 Task: Get directions from Fayetteville, North Carolina, United States to Padre Island National Seashore, Texas, United States  and explore the nearby things to do with rating 2 and above and open now
Action: Mouse moved to (296, 90)
Screenshot: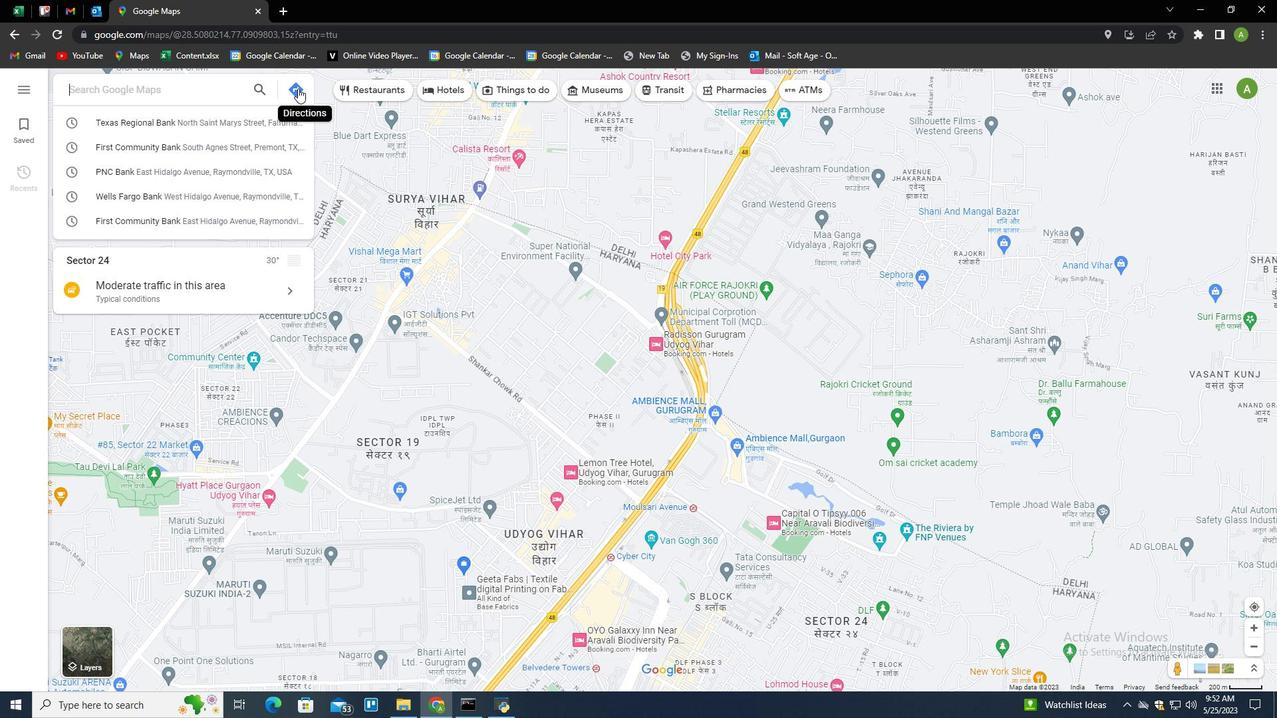 
Action: Mouse pressed left at (296, 90)
Screenshot: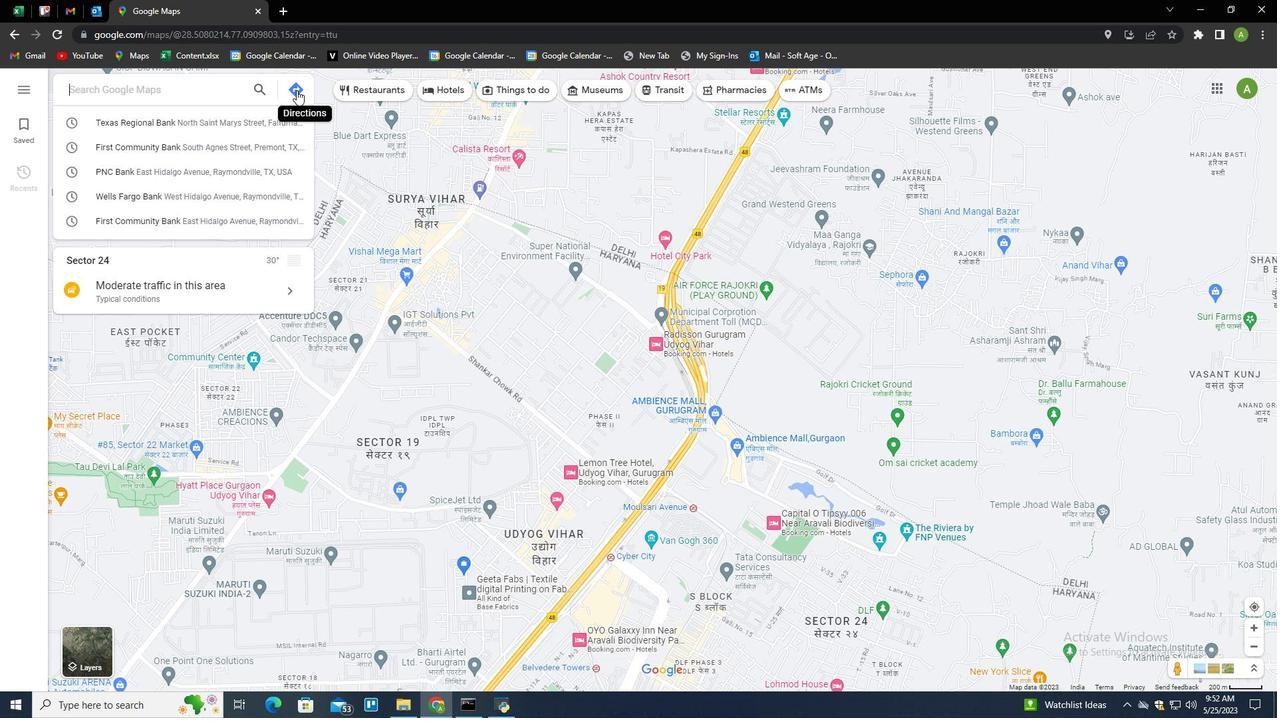 
Action: Mouse moved to (226, 126)
Screenshot: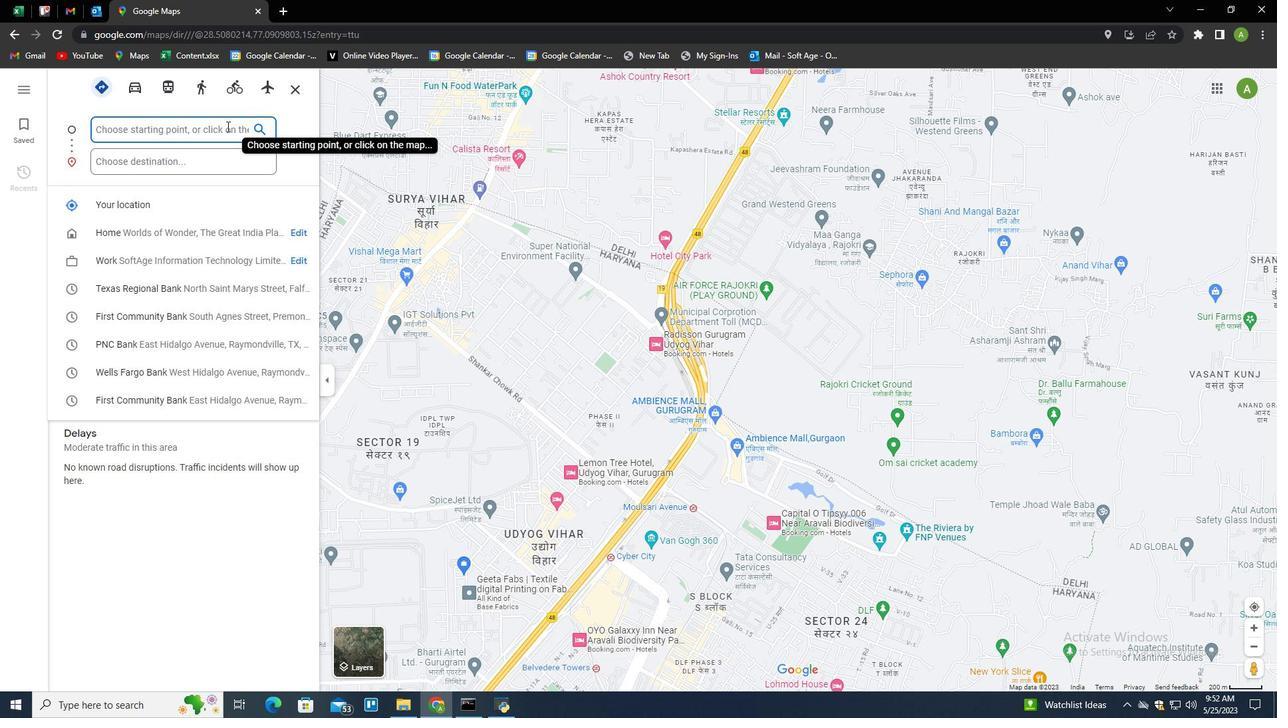 
Action: Mouse pressed left at (226, 126)
Screenshot: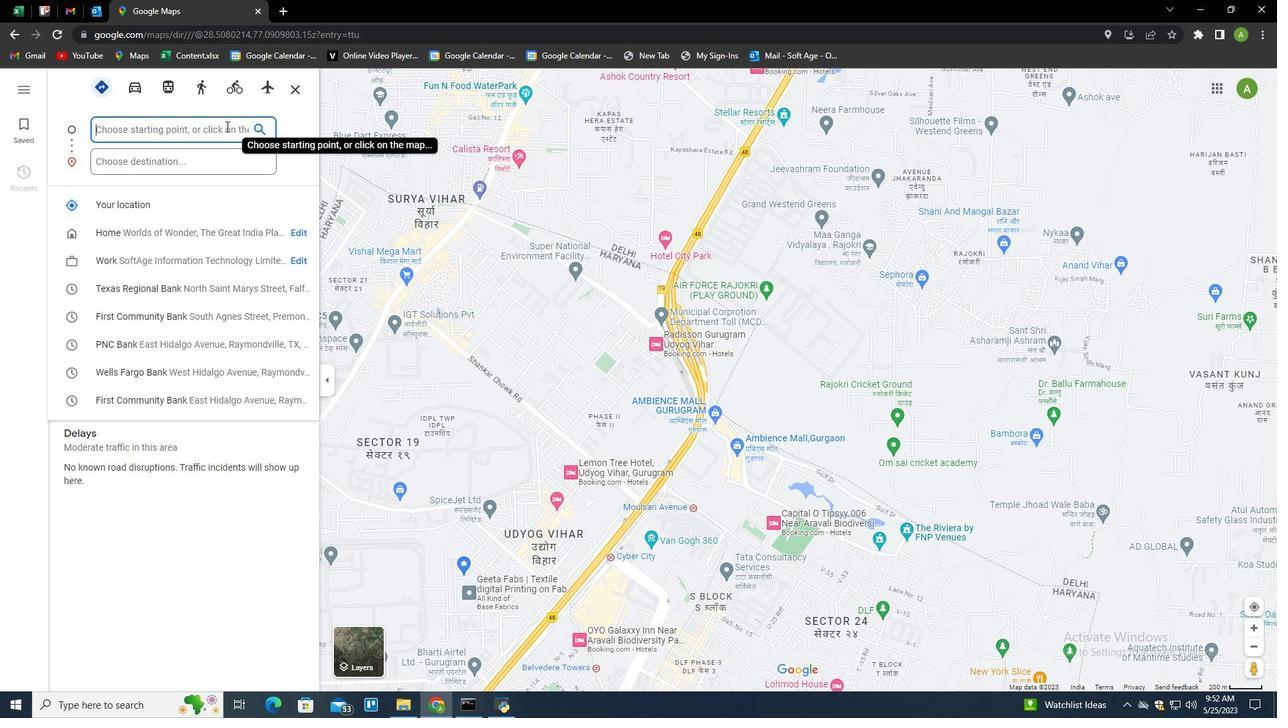 
Action: Key pressed <Key.shift>Fayetteville,<Key.space><Key.shift><Key.shift>V<Key.backspace><Key.shift>North<Key.space><Key.shift>Carolina,<Key.space><Key.shift>United<Key.space><Key.shift>Staes<Key.tab><Key.tab><Key.shift>Padre<Key.space><Key.shift>Island<Key.space><Key.shift>nai<Key.backspace><Key.backspace><Key.backspace><Key.shift><Key.shift>National<Key.space><Key.shift>Seashore<Key.space><Key.shift><Key.backspace>,<Key.space><Key.shift>Texad<Key.backspace>s,<Key.space><Key.shift>United<Key.space><Key.shift>States<Key.enter>
Screenshot: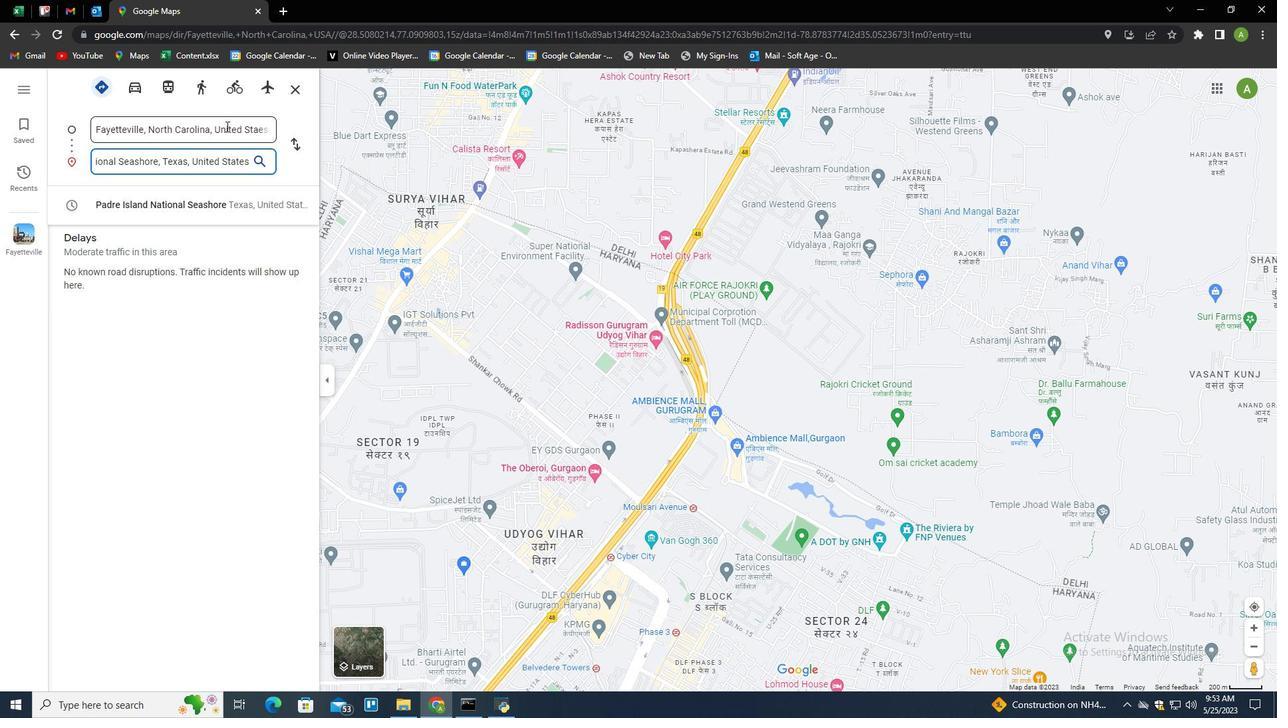 
Action: Mouse moved to (282, 238)
Screenshot: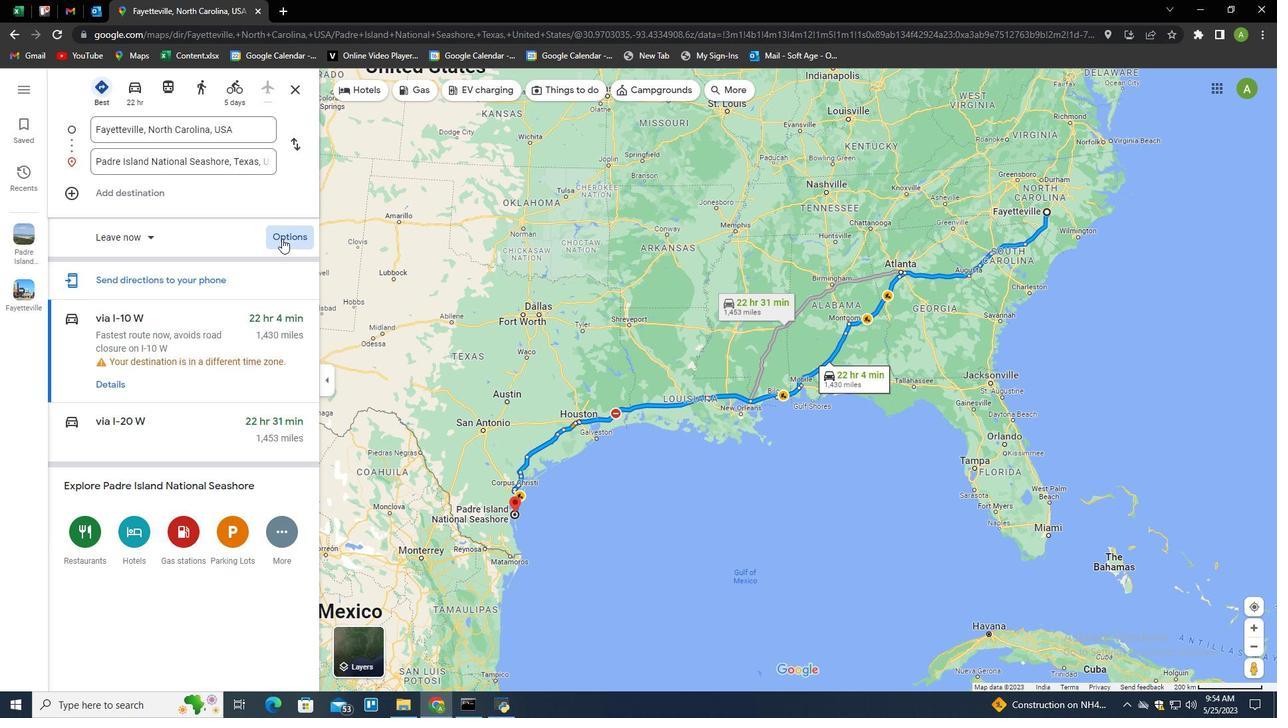 
Action: Mouse pressed left at (282, 238)
Screenshot: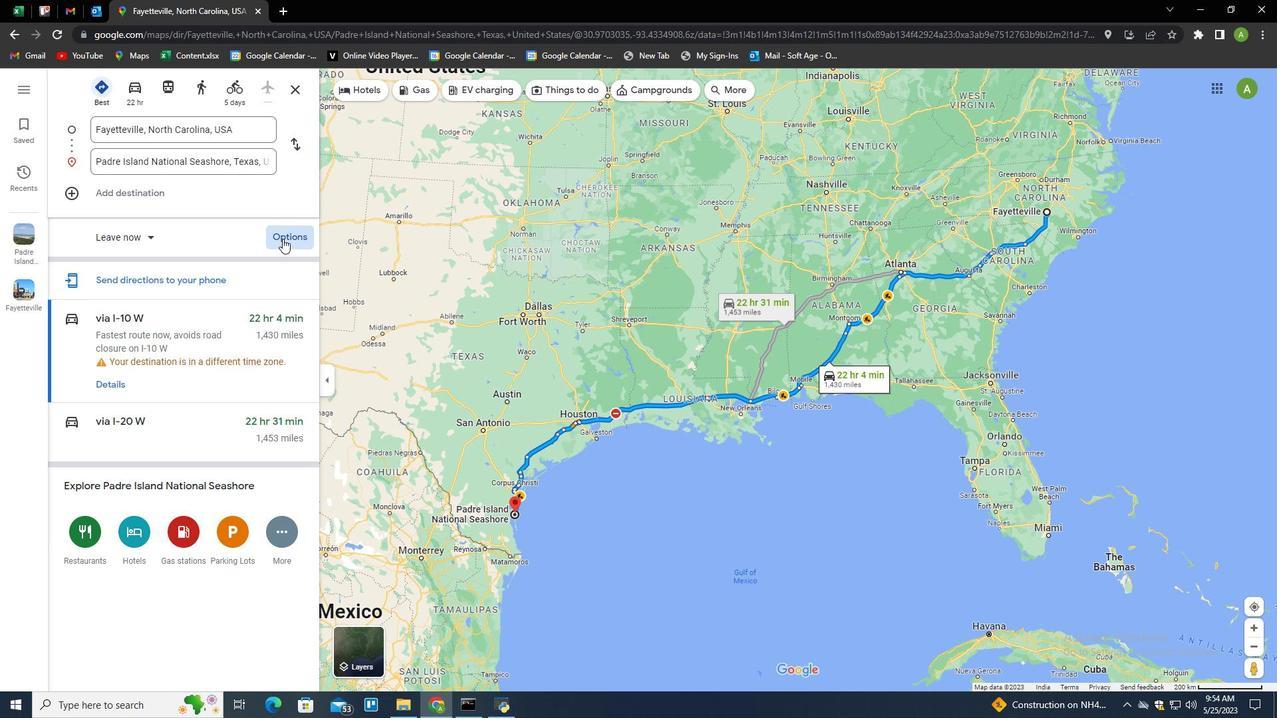 
Action: Mouse pressed left at (282, 238)
Screenshot: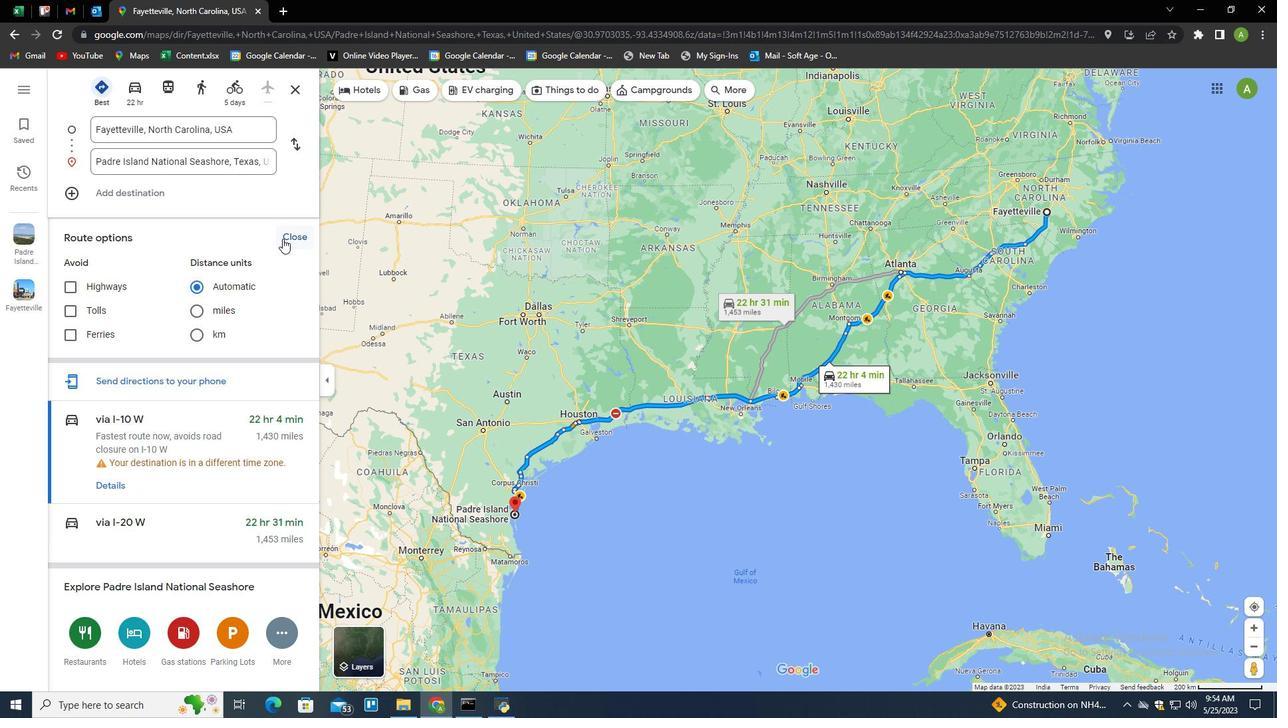 
Action: Mouse moved to (140, 237)
Screenshot: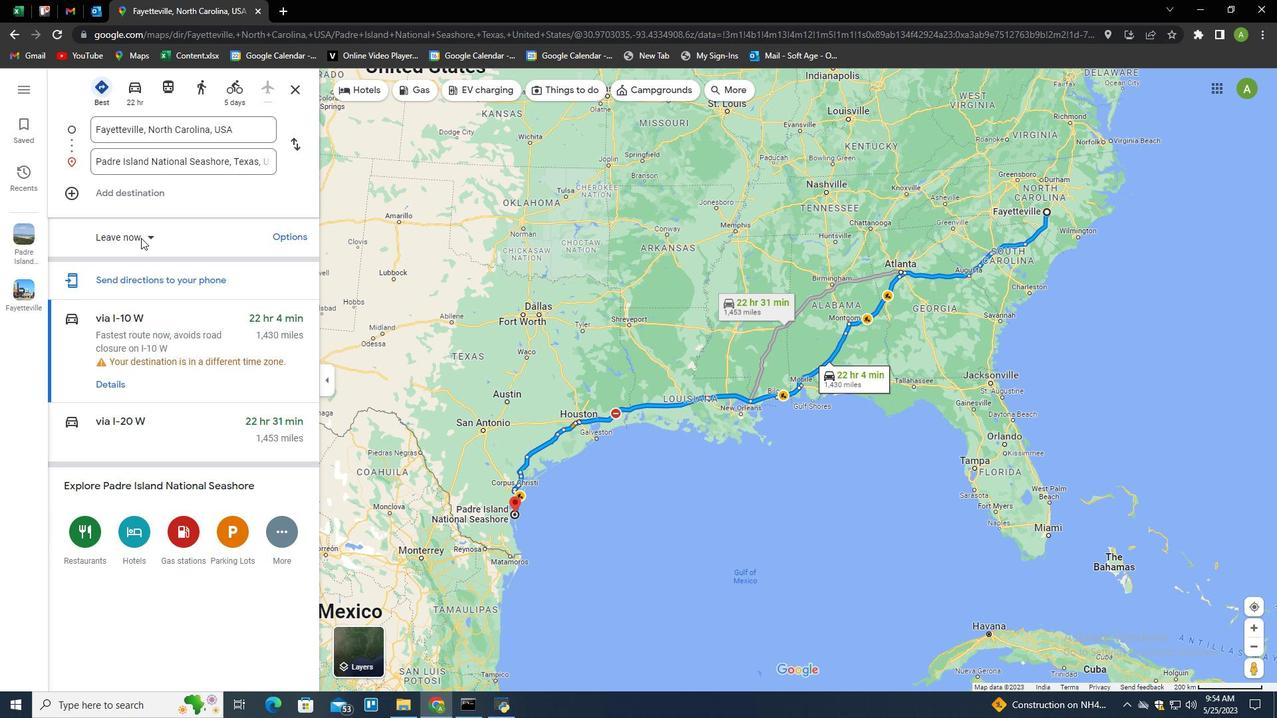 
Action: Mouse pressed left at (140, 237)
Screenshot: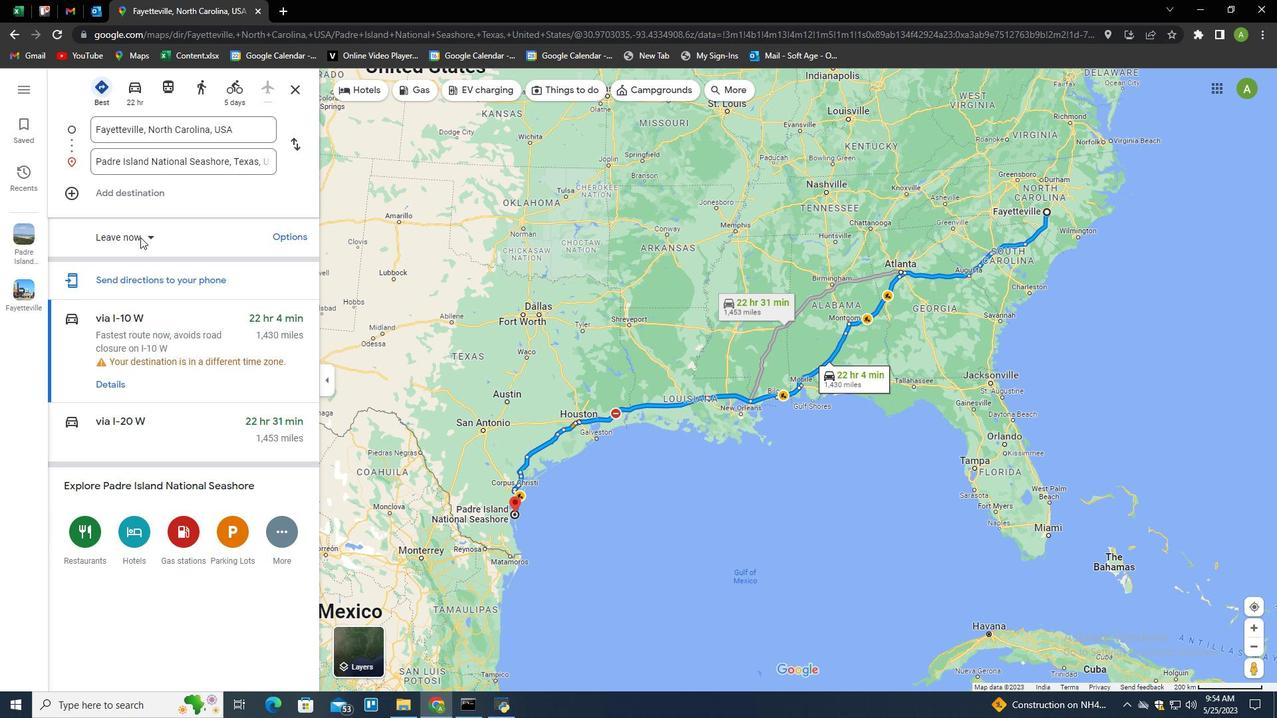 
Action: Mouse pressed left at (140, 237)
Screenshot: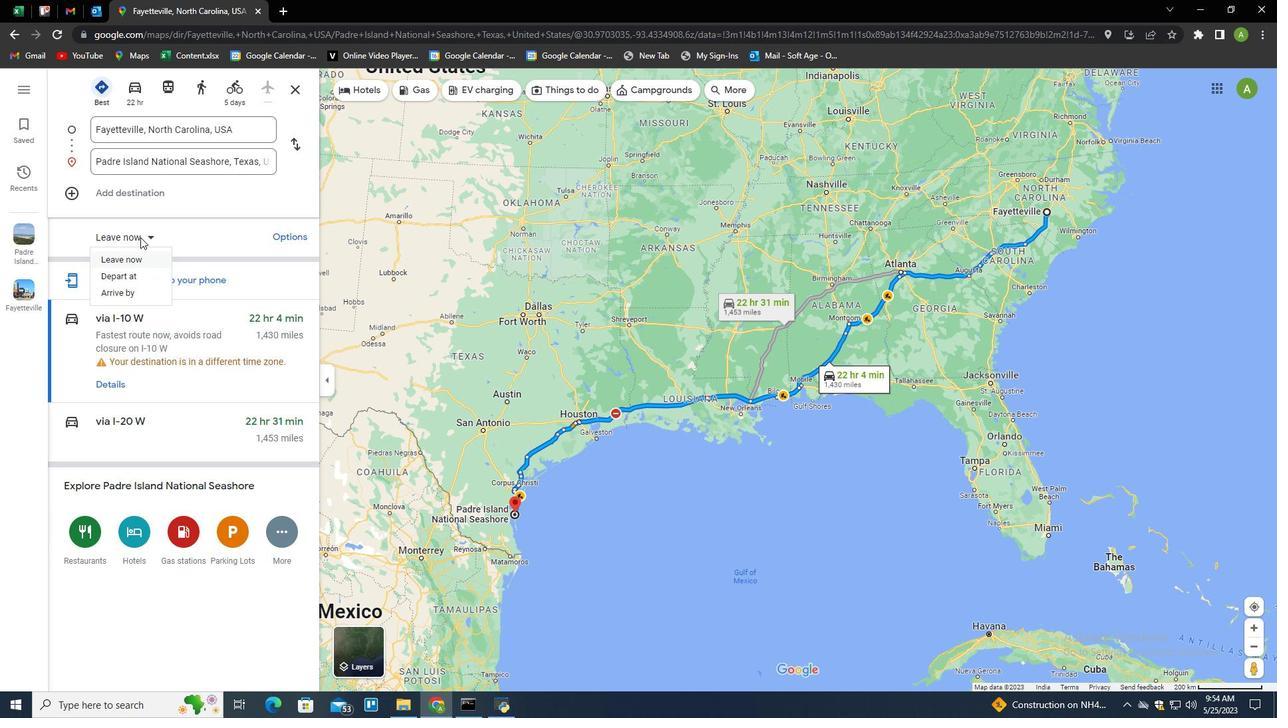
Action: Mouse moved to (539, 93)
Screenshot: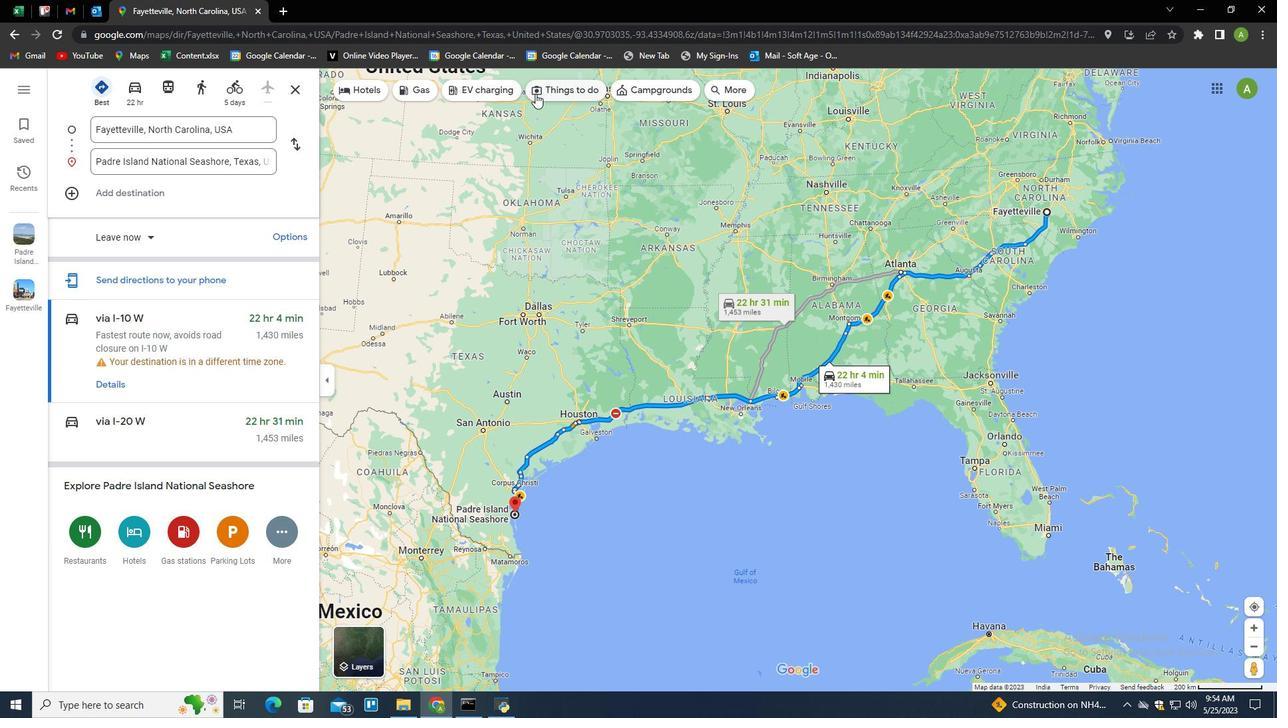 
Action: Mouse pressed left at (539, 93)
Screenshot: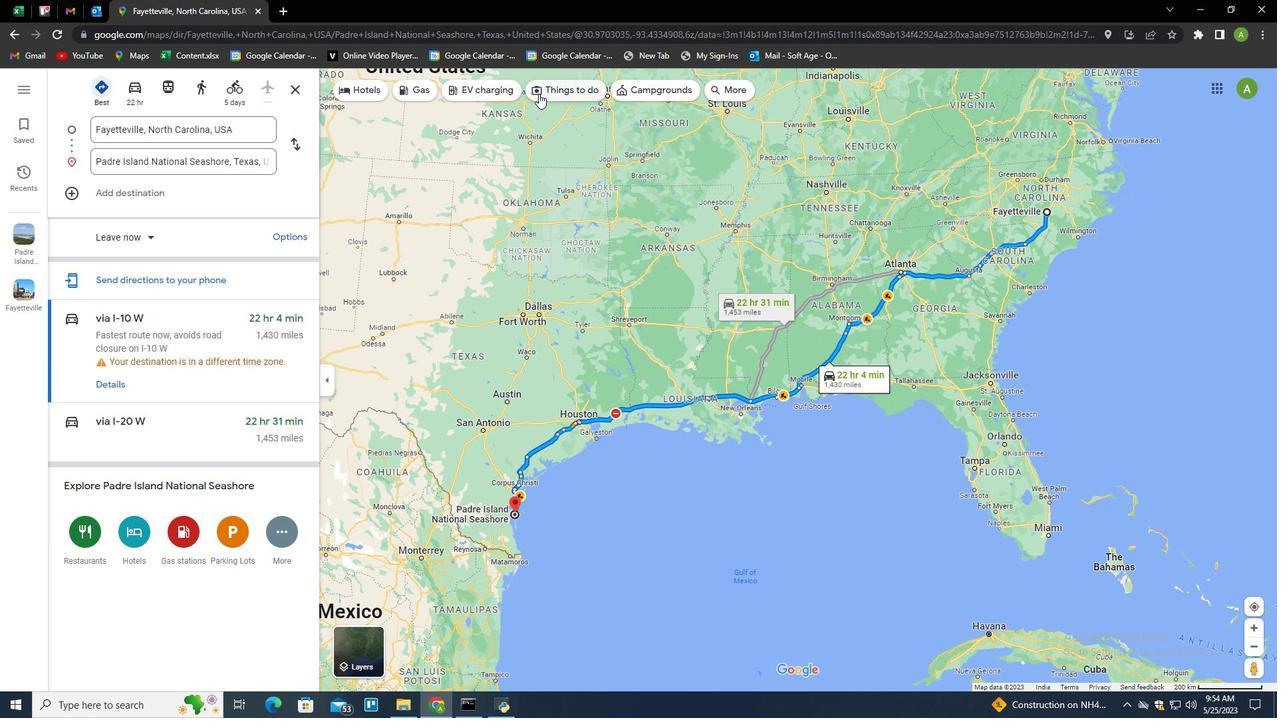 
Action: Mouse moved to (373, 91)
Screenshot: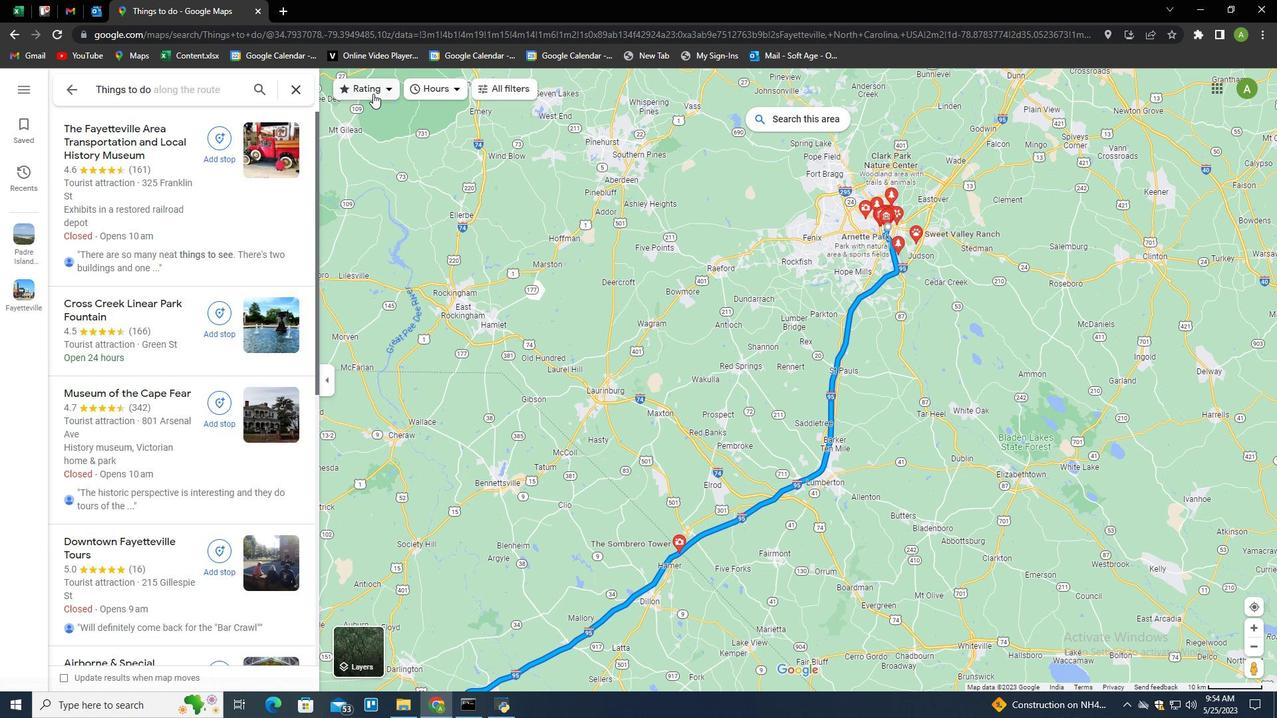 
Action: Mouse pressed left at (373, 91)
Screenshot: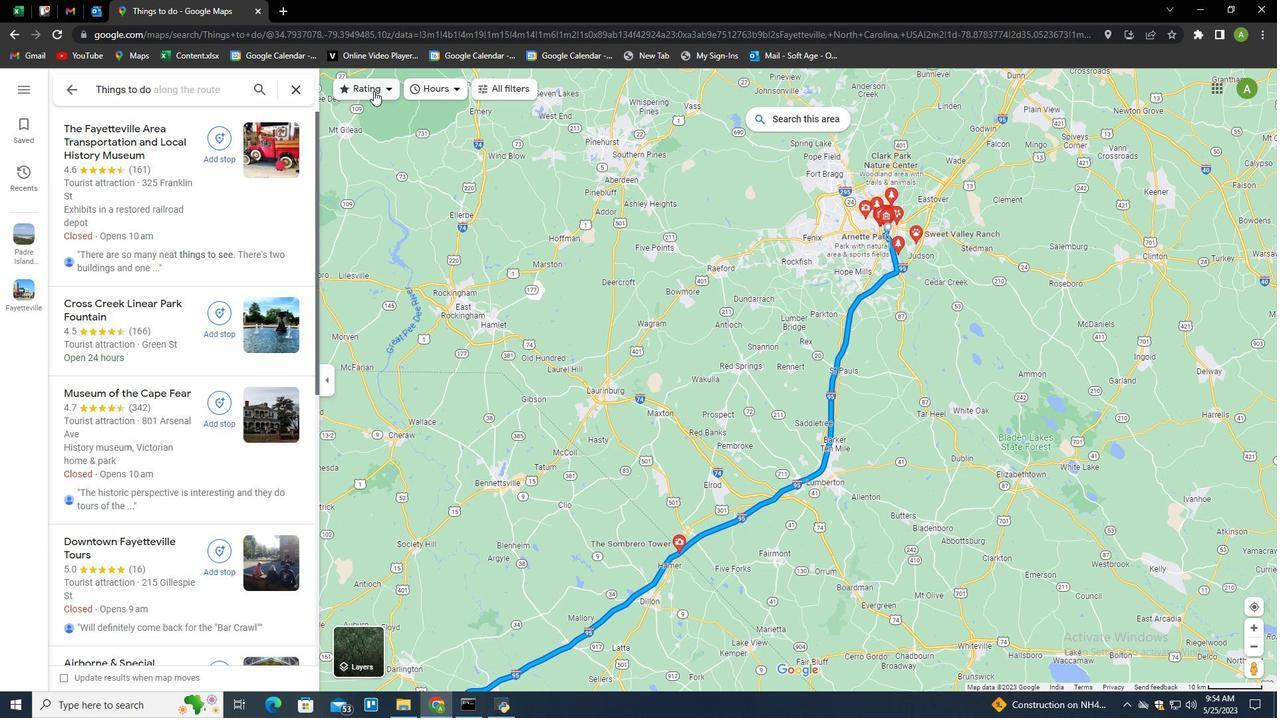
Action: Mouse moved to (373, 142)
Screenshot: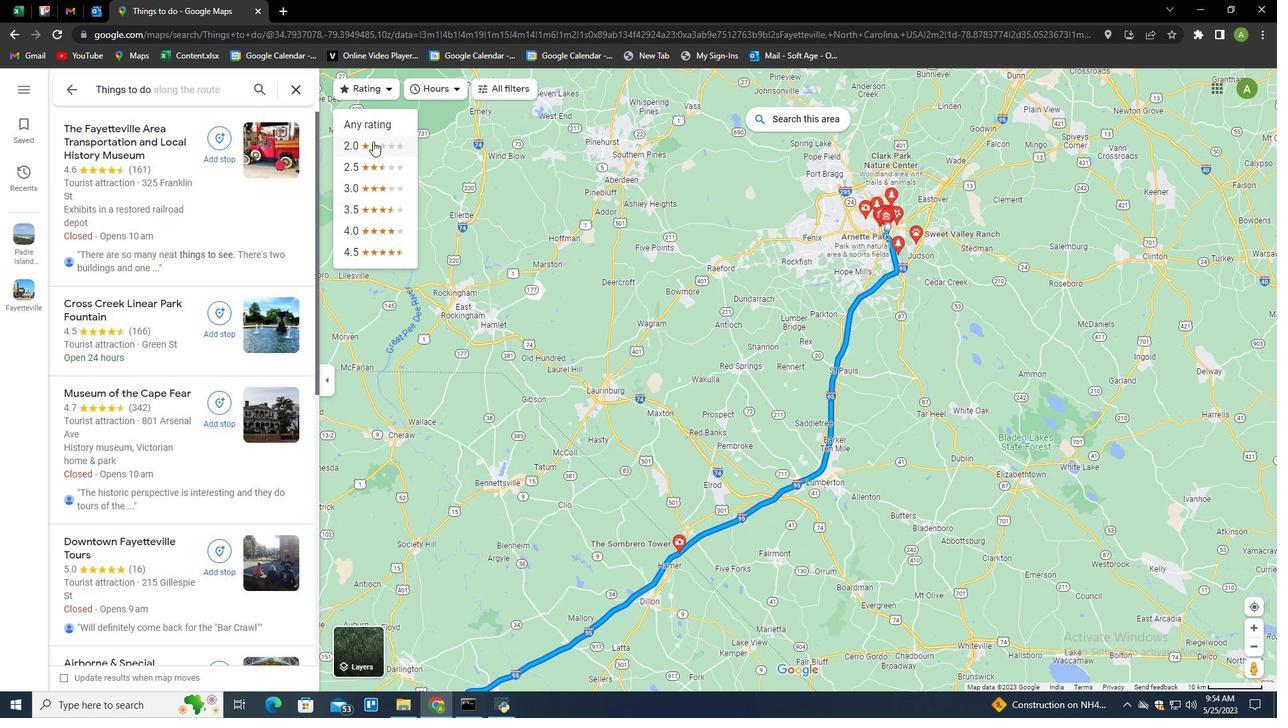 
Action: Mouse pressed left at (373, 142)
Screenshot: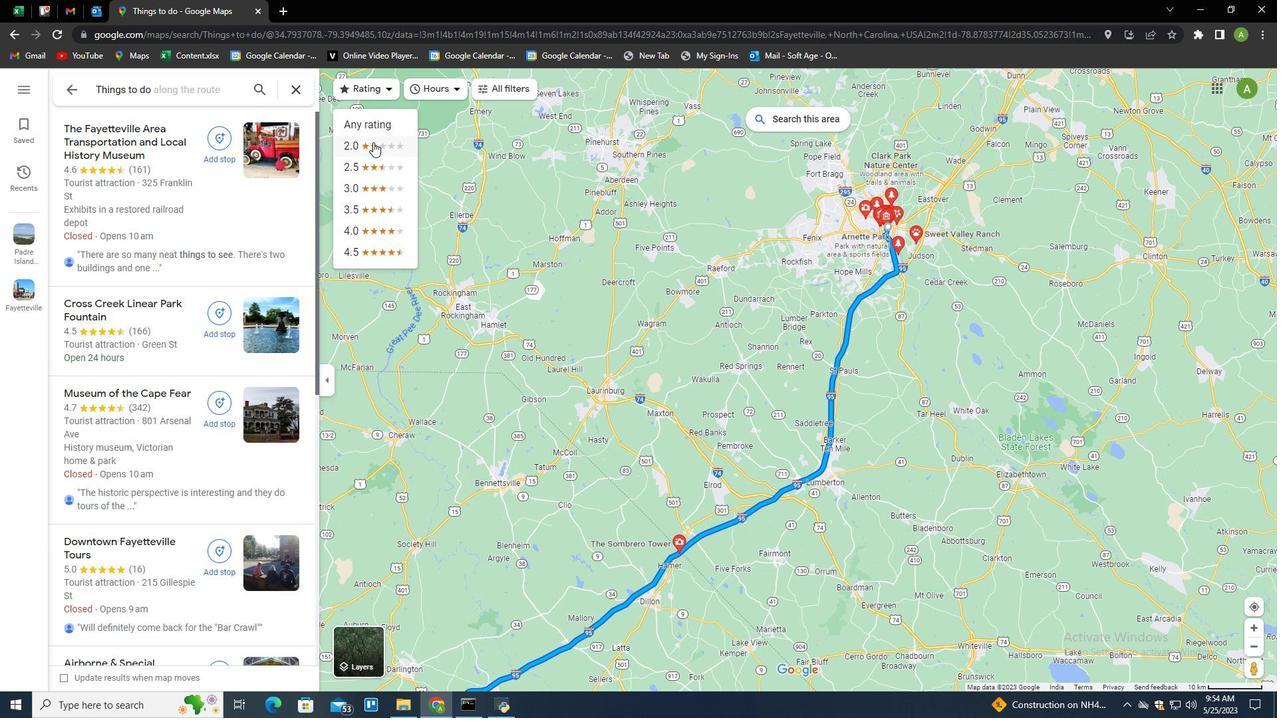 
Action: Mouse moved to (479, 87)
Screenshot: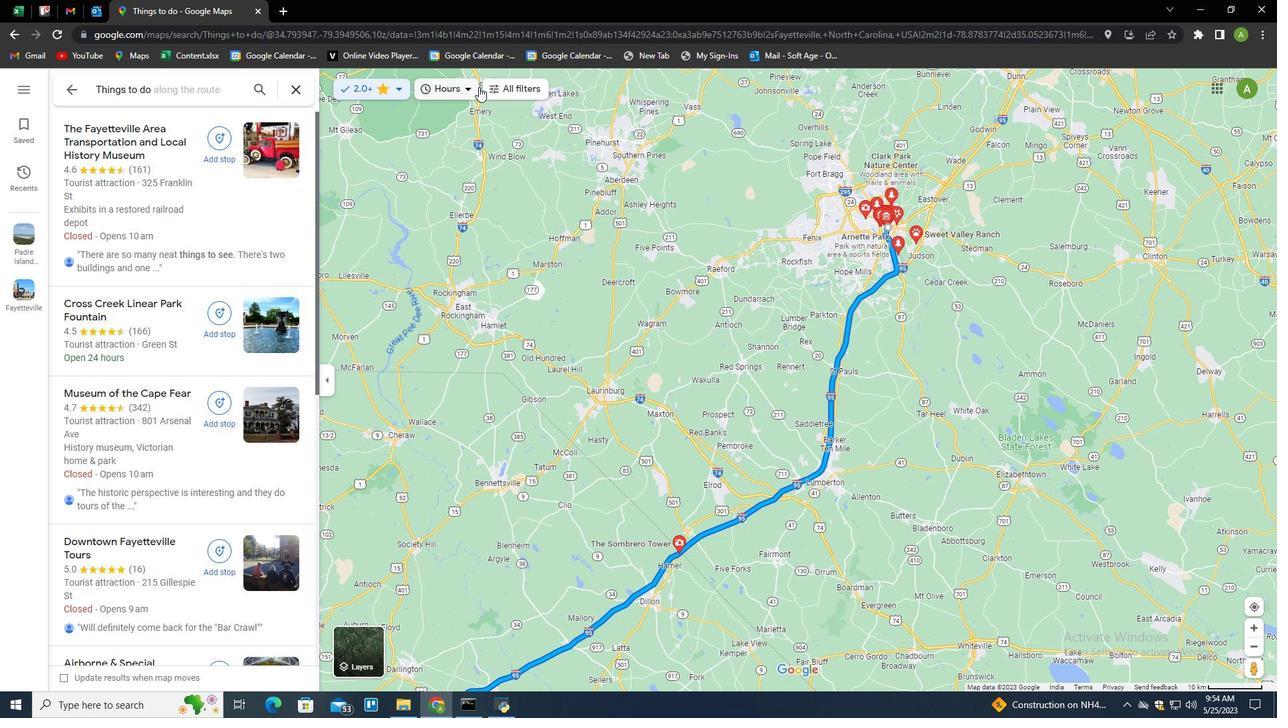 
Action: Mouse pressed left at (479, 87)
Screenshot: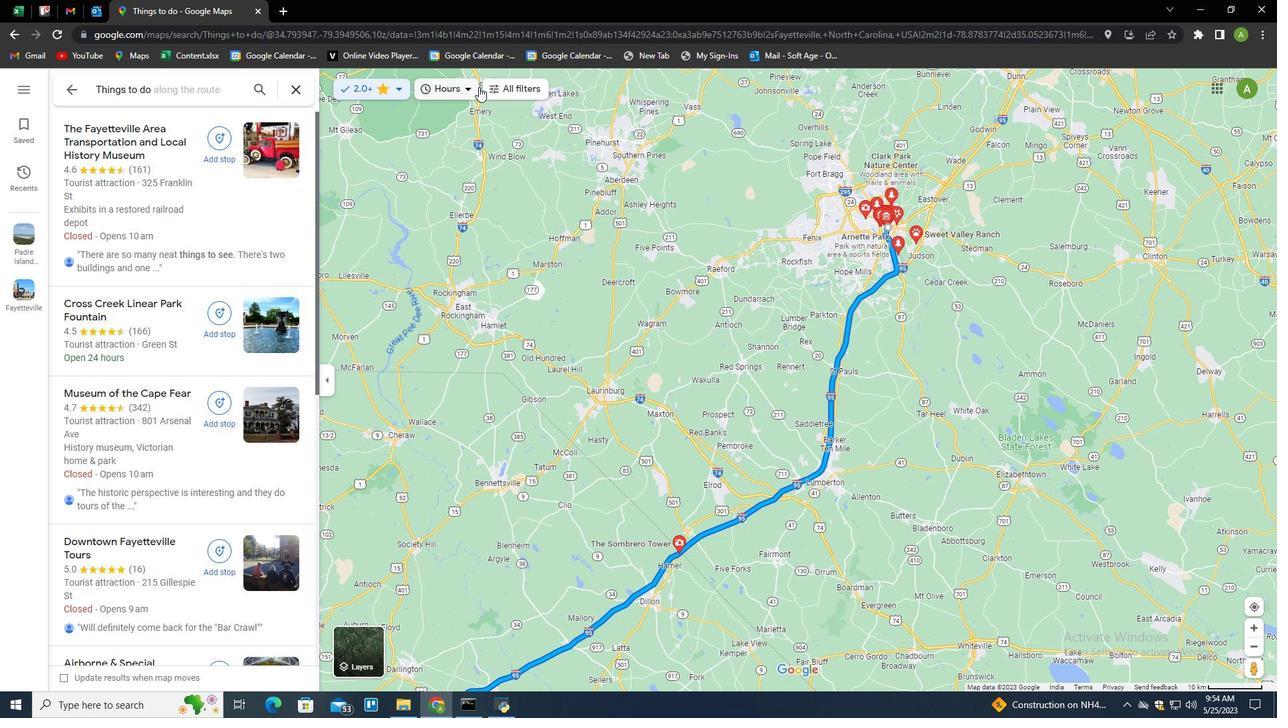 
Action: Mouse moved to (431, 142)
Screenshot: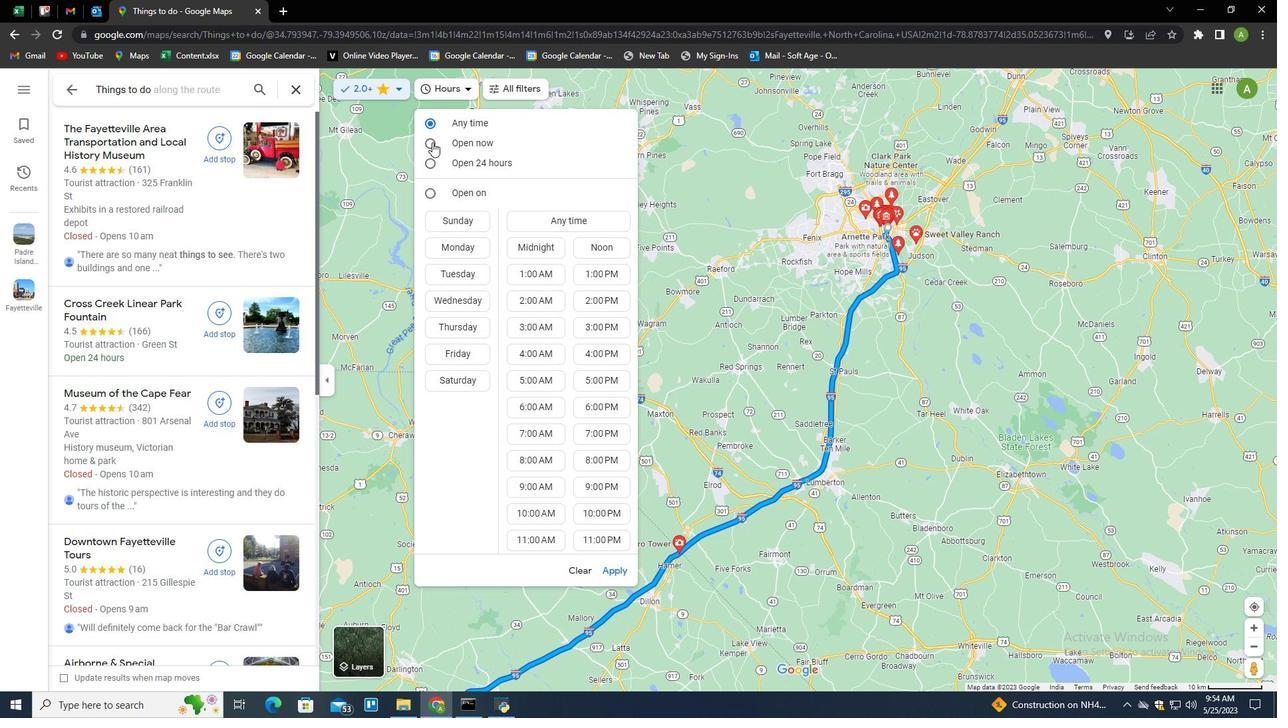 
Action: Mouse pressed left at (431, 142)
Screenshot: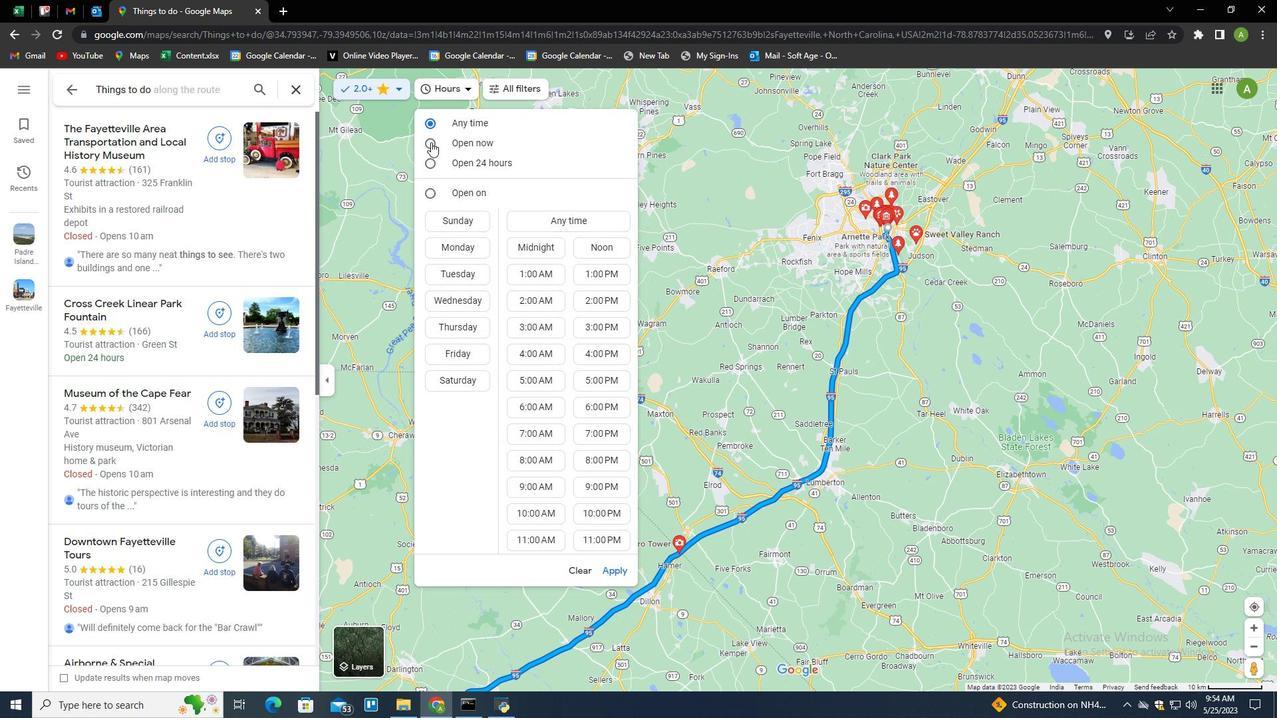 
Action: Mouse moved to (454, 89)
Screenshot: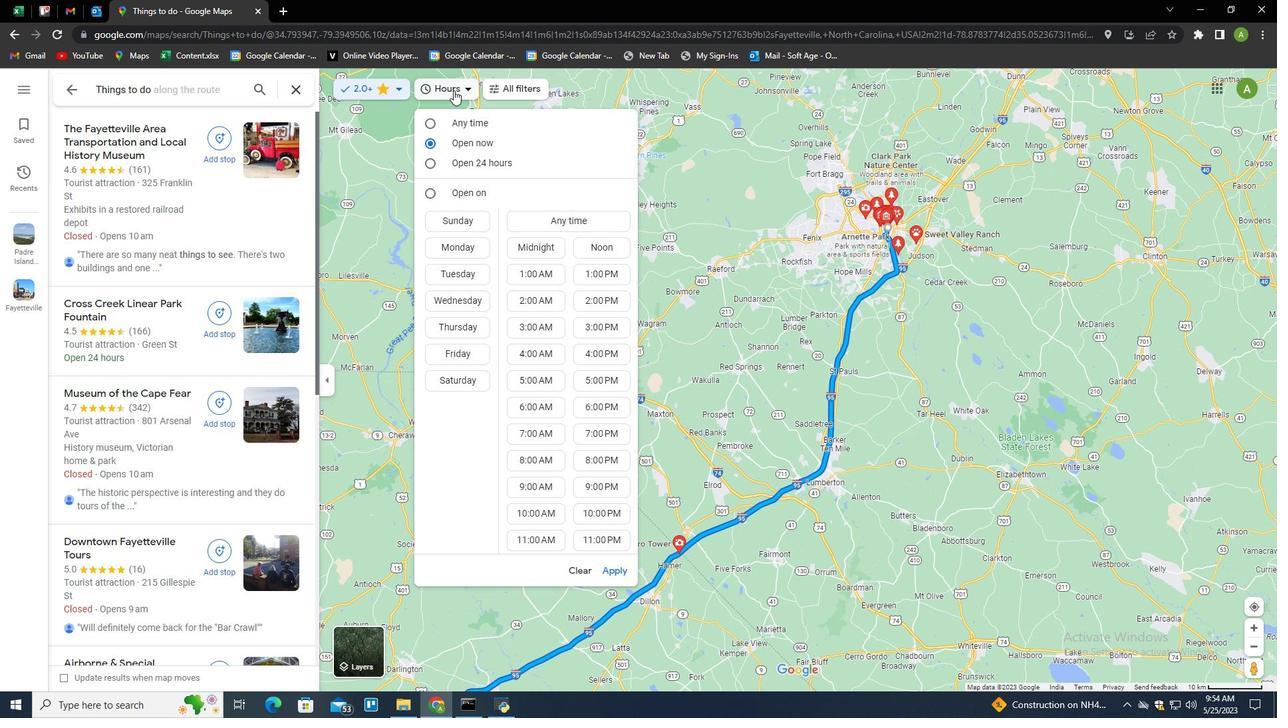
Action: Mouse pressed left at (454, 89)
Screenshot: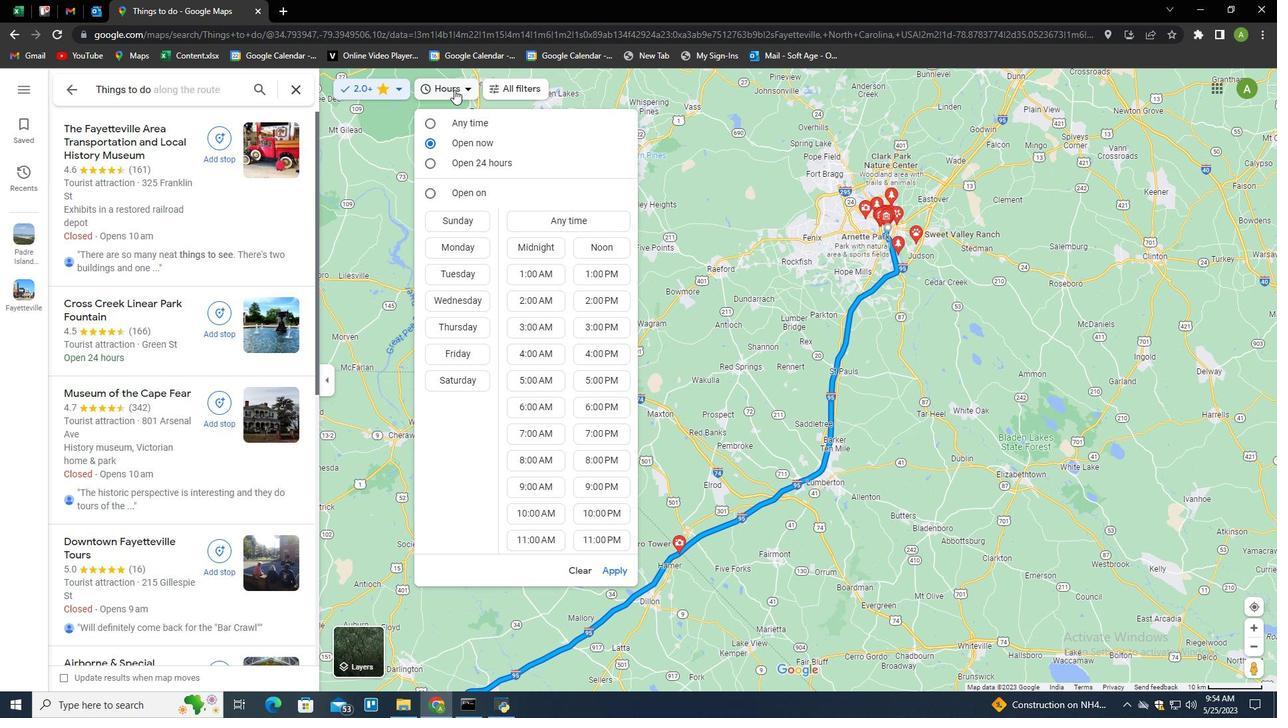 
Action: Mouse moved to (465, 139)
Screenshot: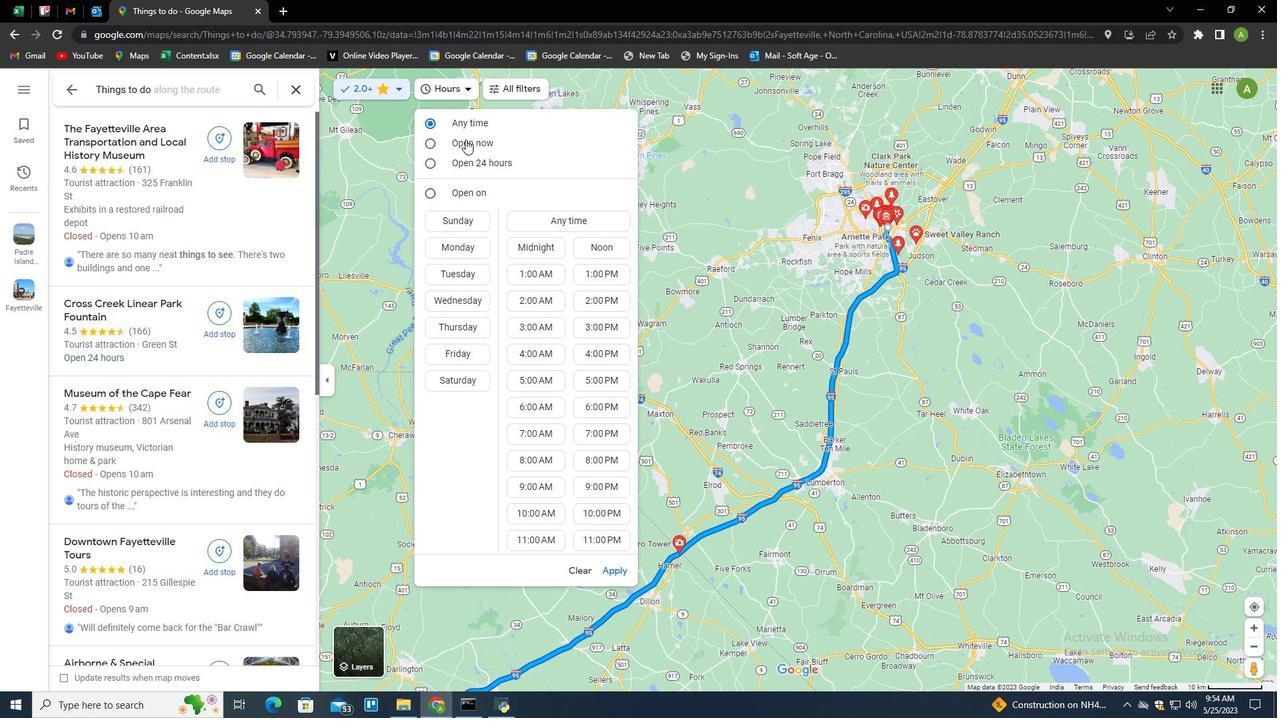 
Action: Mouse pressed left at (465, 139)
Screenshot: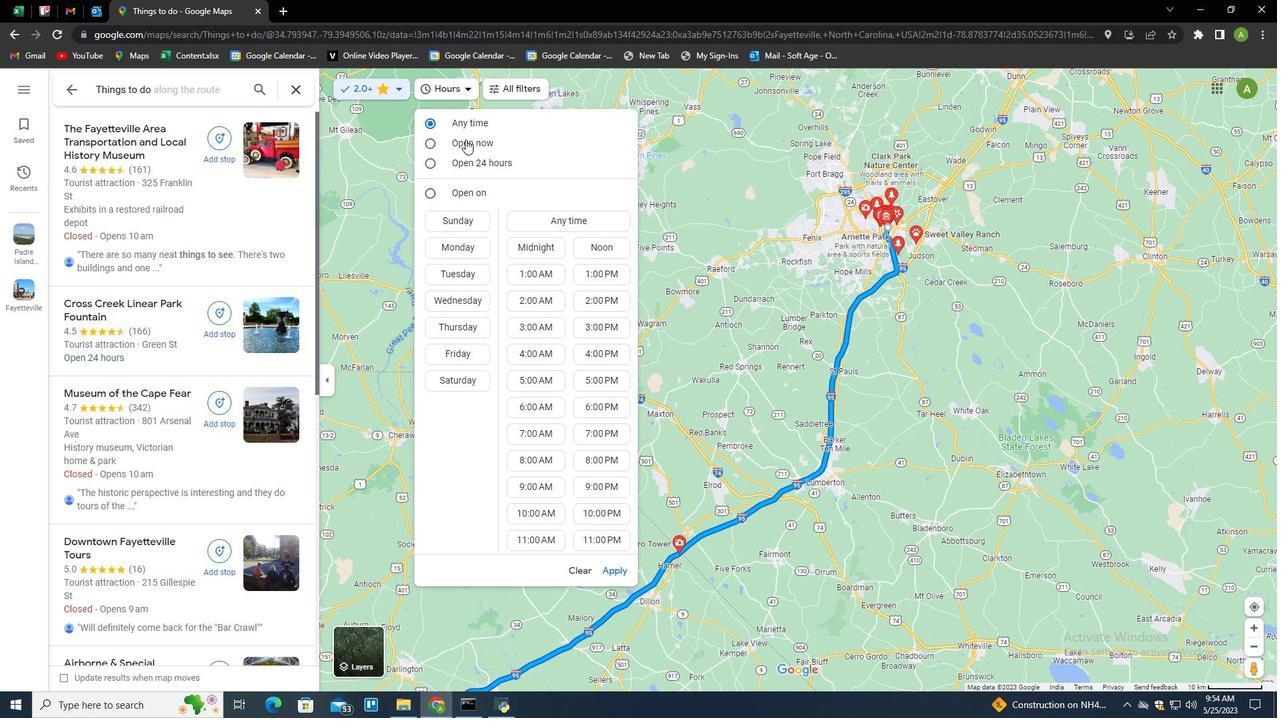 
Action: Mouse moved to (614, 573)
Screenshot: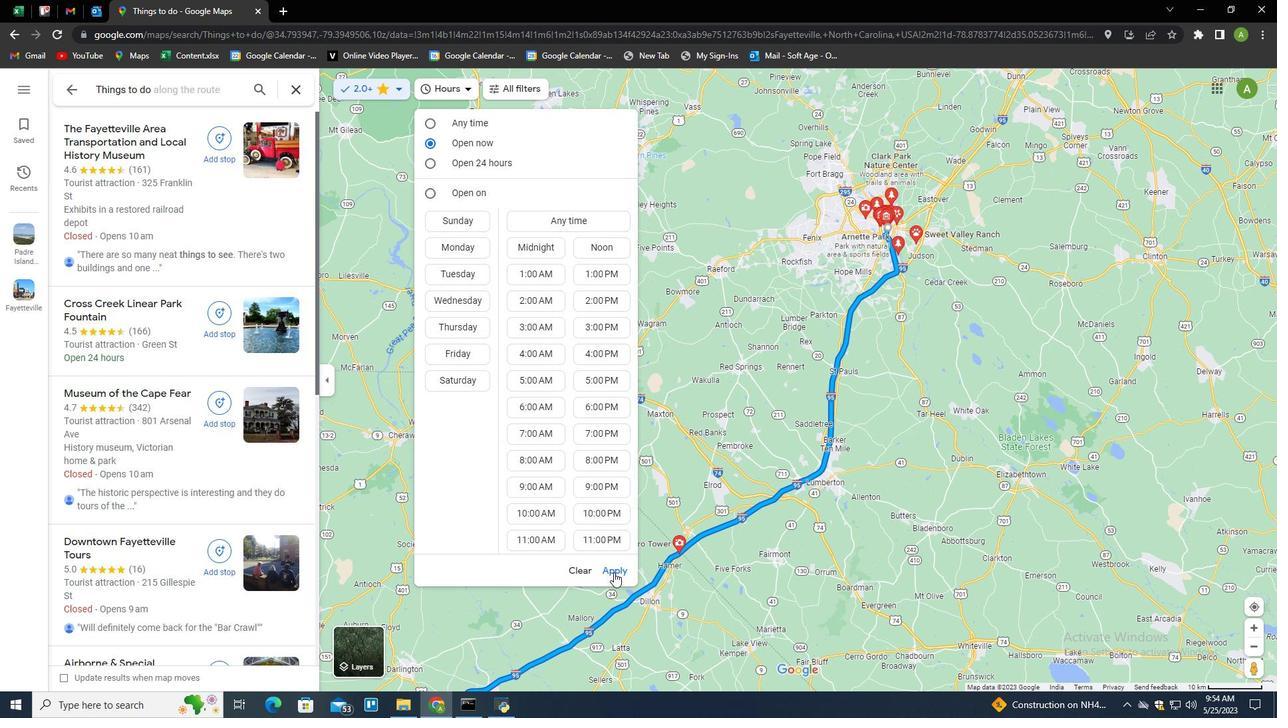 
Action: Mouse pressed left at (614, 573)
Screenshot: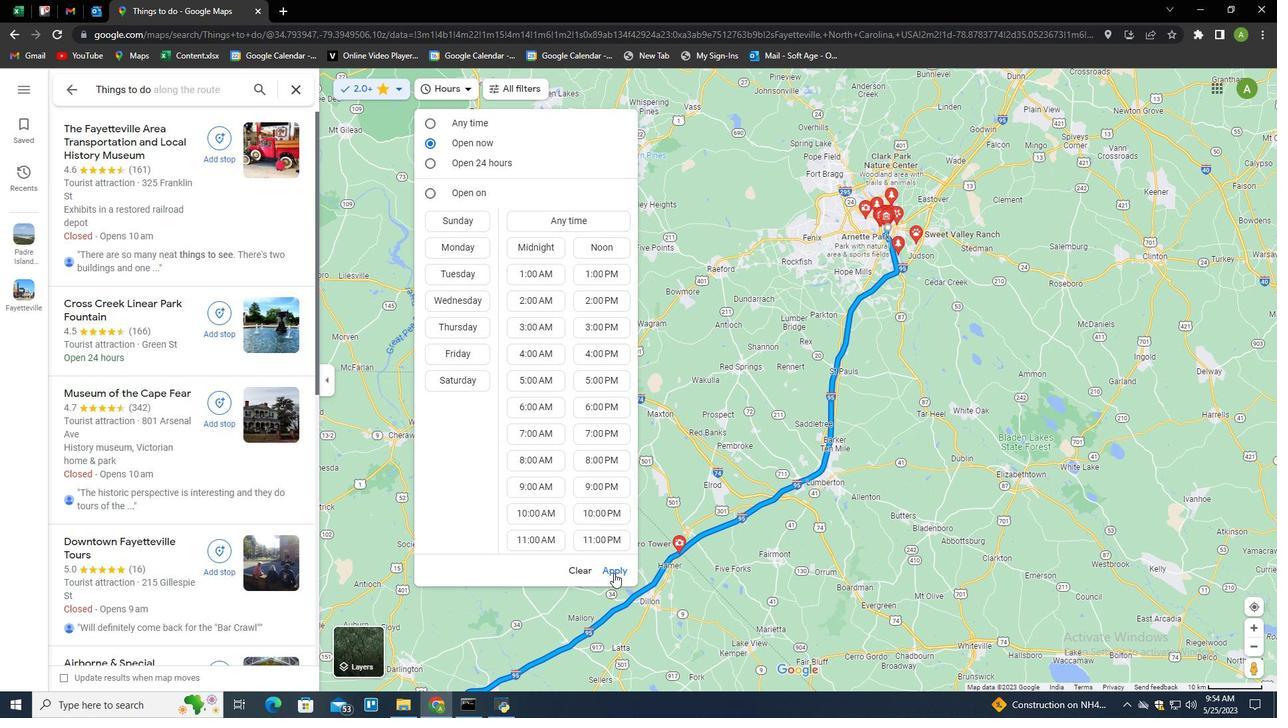 
Action: Mouse moved to (139, 153)
Screenshot: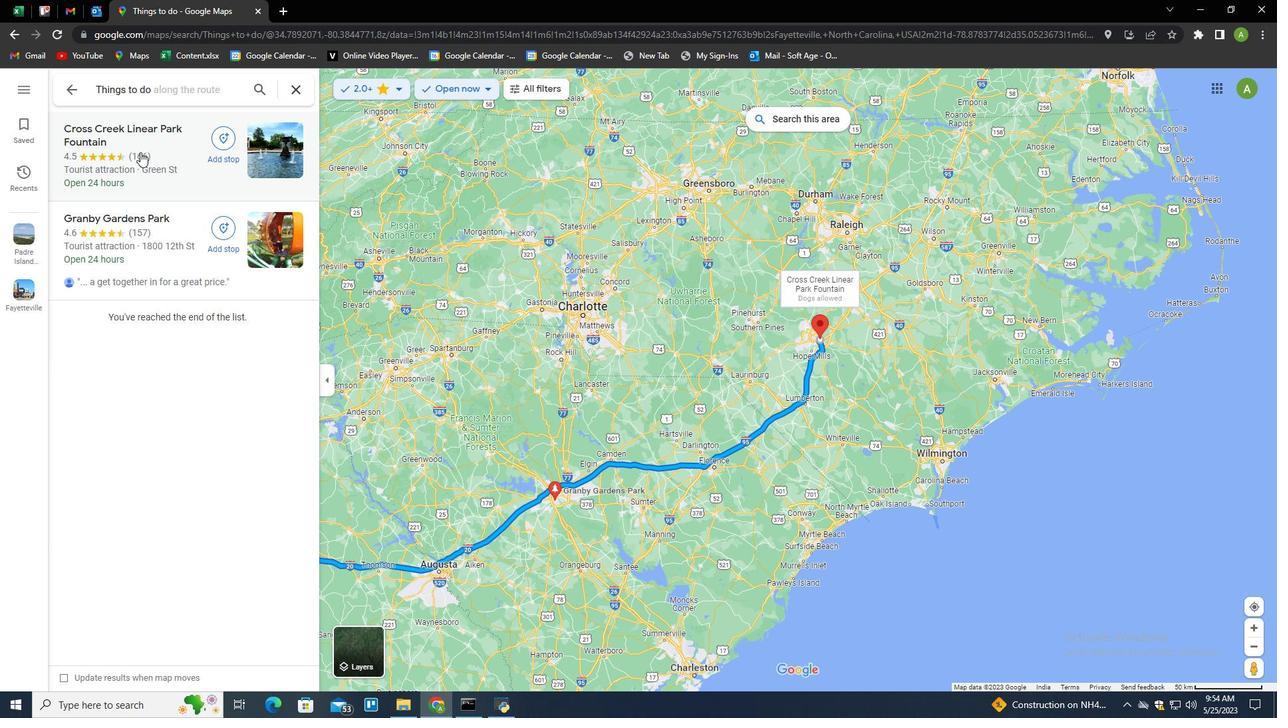 
Action: Mouse pressed left at (139, 153)
Screenshot: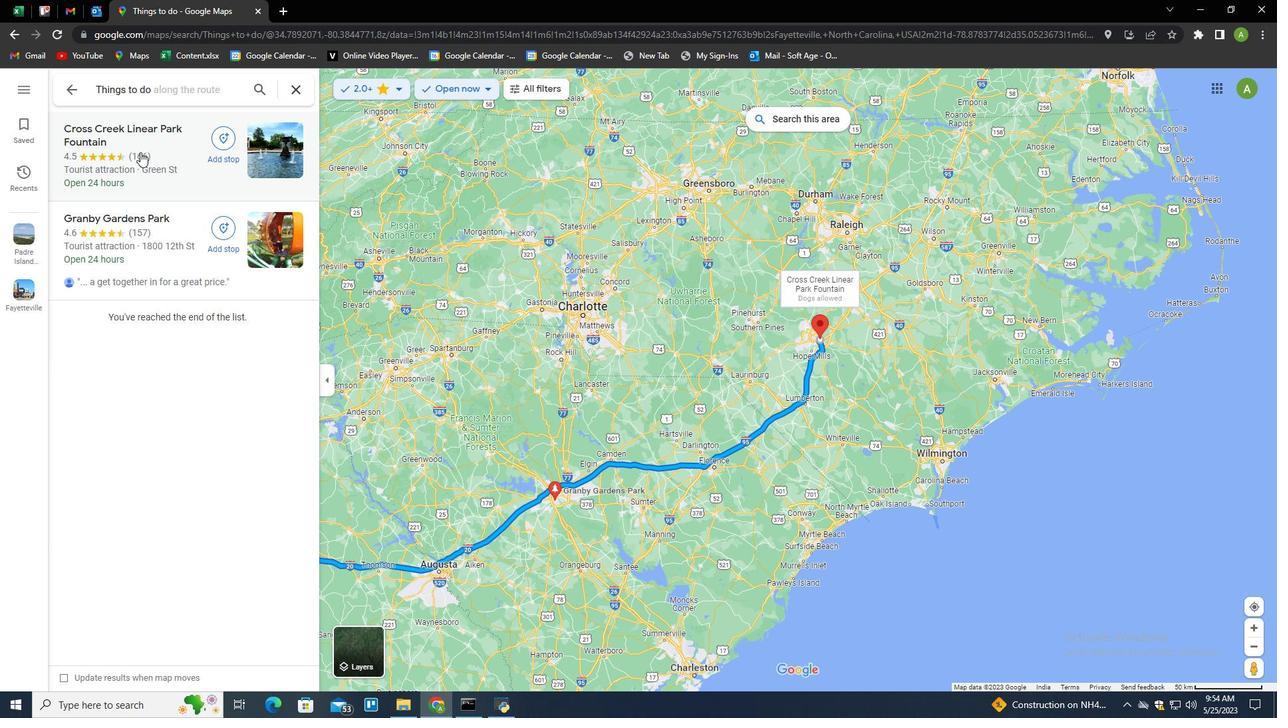 
Action: Mouse moved to (382, 238)
Screenshot: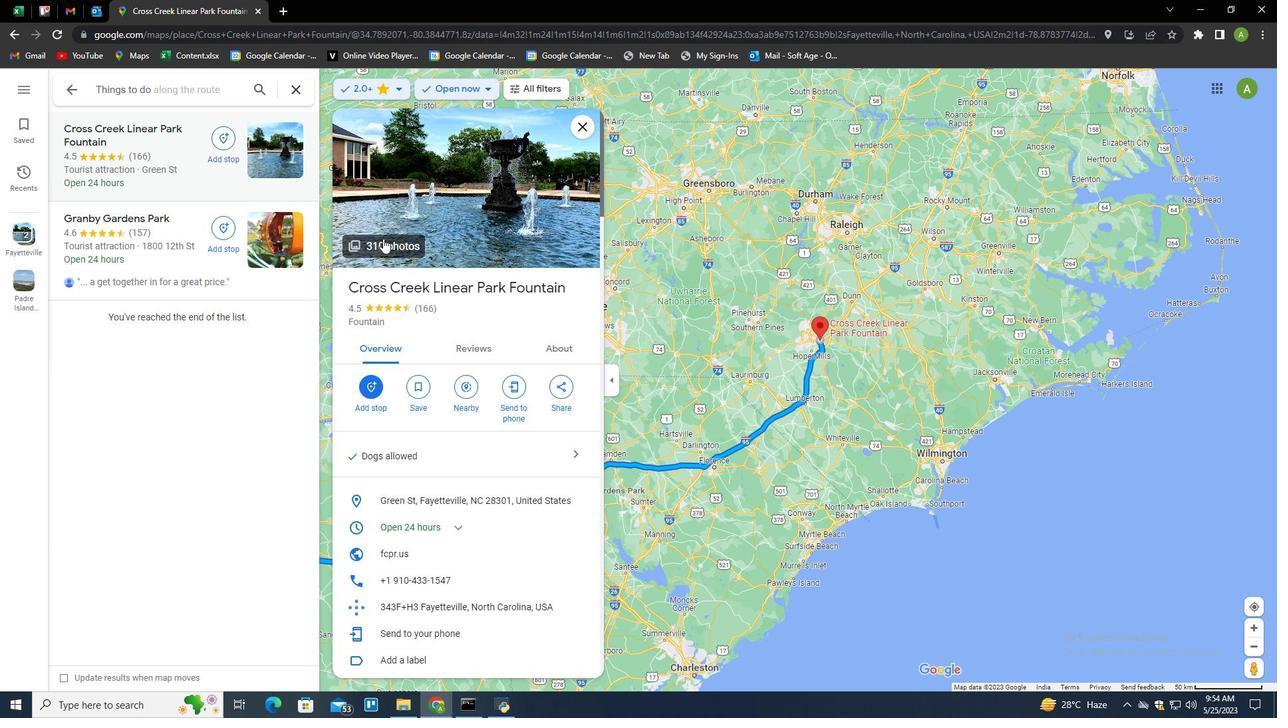 
Action: Mouse pressed left at (382, 238)
Screenshot: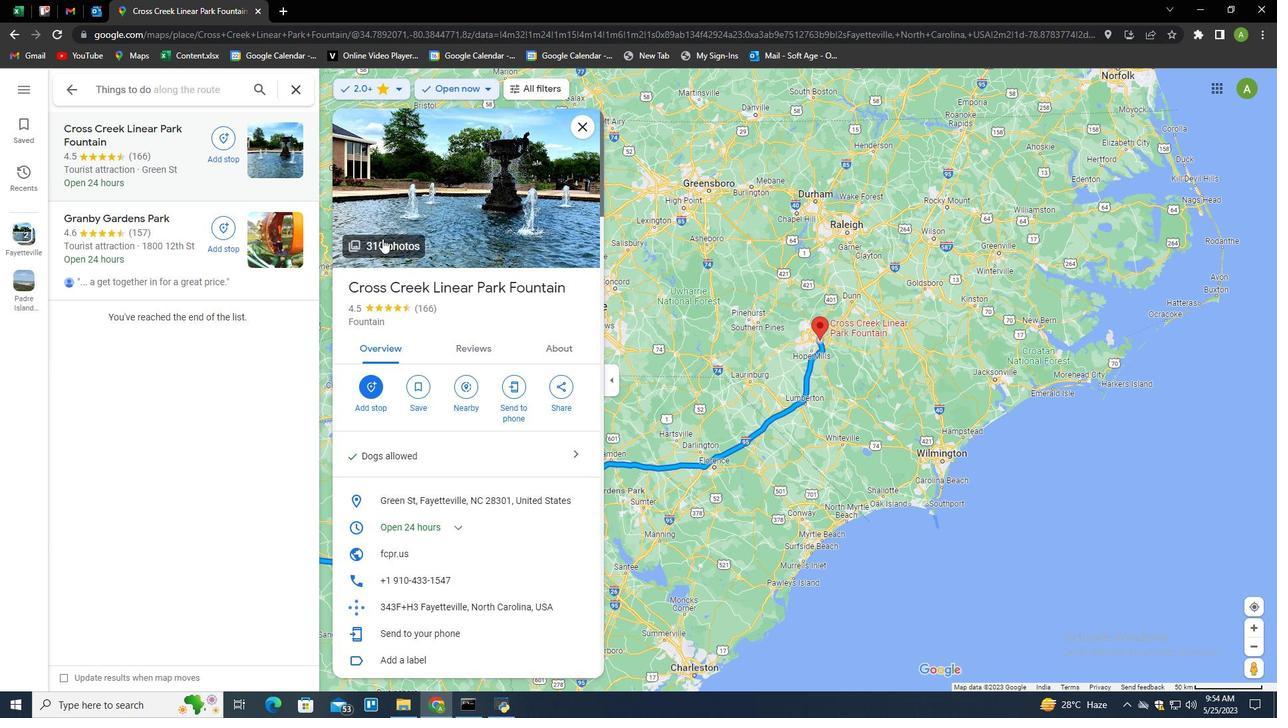 
Action: Mouse moved to (817, 584)
Screenshot: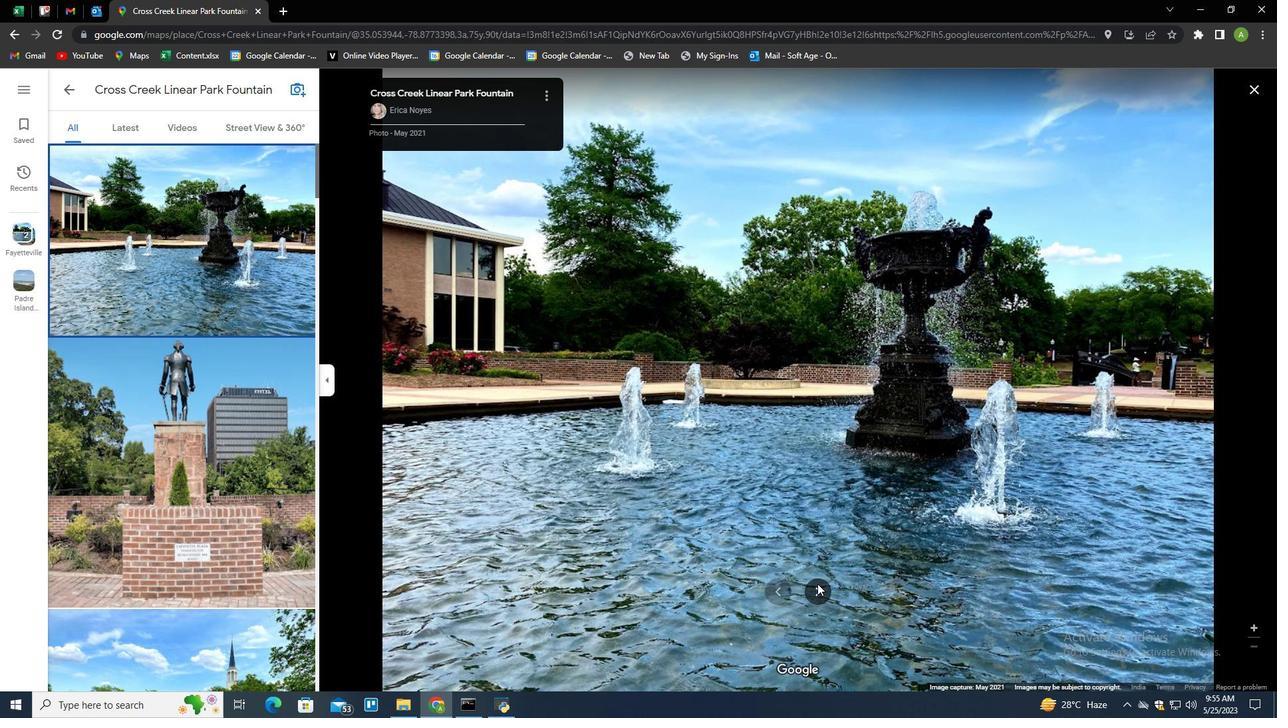 
Action: Mouse pressed left at (817, 584)
Screenshot: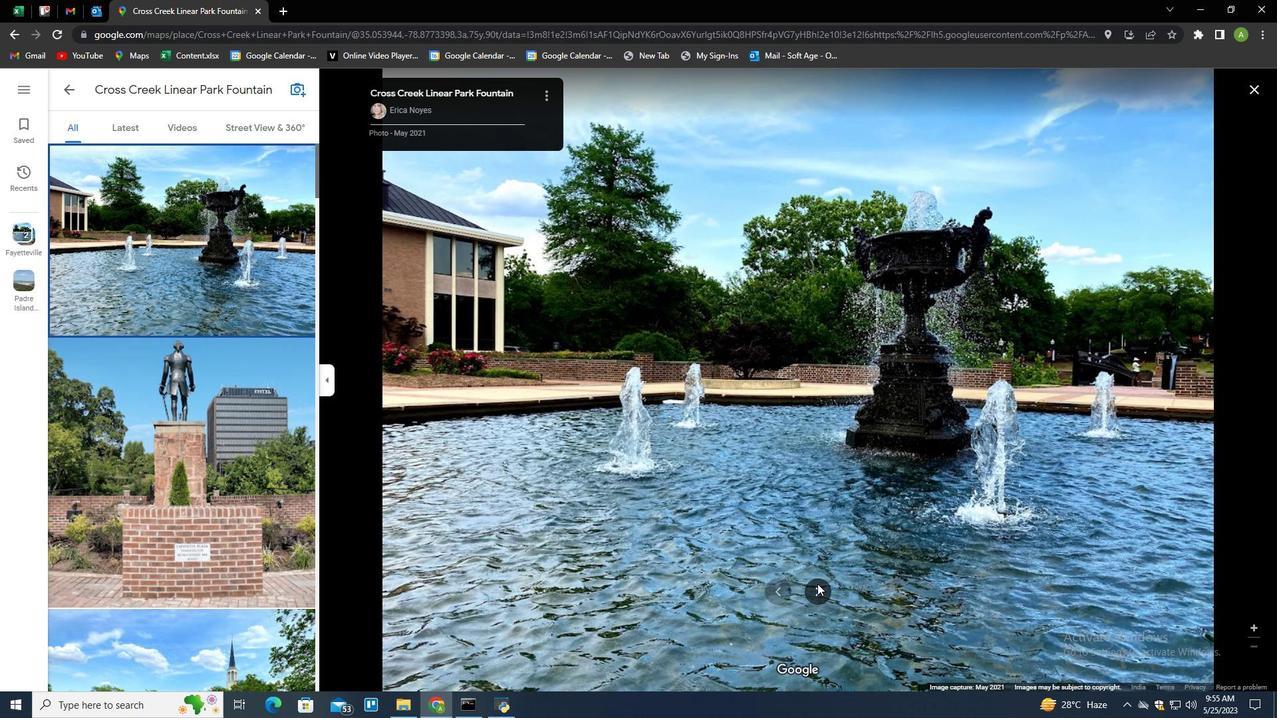 
Action: Mouse pressed left at (817, 584)
Screenshot: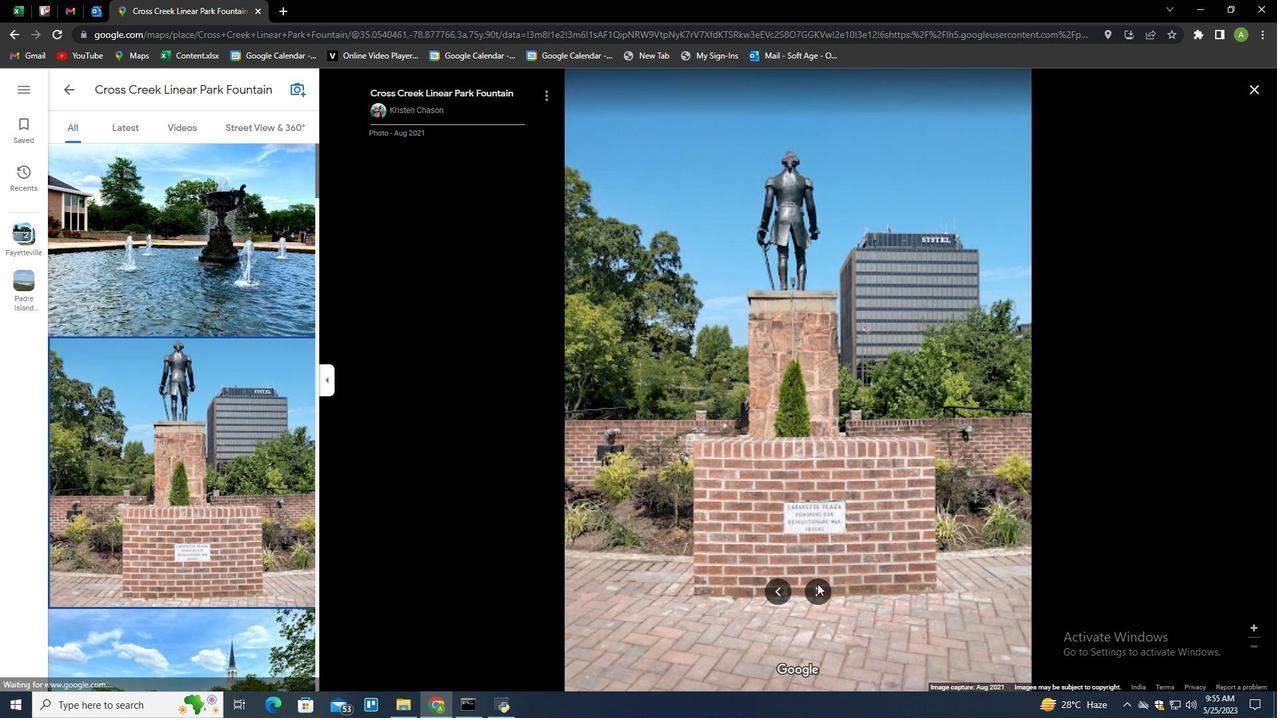
Action: Mouse pressed left at (817, 584)
Screenshot: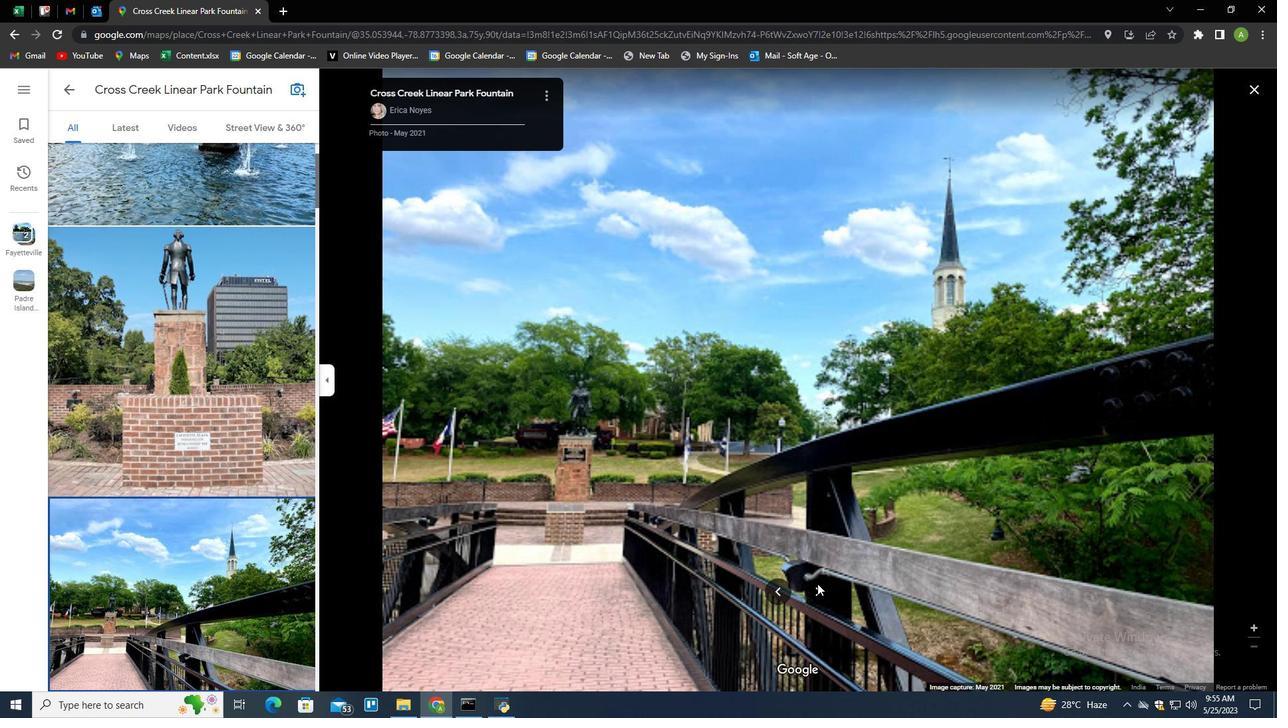
Action: Mouse moved to (819, 593)
Screenshot: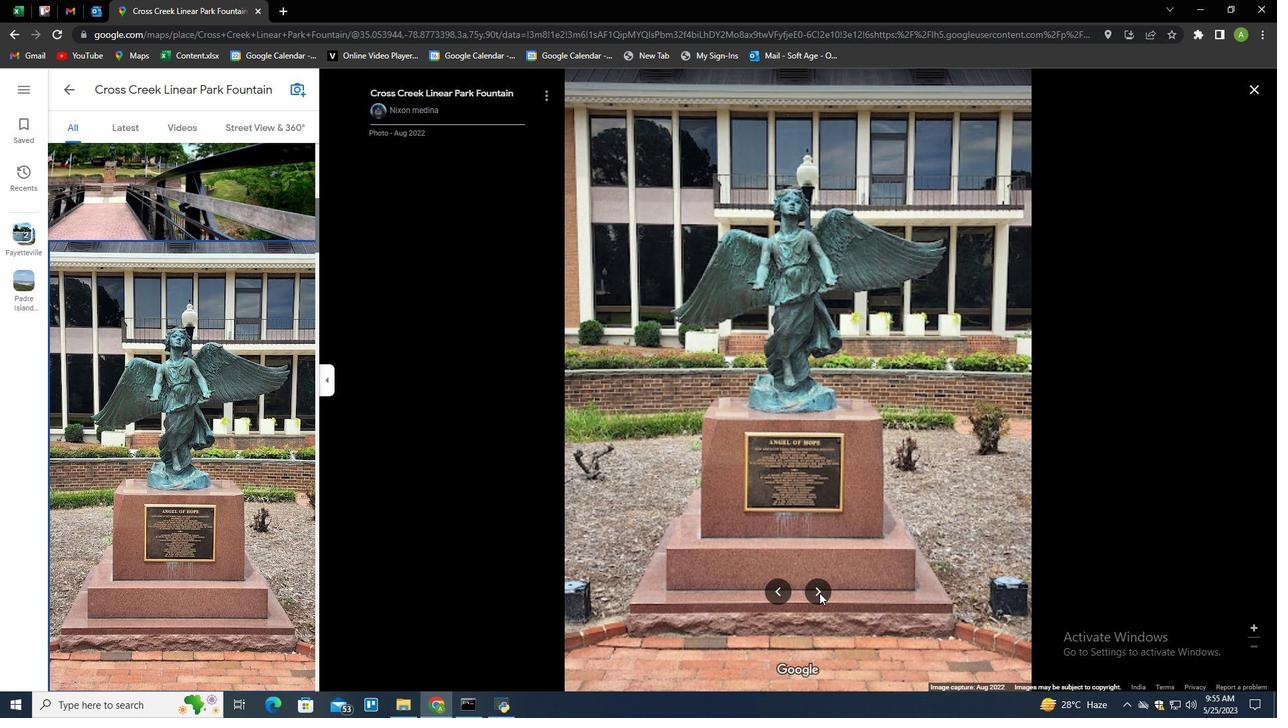 
Action: Mouse pressed left at (819, 593)
Screenshot: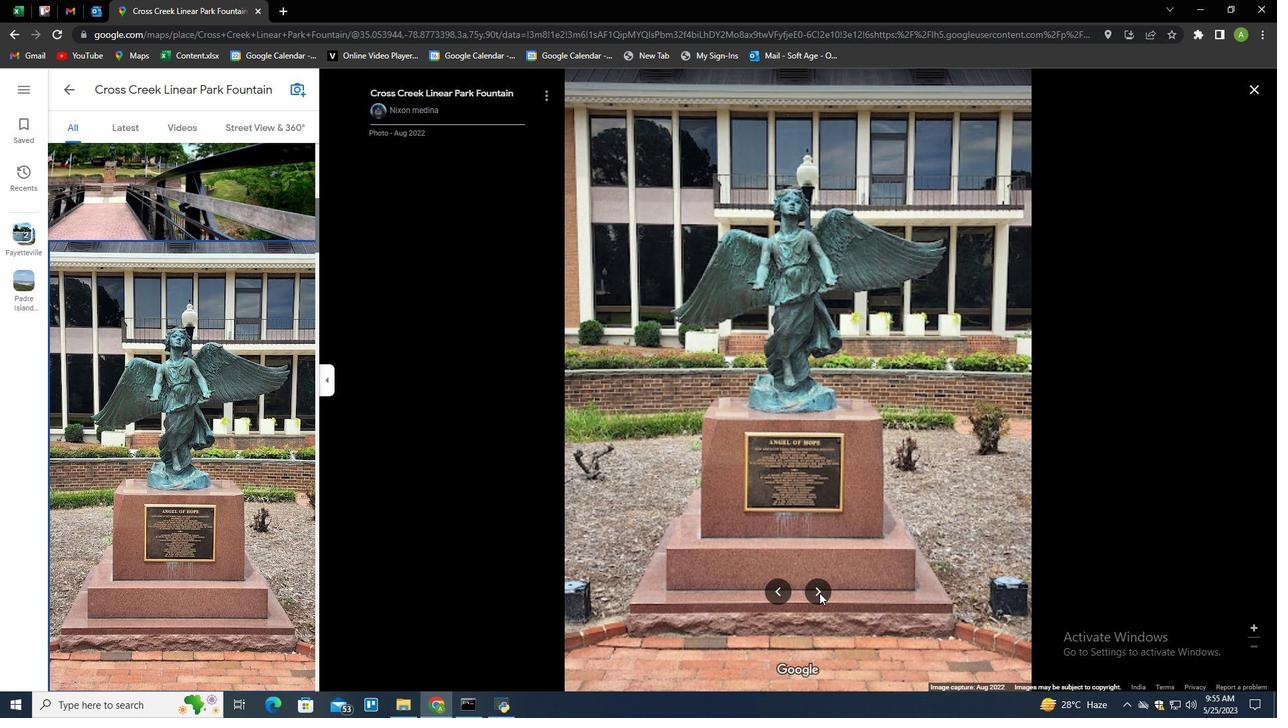 
Action: Mouse moved to (819, 593)
Screenshot: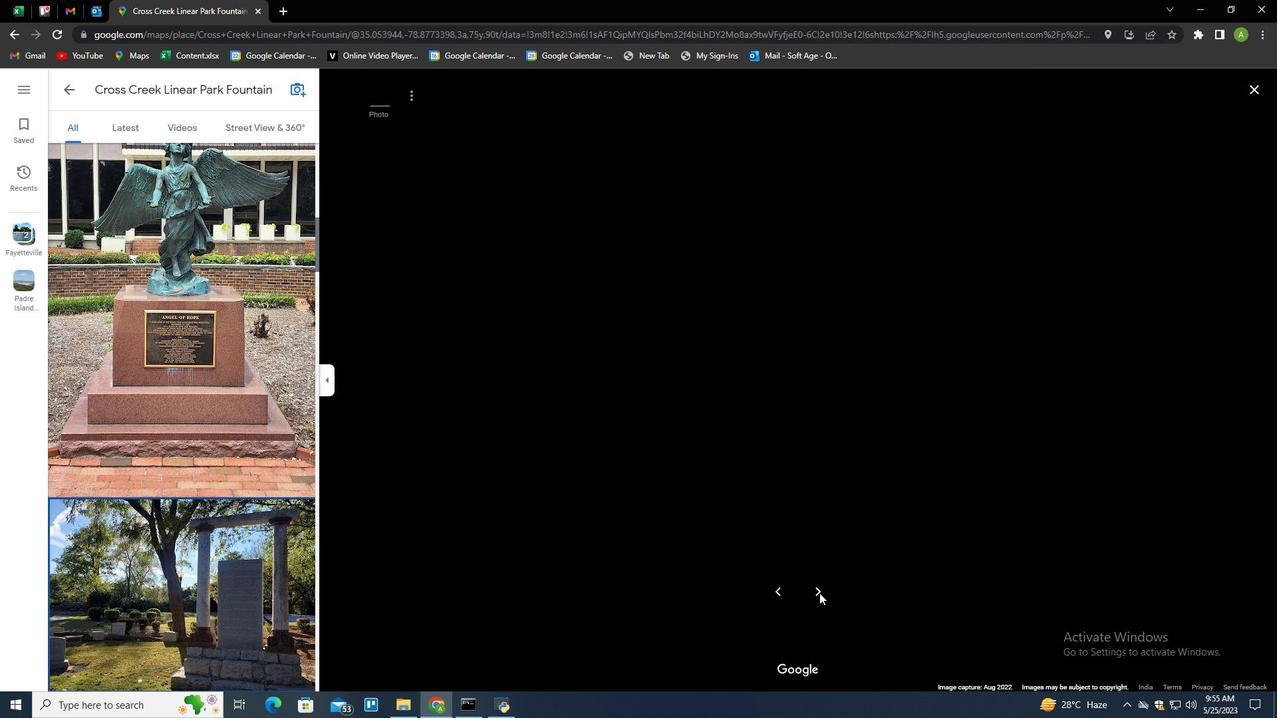 
Action: Mouse pressed left at (819, 593)
Screenshot: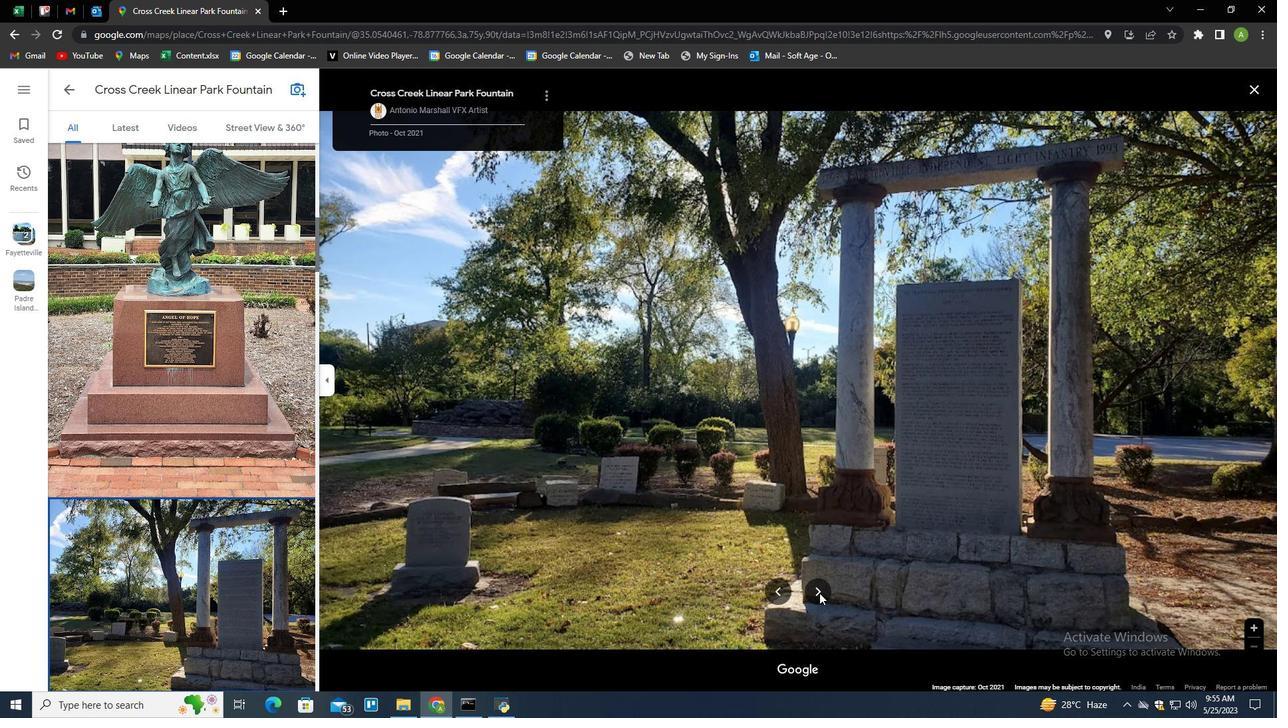 
Action: Mouse pressed left at (819, 593)
Screenshot: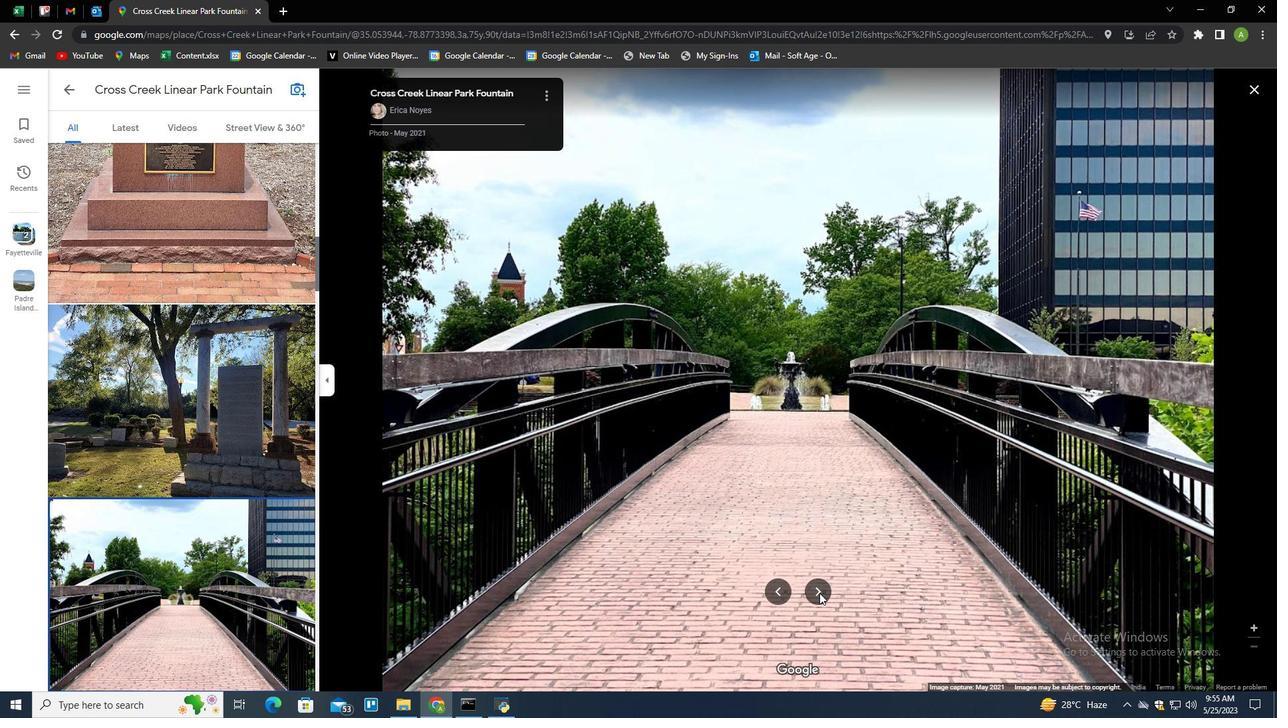 
Action: Mouse pressed left at (819, 593)
Screenshot: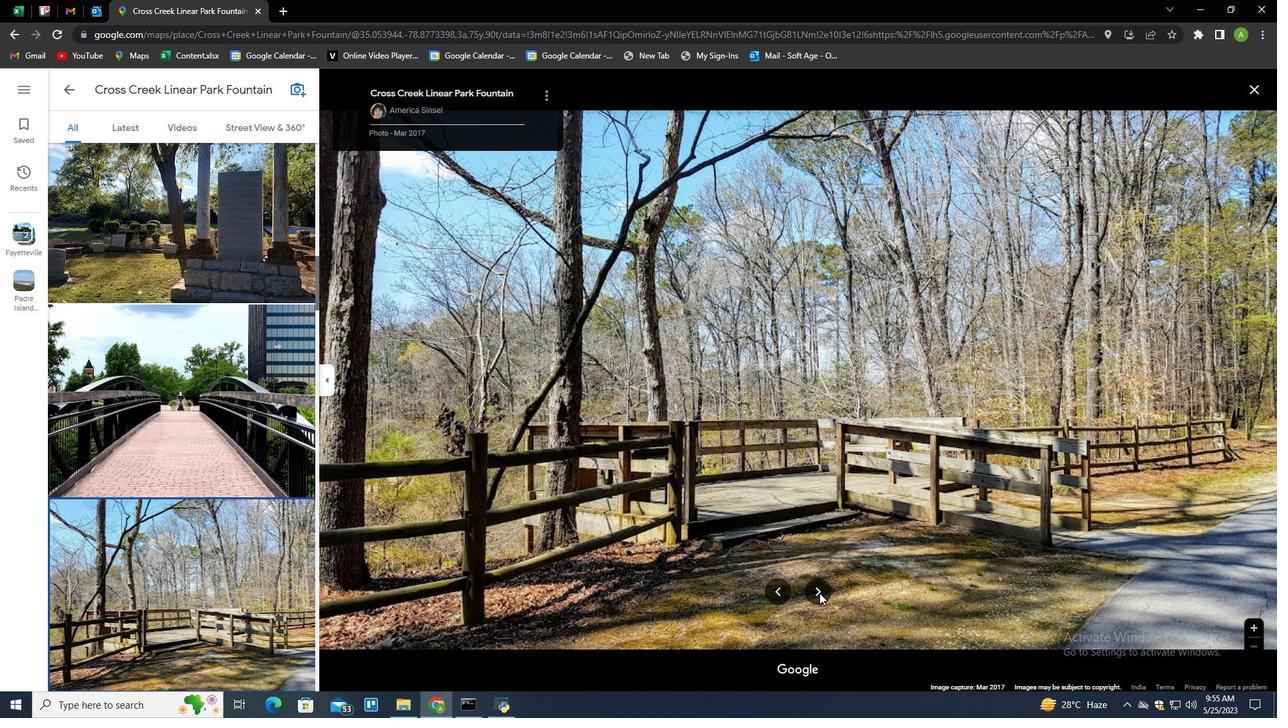 
Action: Mouse pressed left at (819, 593)
Screenshot: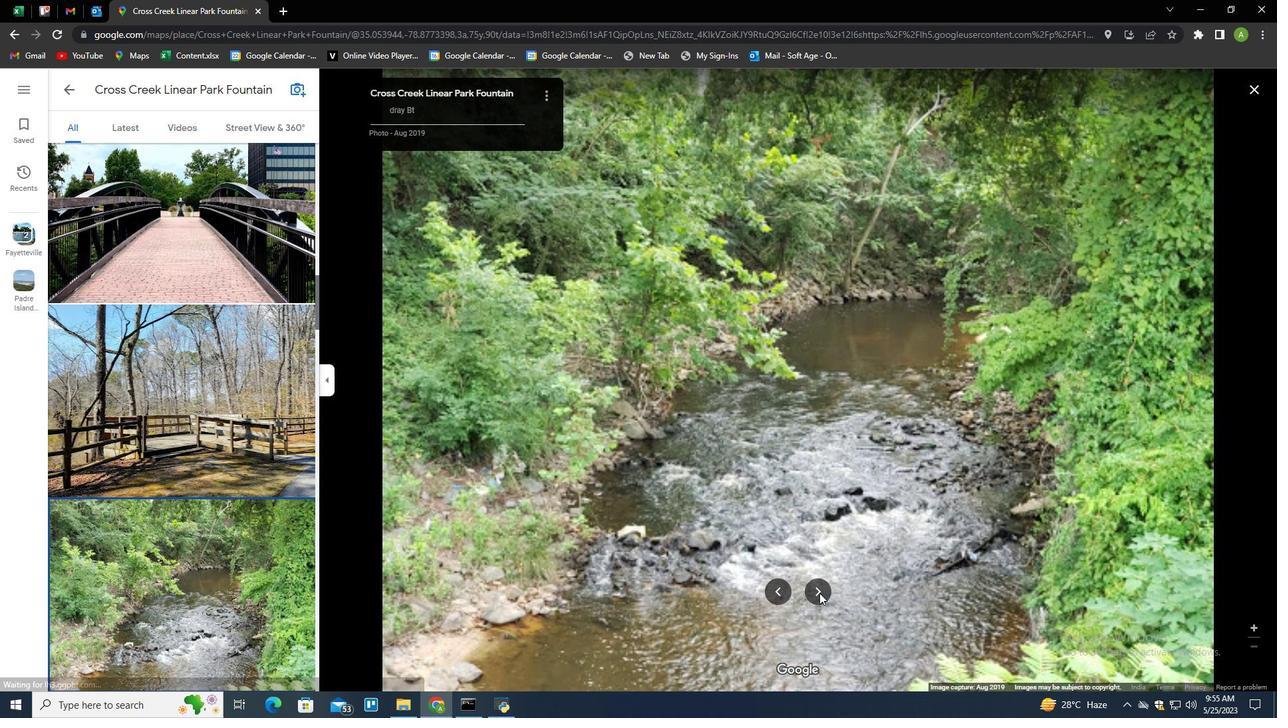 
Action: Mouse pressed left at (819, 593)
Screenshot: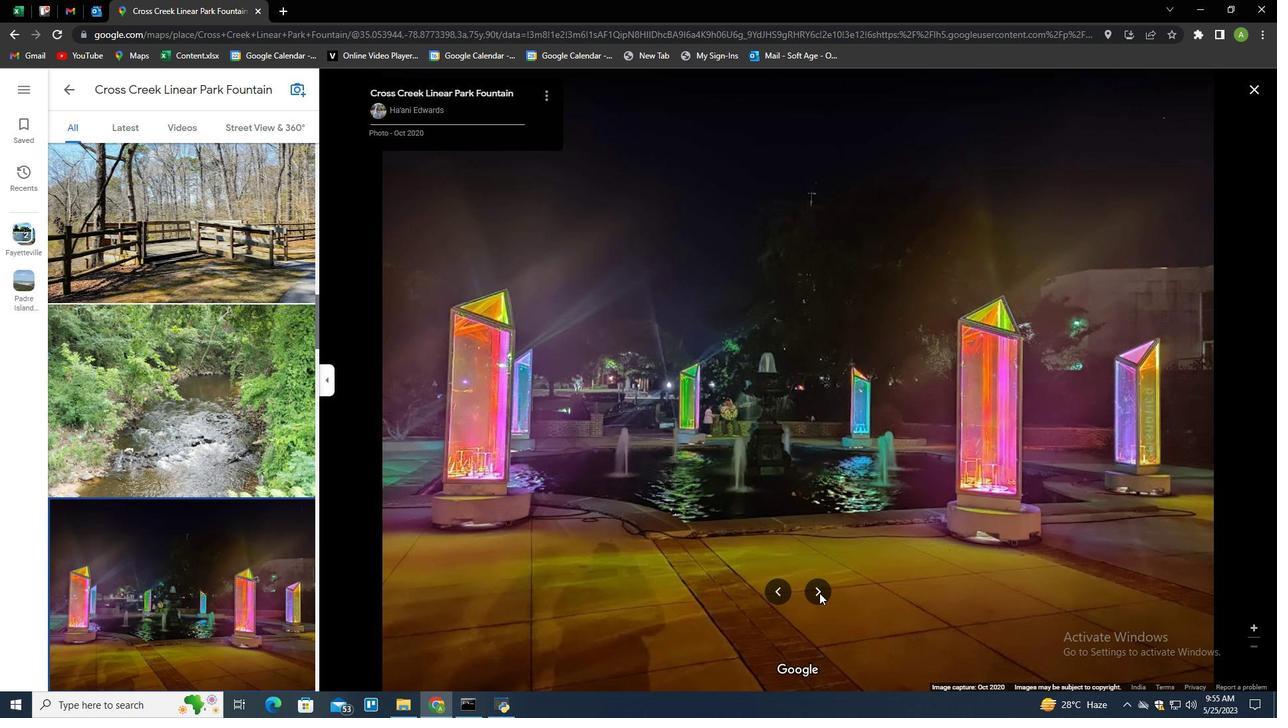 
Action: Mouse pressed left at (819, 593)
Screenshot: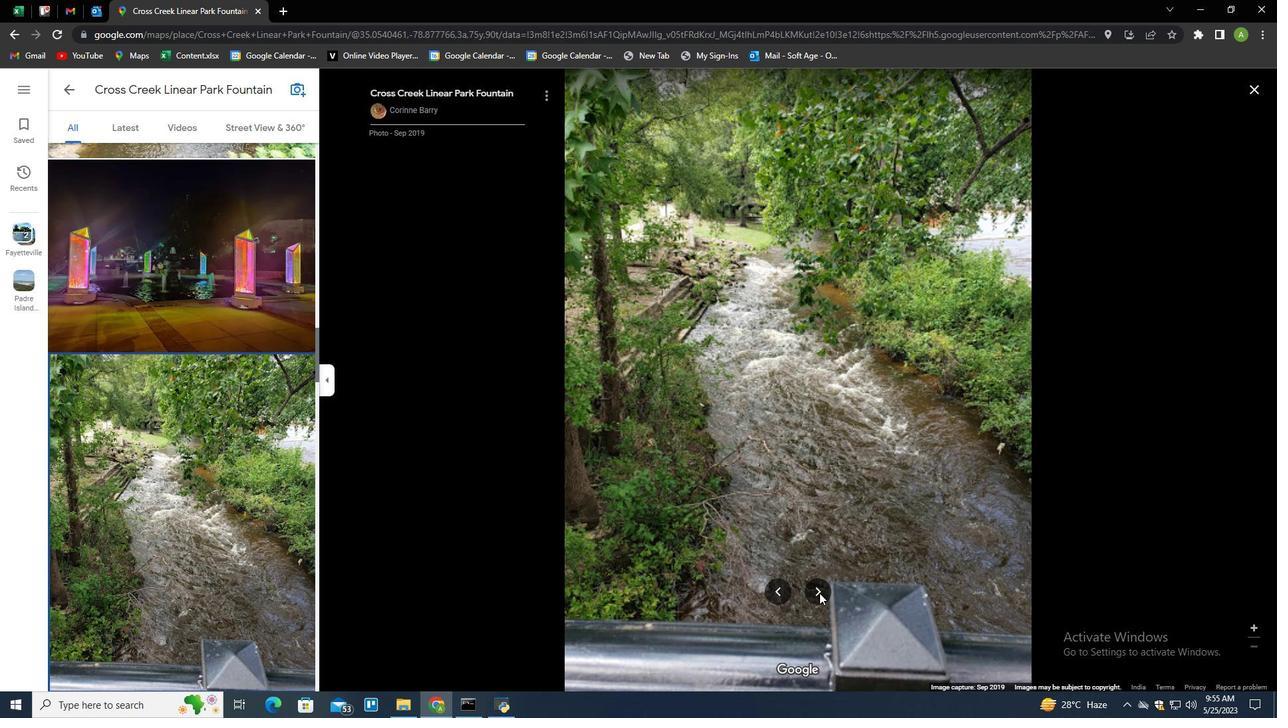 
Action: Mouse pressed left at (819, 593)
Screenshot: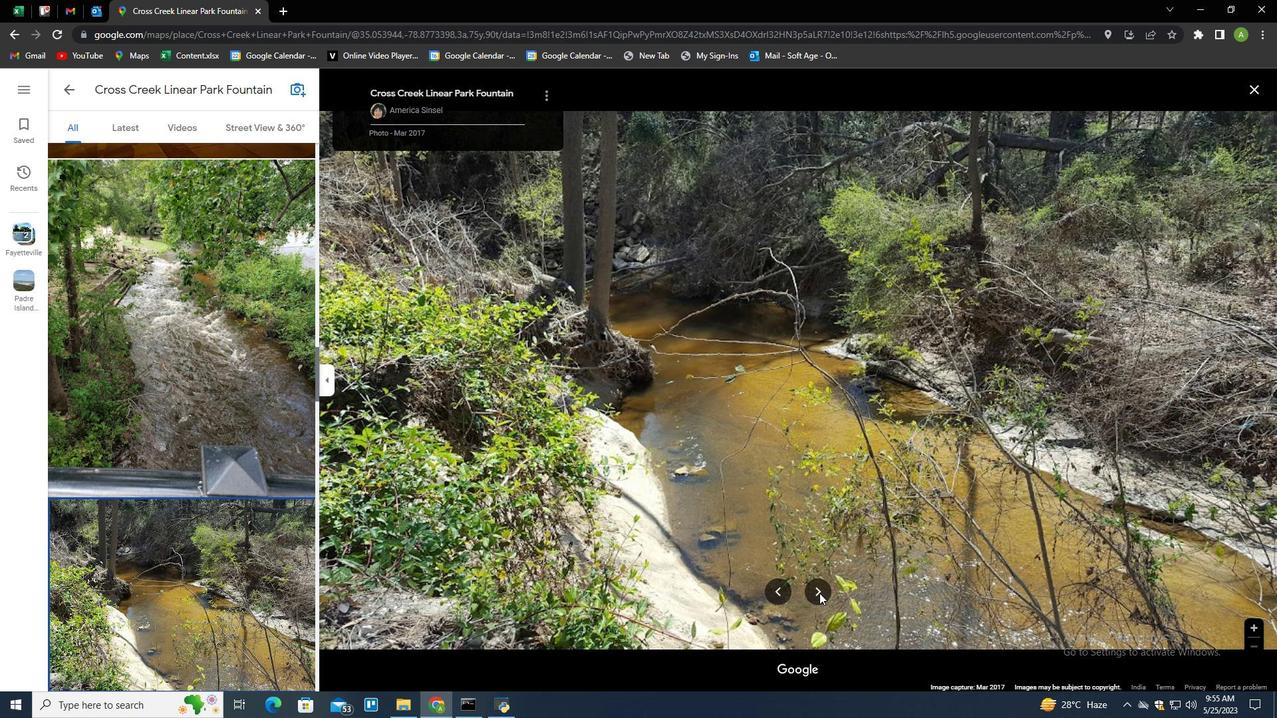 
Action: Mouse pressed left at (819, 593)
Screenshot: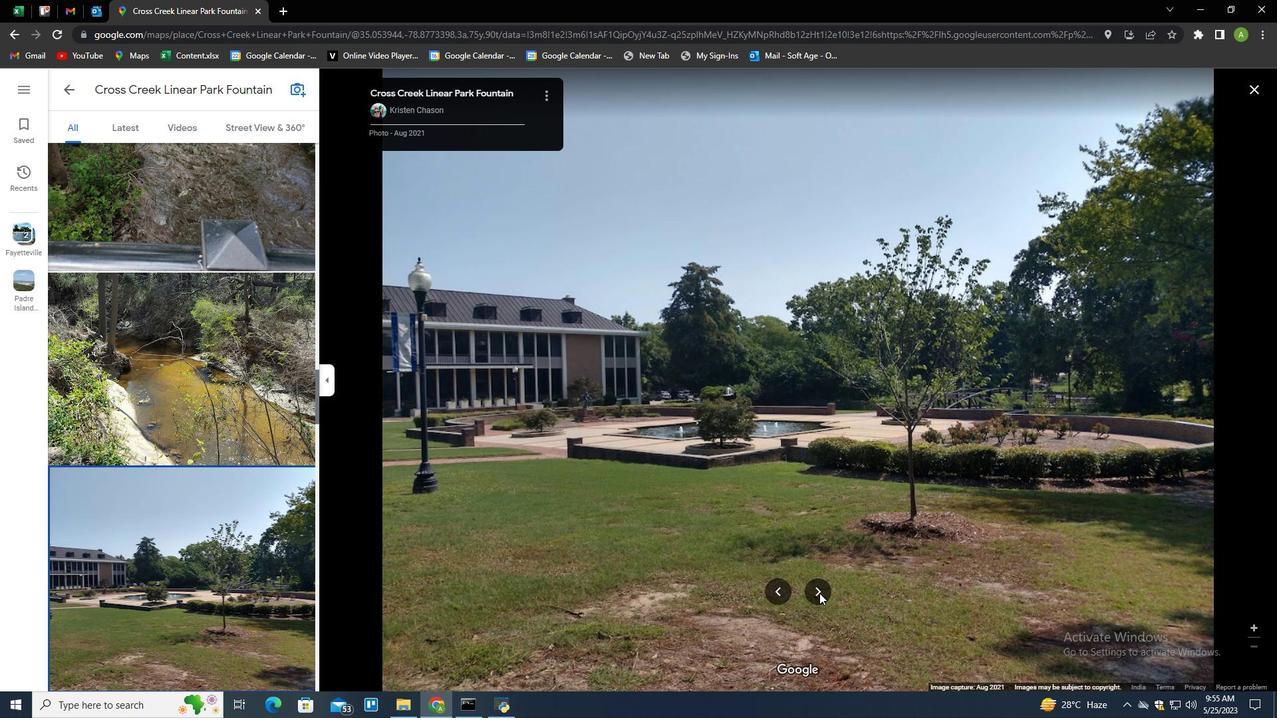 
Action: Mouse pressed left at (819, 593)
Screenshot: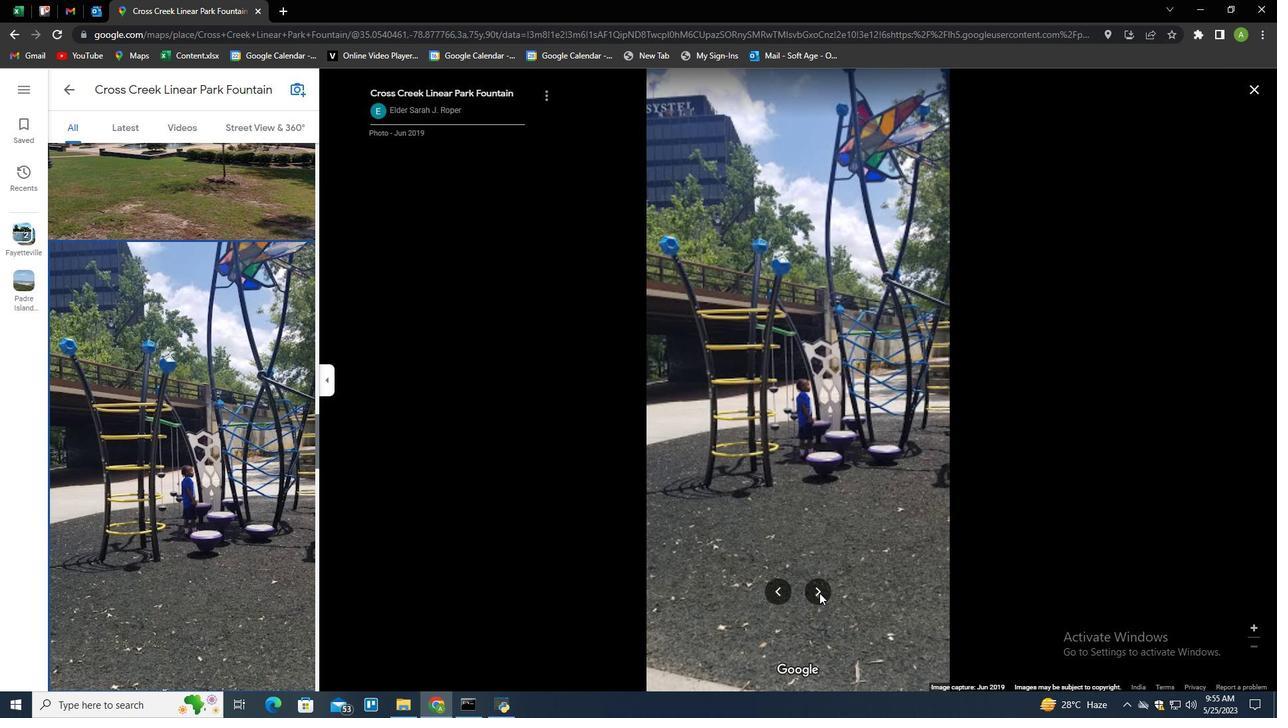 
Action: Mouse pressed left at (819, 593)
Screenshot: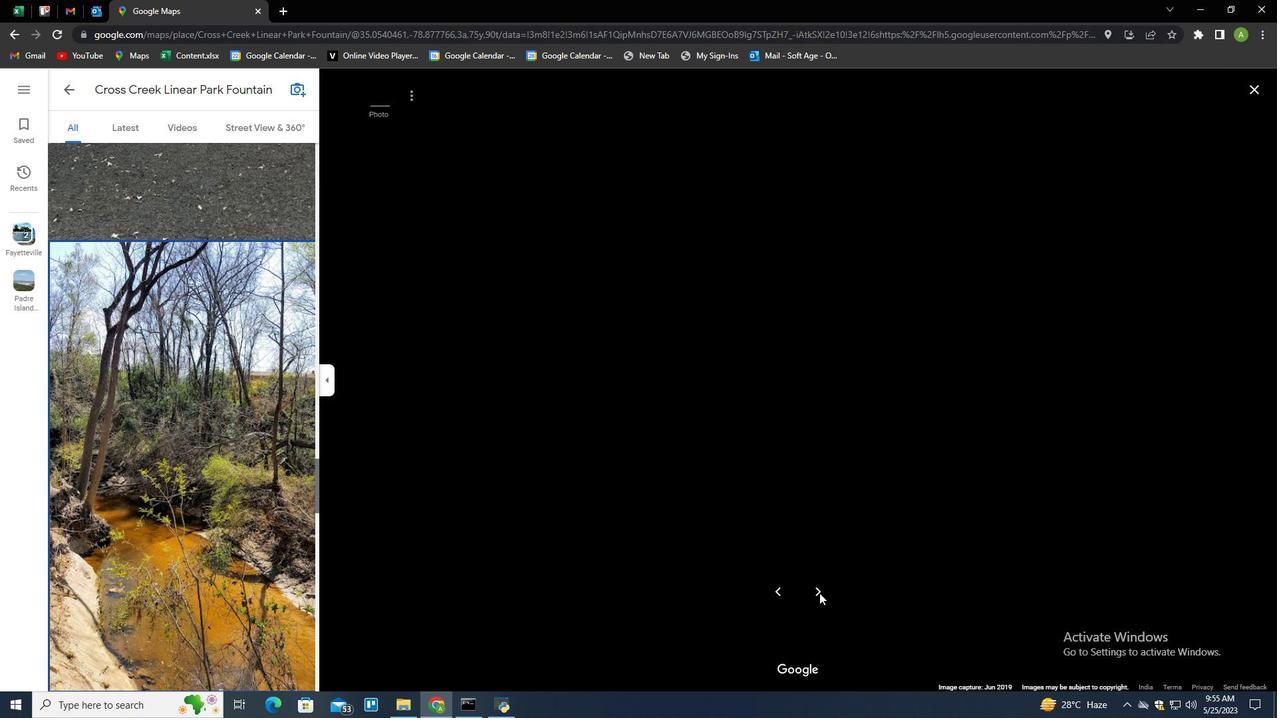 
Action: Mouse pressed left at (819, 593)
Screenshot: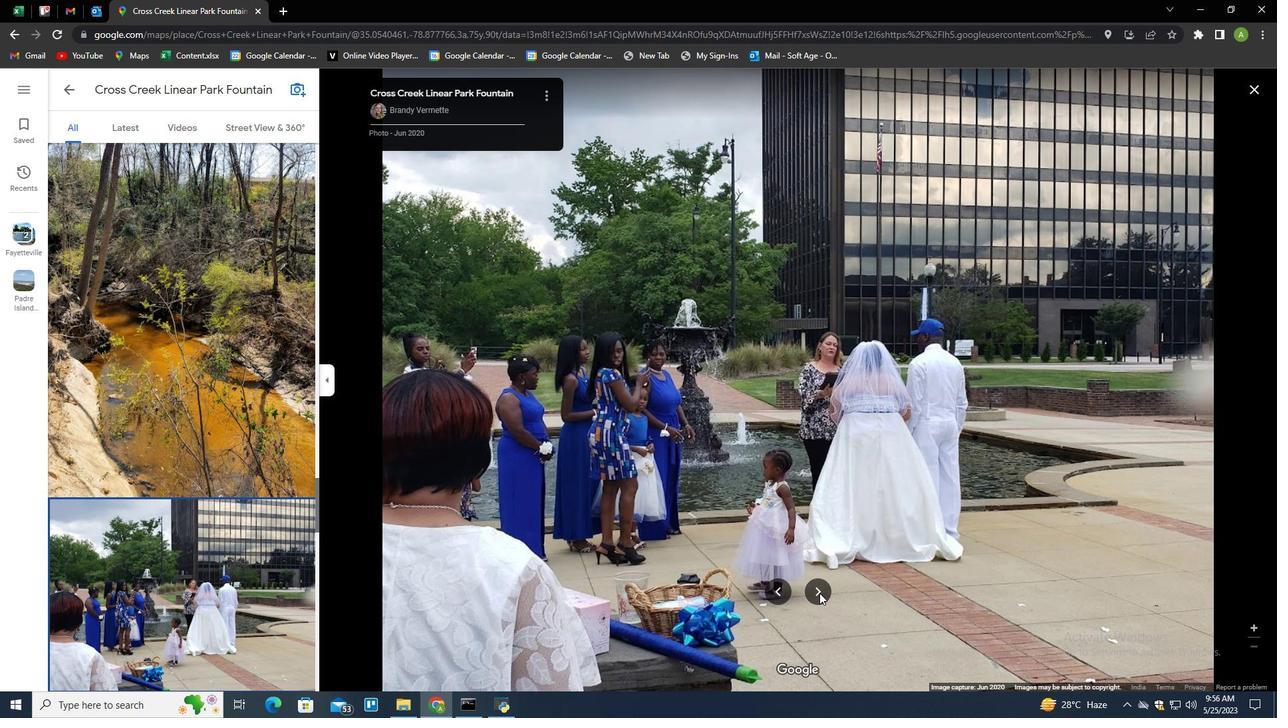 
Action: Mouse pressed left at (819, 593)
Screenshot: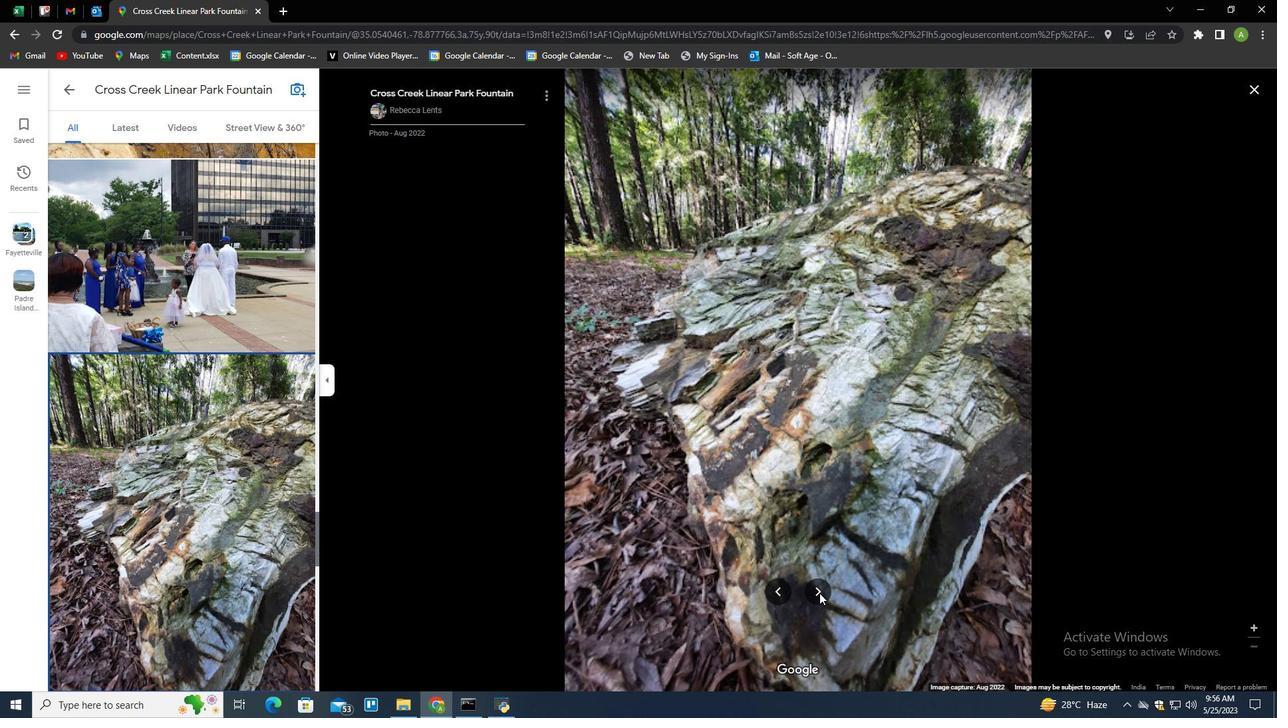 
Action: Mouse pressed left at (819, 593)
Screenshot: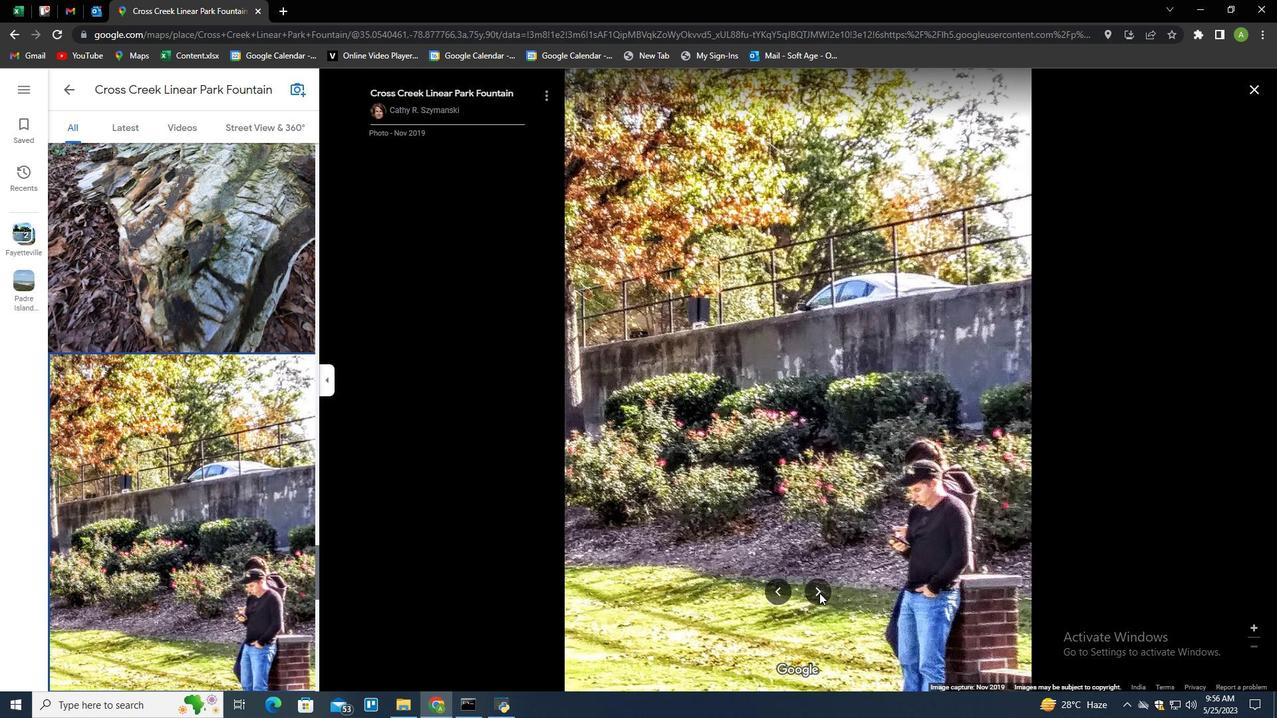 
Action: Mouse pressed left at (819, 593)
Screenshot: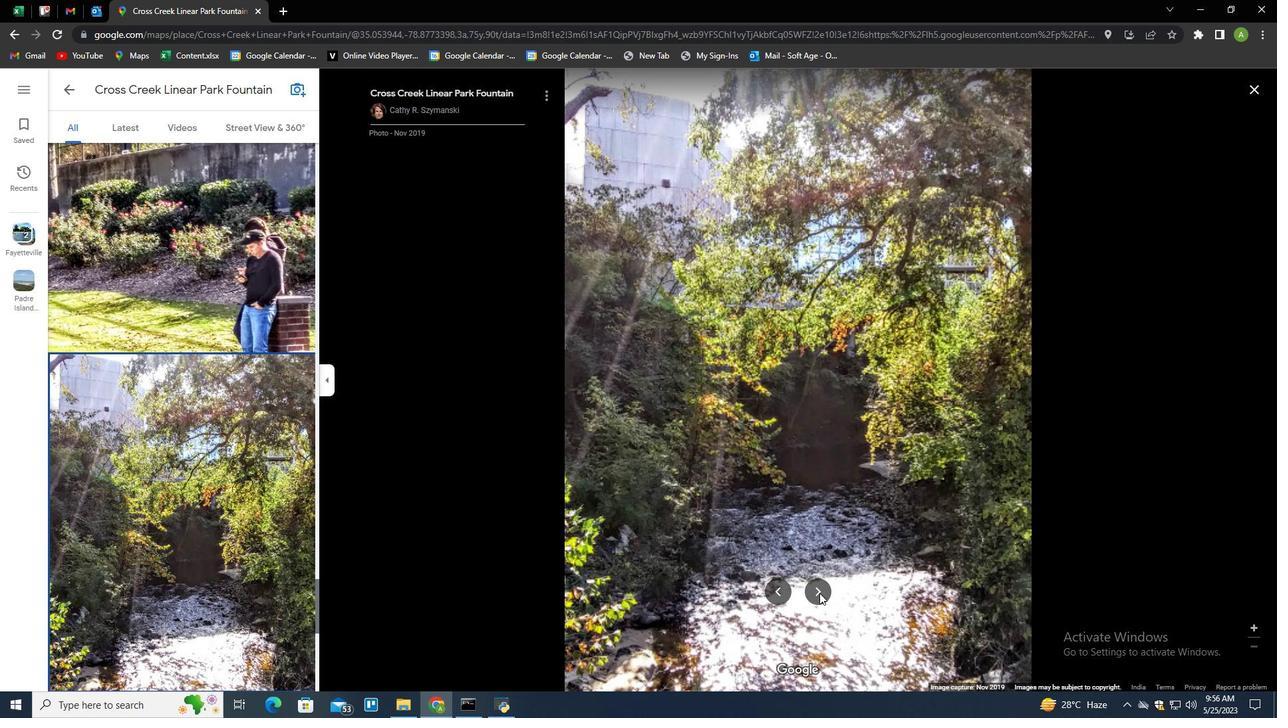 
Action: Mouse pressed left at (819, 593)
Screenshot: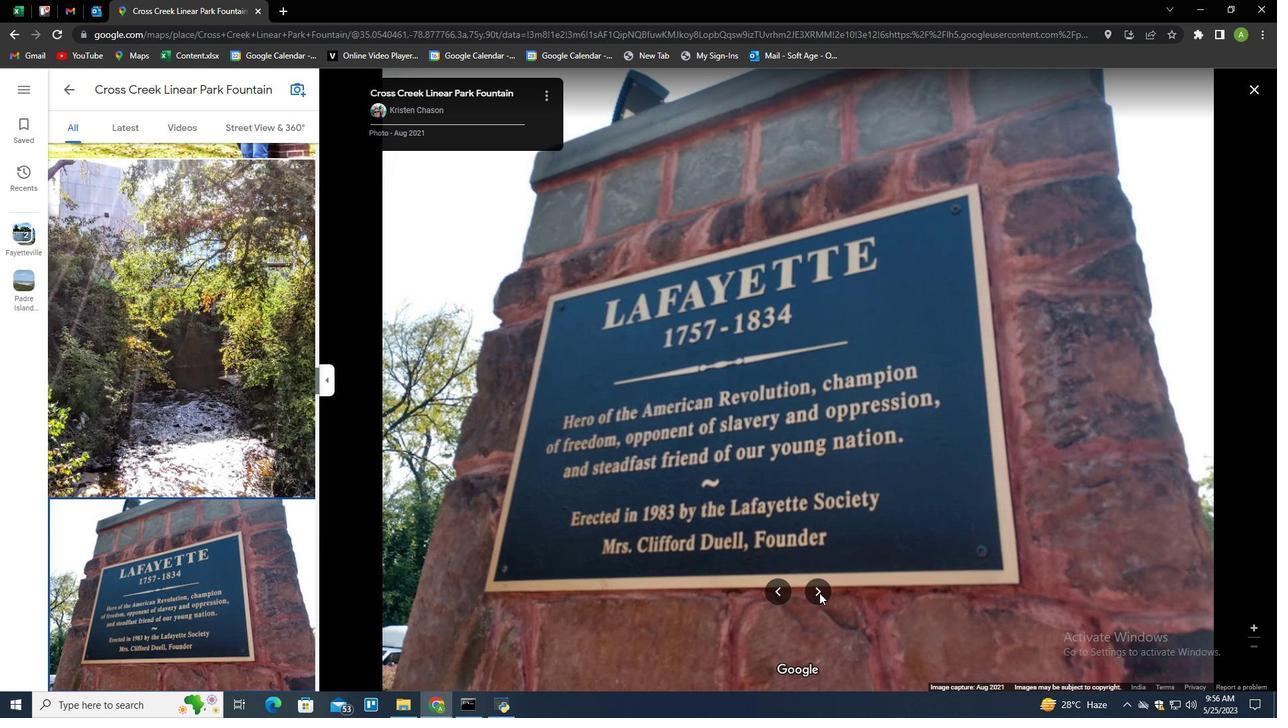 
Action: Mouse pressed left at (819, 593)
Screenshot: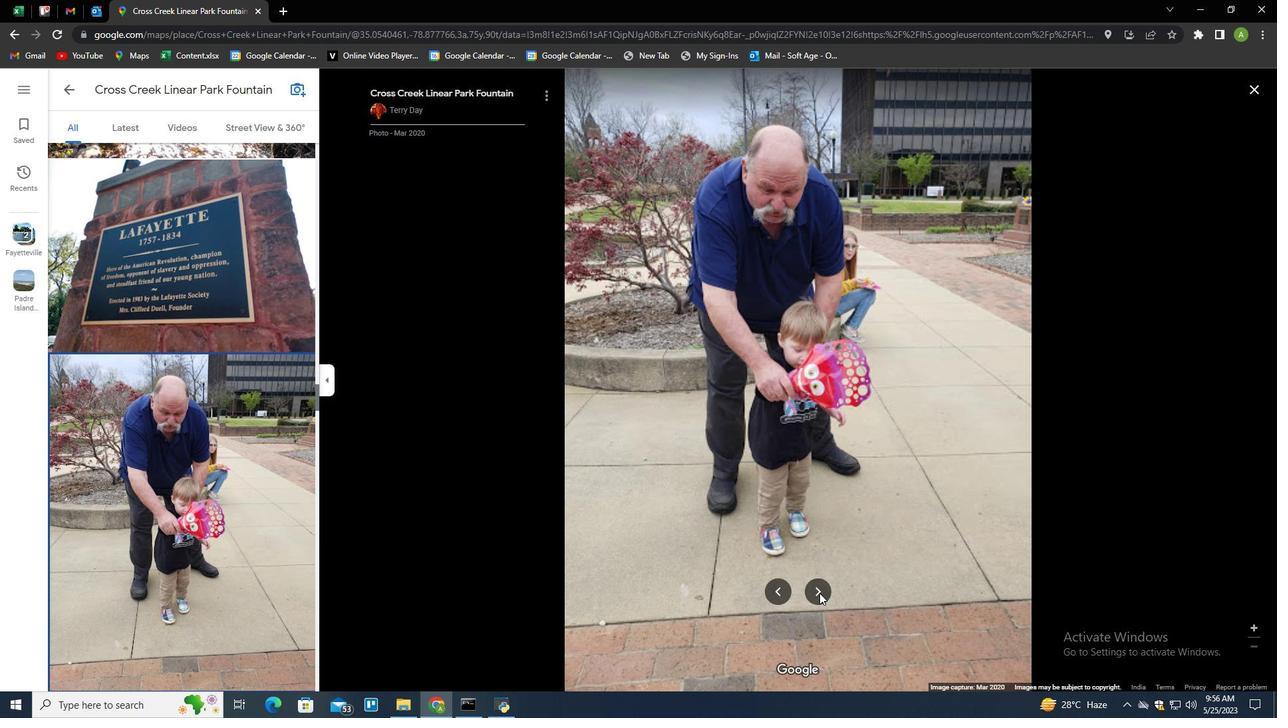 
Action: Mouse pressed left at (819, 593)
Screenshot: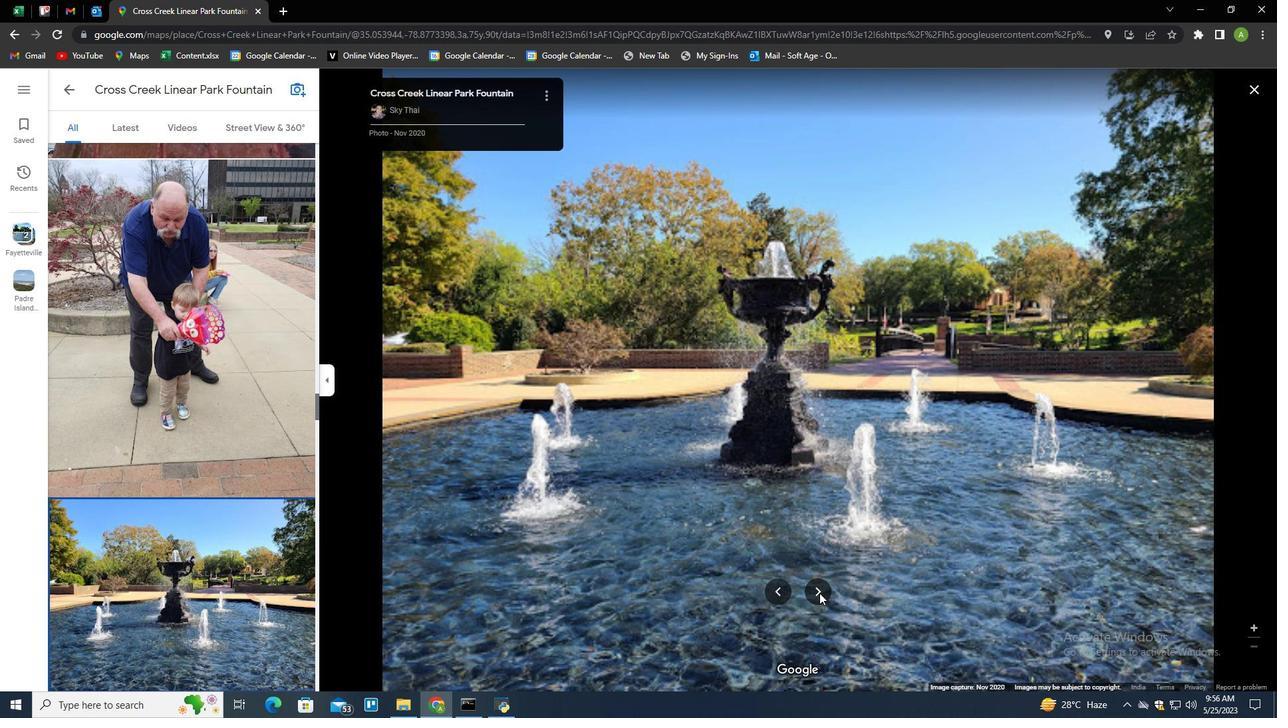 
Action: Mouse pressed left at (819, 593)
Screenshot: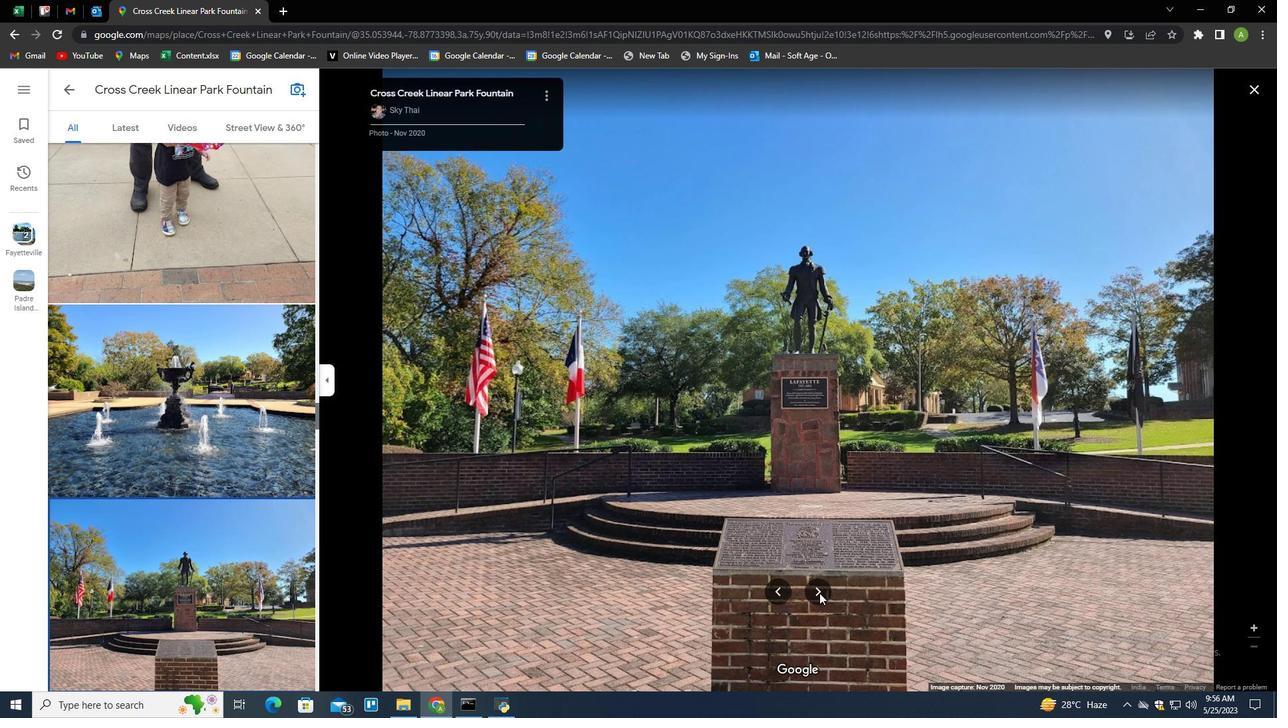 
Action: Mouse pressed left at (819, 593)
Screenshot: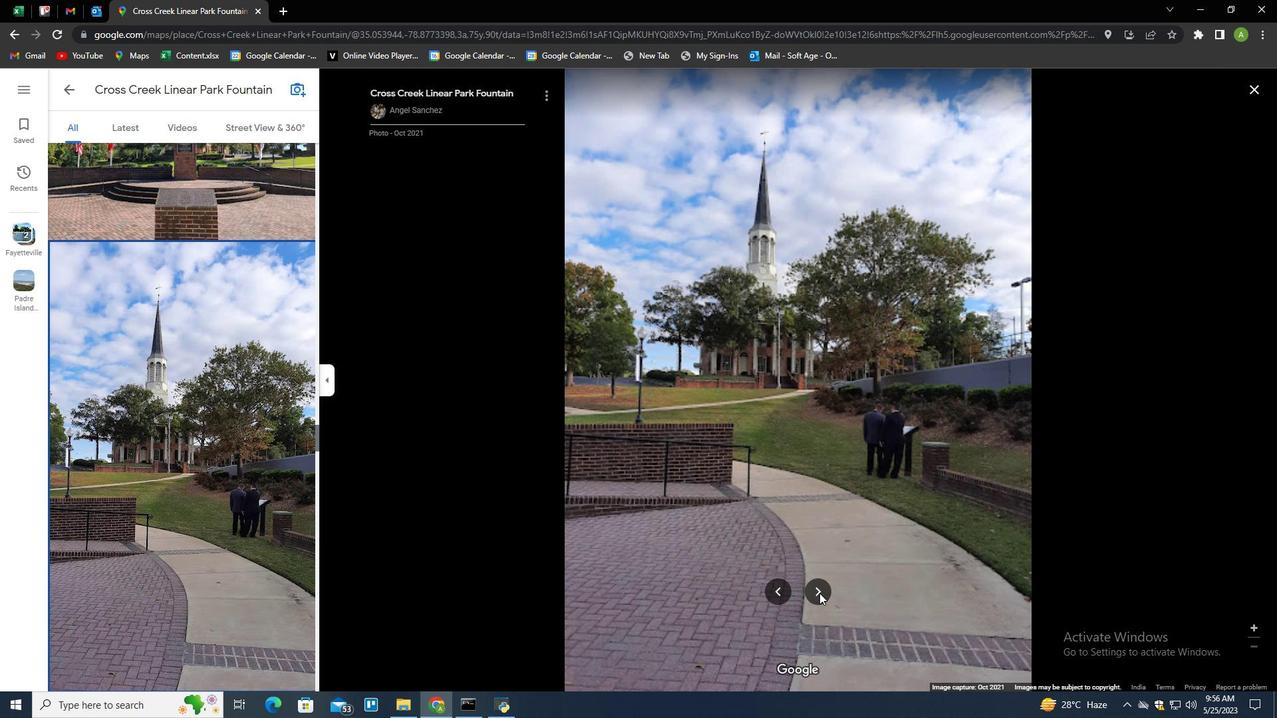 
Action: Mouse pressed left at (819, 593)
Screenshot: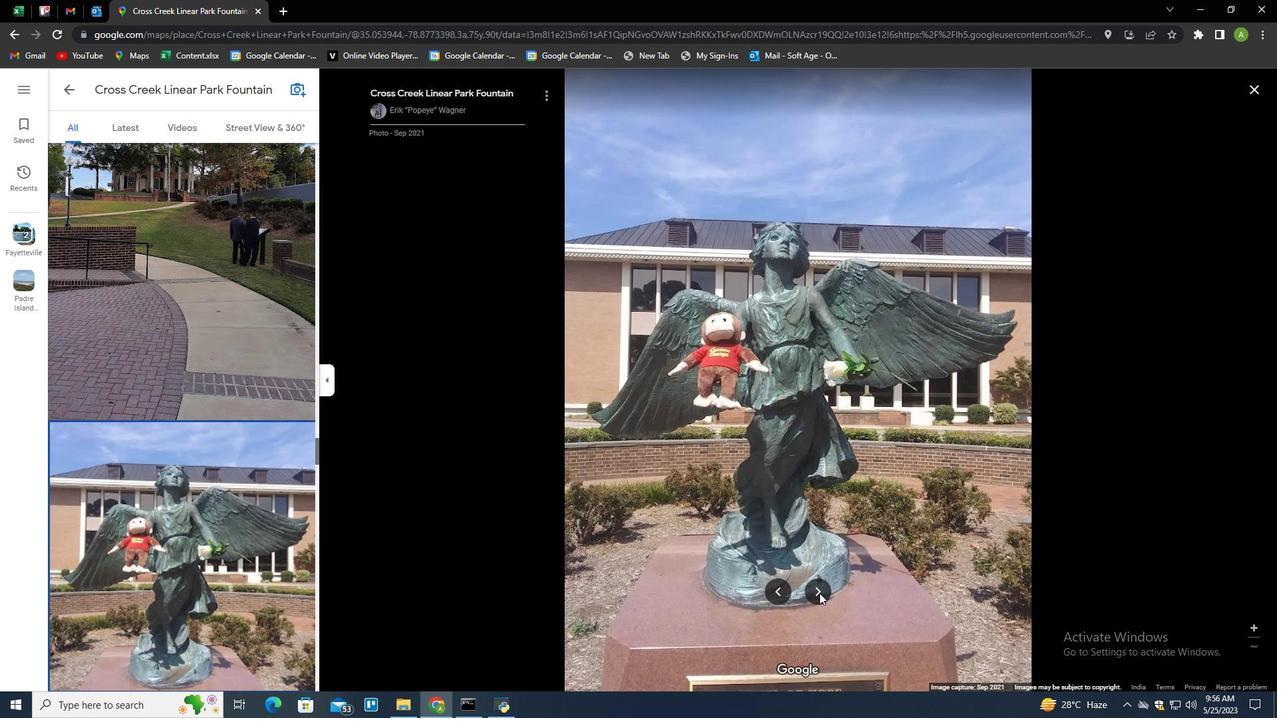 
Action: Mouse pressed left at (819, 593)
Screenshot: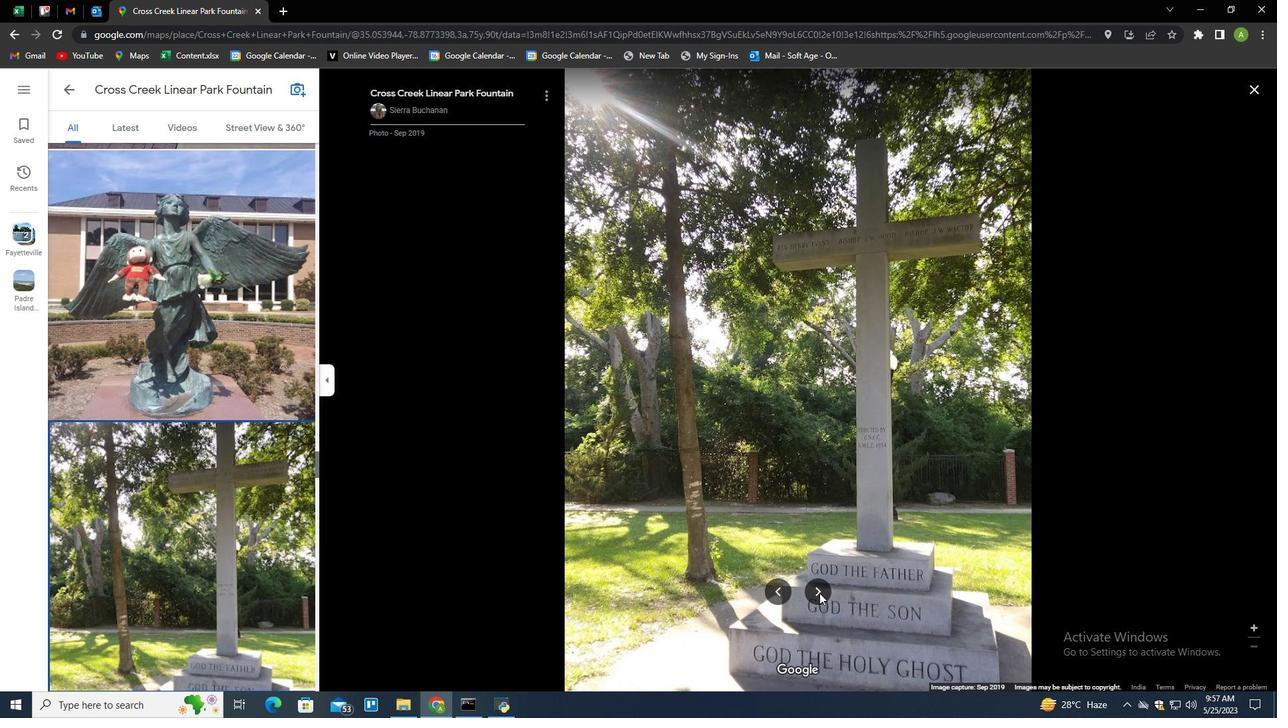 
Action: Mouse pressed left at (819, 593)
Screenshot: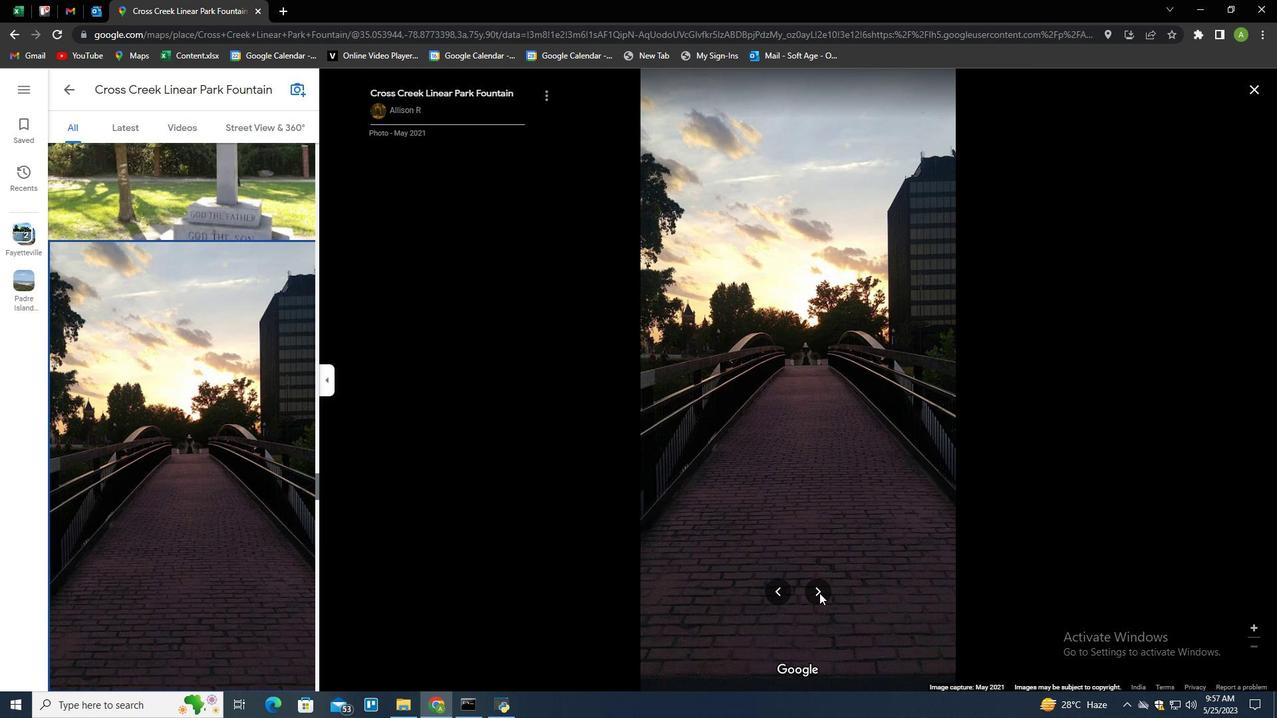 
Action: Mouse pressed left at (819, 593)
Screenshot: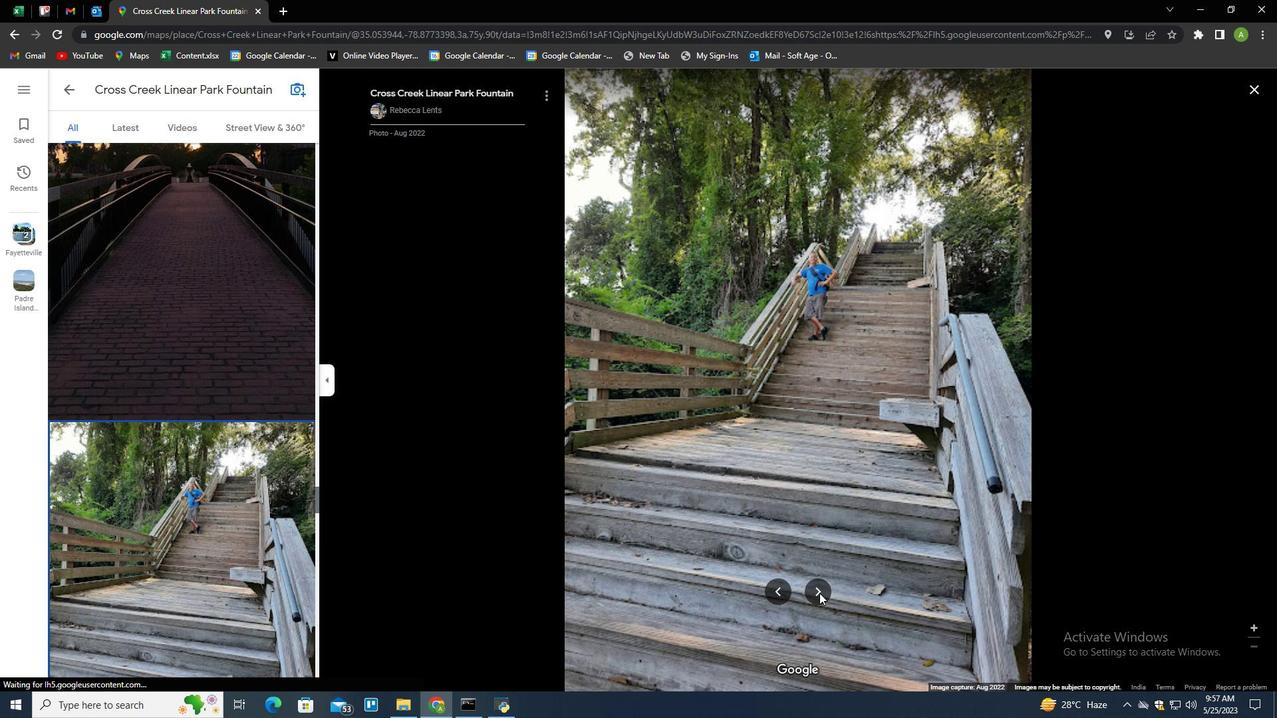 
Action: Mouse pressed left at (819, 593)
Screenshot: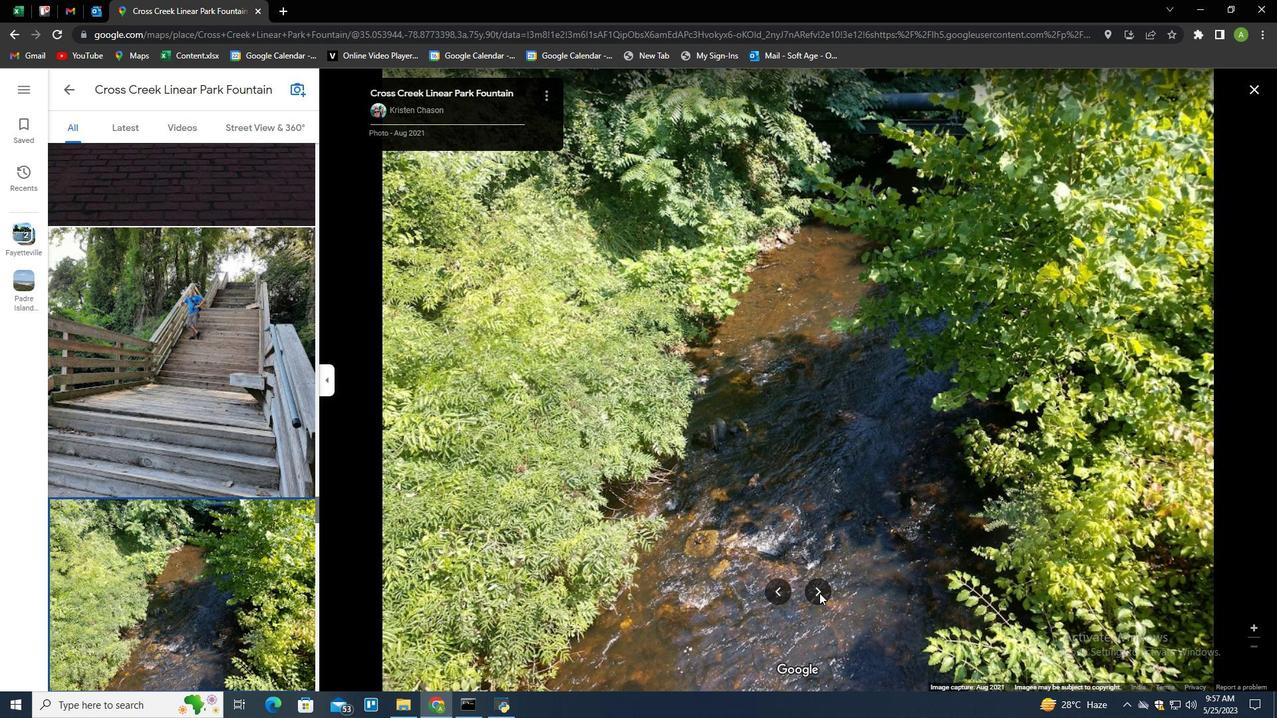 
Action: Mouse pressed left at (819, 593)
Screenshot: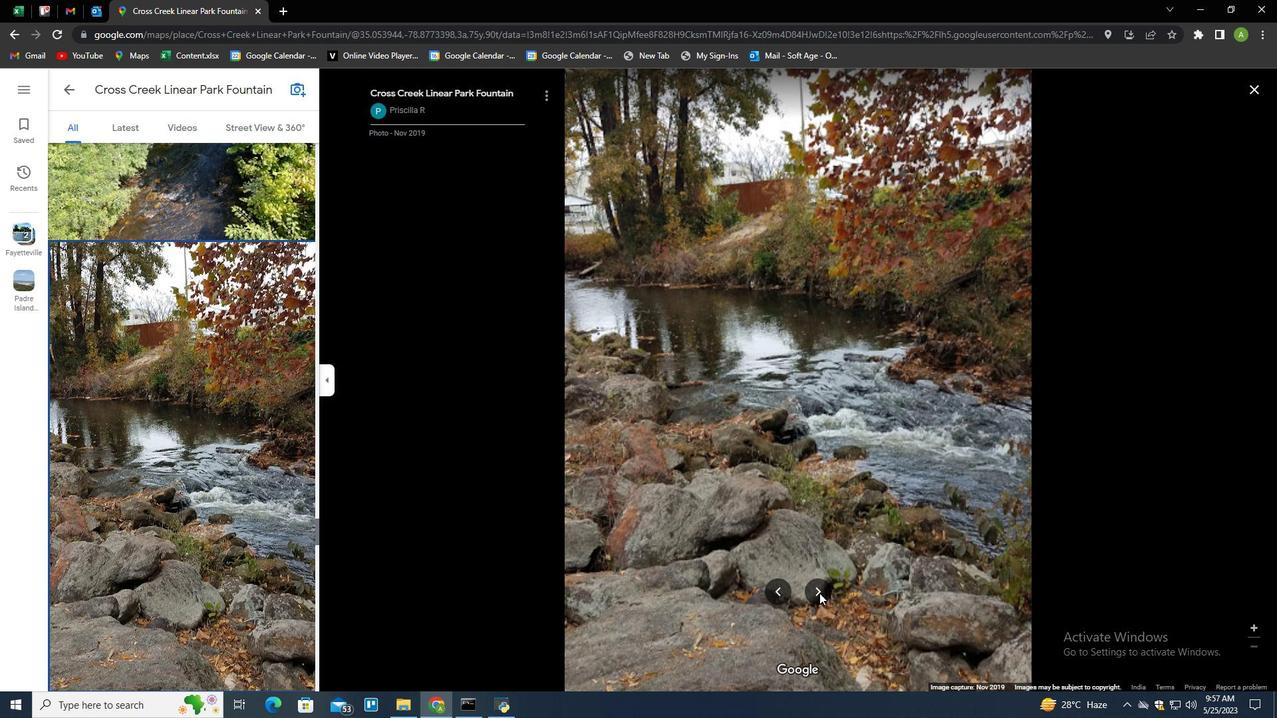 
Action: Mouse pressed left at (819, 593)
Screenshot: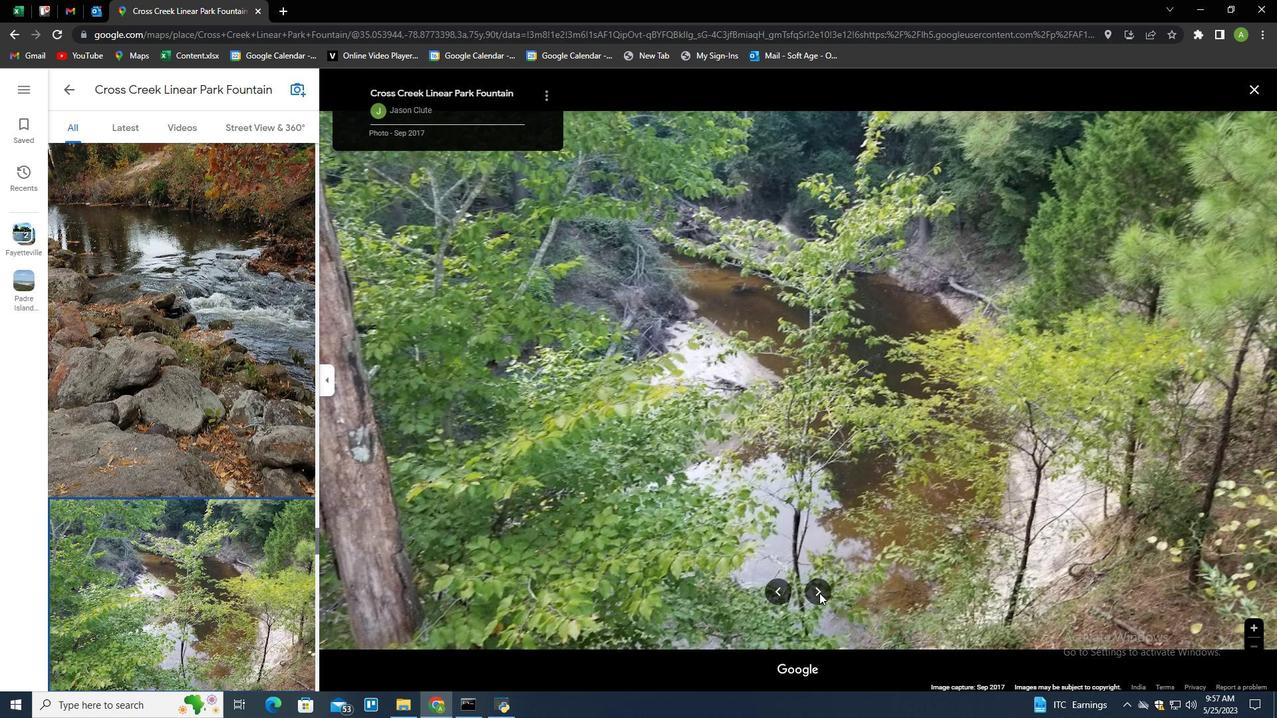 
Action: Mouse pressed left at (819, 593)
Screenshot: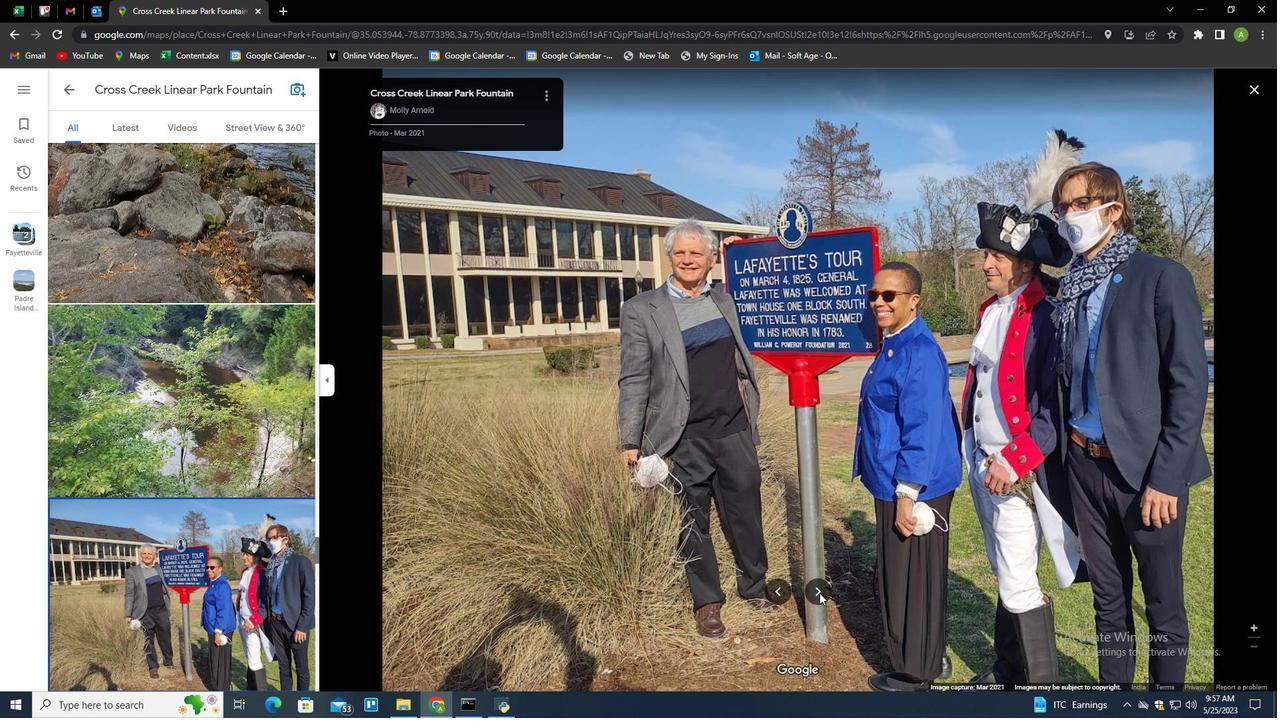 
Action: Mouse moved to (781, 509)
Screenshot: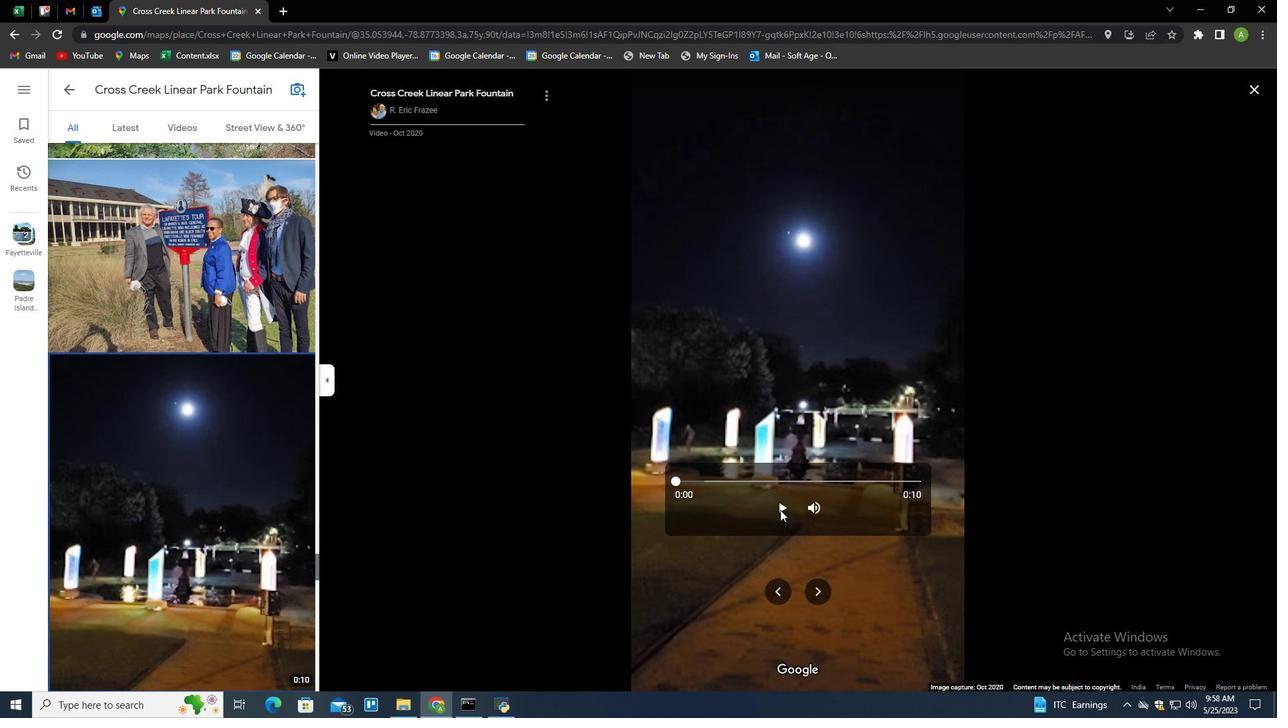 
Action: Mouse pressed left at (781, 509)
Screenshot: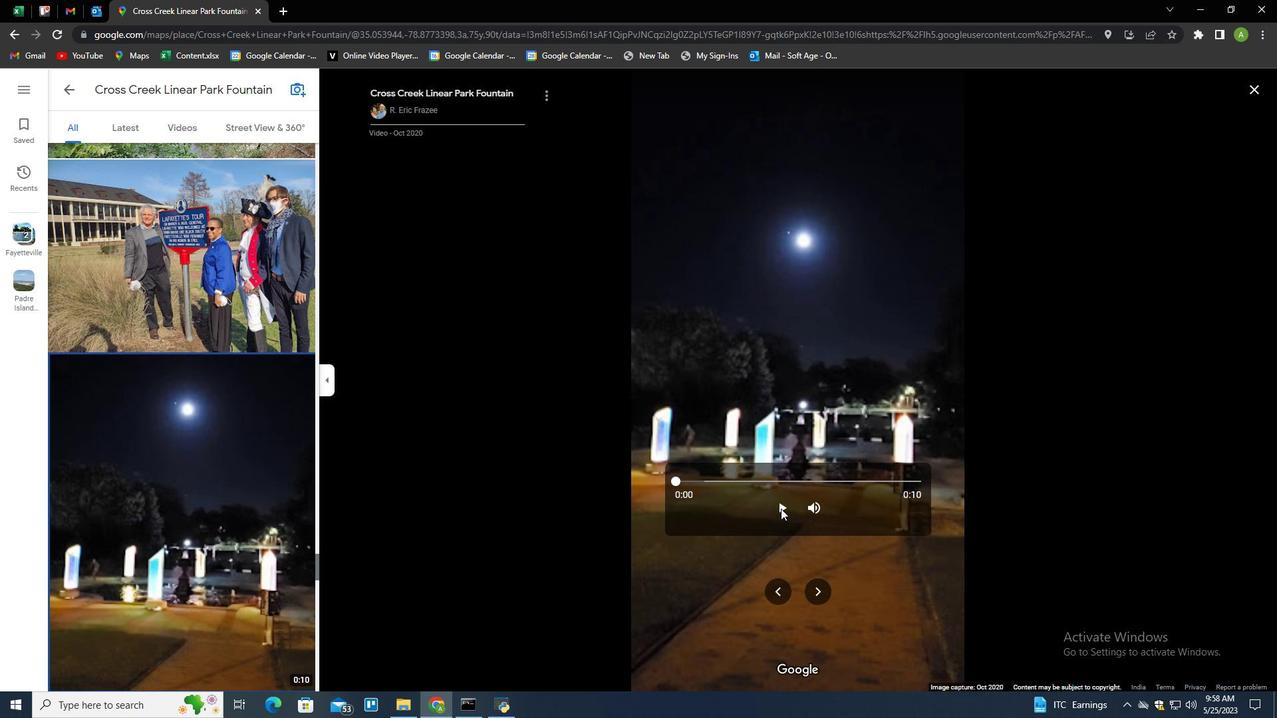 
Action: Mouse moved to (820, 588)
Screenshot: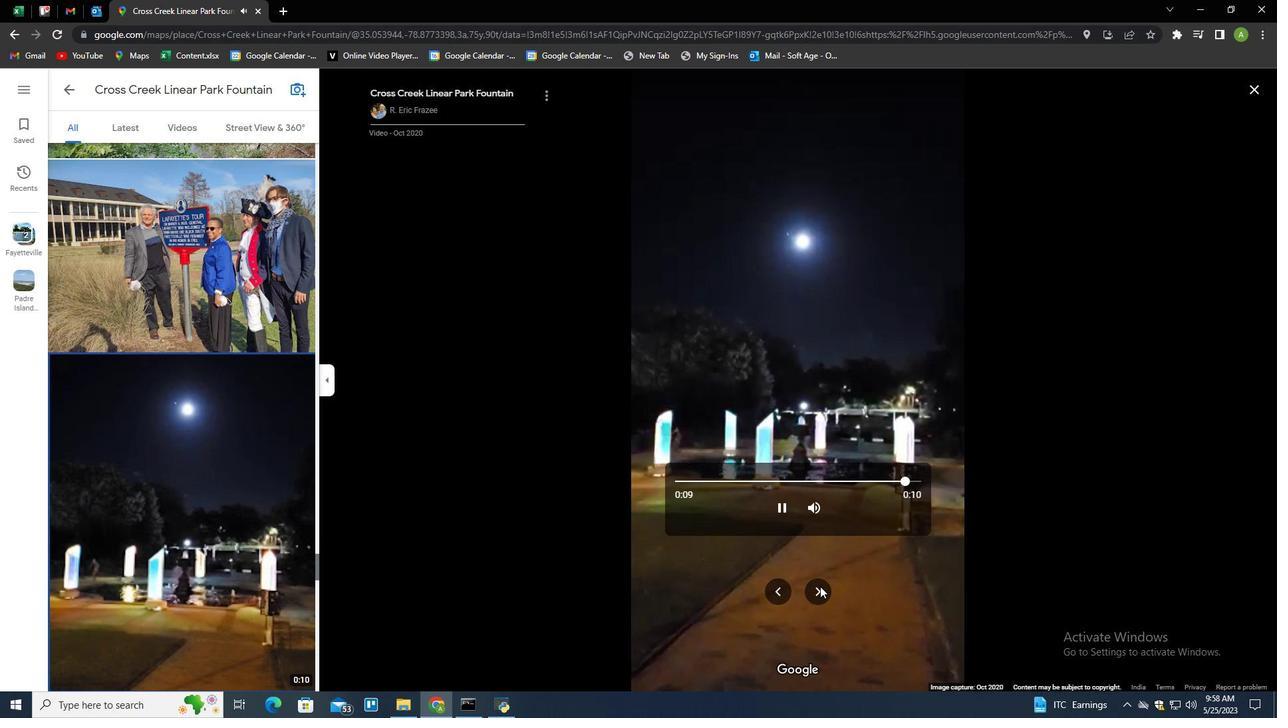 
Action: Mouse pressed left at (820, 588)
Screenshot: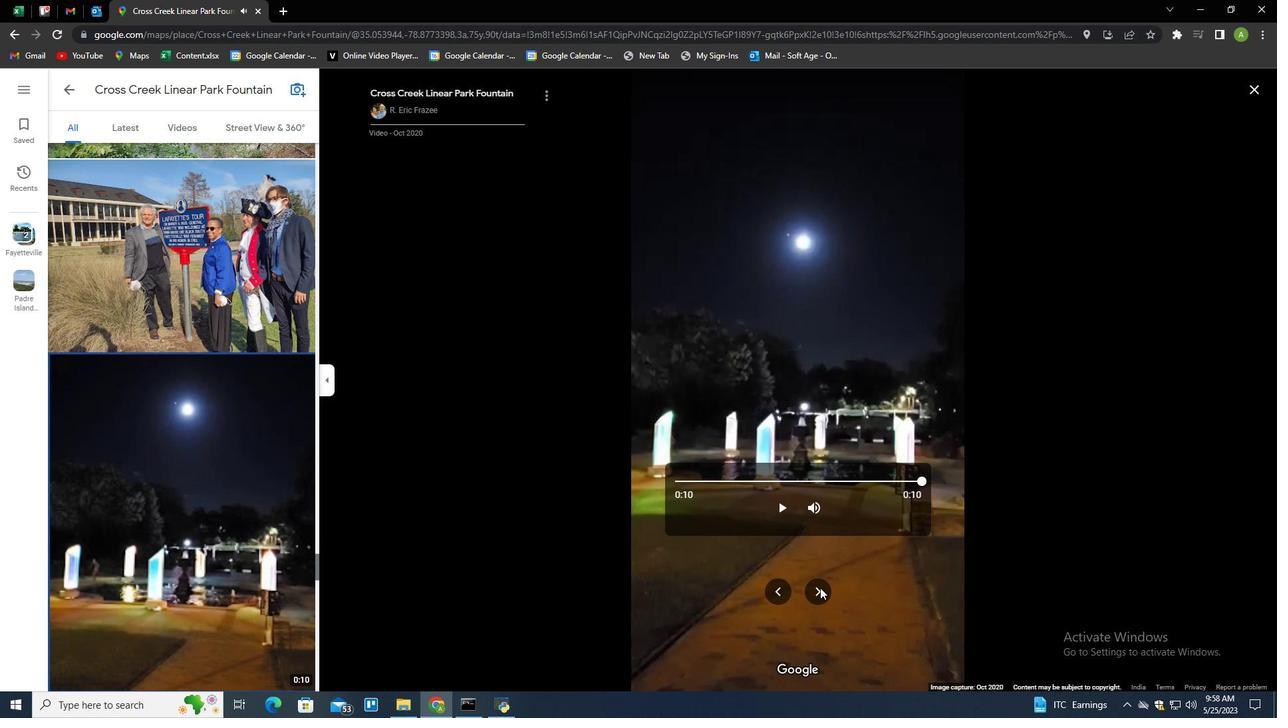 
Action: Mouse pressed left at (820, 588)
Screenshot: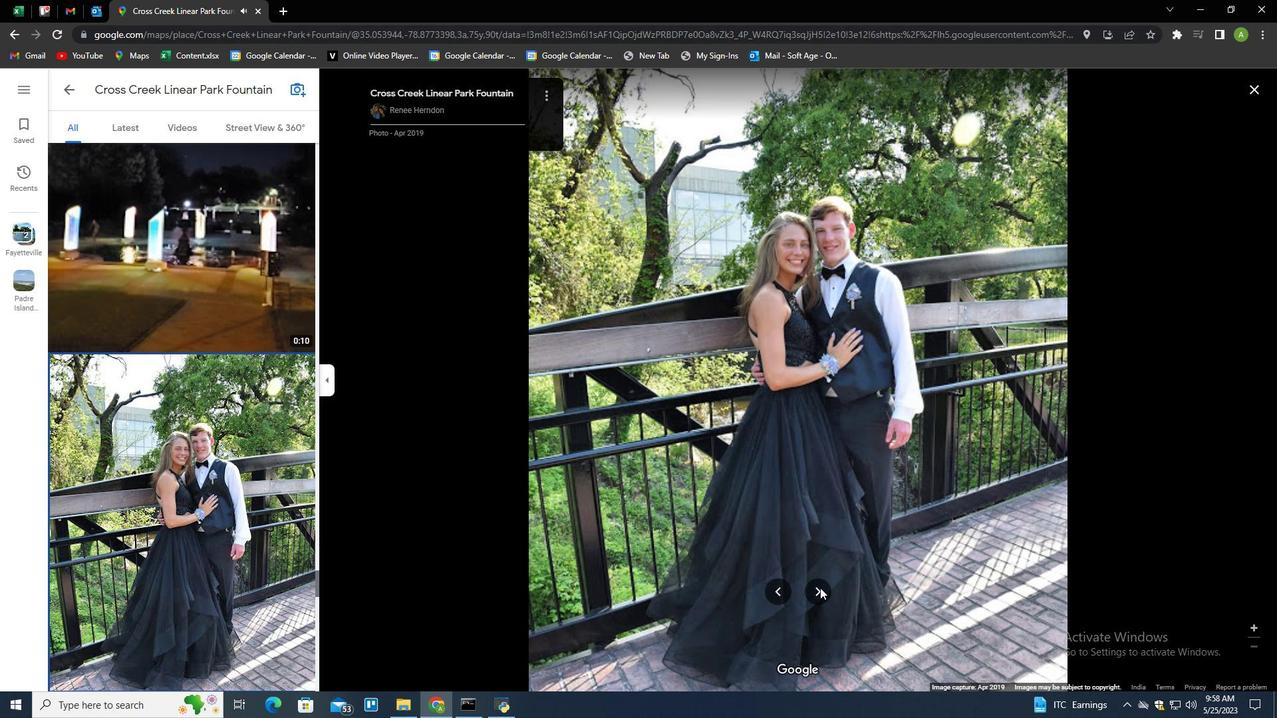 
Action: Mouse pressed left at (820, 588)
Screenshot: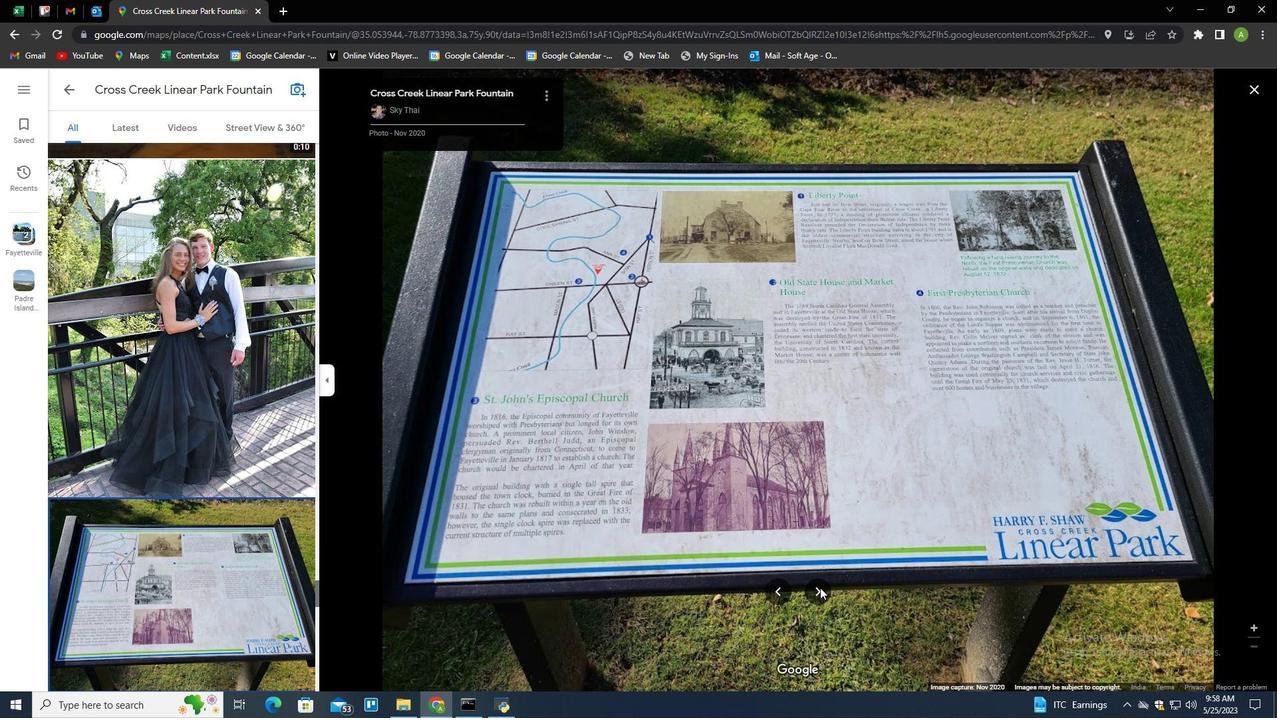 
Action: Mouse pressed left at (820, 588)
Screenshot: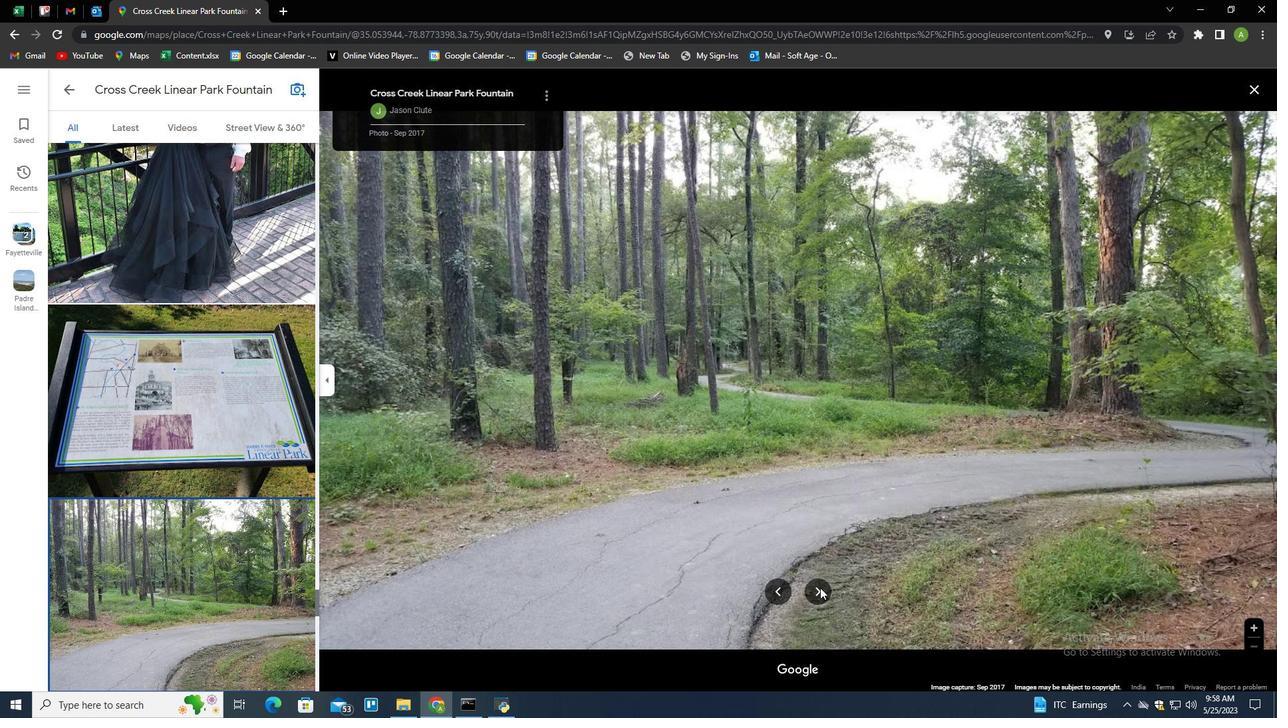 
Action: Mouse pressed left at (820, 588)
Screenshot: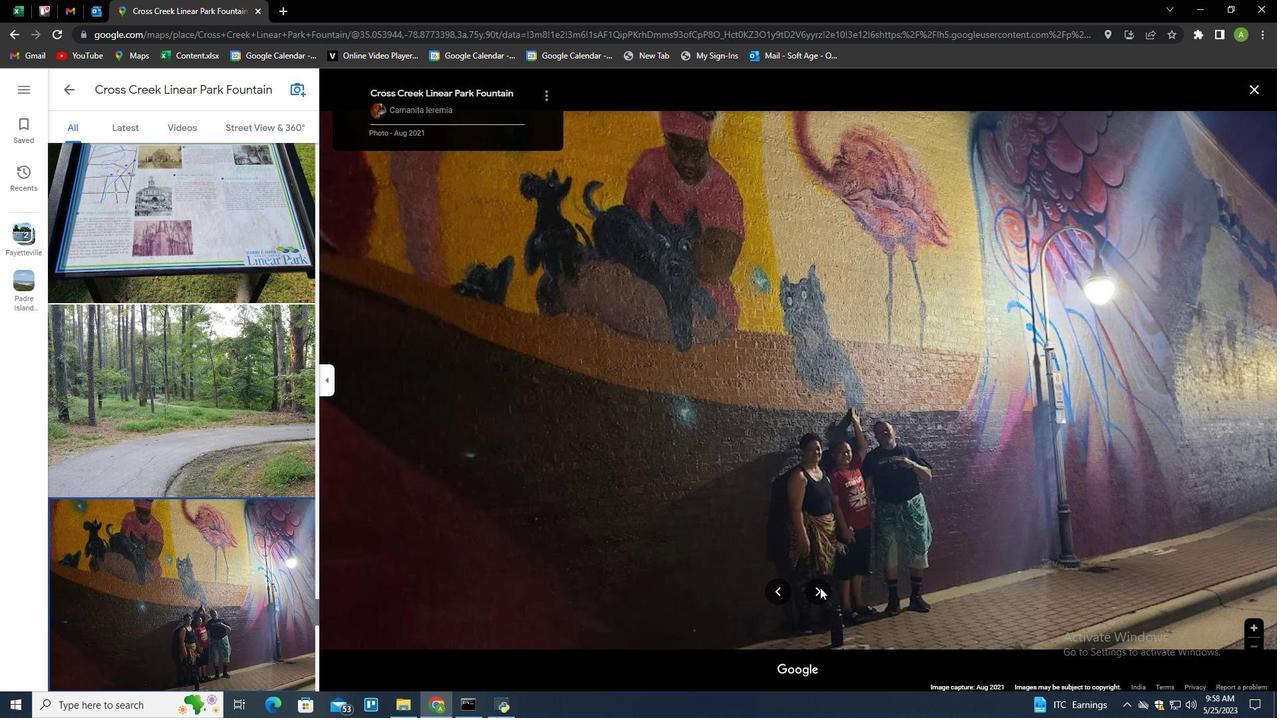 
Action: Mouse pressed left at (820, 588)
Screenshot: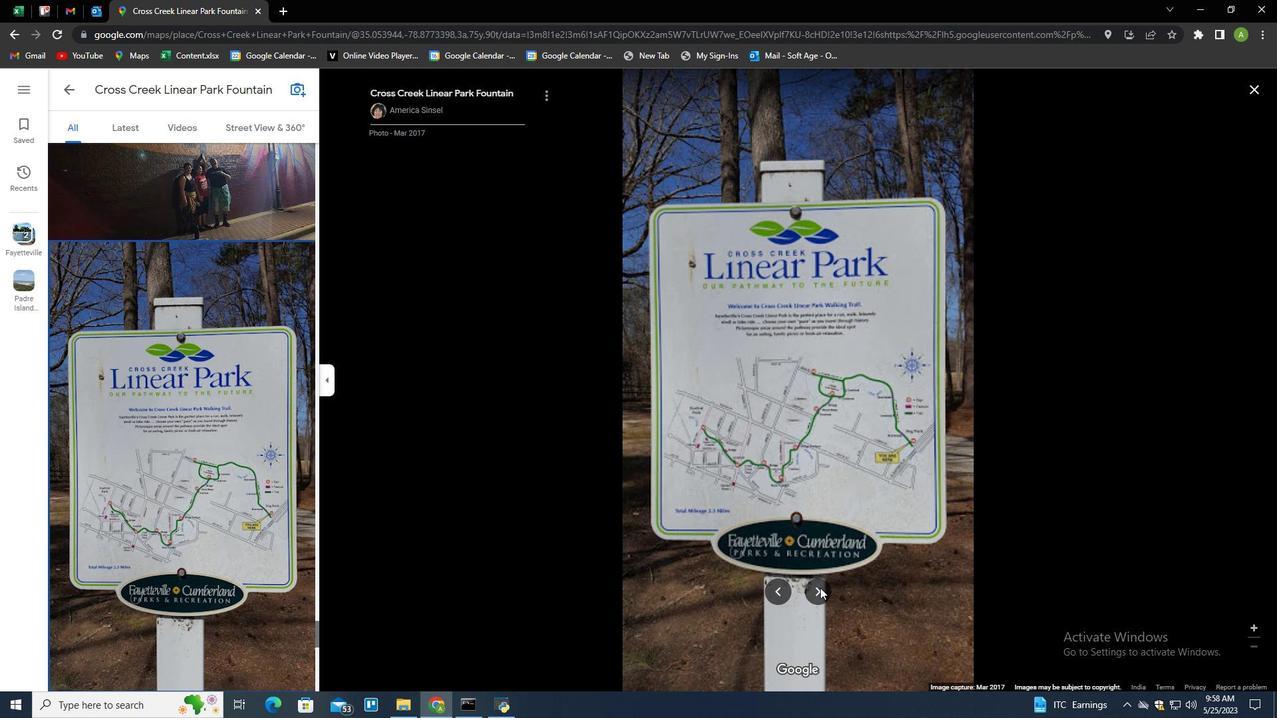 
Action: Mouse pressed left at (820, 588)
Screenshot: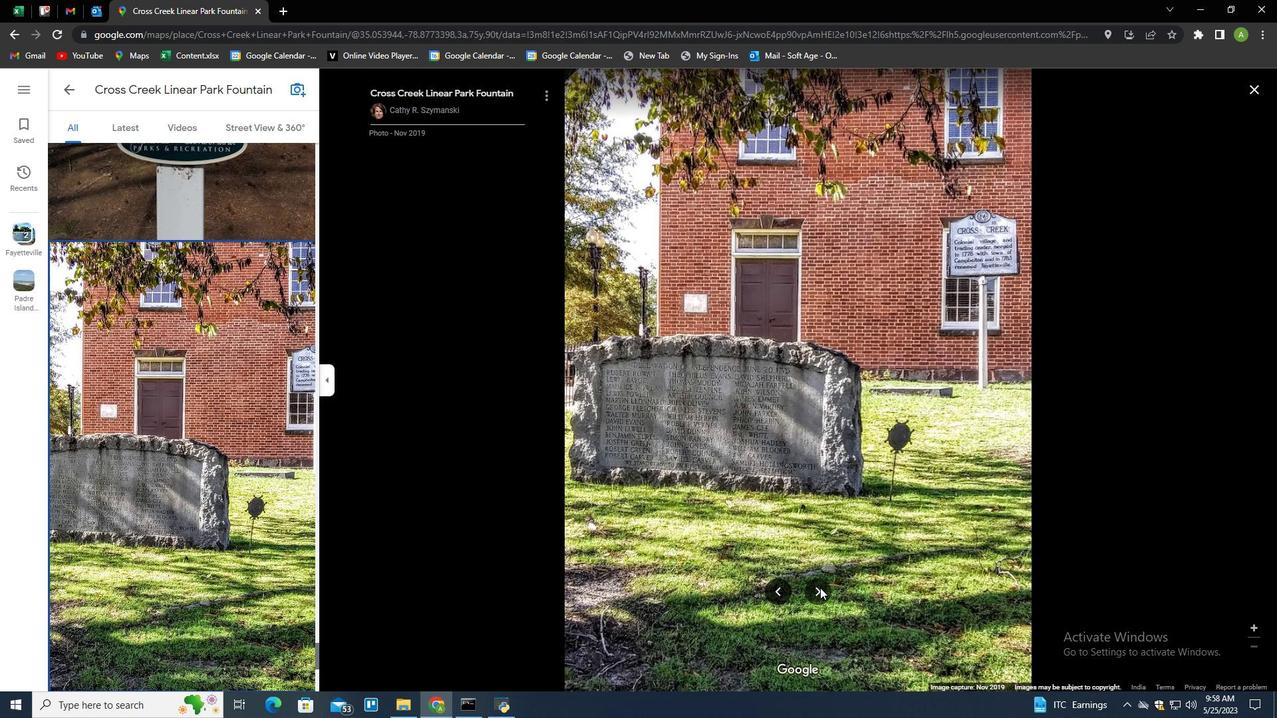 
Action: Mouse moved to (169, 125)
Screenshot: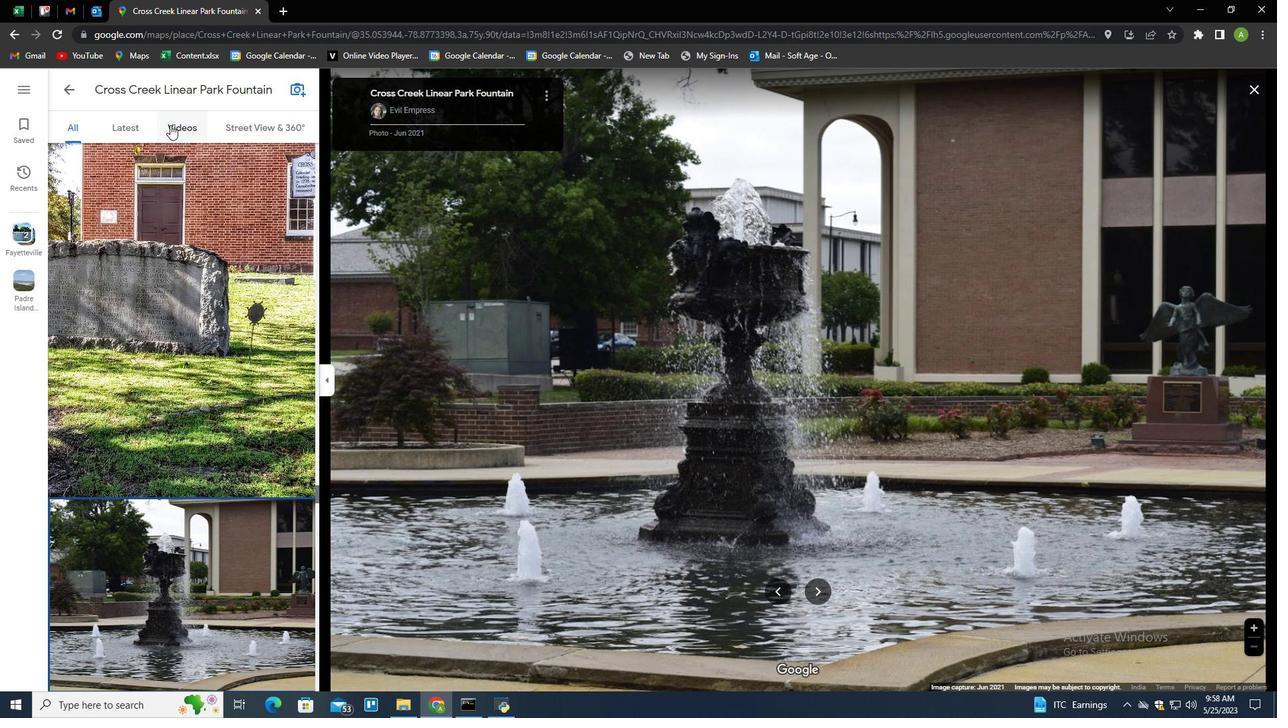 
Action: Mouse pressed left at (169, 125)
Screenshot: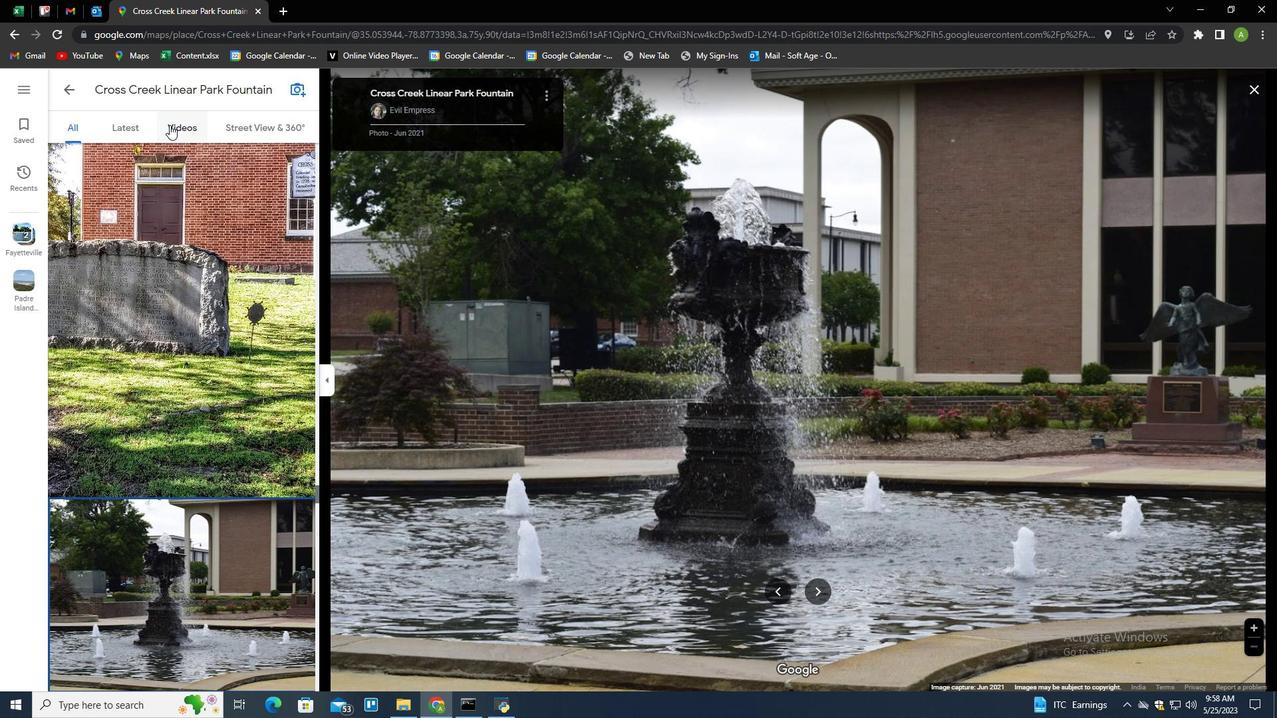 
Action: Mouse moved to (134, 120)
Screenshot: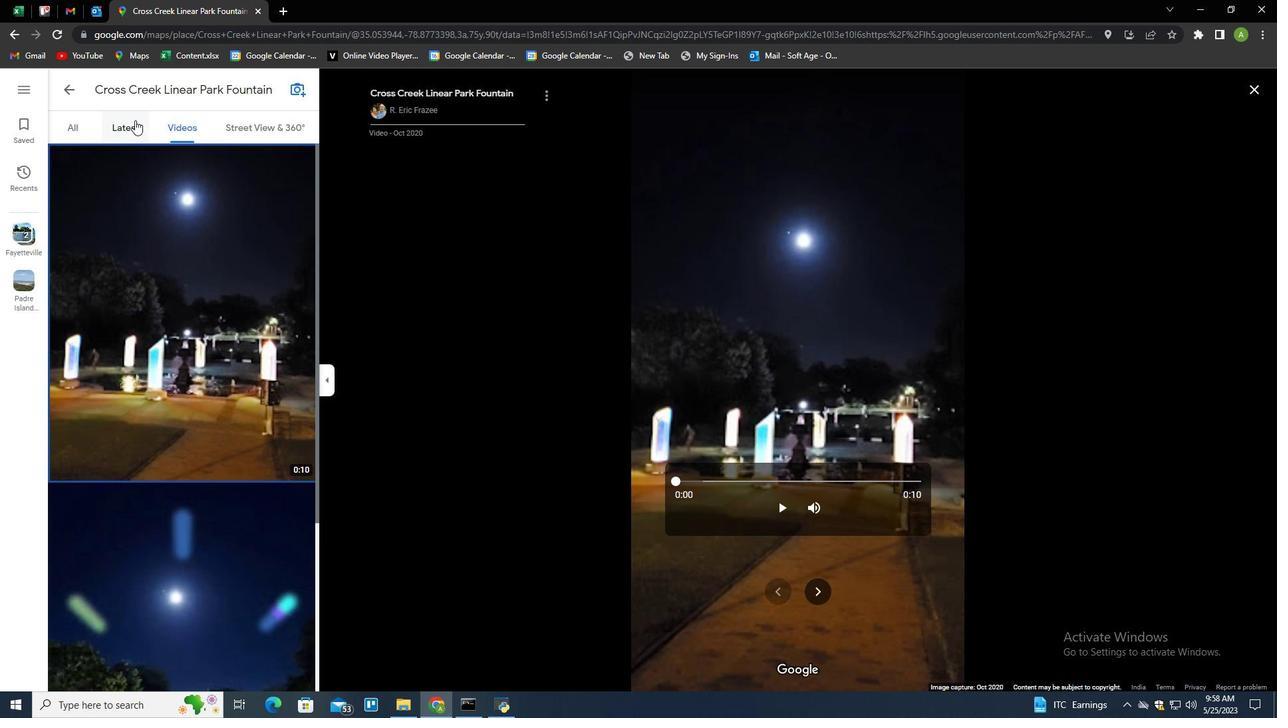 
Action: Mouse pressed left at (134, 120)
Screenshot: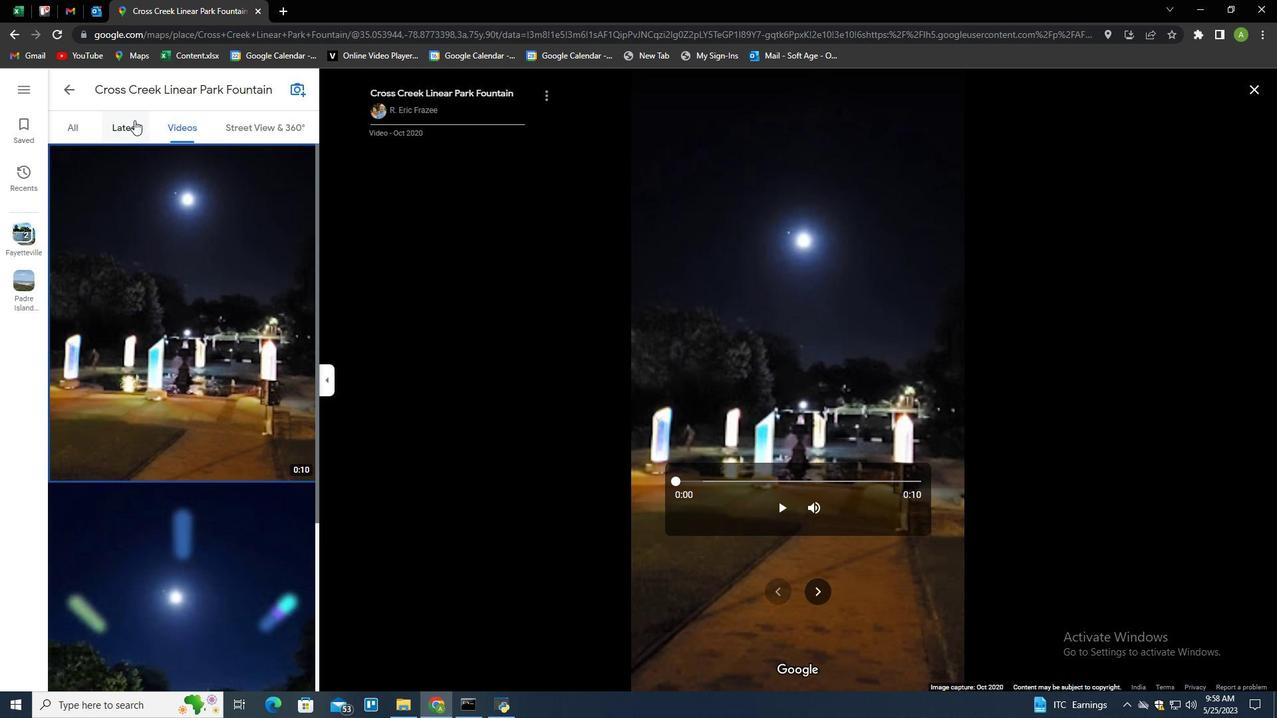 
Action: Mouse moved to (69, 90)
Screenshot: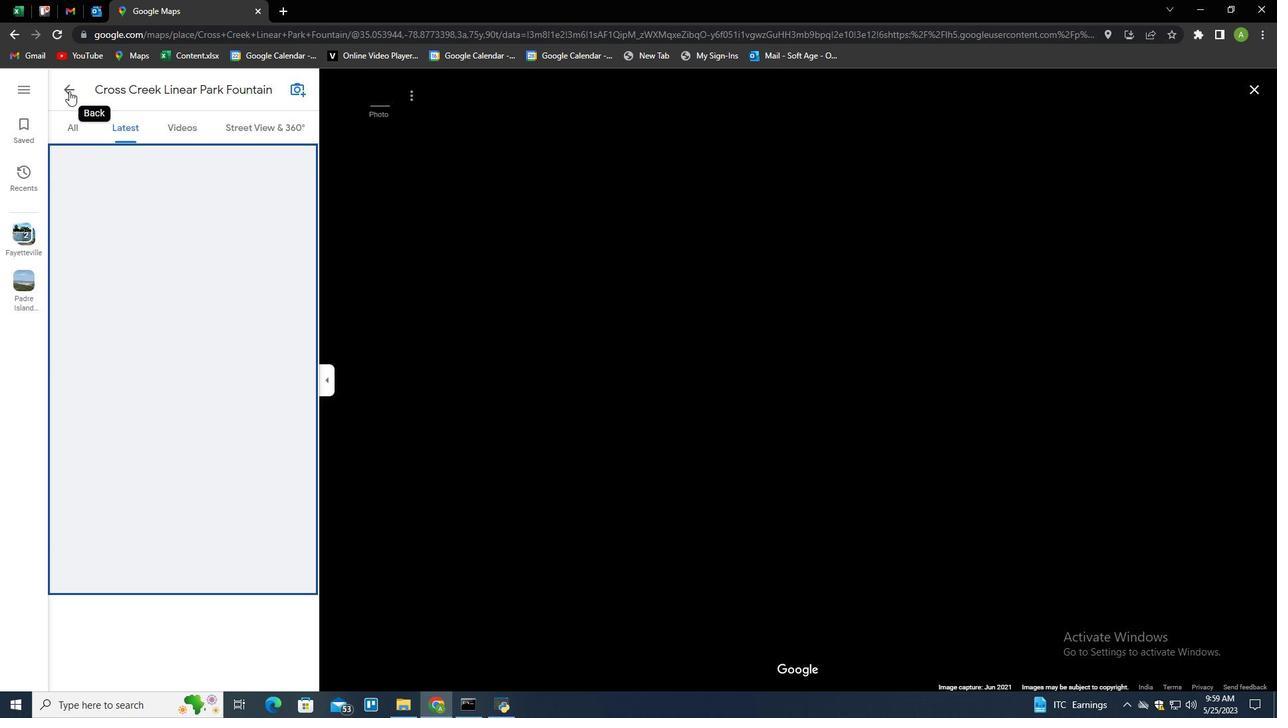 
Action: Mouse pressed left at (69, 90)
Screenshot: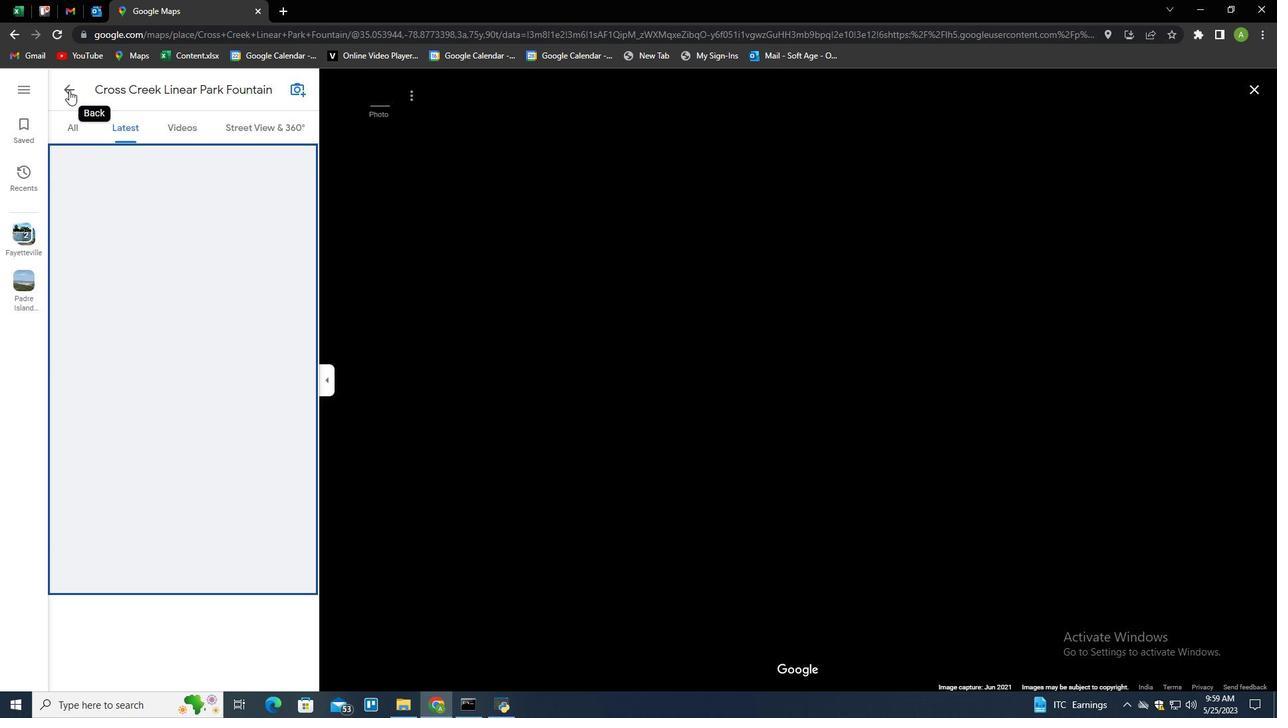 
Action: Mouse moved to (477, 344)
Screenshot: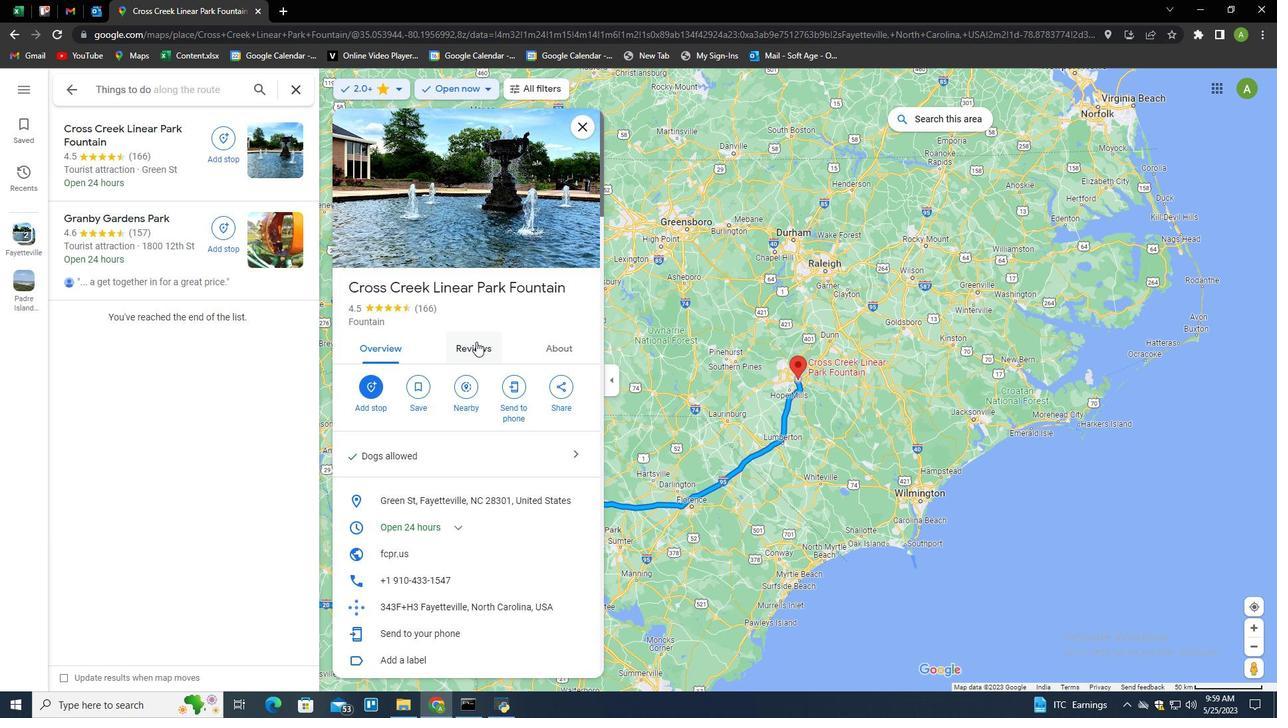 
Action: Mouse pressed left at (477, 344)
Screenshot: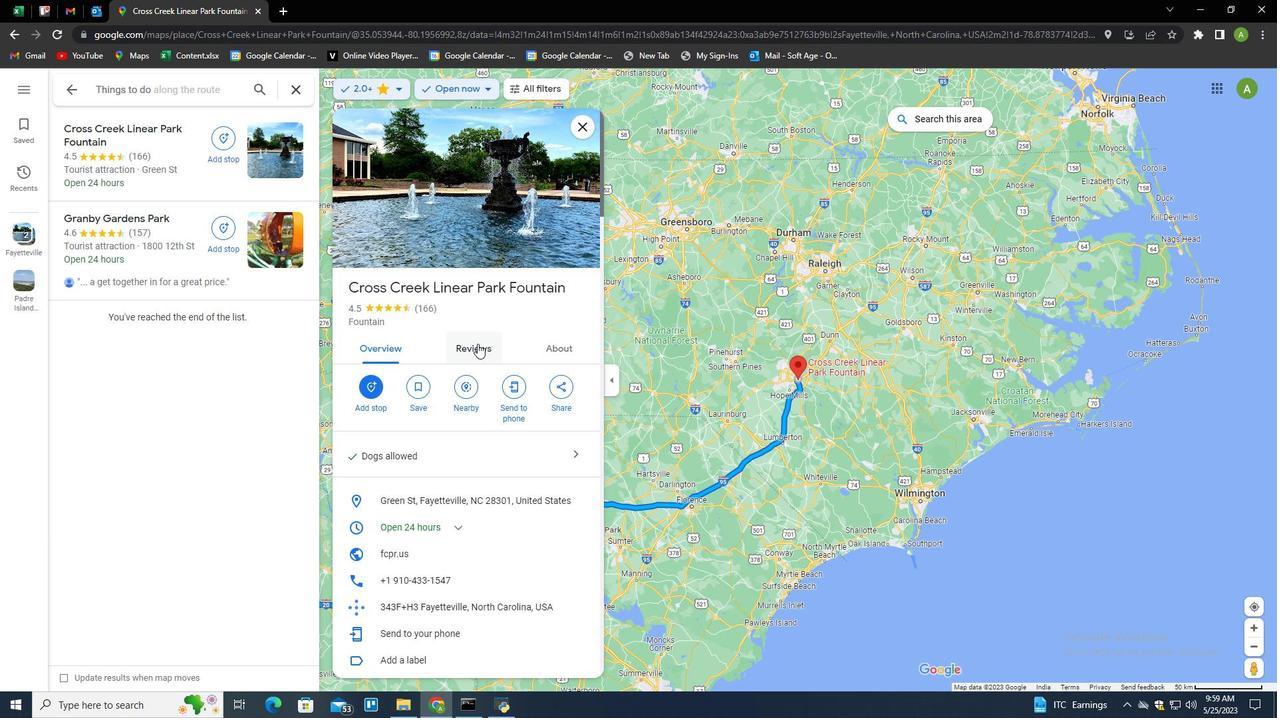 
Action: Mouse moved to (527, 409)
Screenshot: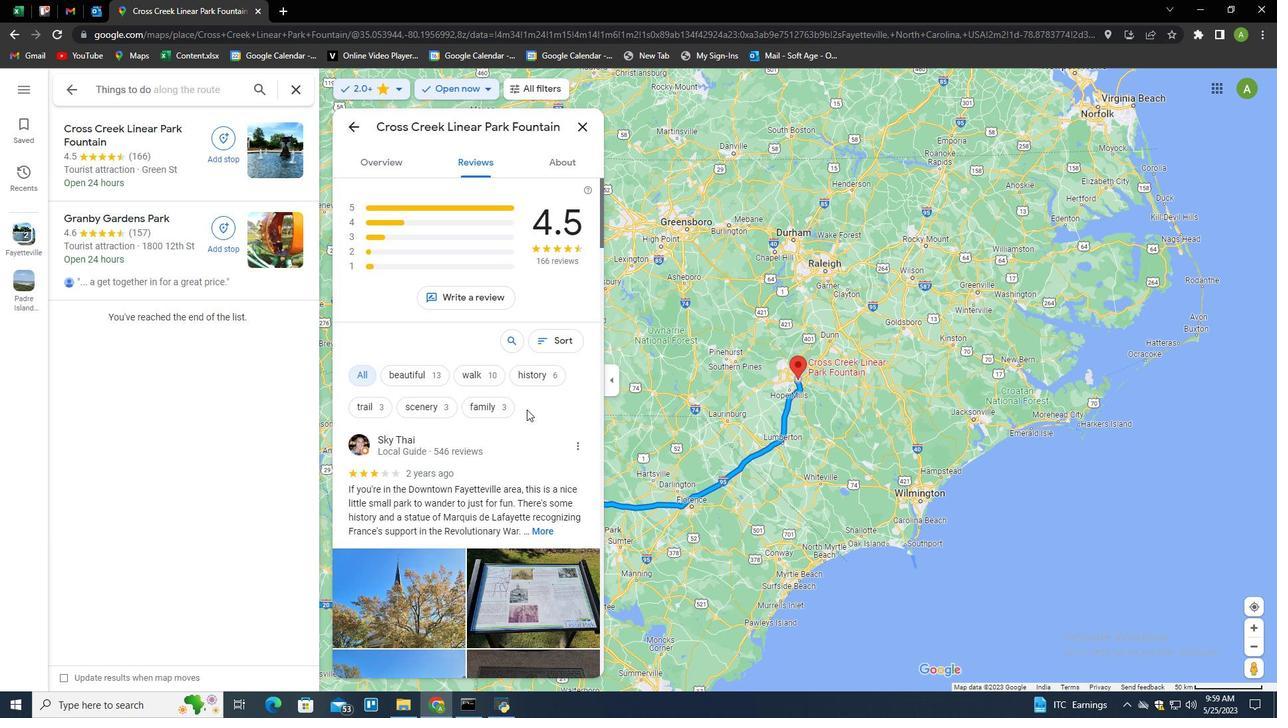 
Action: Mouse scrolled (527, 409) with delta (0, 0)
Screenshot: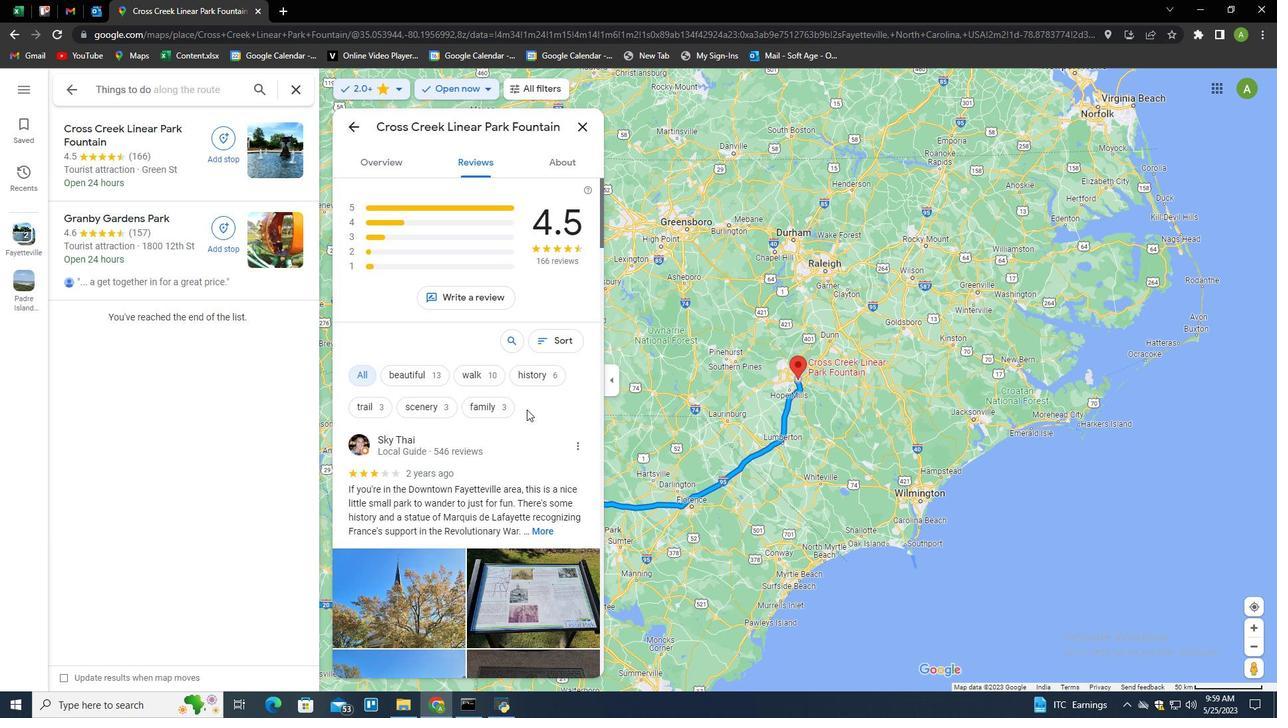 
Action: Mouse moved to (529, 440)
Screenshot: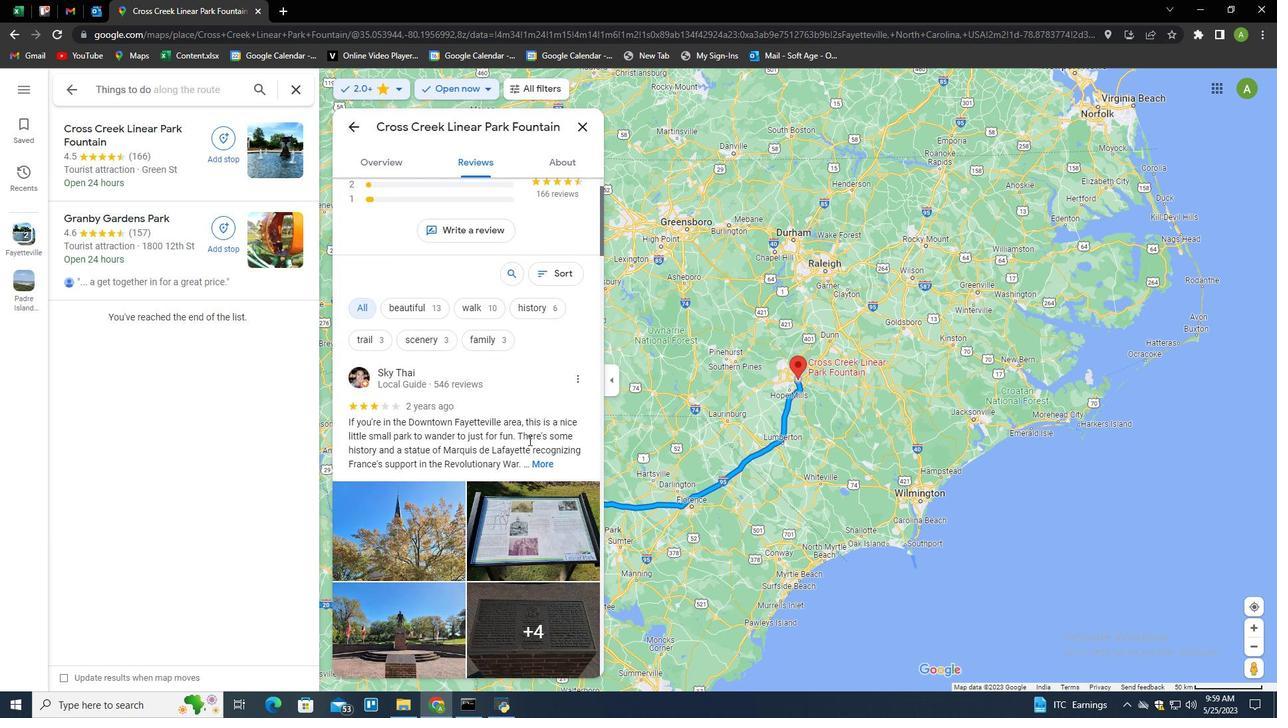 
Action: Mouse scrolled (529, 439) with delta (0, 0)
Screenshot: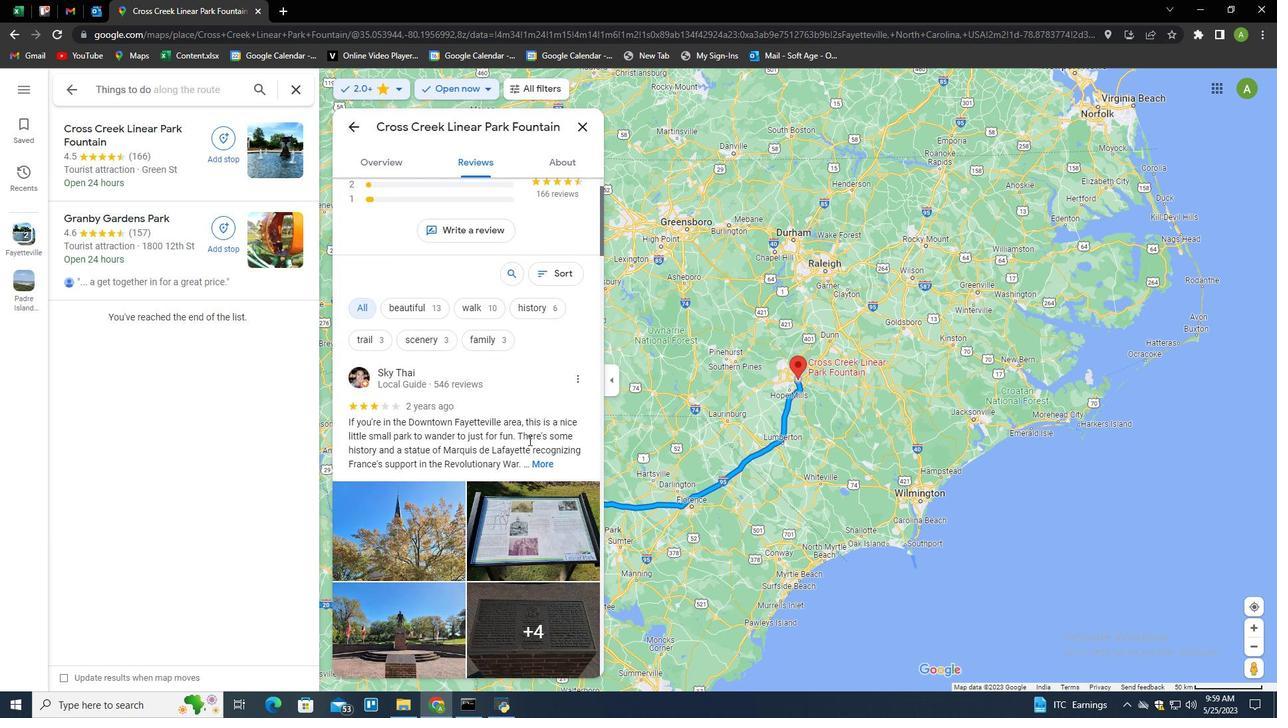 
Action: Mouse moved to (545, 399)
Screenshot: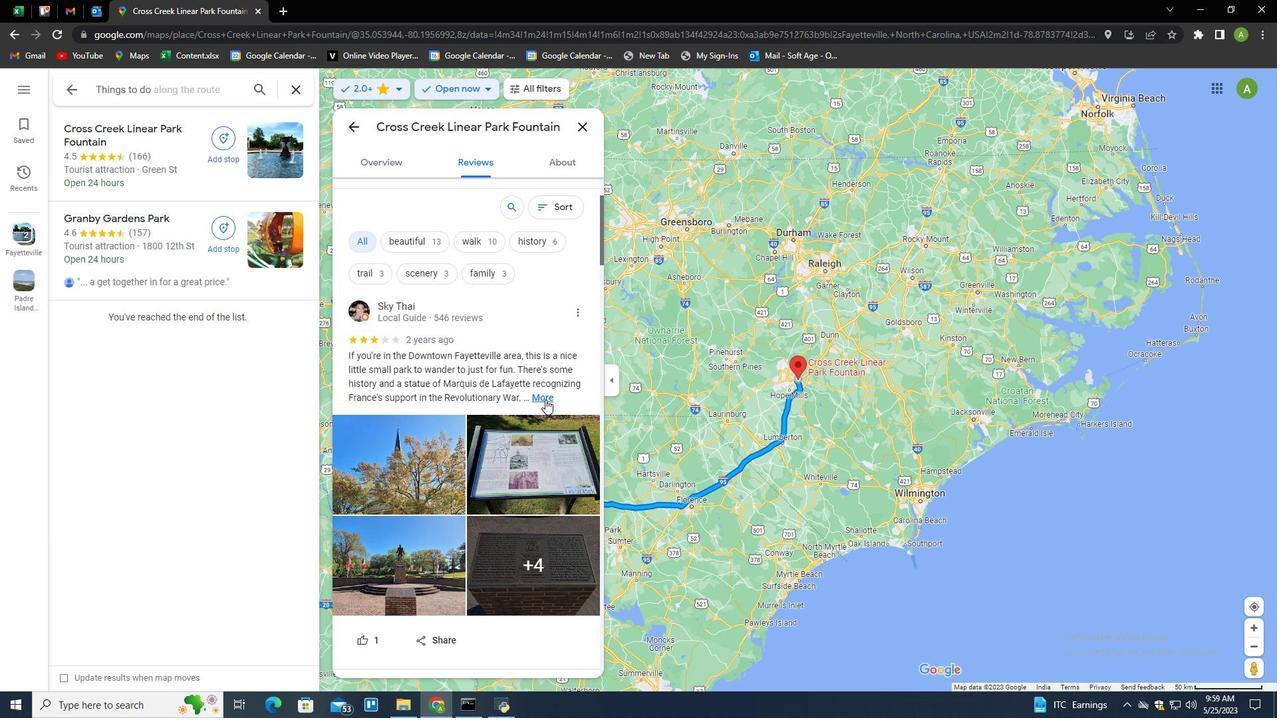 
Action: Mouse pressed left at (545, 399)
Screenshot: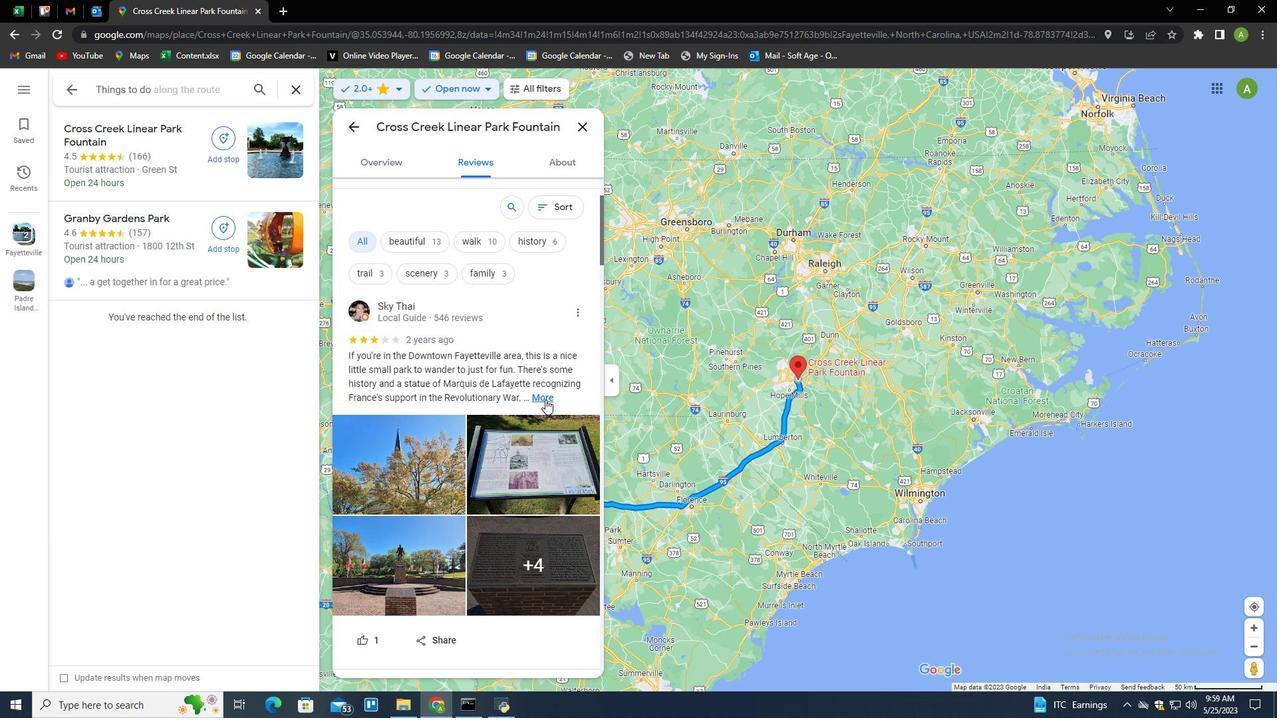 
Action: Mouse moved to (532, 433)
Screenshot: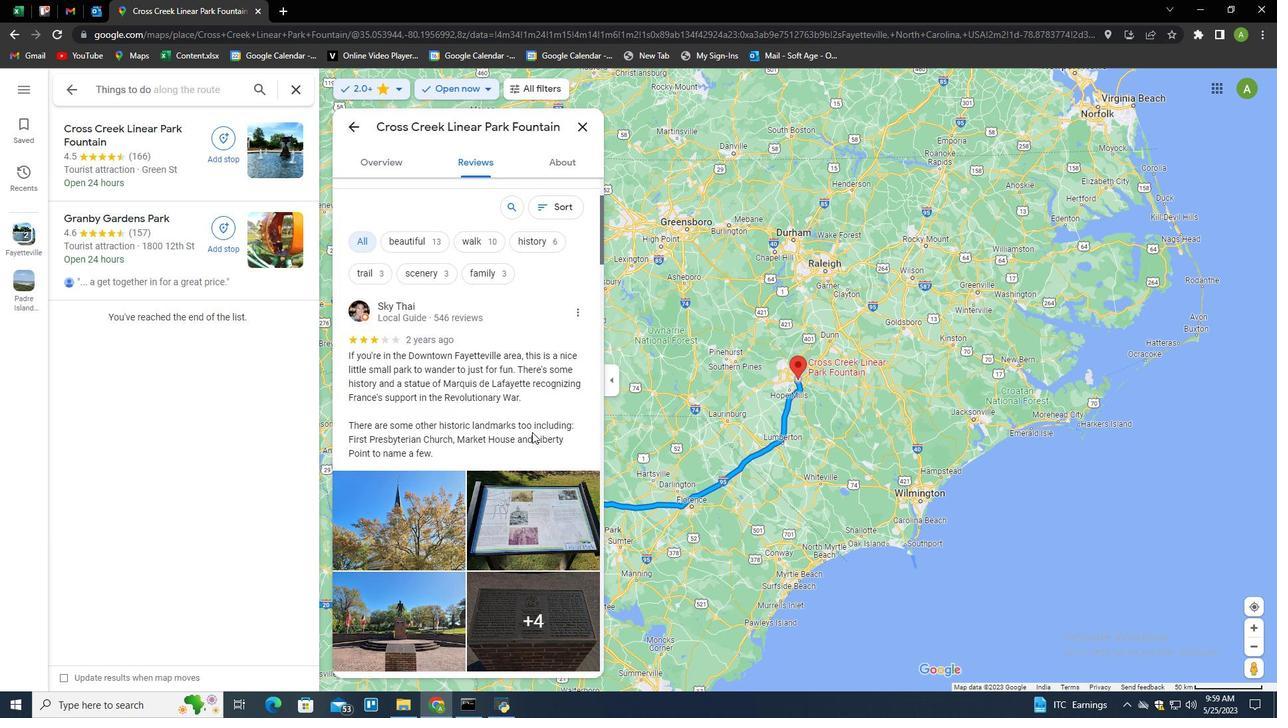 
Action: Mouse scrolled (532, 432) with delta (0, 0)
Screenshot: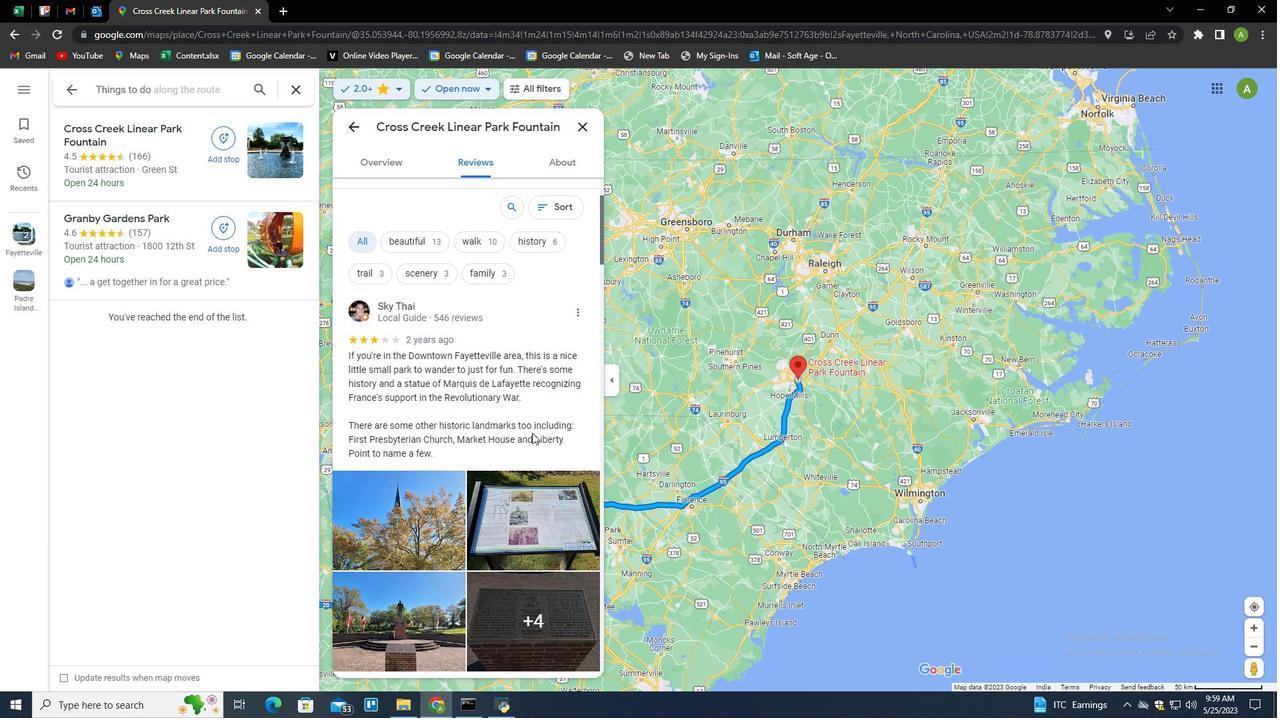 
Action: Mouse scrolled (532, 432) with delta (0, 0)
Screenshot: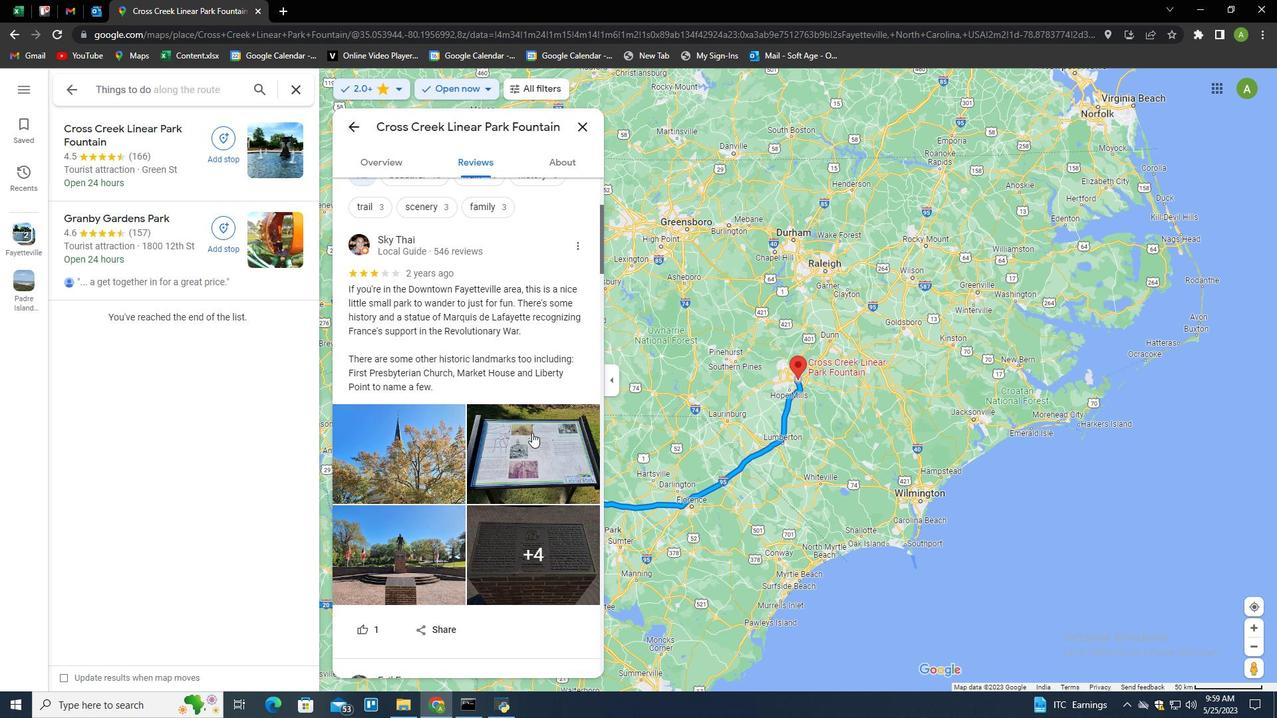 
Action: Mouse moved to (436, 248)
Screenshot: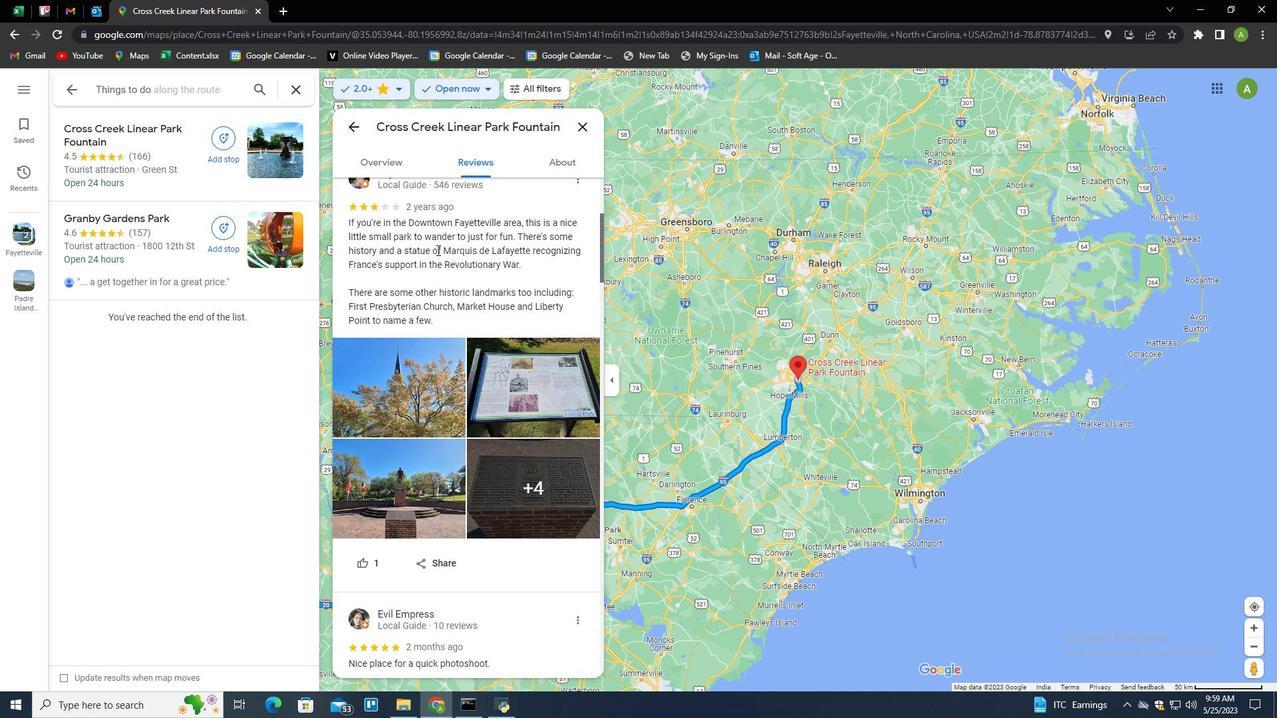 
Action: Mouse pressed left at (436, 248)
Screenshot: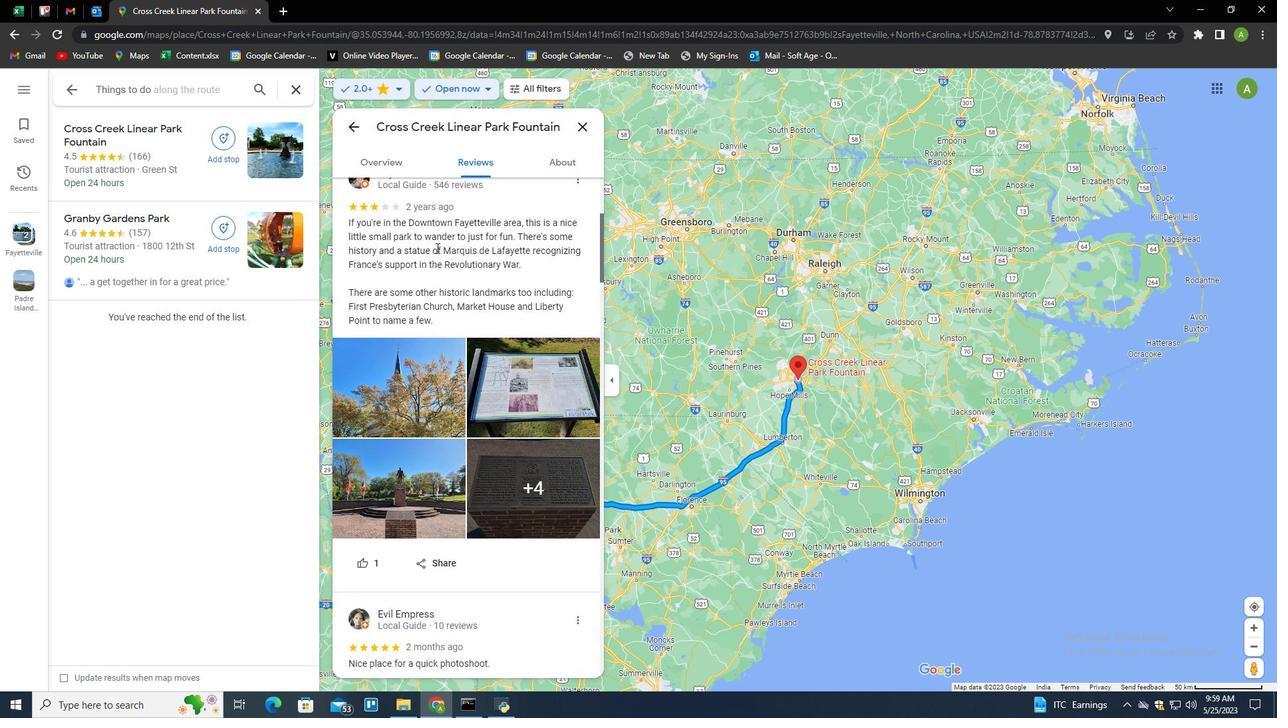 
Action: Mouse pressed left at (436, 248)
Screenshot: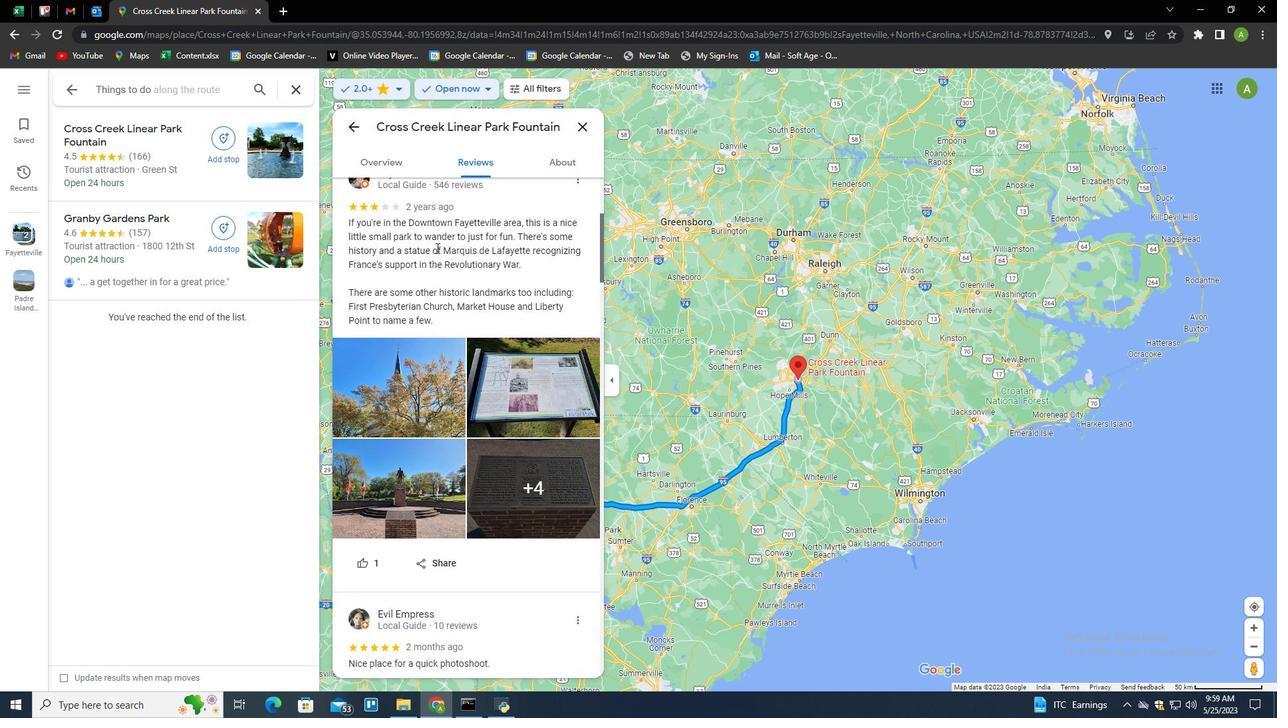 
Action: Mouse pressed left at (436, 248)
Screenshot: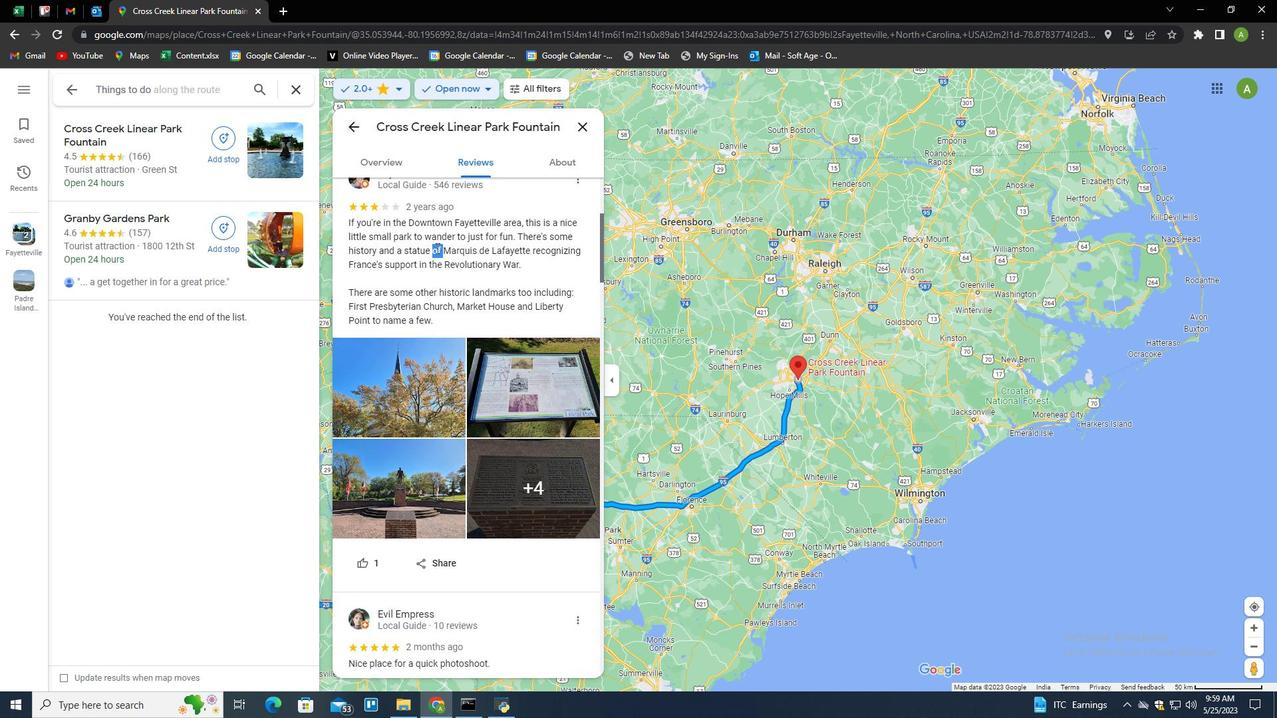 
Action: Mouse pressed left at (436, 248)
Screenshot: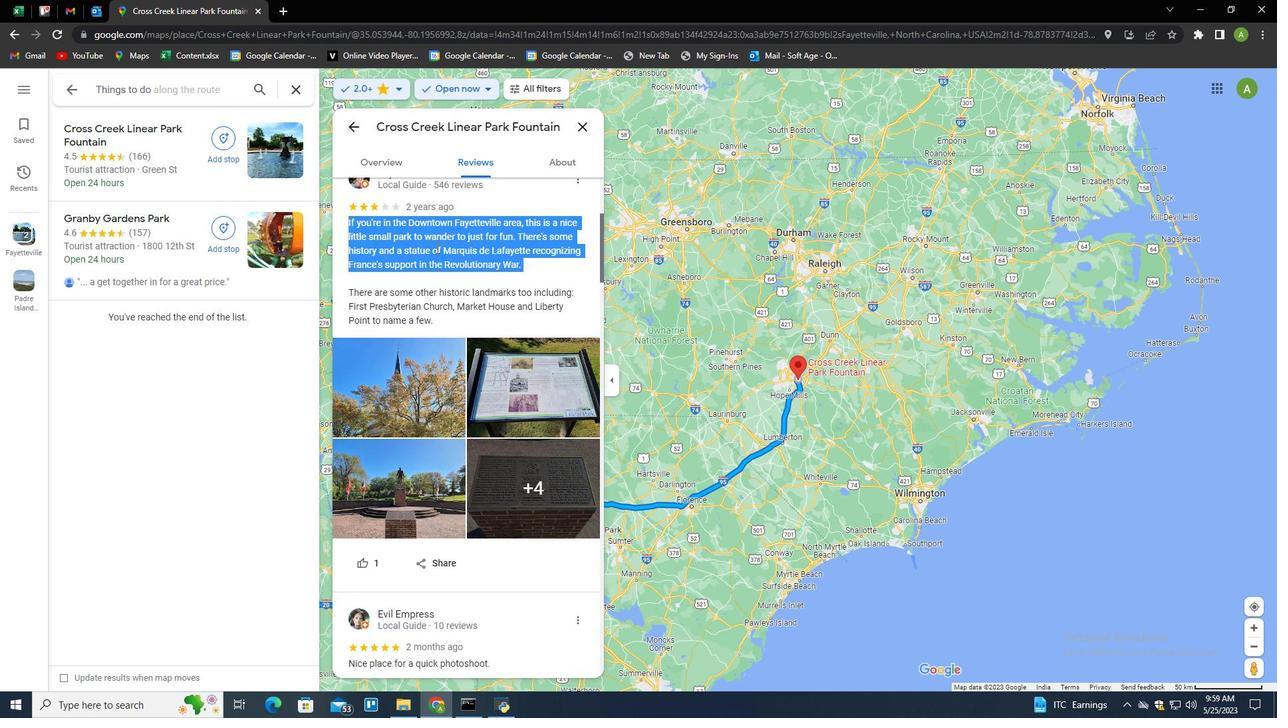 
Action: Mouse moved to (537, 449)
Screenshot: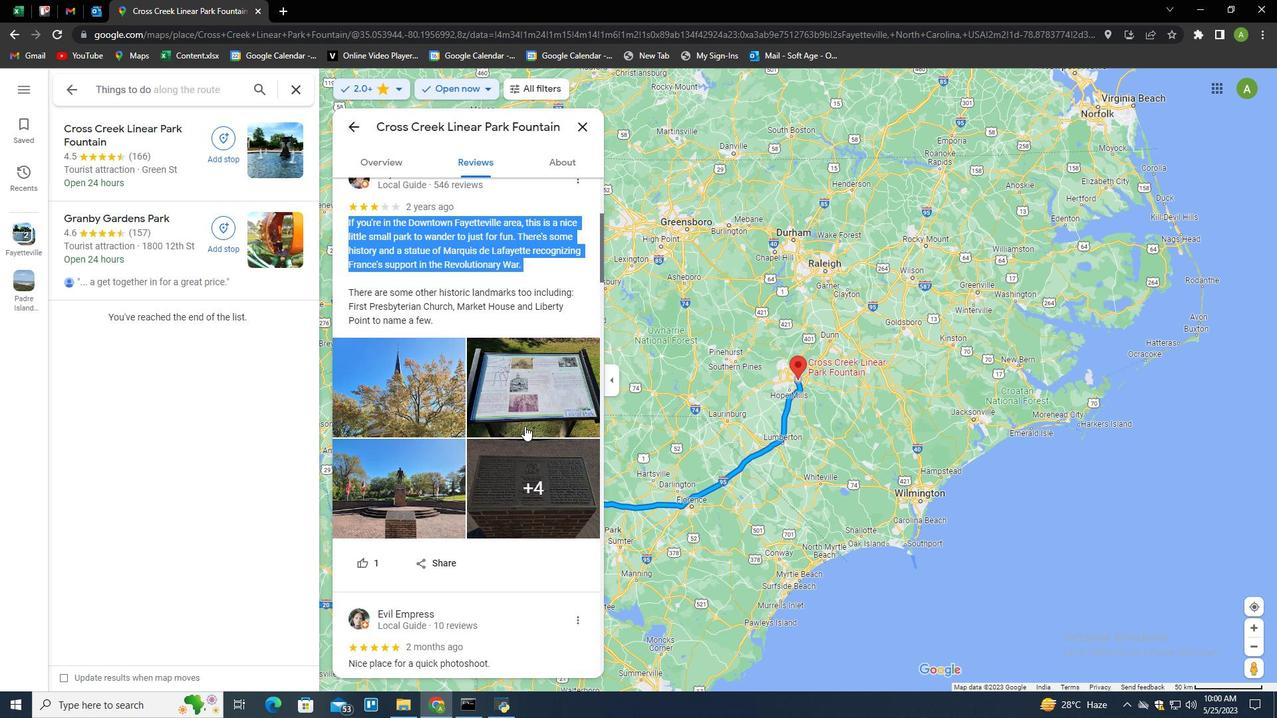 
Action: Mouse scrolled (537, 449) with delta (0, 0)
Screenshot: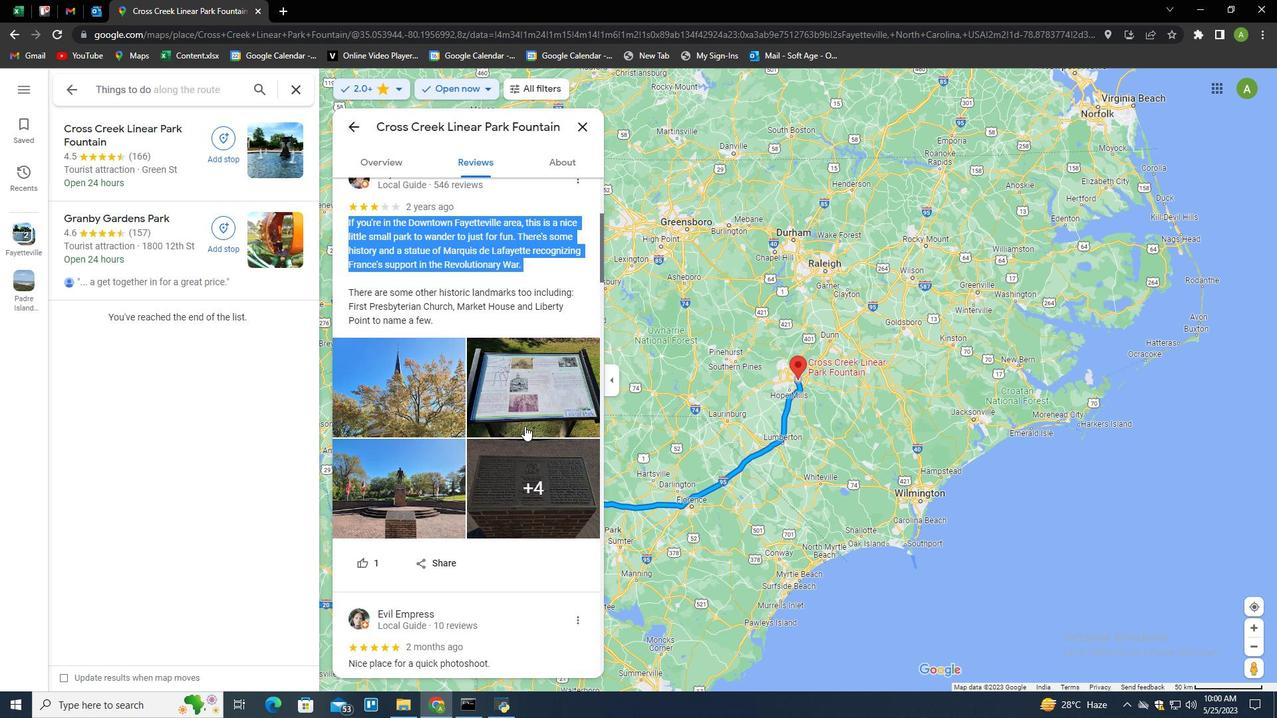 
Action: Mouse moved to (545, 477)
Screenshot: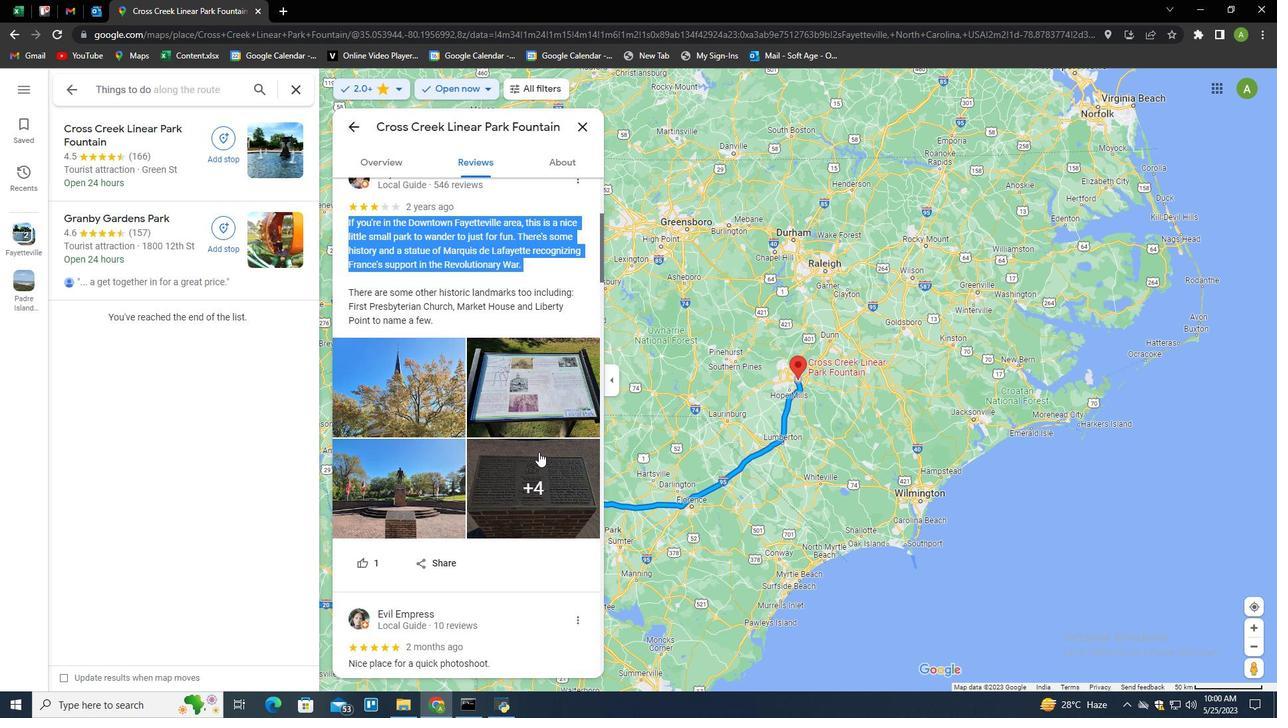 
Action: Mouse scrolled (545, 477) with delta (0, 0)
Screenshot: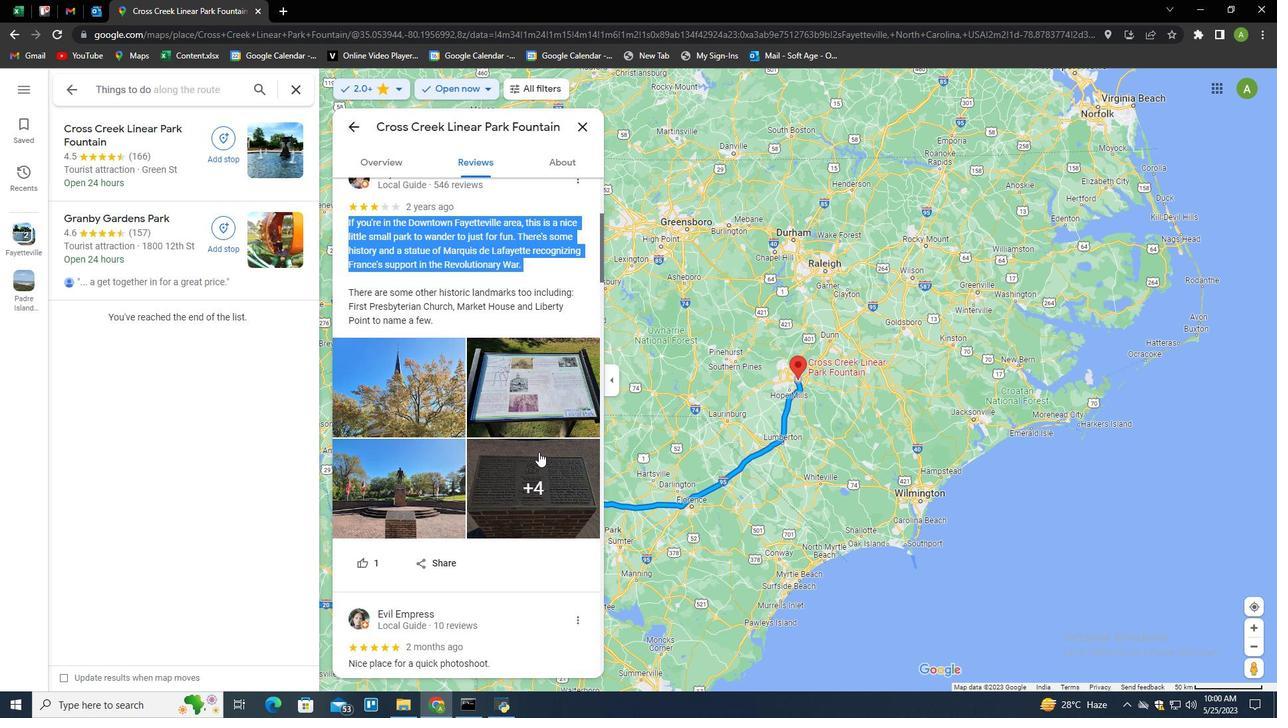 
Action: Mouse moved to (548, 493)
Screenshot: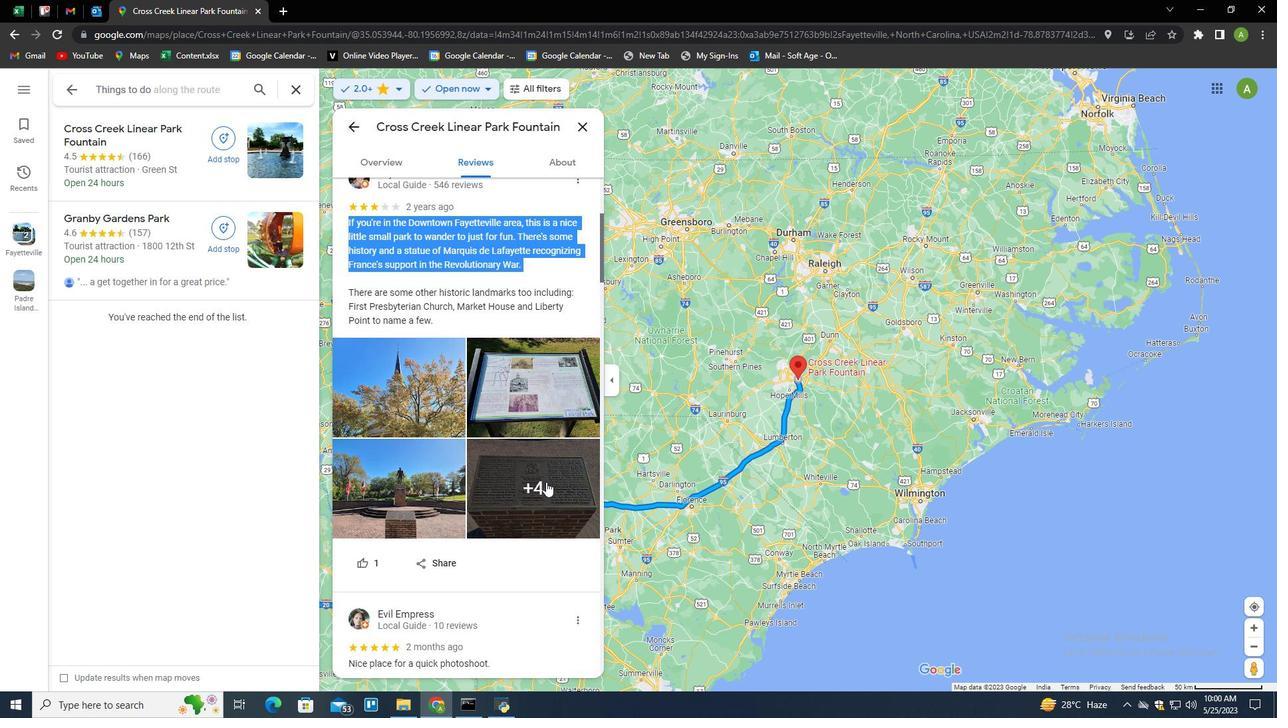 
Action: Mouse scrolled (548, 493) with delta (0, 0)
Screenshot: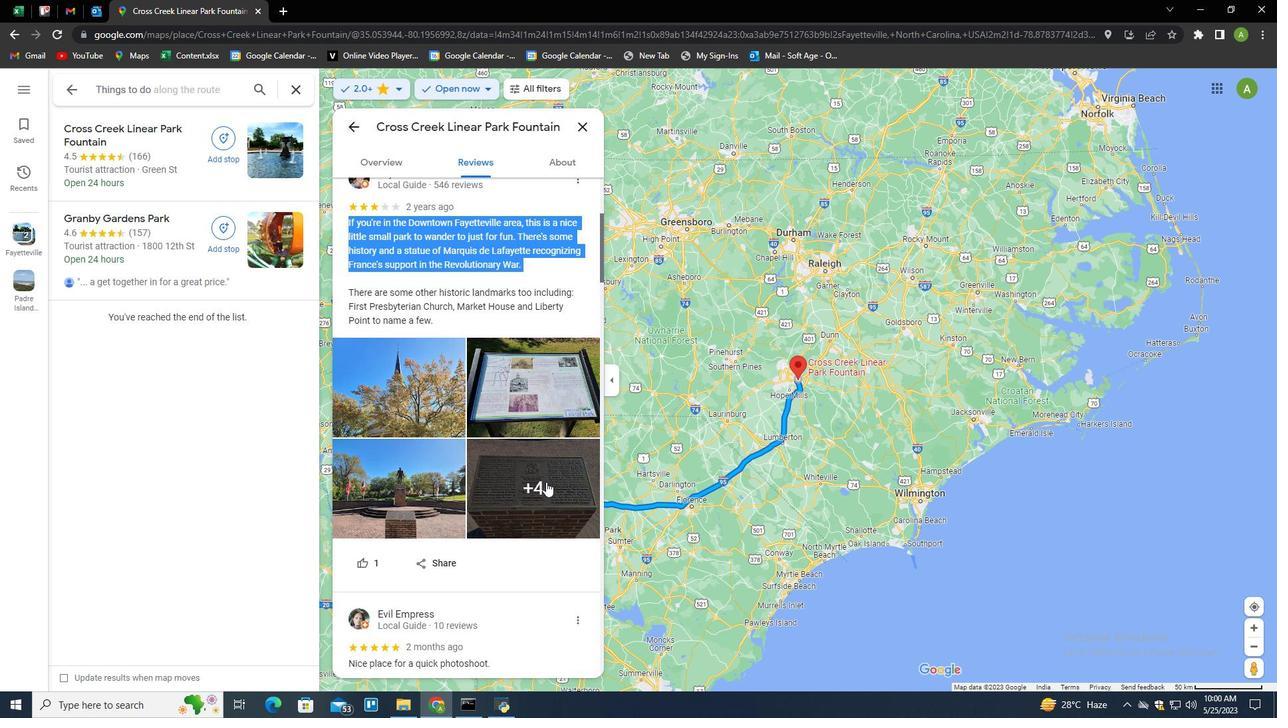 
Action: Mouse moved to (489, 527)
Screenshot: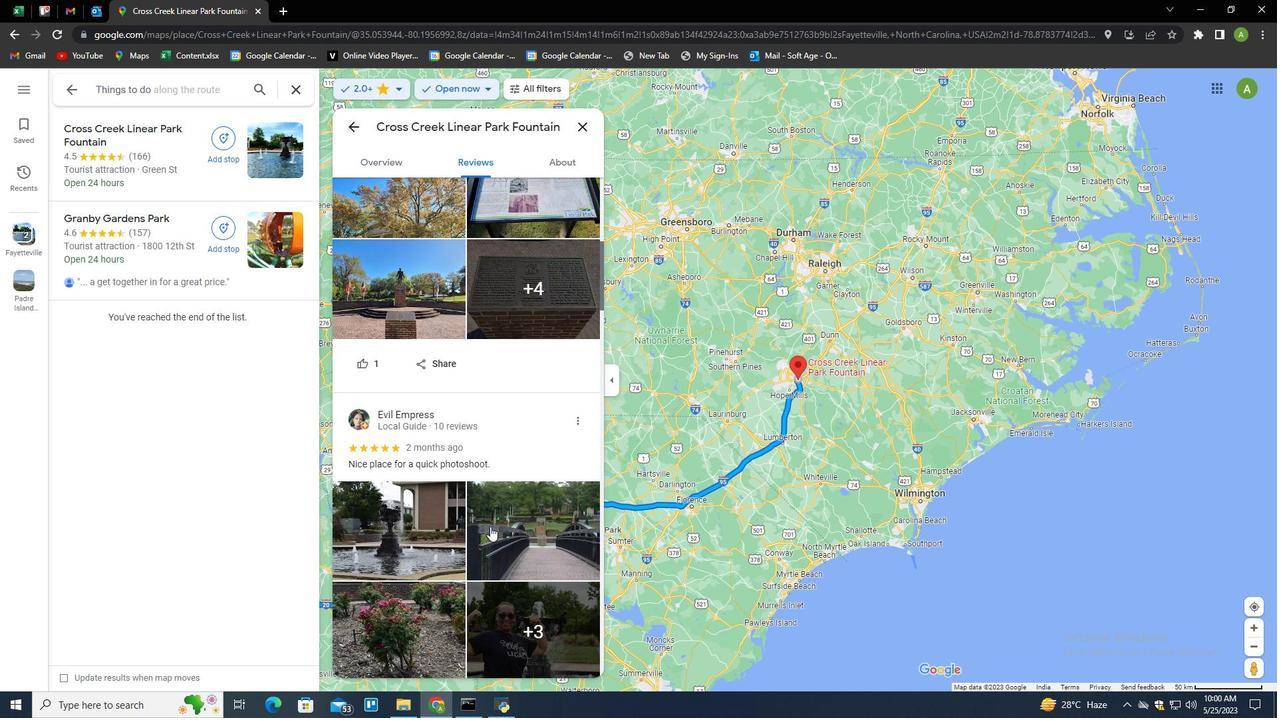 
Action: Mouse scrolled (489, 527) with delta (0, 0)
Screenshot: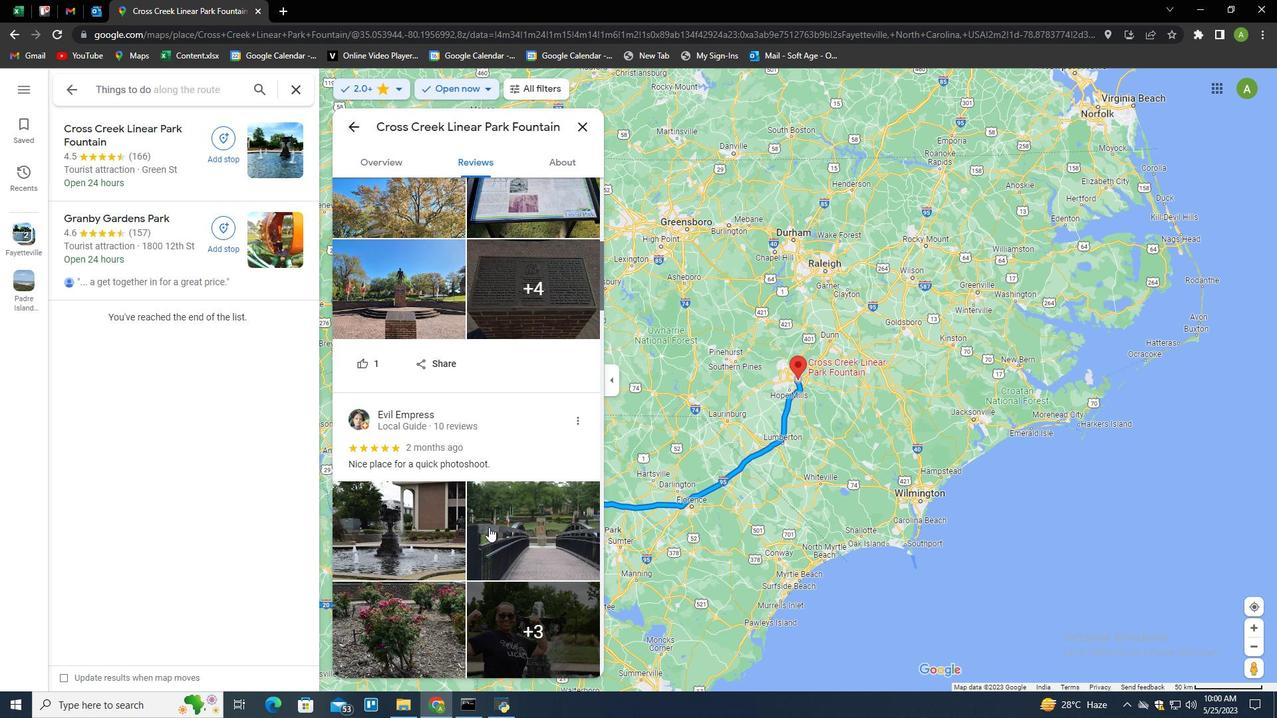
Action: Mouse scrolled (489, 527) with delta (0, 0)
Screenshot: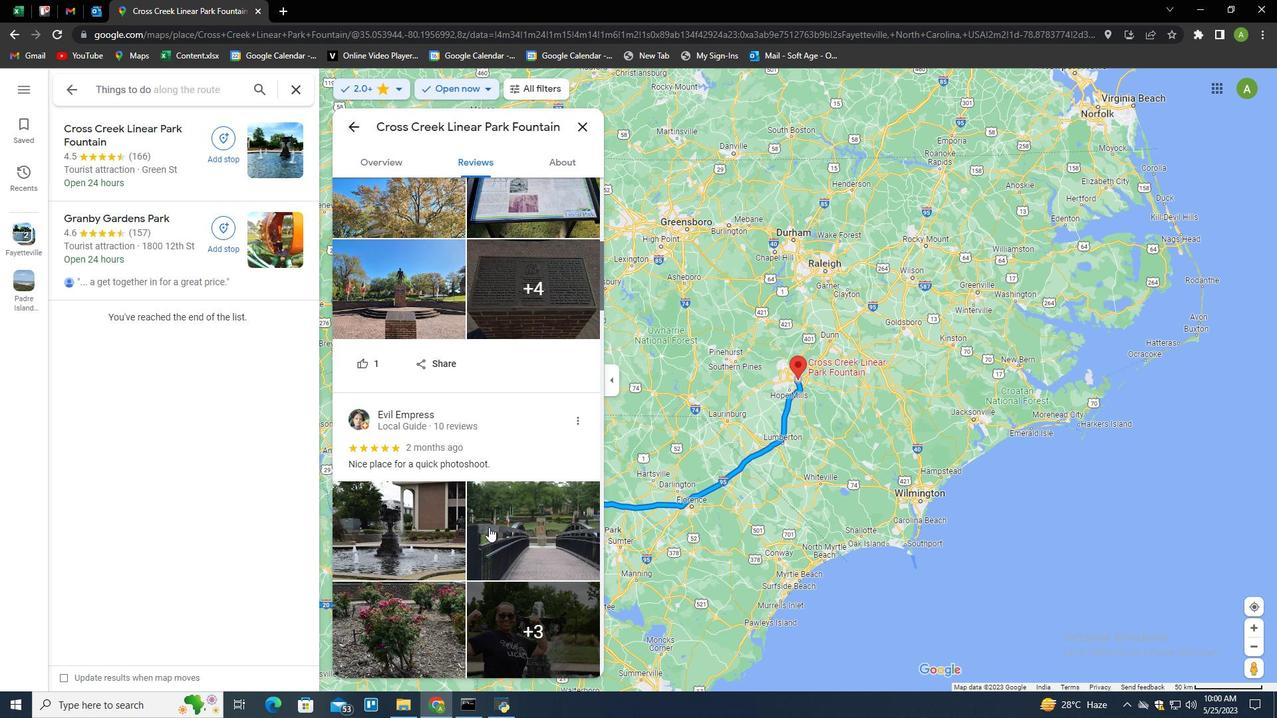 
Action: Mouse scrolled (489, 527) with delta (0, 0)
Screenshot: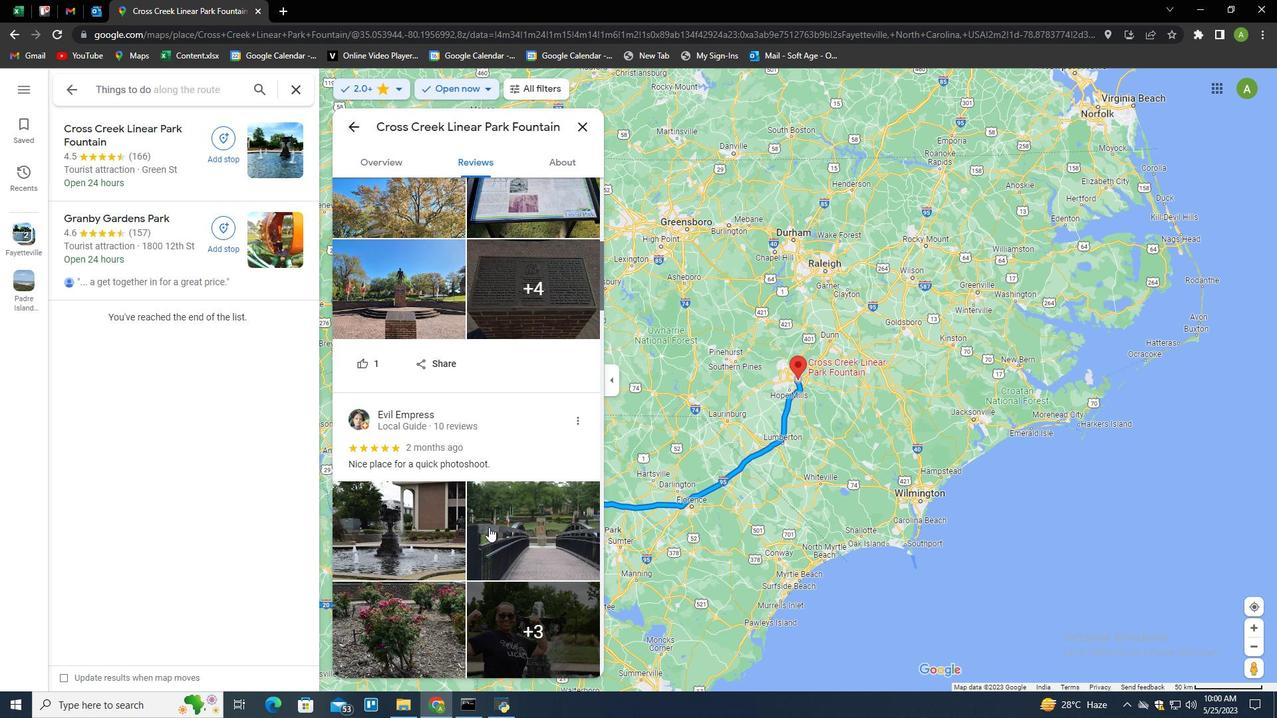 
Action: Mouse scrolled (489, 527) with delta (0, 0)
Screenshot: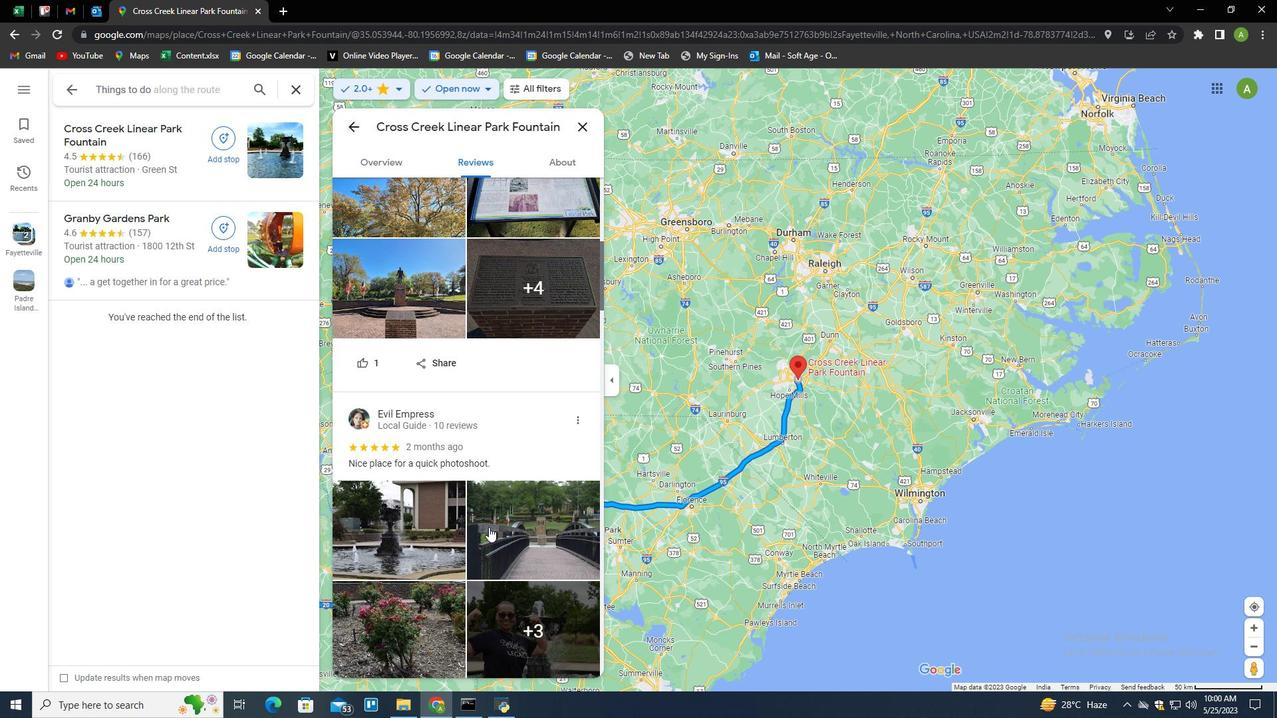 
Action: Mouse moved to (445, 537)
Screenshot: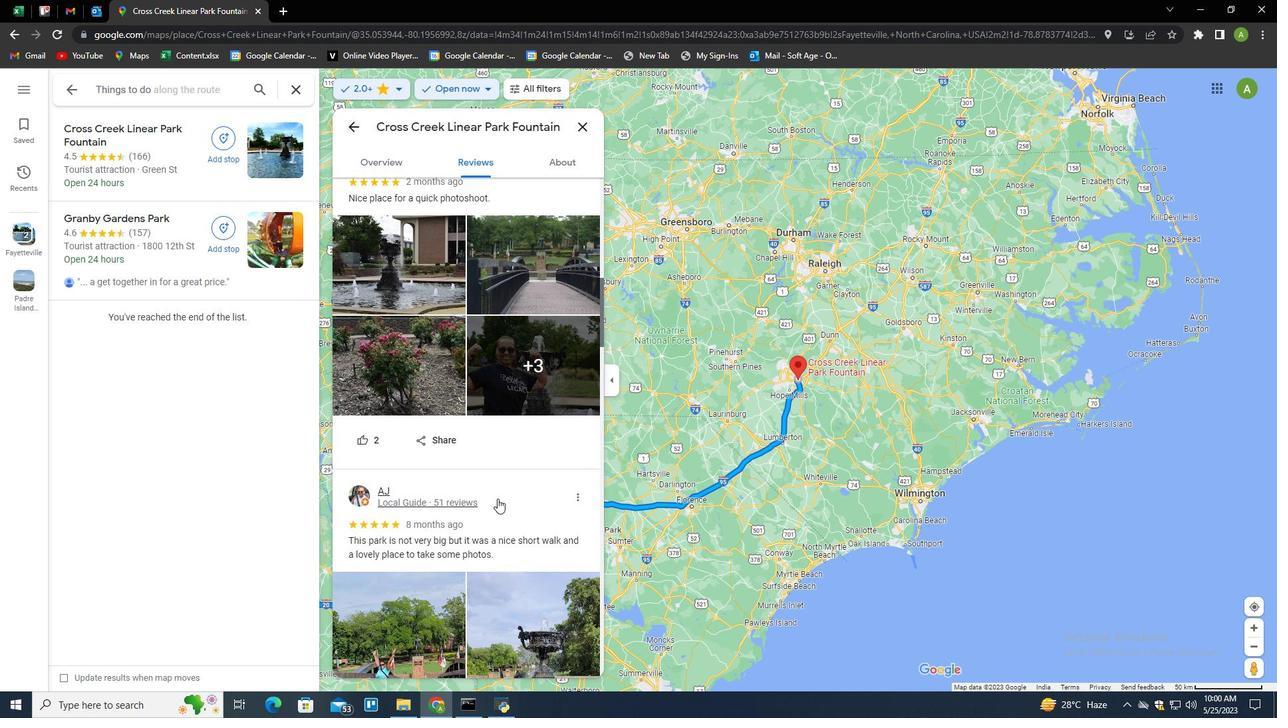 
Action: Mouse pressed left at (445, 537)
Screenshot: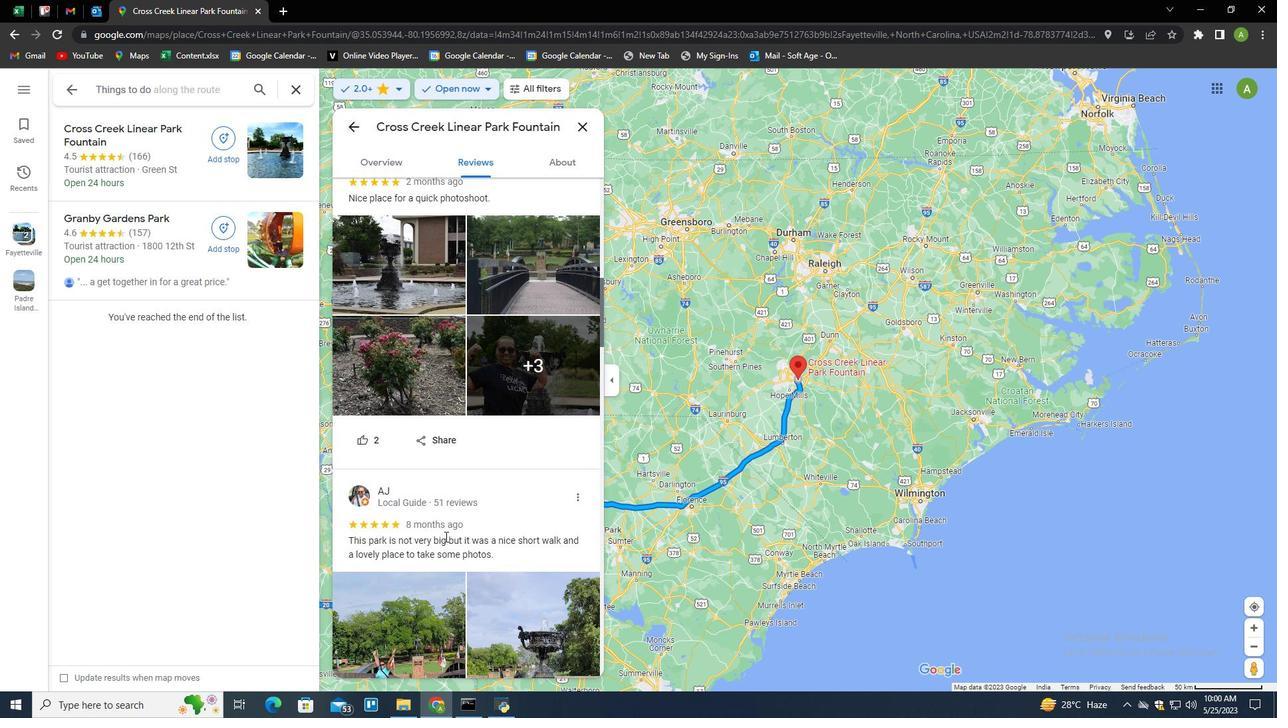 
Action: Mouse pressed left at (445, 537)
Screenshot: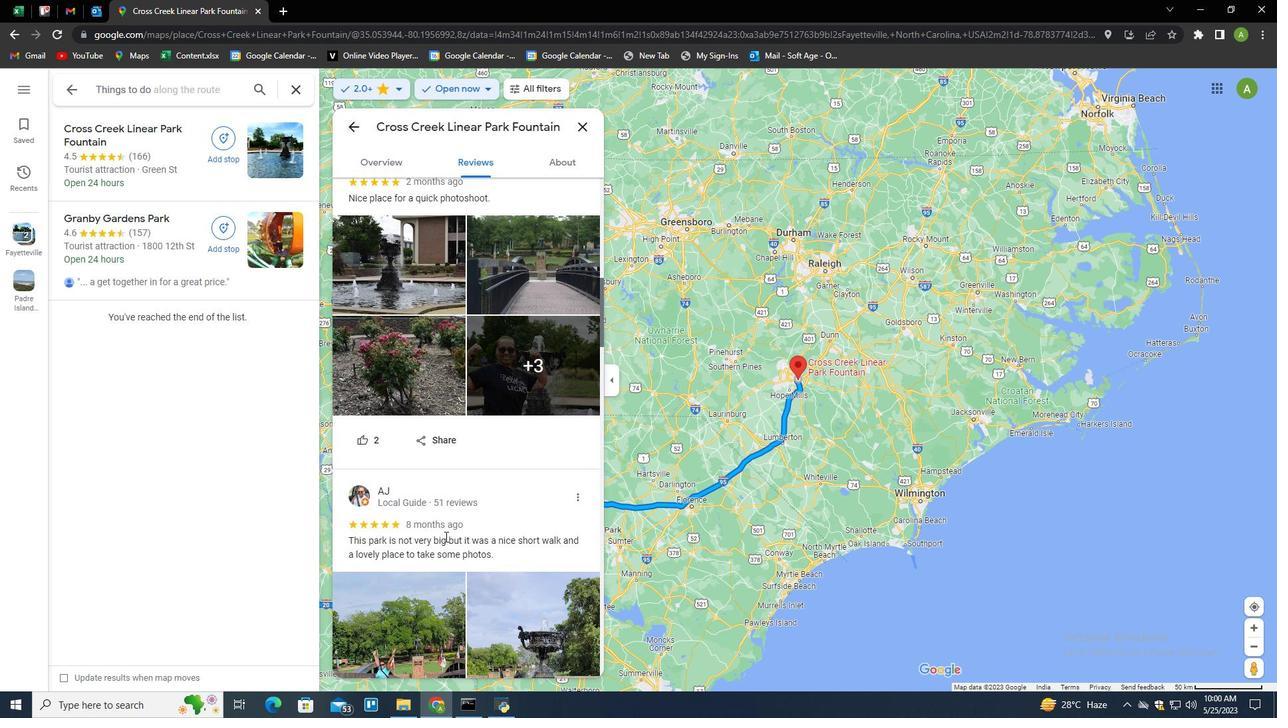 
Action: Mouse pressed left at (445, 537)
Screenshot: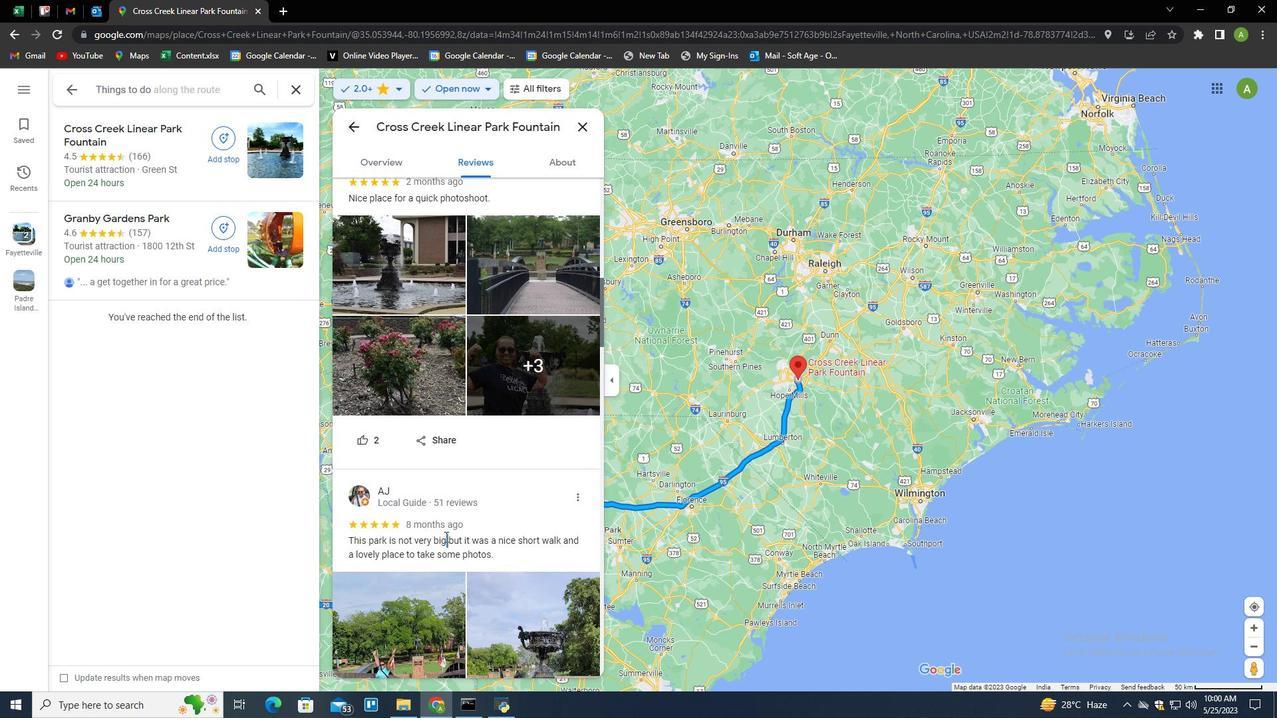 
Action: Mouse moved to (443, 619)
Screenshot: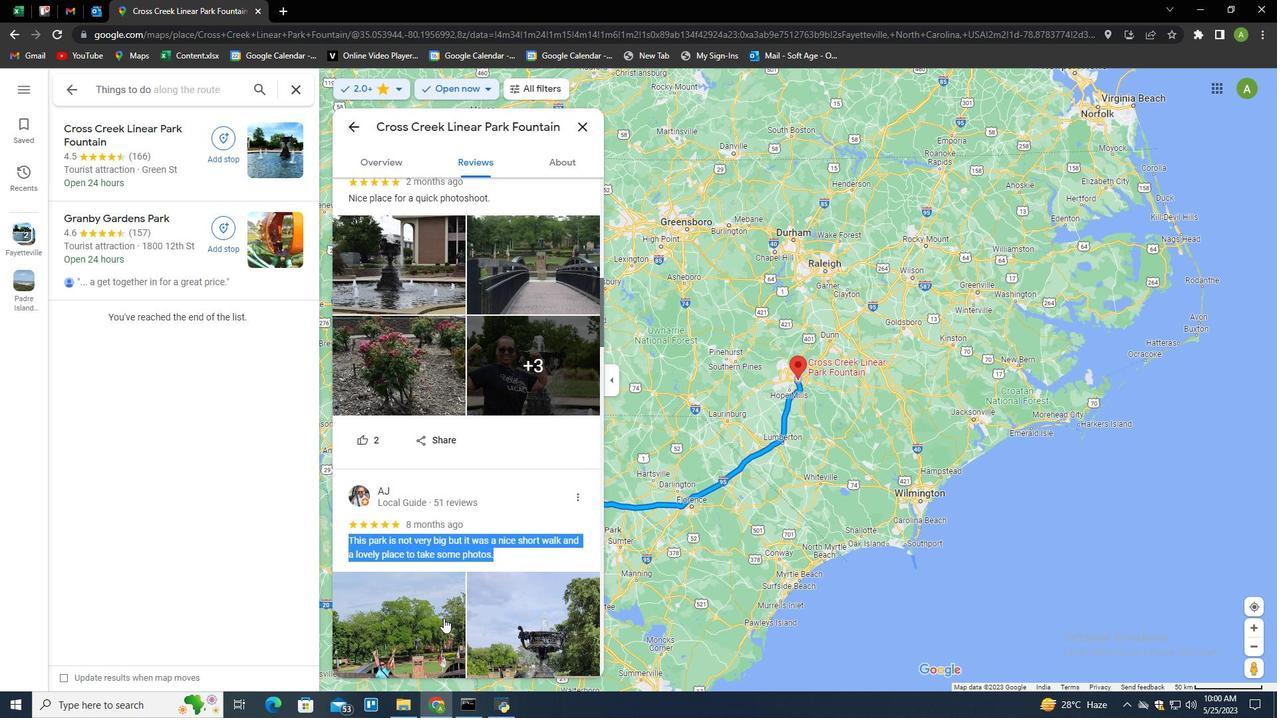 
Action: Mouse scrolled (443, 618) with delta (0, 0)
Screenshot: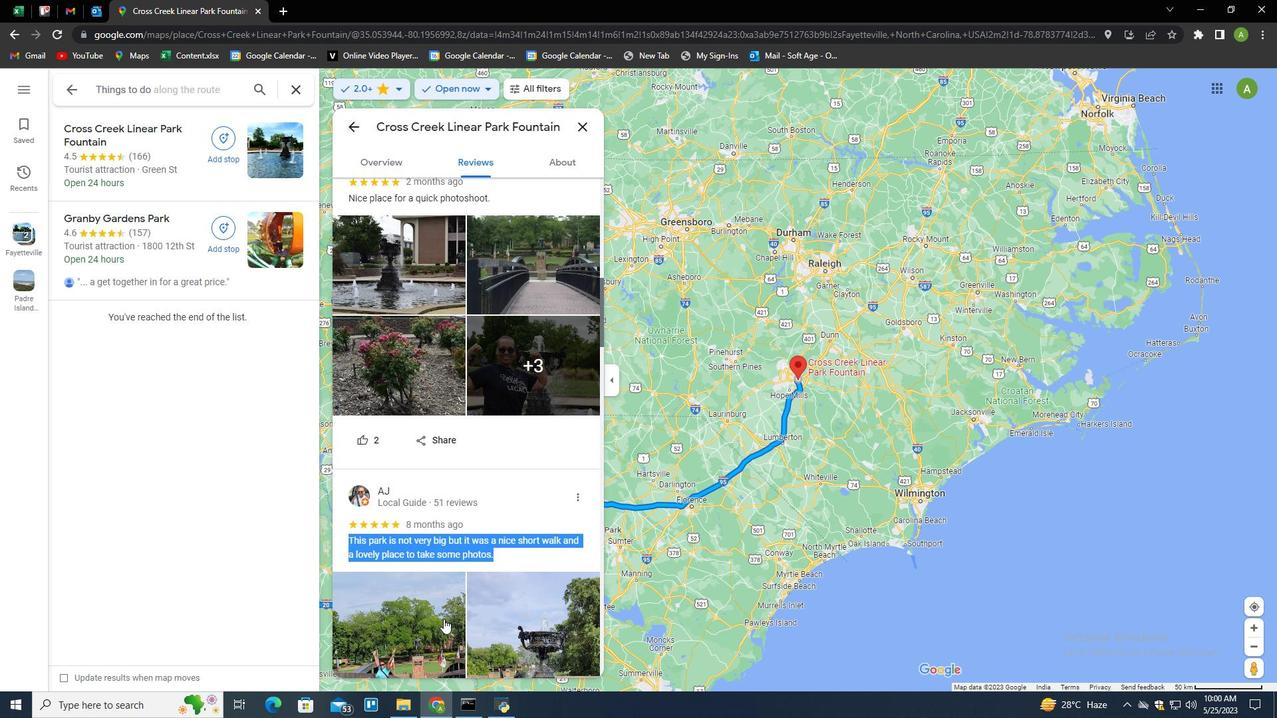 
Action: Mouse scrolled (443, 618) with delta (0, 0)
Screenshot: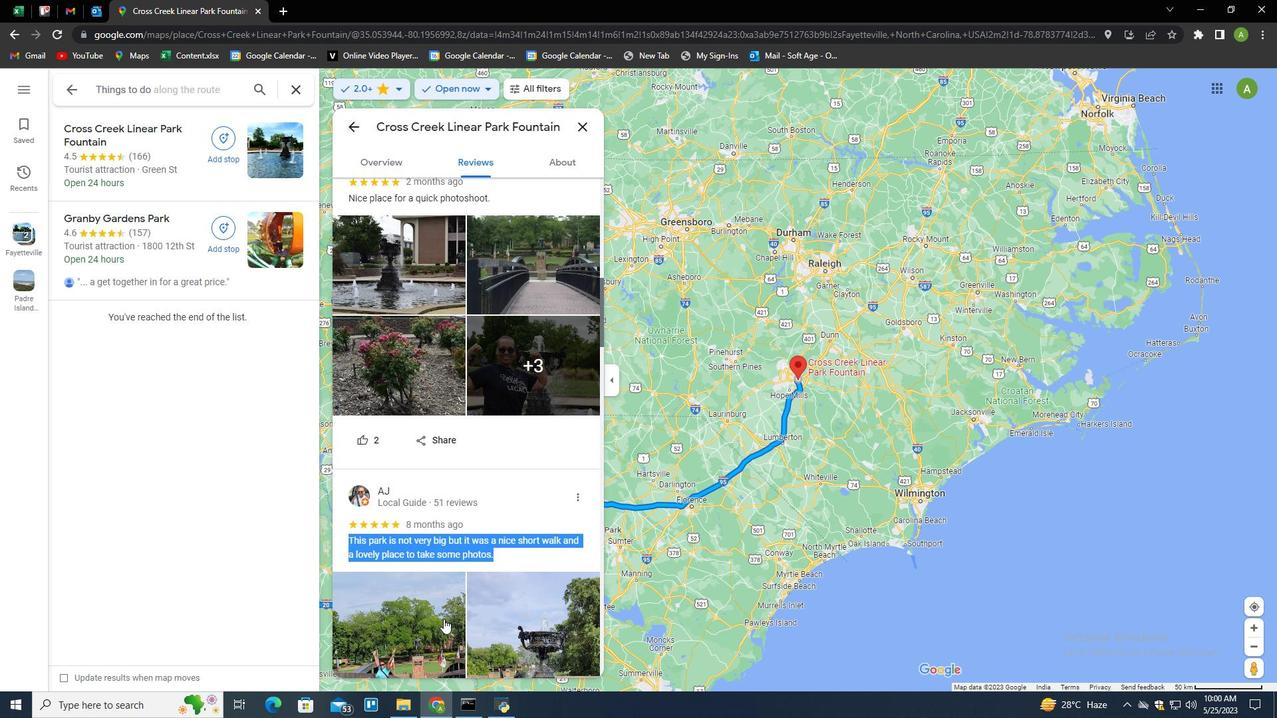 
Action: Mouse moved to (448, 618)
Screenshot: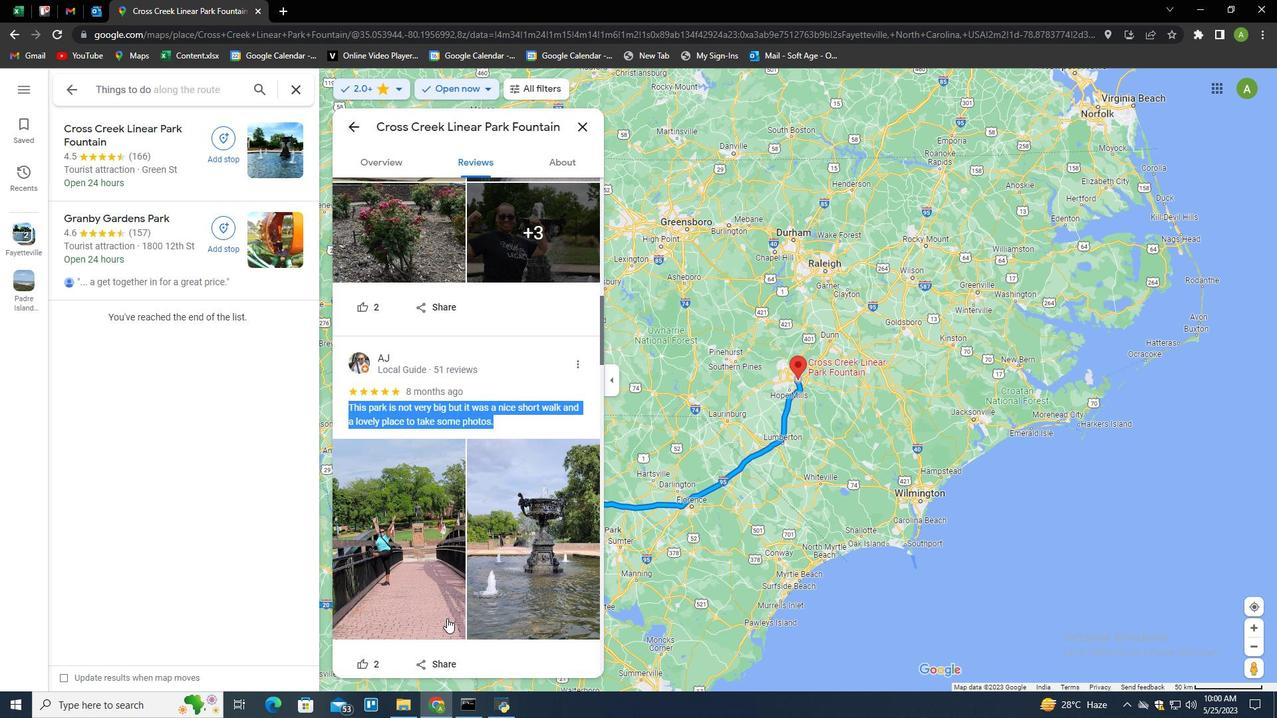 
Action: Mouse scrolled (448, 617) with delta (0, 0)
Screenshot: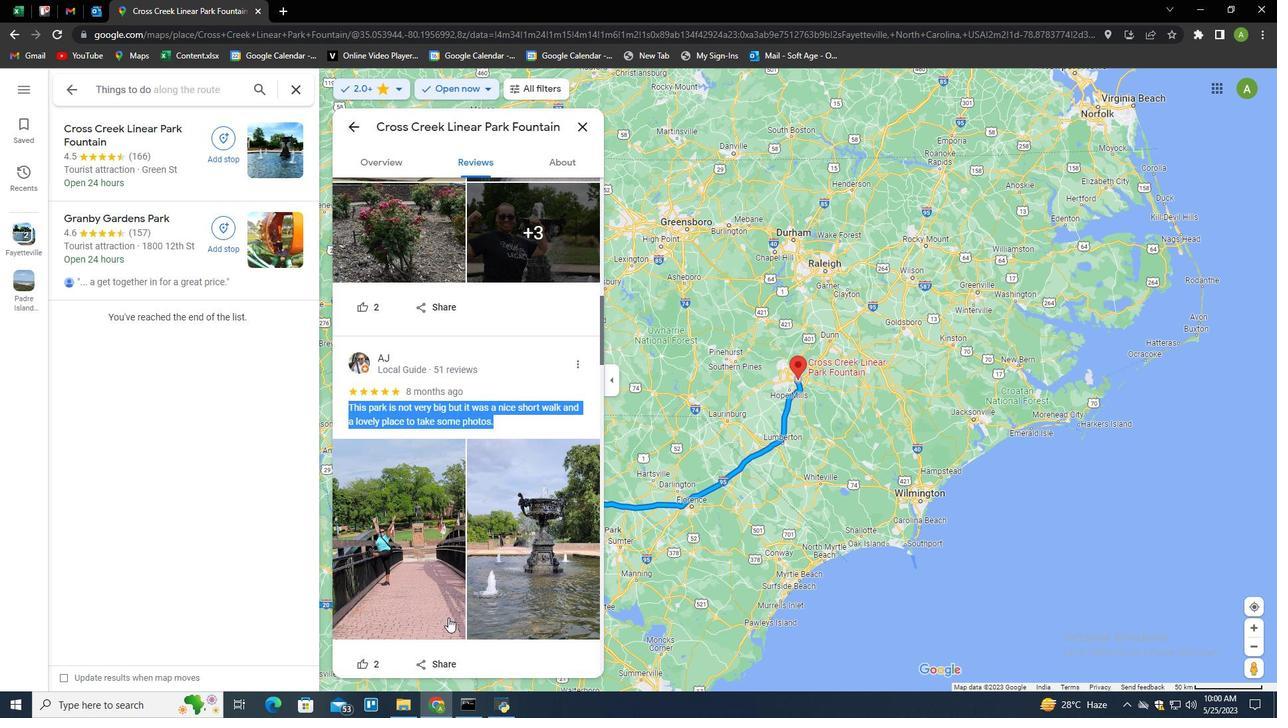 
Action: Mouse scrolled (448, 617) with delta (0, 0)
Screenshot: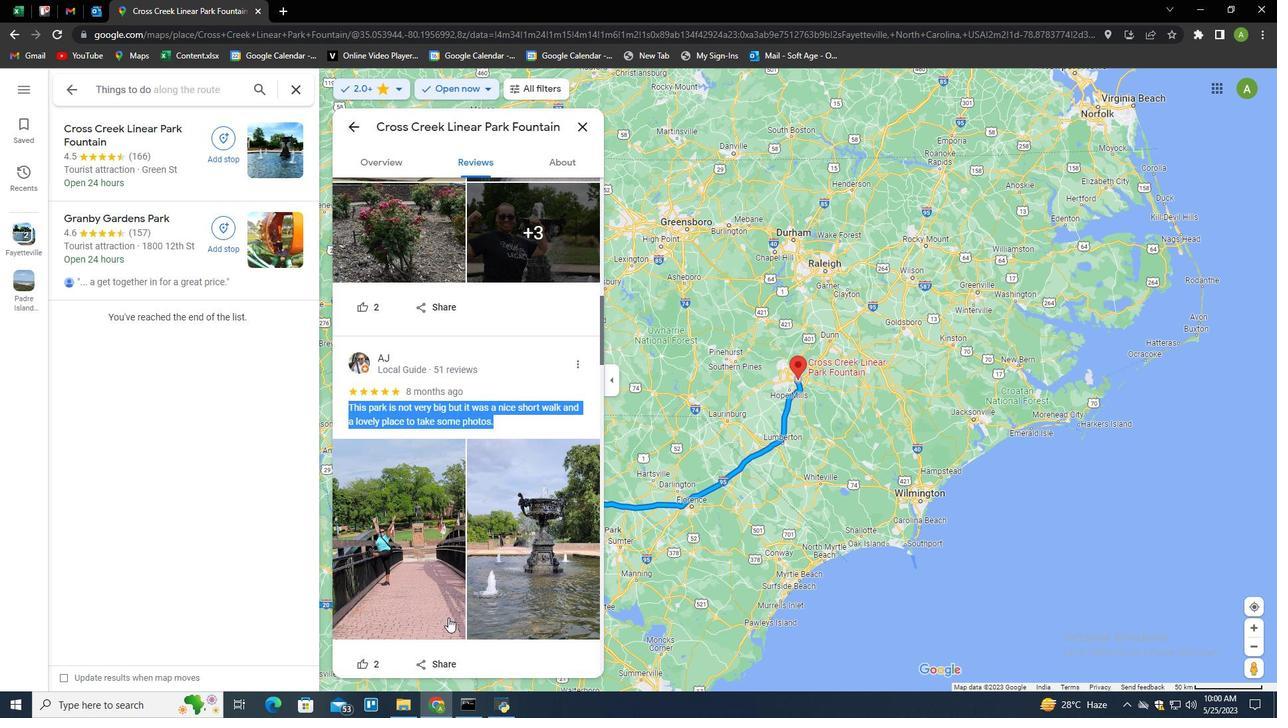 
Action: Mouse scrolled (448, 617) with delta (0, 0)
Screenshot: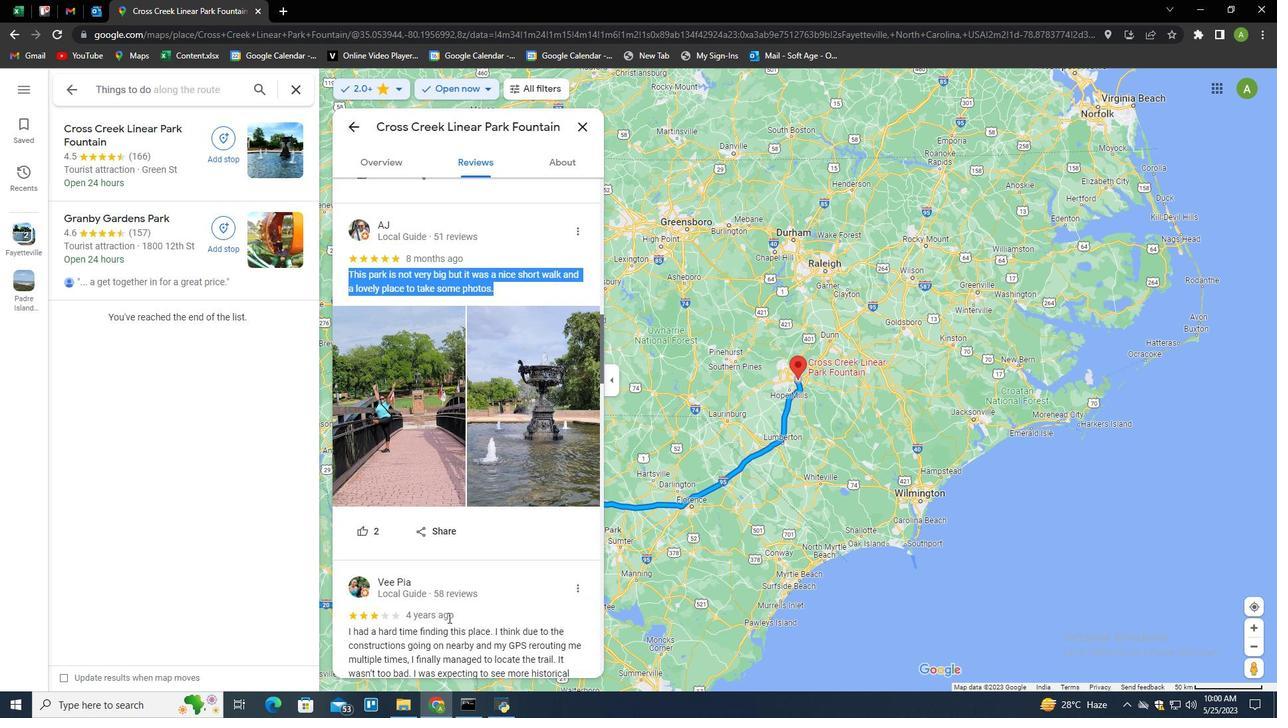 
Action: Mouse scrolled (448, 617) with delta (0, 0)
Screenshot: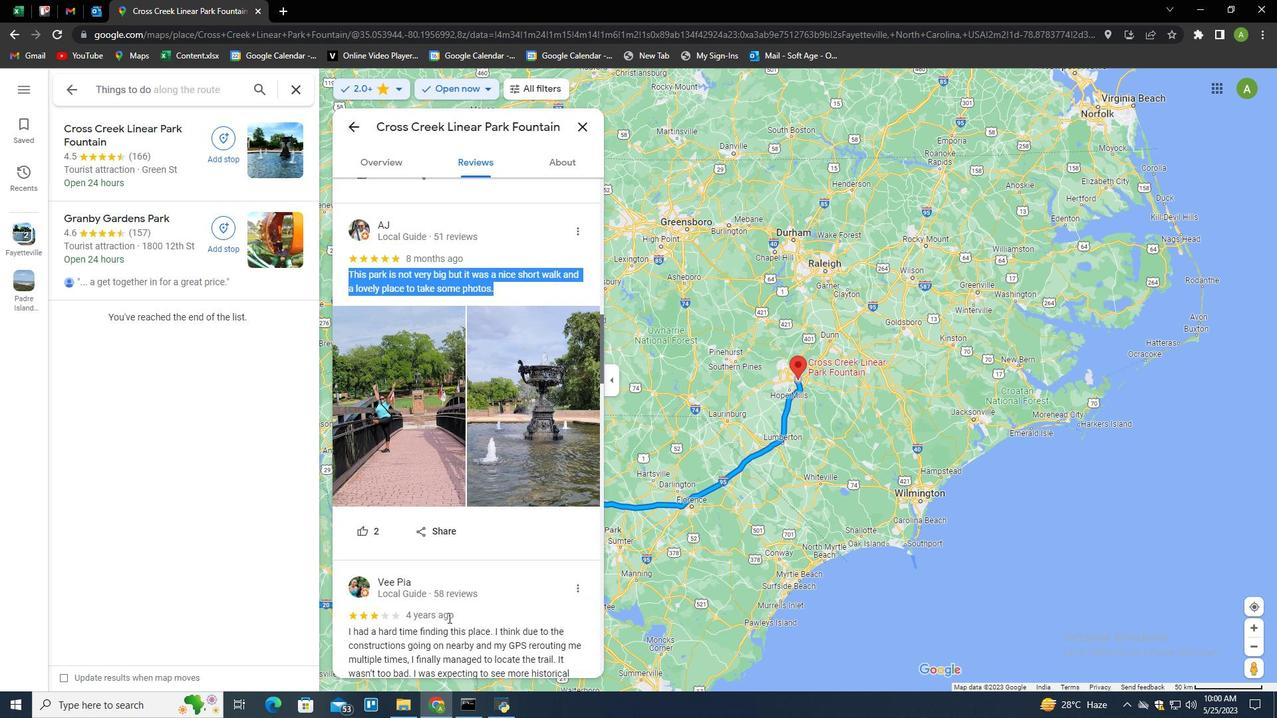 
Action: Mouse scrolled (448, 617) with delta (0, 0)
Screenshot: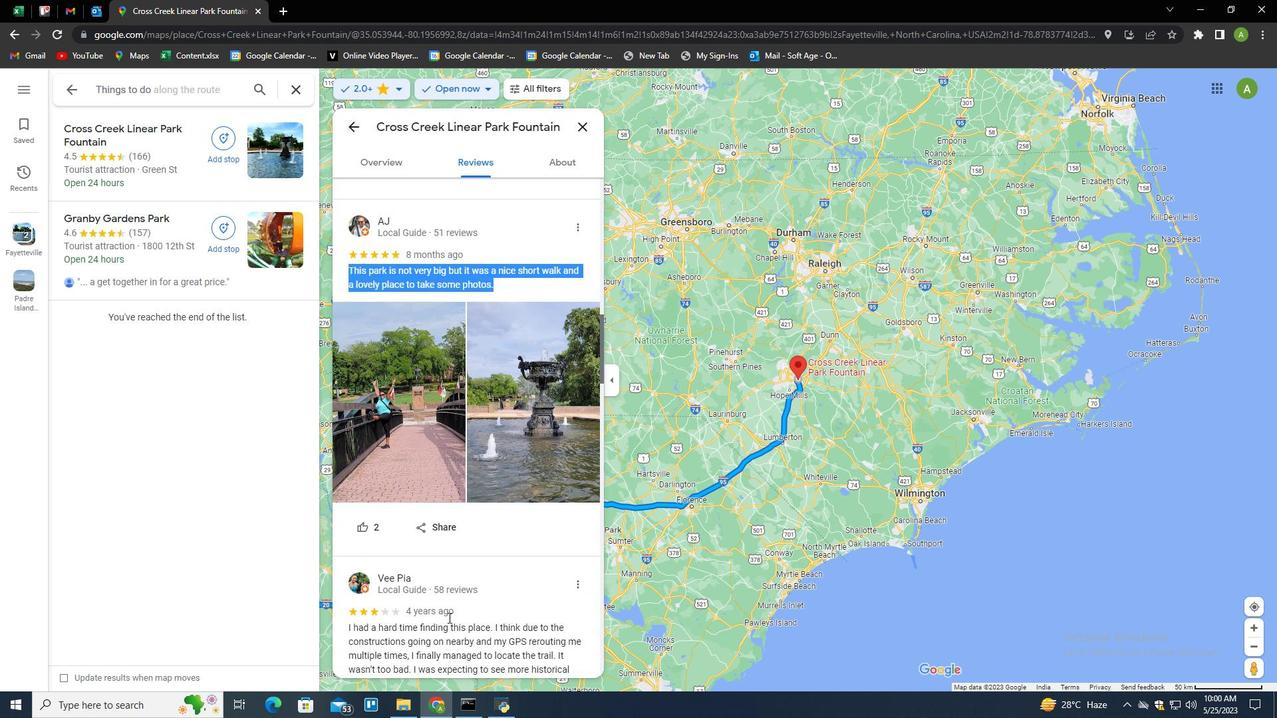 
Action: Mouse moved to (449, 451)
Screenshot: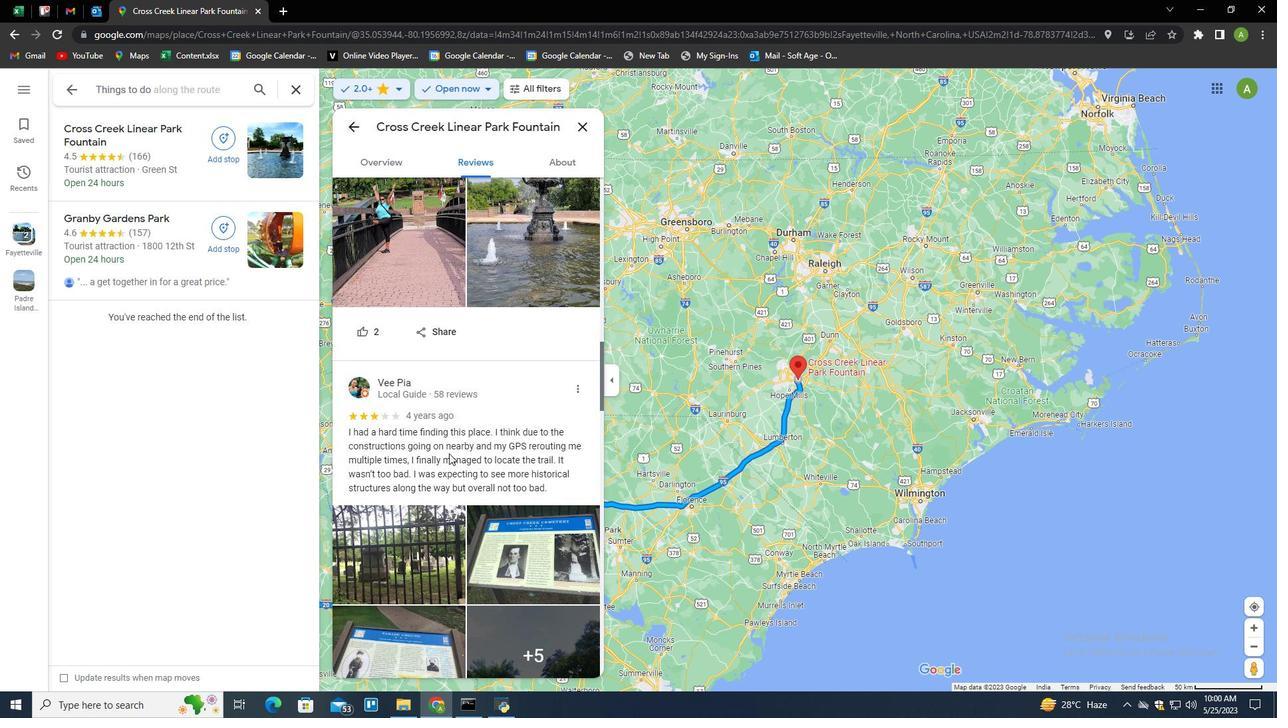 
Action: Mouse pressed left at (449, 451)
Screenshot: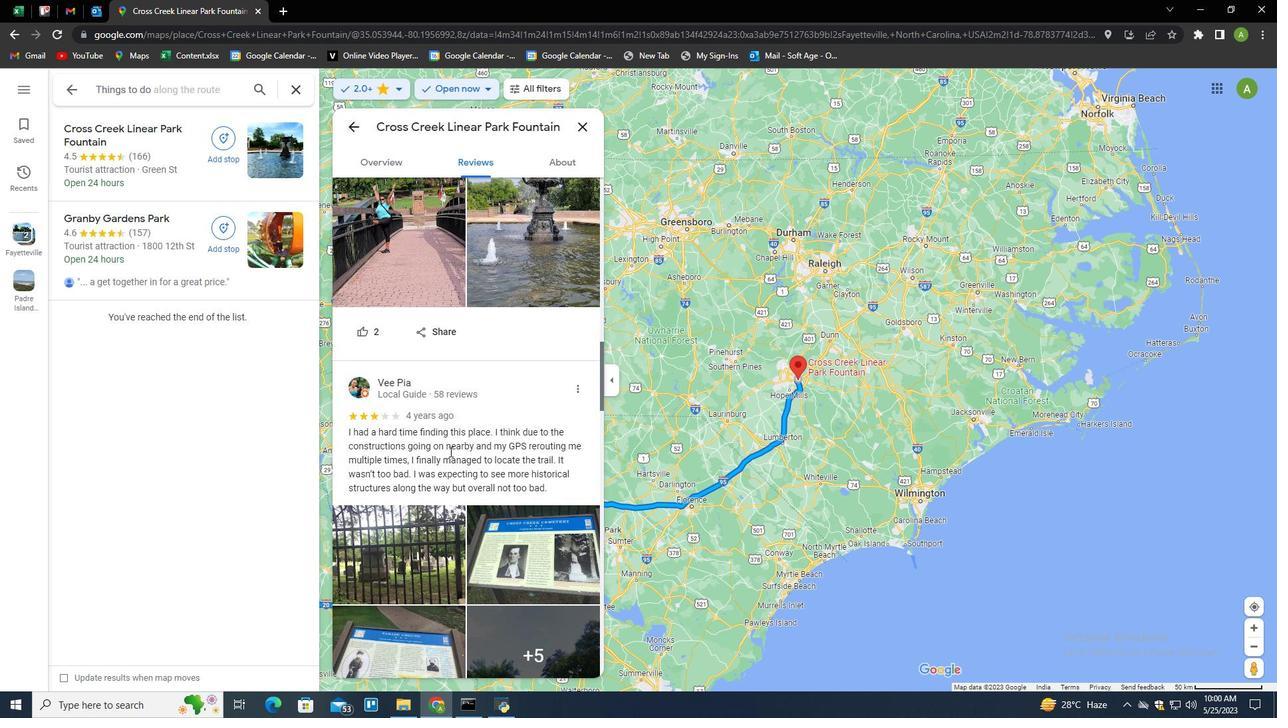 
Action: Mouse pressed left at (449, 451)
Screenshot: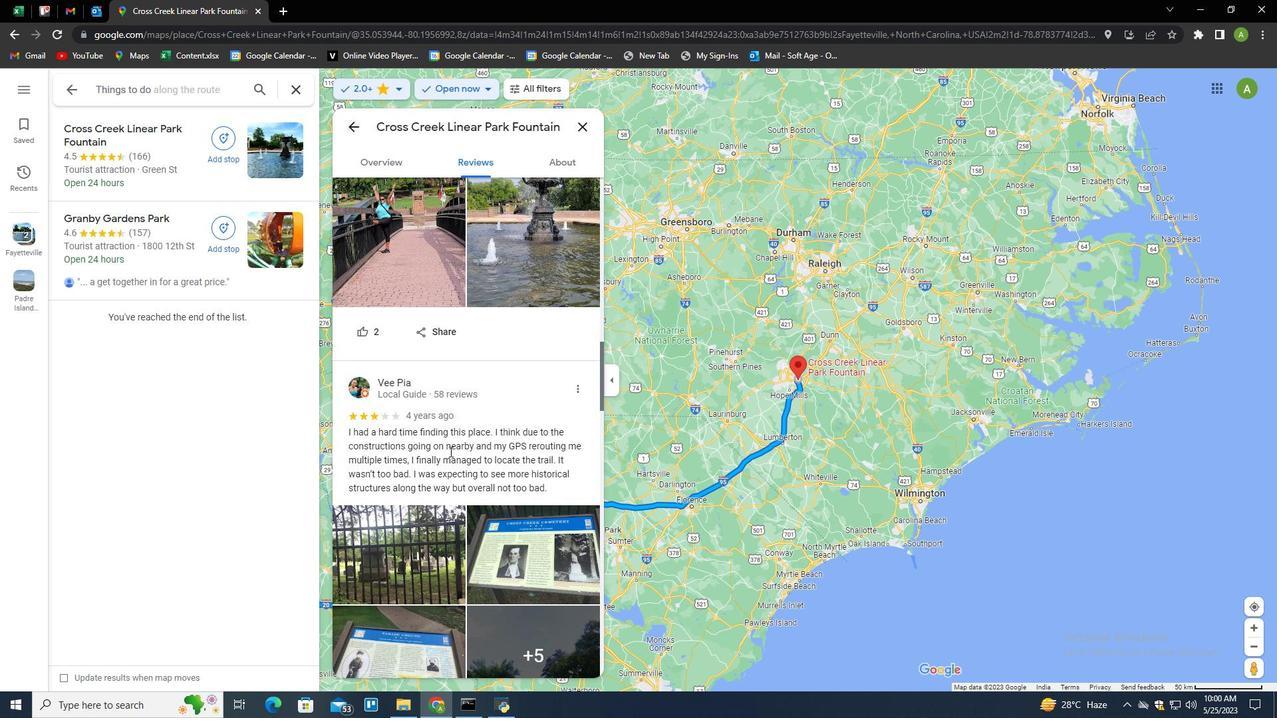 
Action: Mouse pressed left at (449, 451)
Screenshot: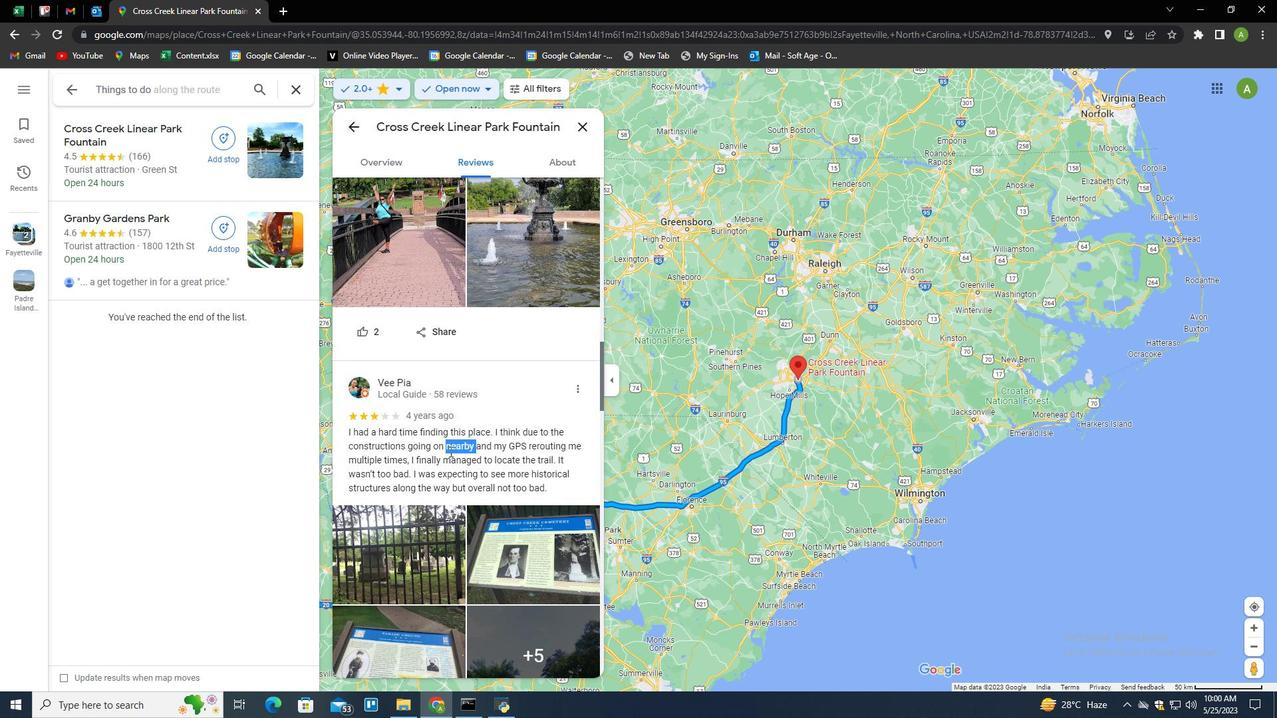
Action: Mouse moved to (462, 502)
Screenshot: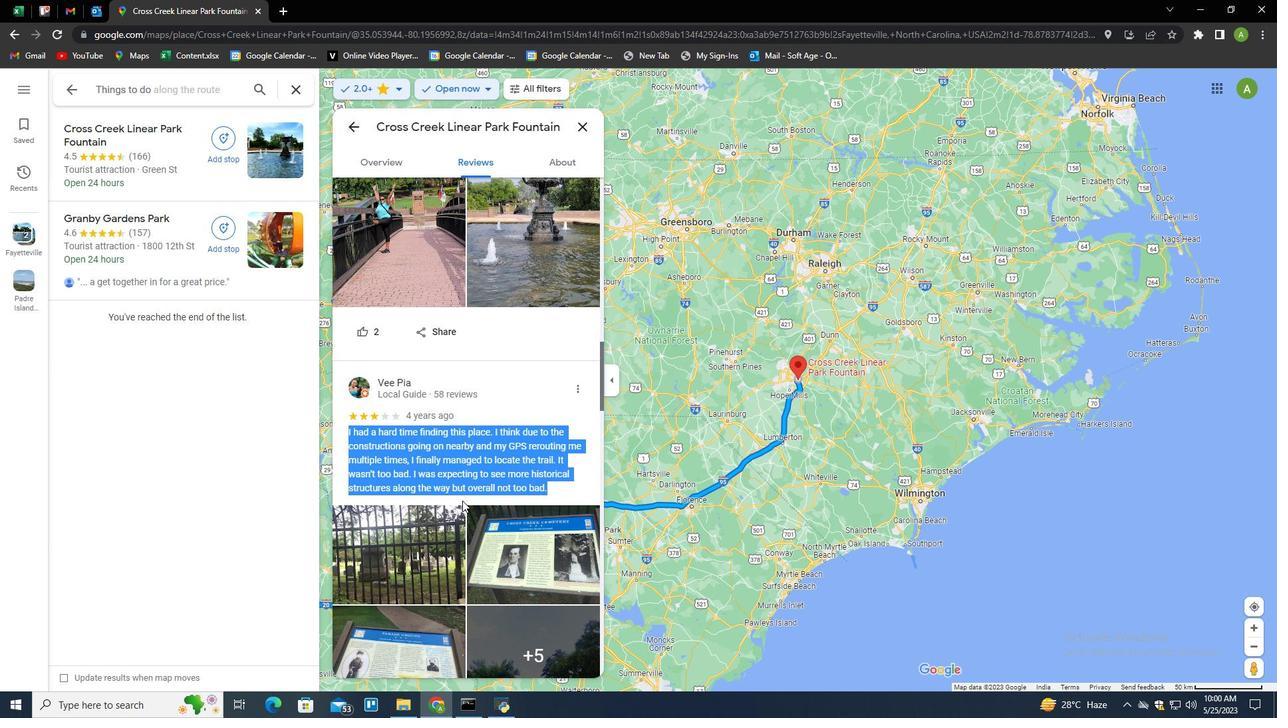 
Action: Mouse scrolled (462, 501) with delta (0, 0)
Screenshot: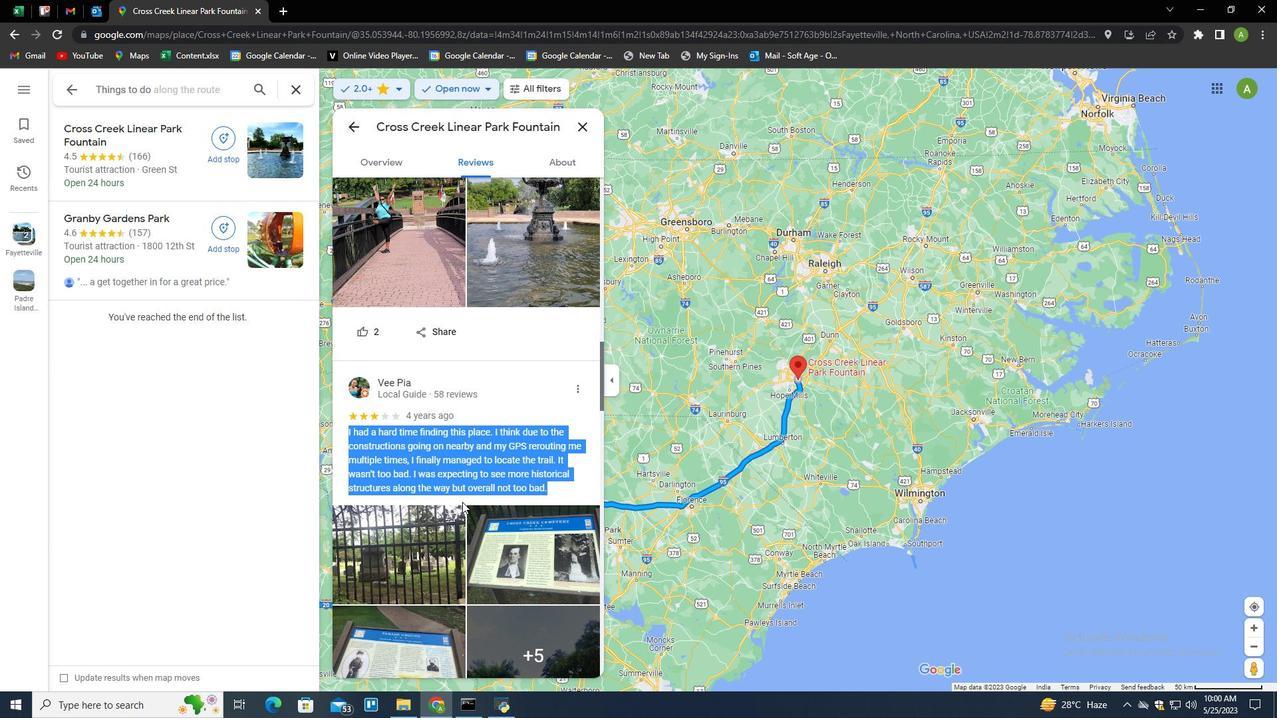 
Action: Mouse scrolled (462, 501) with delta (0, 0)
Screenshot: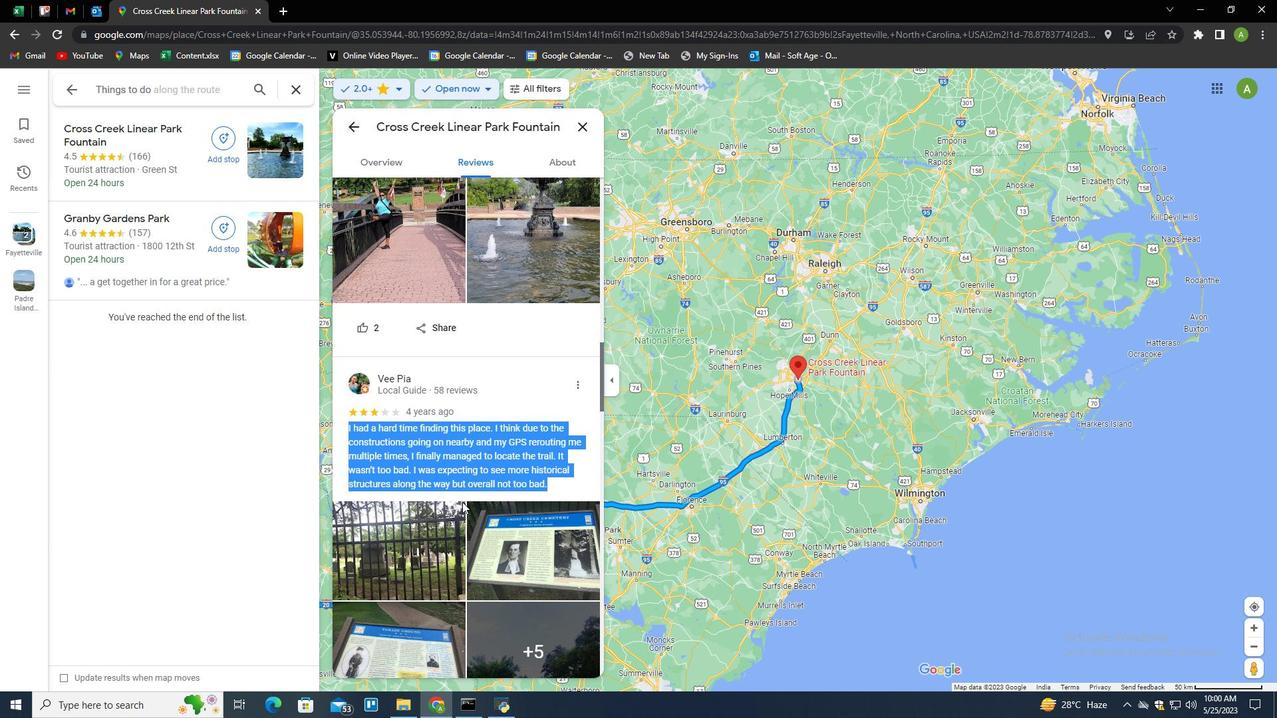 
Action: Mouse scrolled (462, 501) with delta (0, 0)
Screenshot: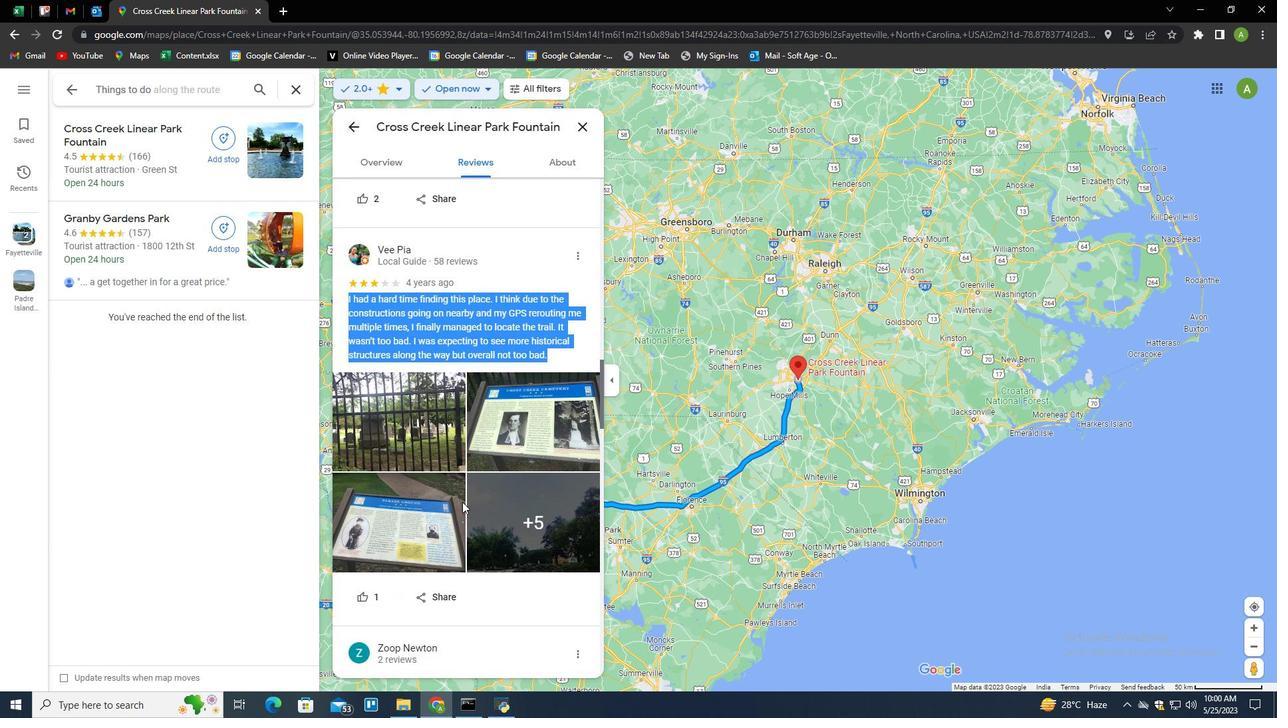 
Action: Mouse scrolled (462, 501) with delta (0, 0)
Screenshot: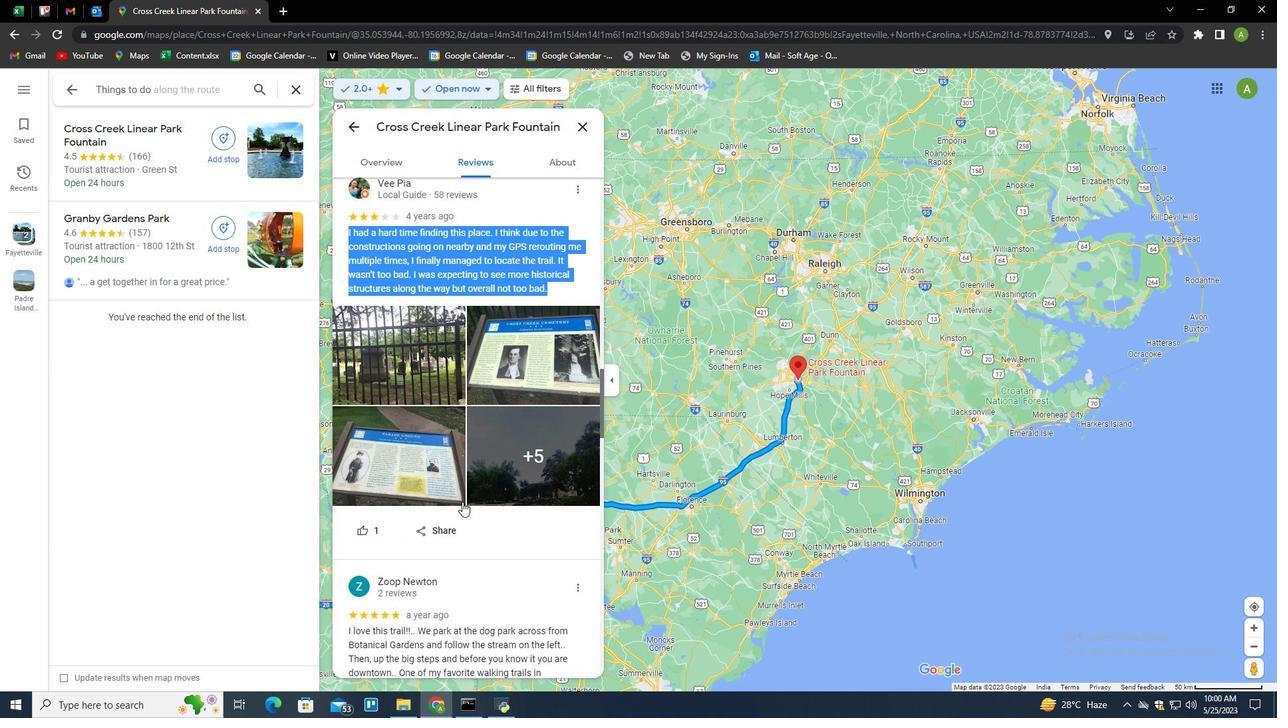 
Action: Mouse moved to (458, 525)
Screenshot: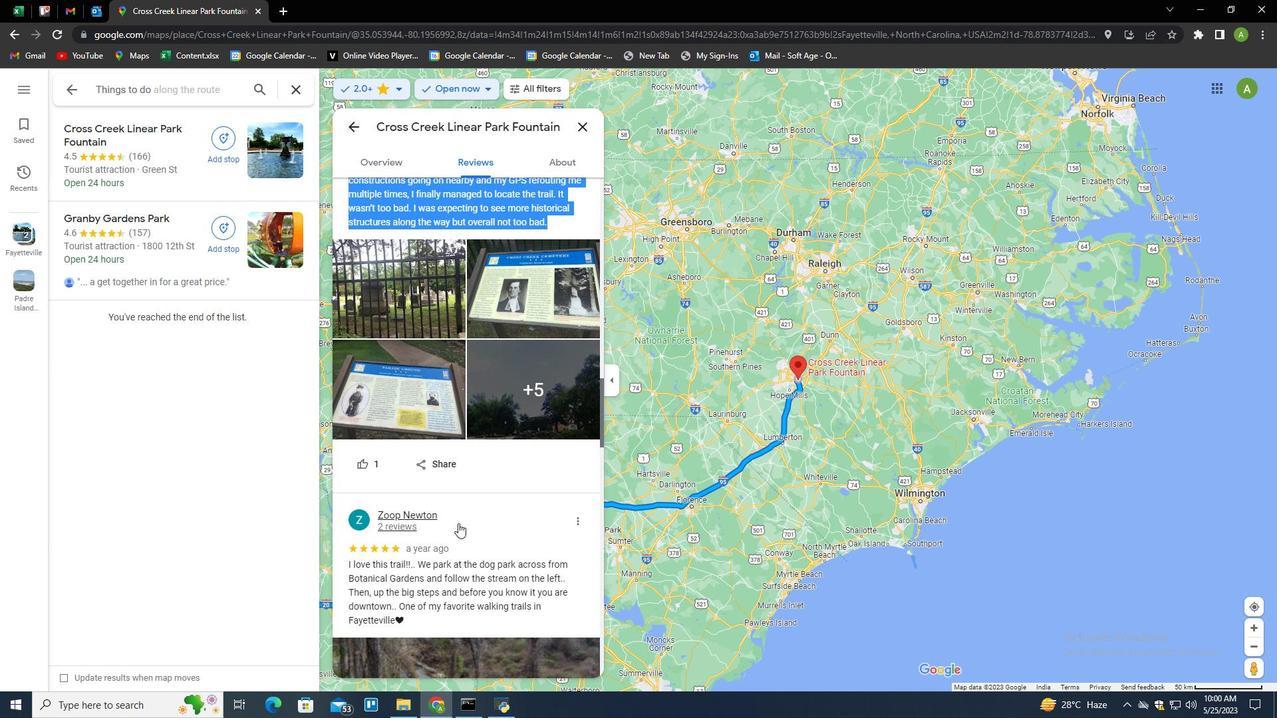 
Action: Mouse scrolled (458, 524) with delta (0, 0)
Screenshot: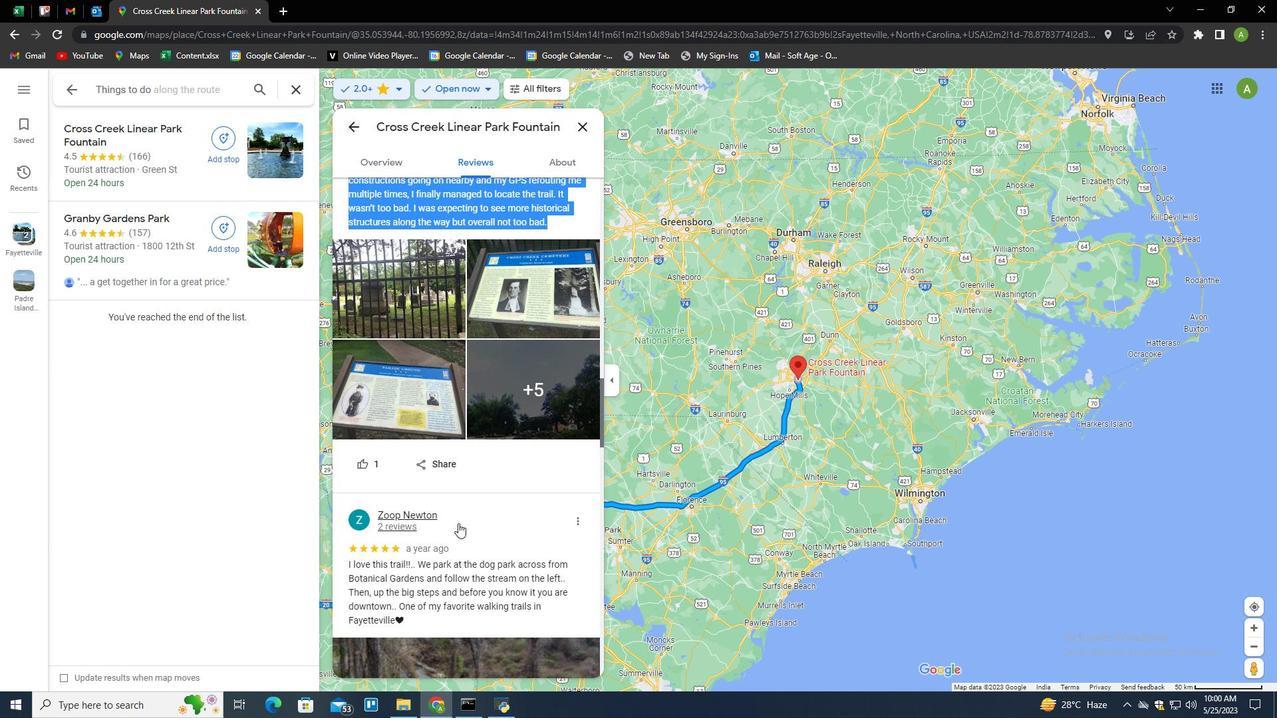 
Action: Mouse moved to (458, 525)
Screenshot: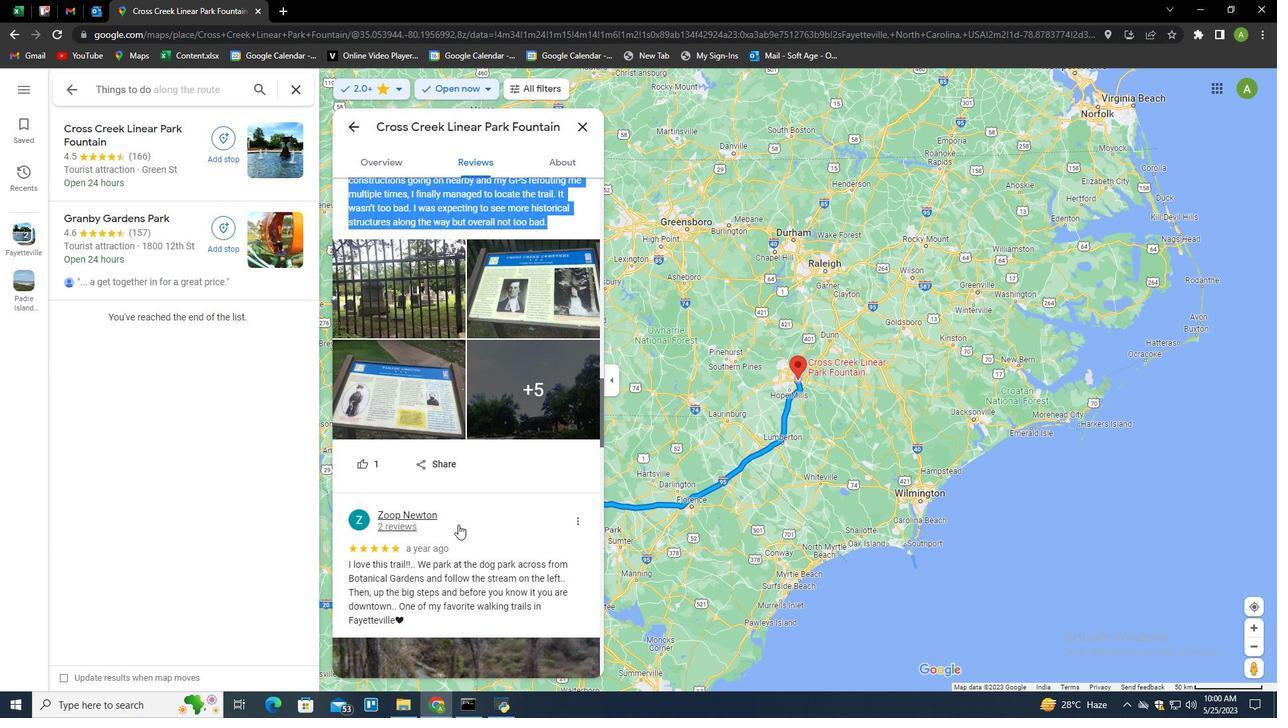 
Action: Mouse scrolled (458, 524) with delta (0, 0)
Screenshot: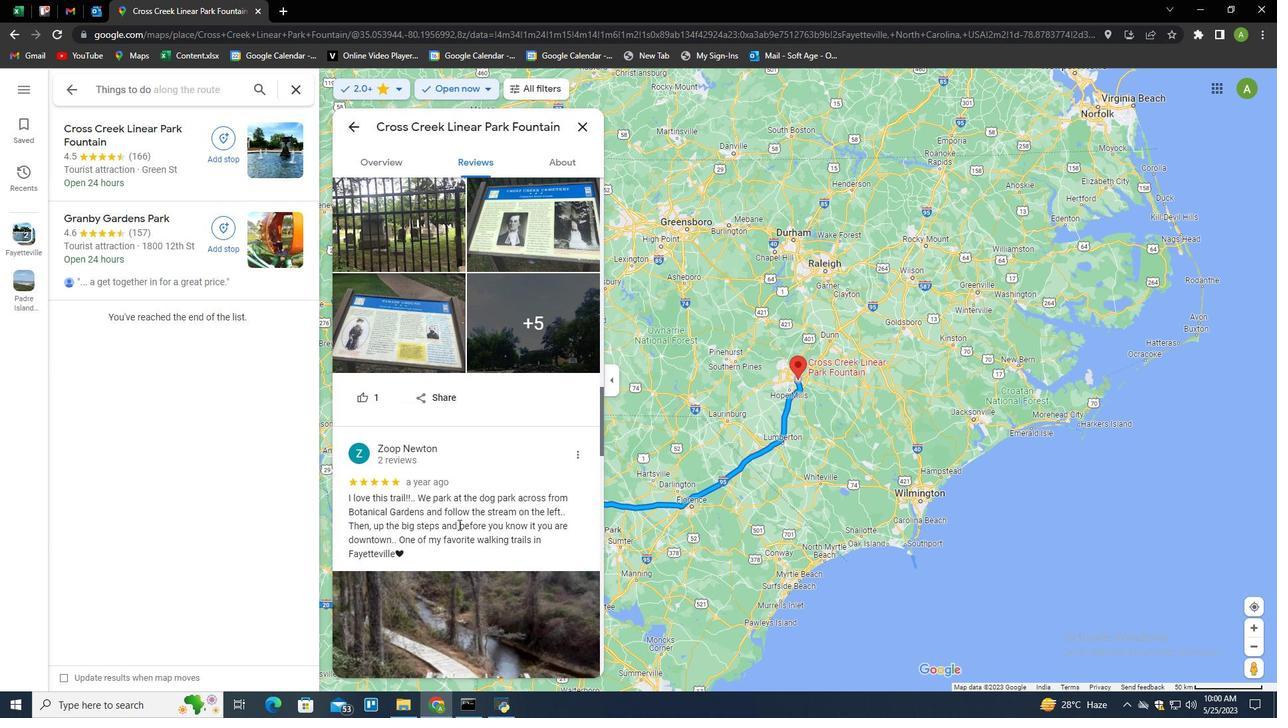 
Action: Mouse scrolled (458, 524) with delta (0, 0)
Screenshot: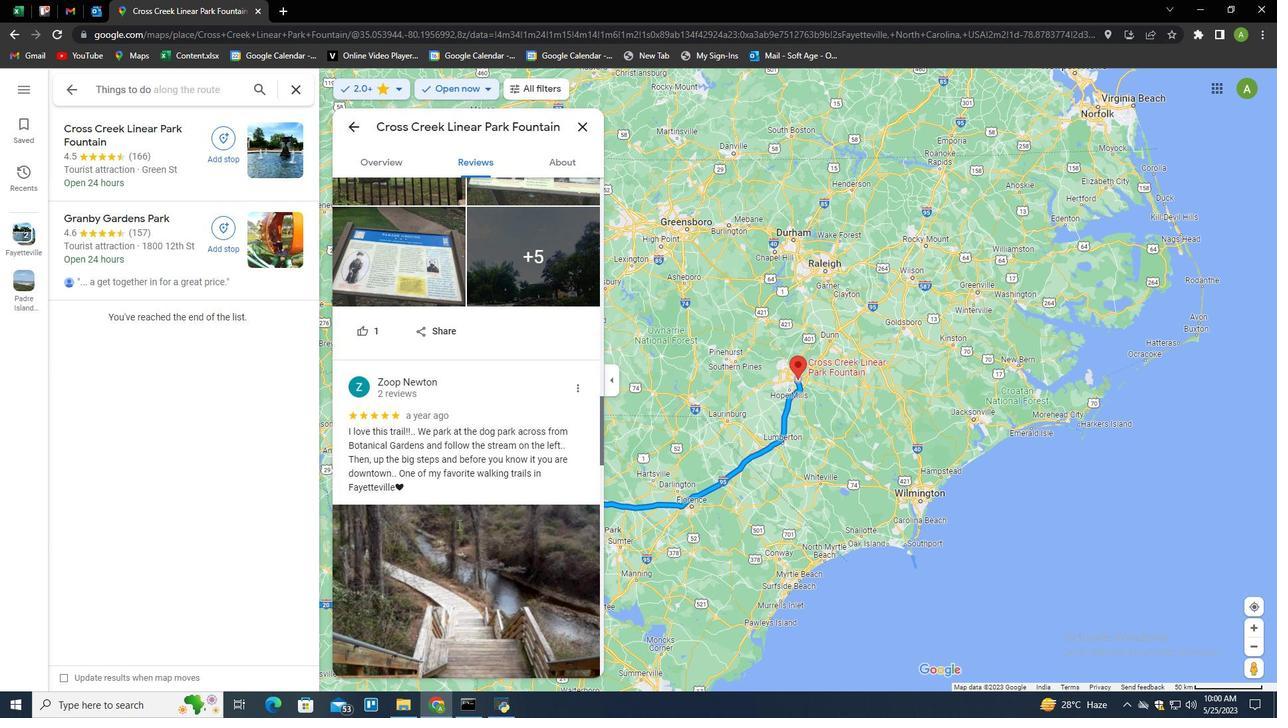 
Action: Mouse moved to (477, 579)
Screenshot: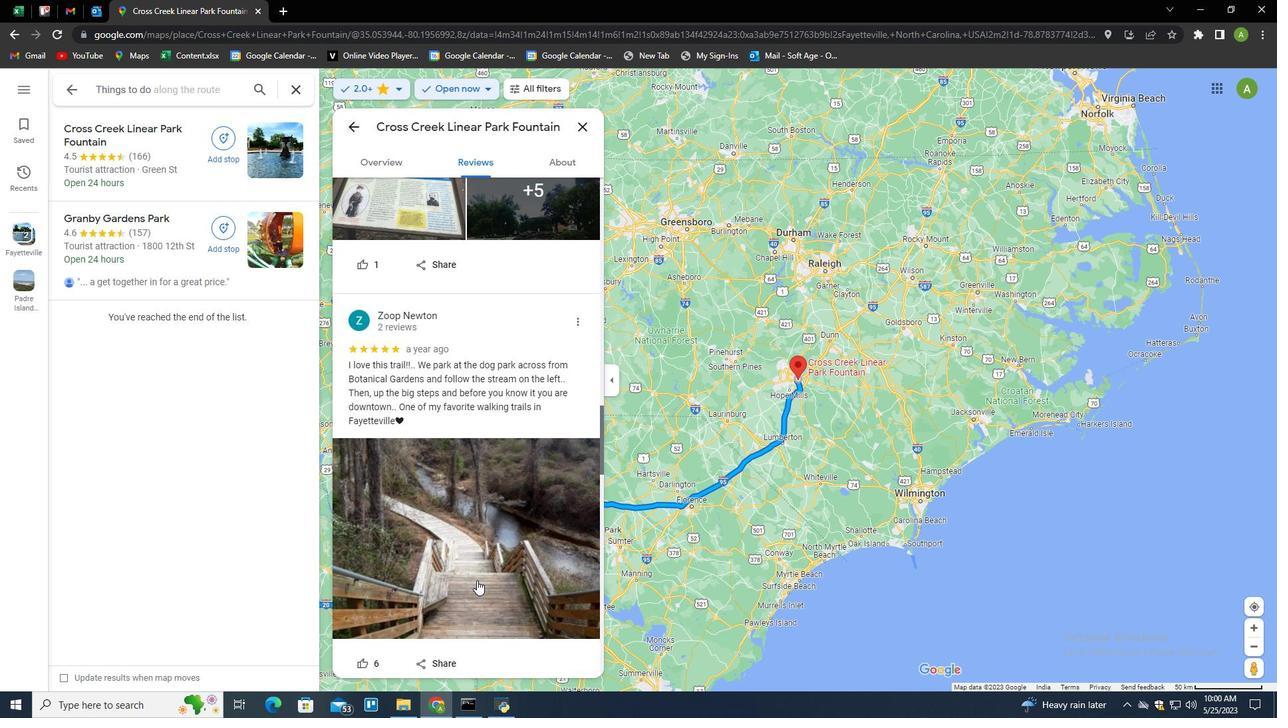 
Action: Mouse scrolled (477, 578) with delta (0, 0)
Screenshot: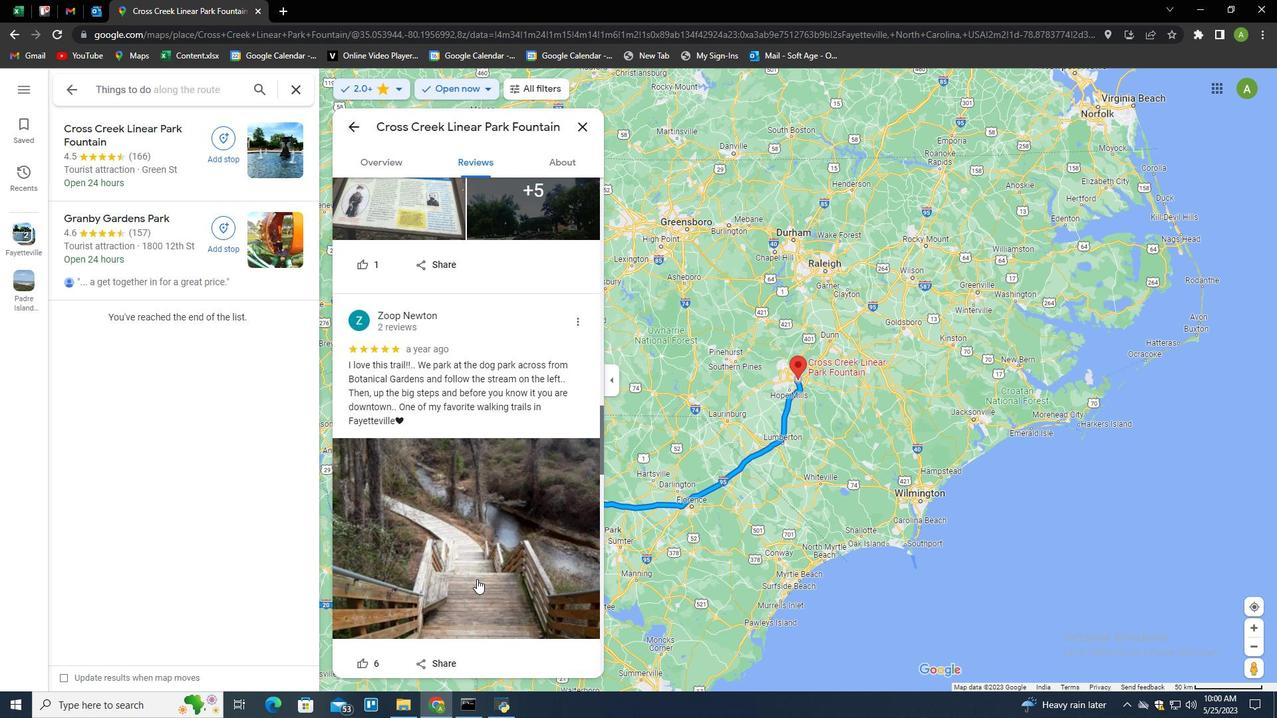 
Action: Mouse scrolled (477, 578) with delta (0, 0)
Screenshot: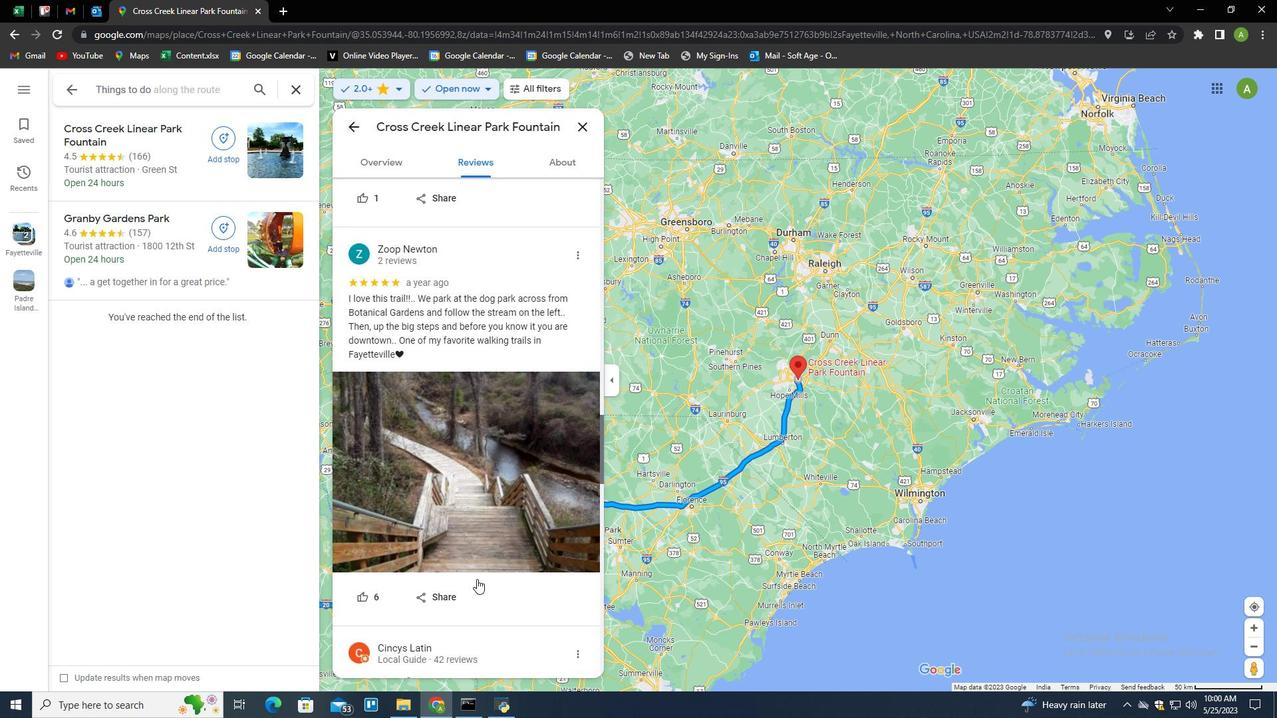 
Action: Mouse scrolled (477, 578) with delta (0, 0)
Screenshot: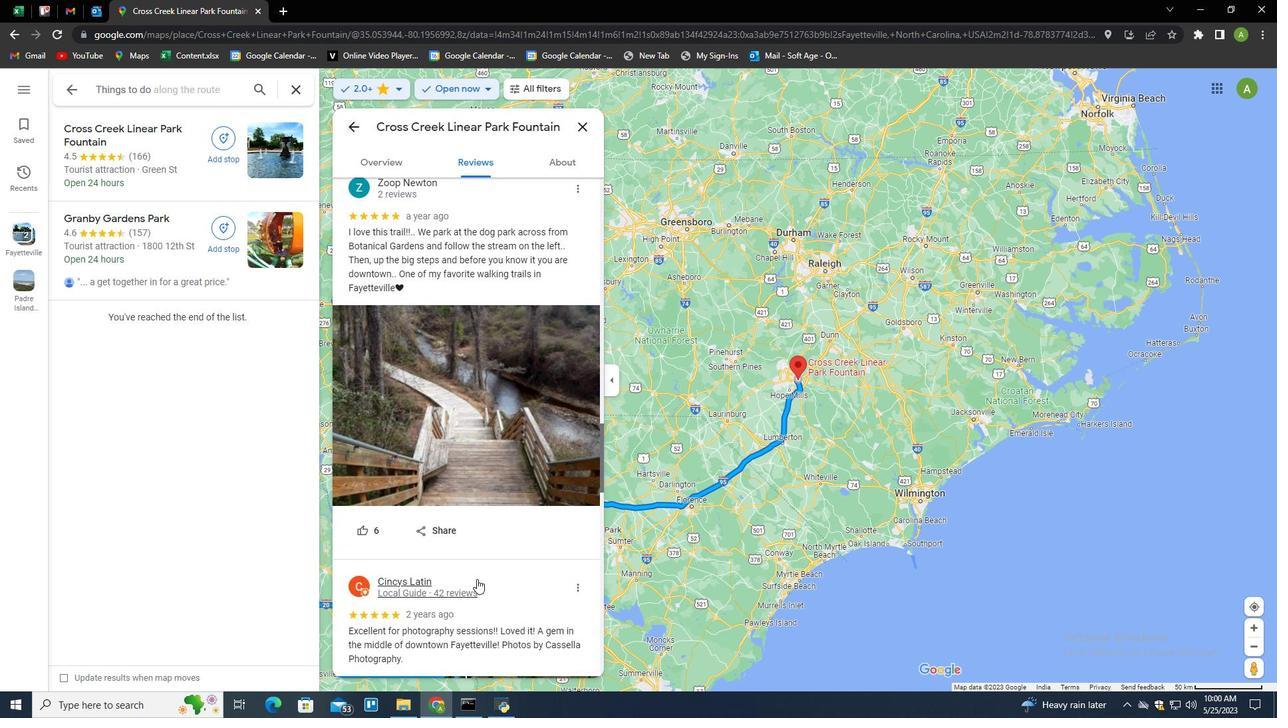 
Action: Mouse scrolled (477, 578) with delta (0, 0)
Screenshot: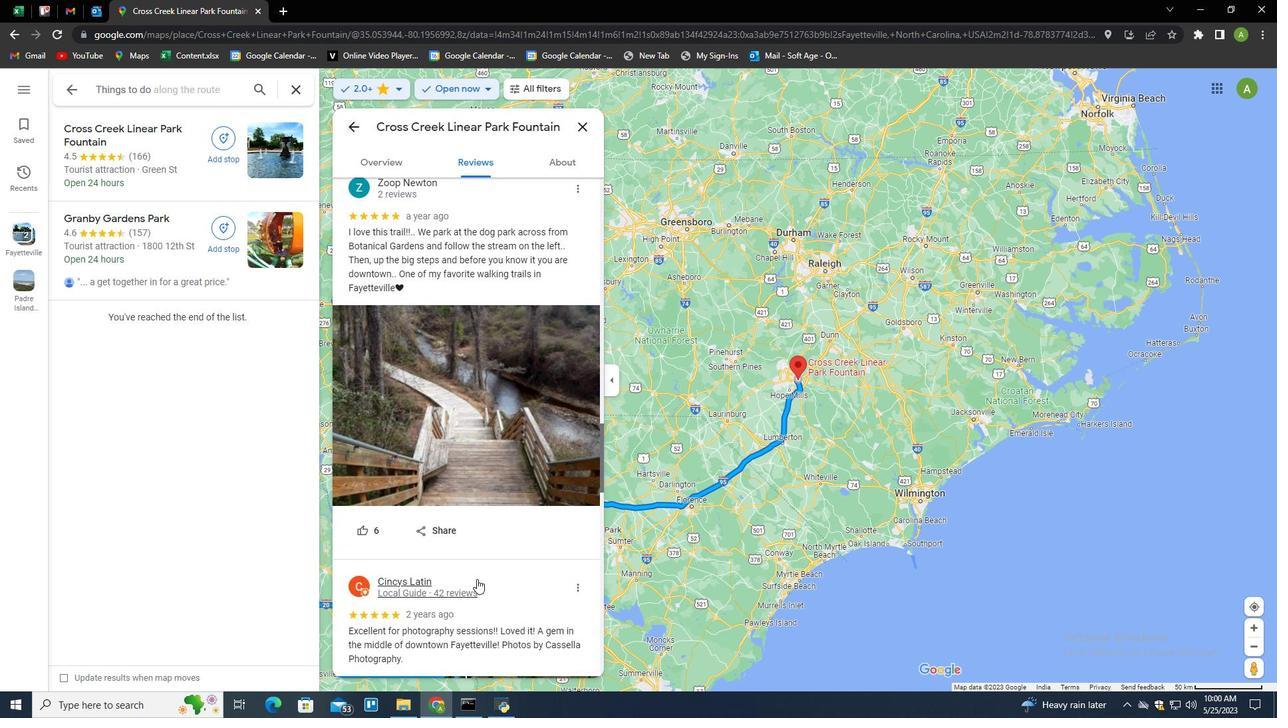 
Action: Mouse scrolled (477, 578) with delta (0, 0)
Screenshot: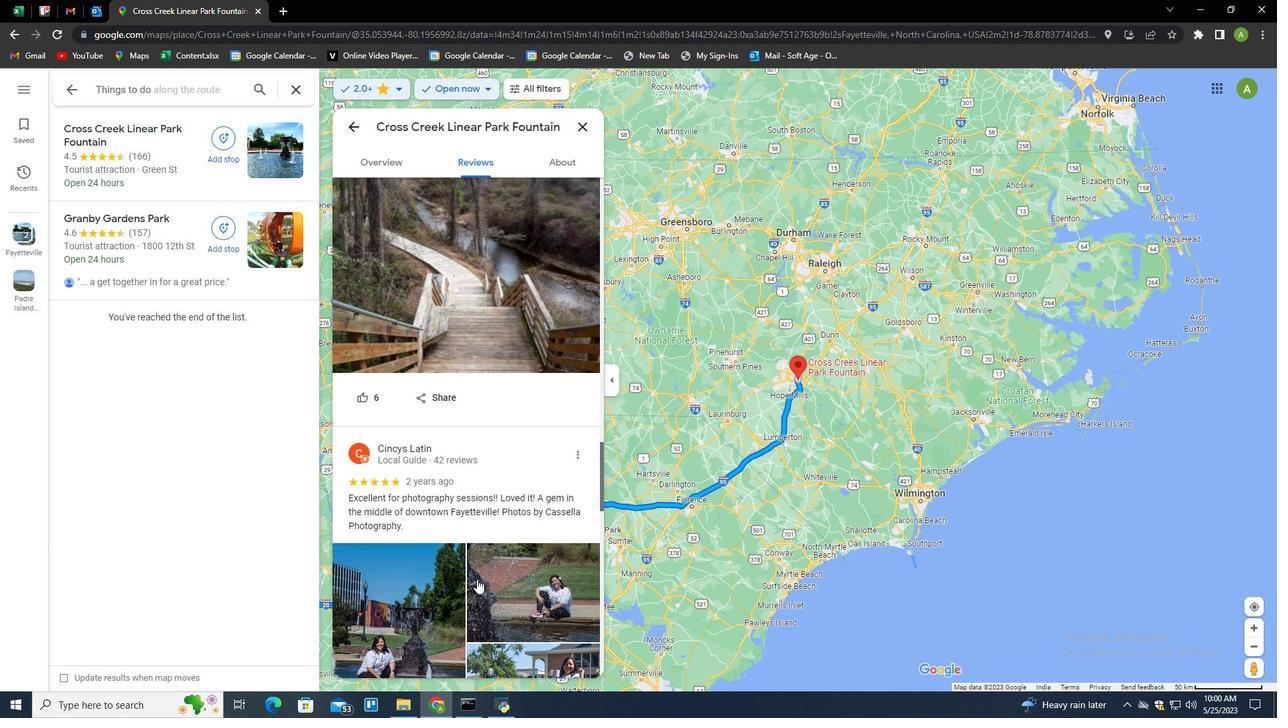 
Action: Mouse moved to (477, 578)
Screenshot: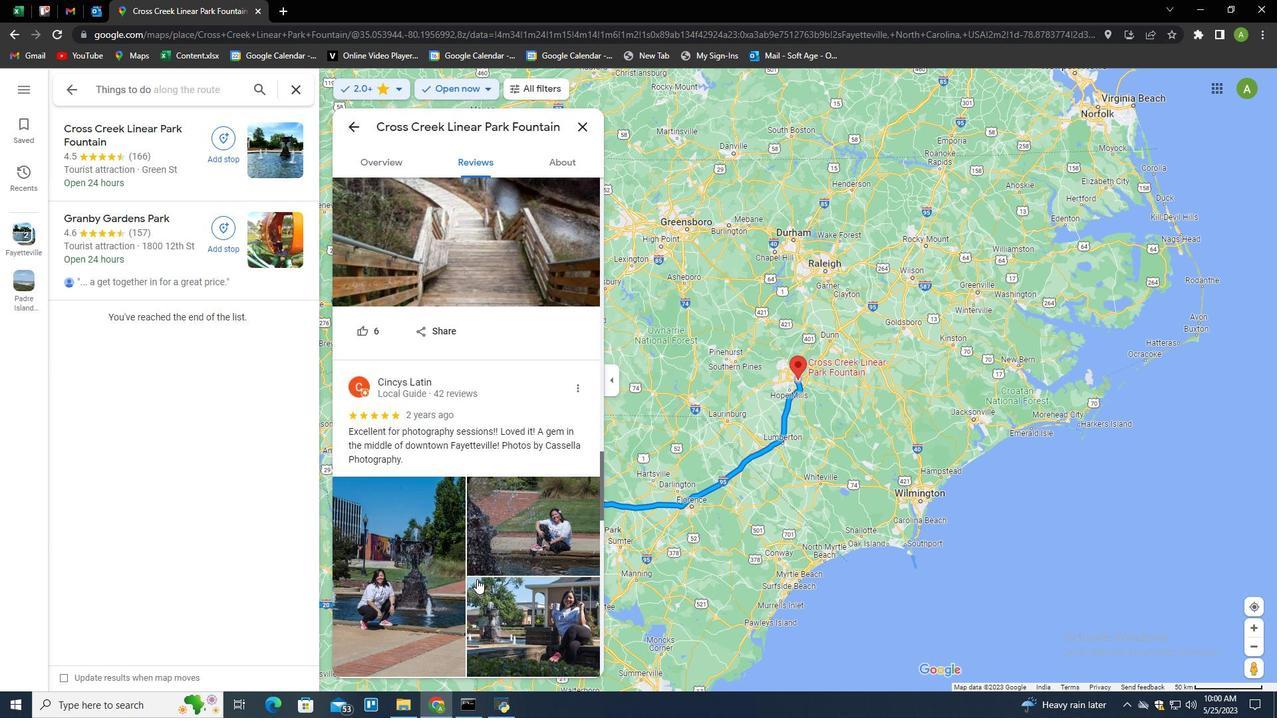 
Action: Mouse scrolled (477, 578) with delta (0, 0)
Screenshot: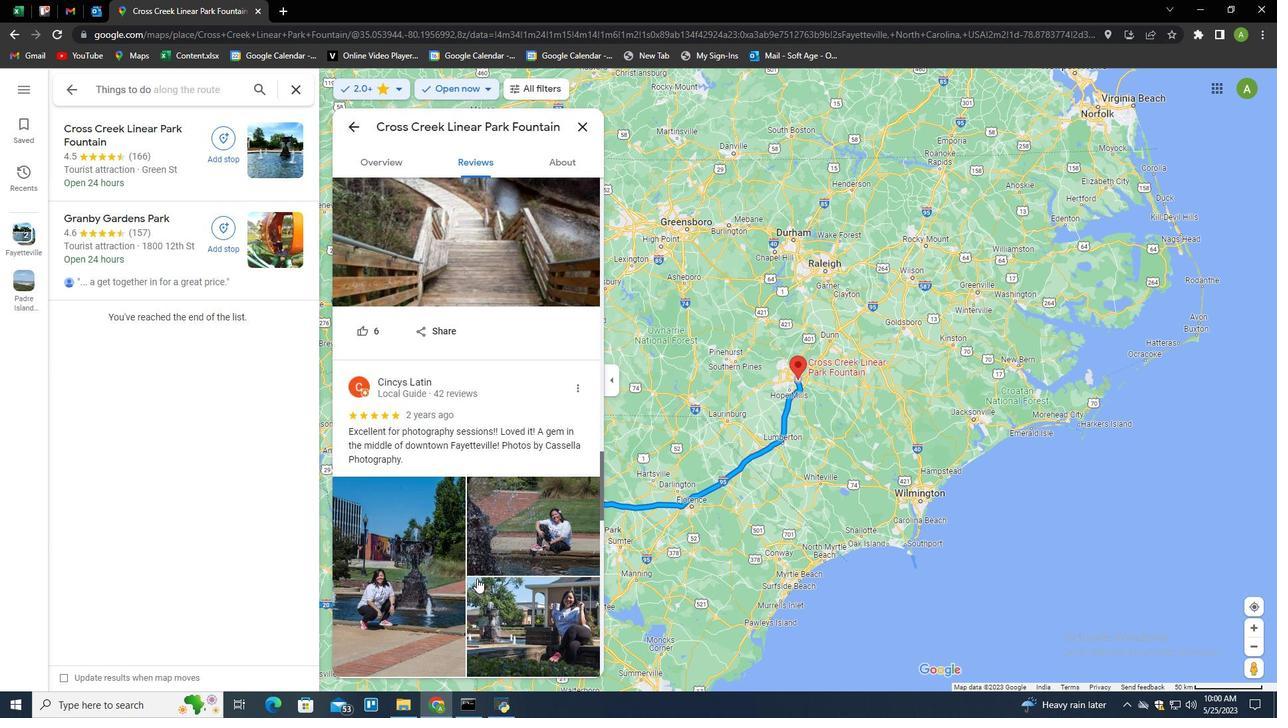 
Action: Mouse scrolled (477, 578) with delta (0, 0)
Screenshot: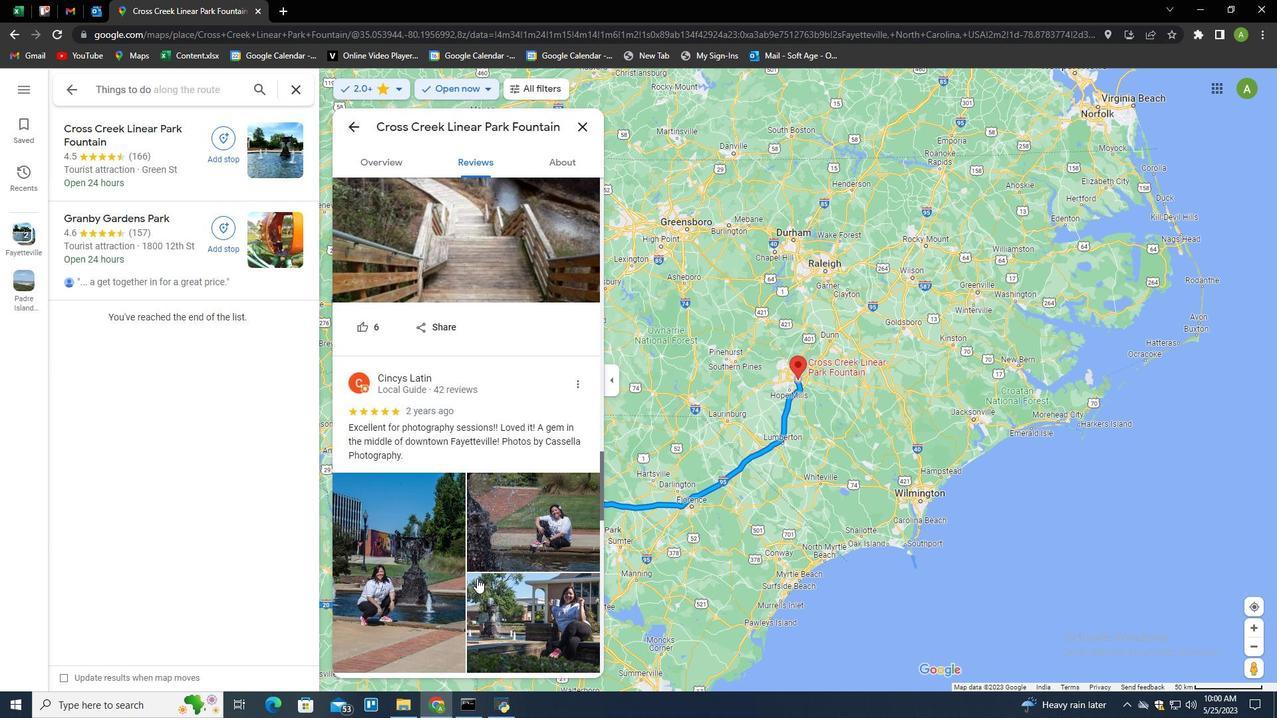 
Action: Mouse scrolled (477, 578) with delta (0, 0)
Screenshot: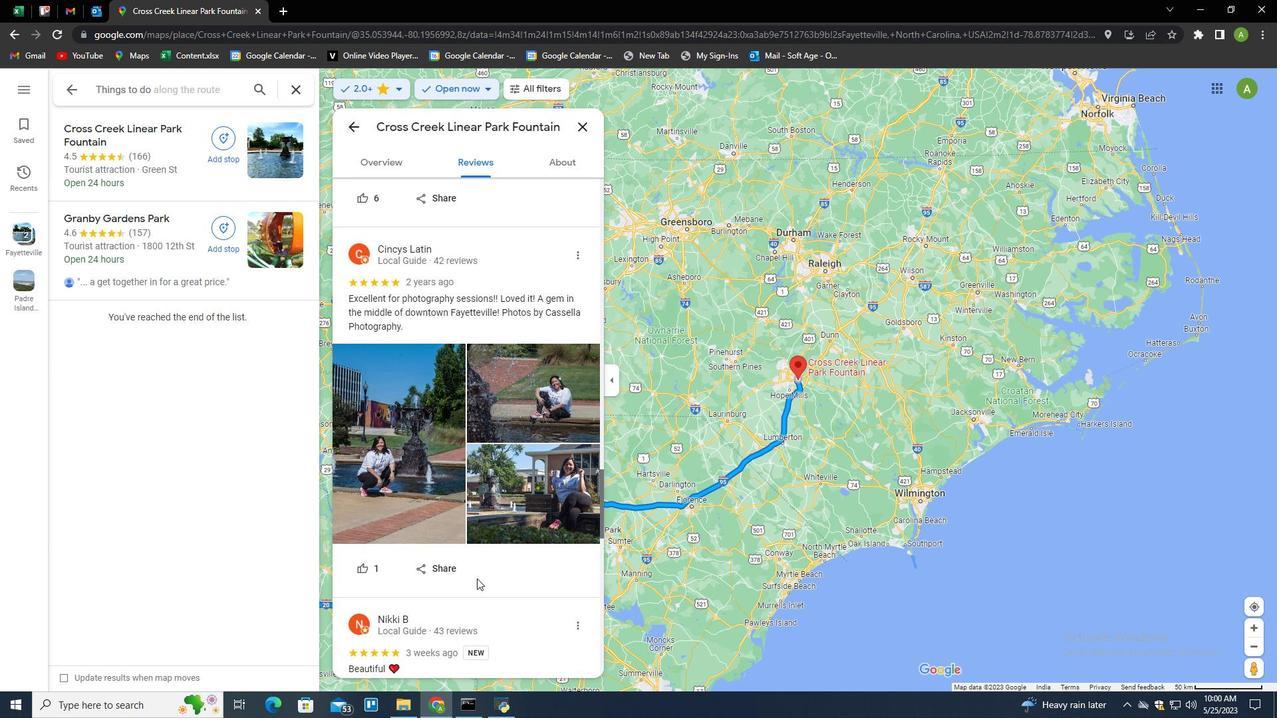 
Action: Mouse scrolled (477, 578) with delta (0, 0)
Screenshot: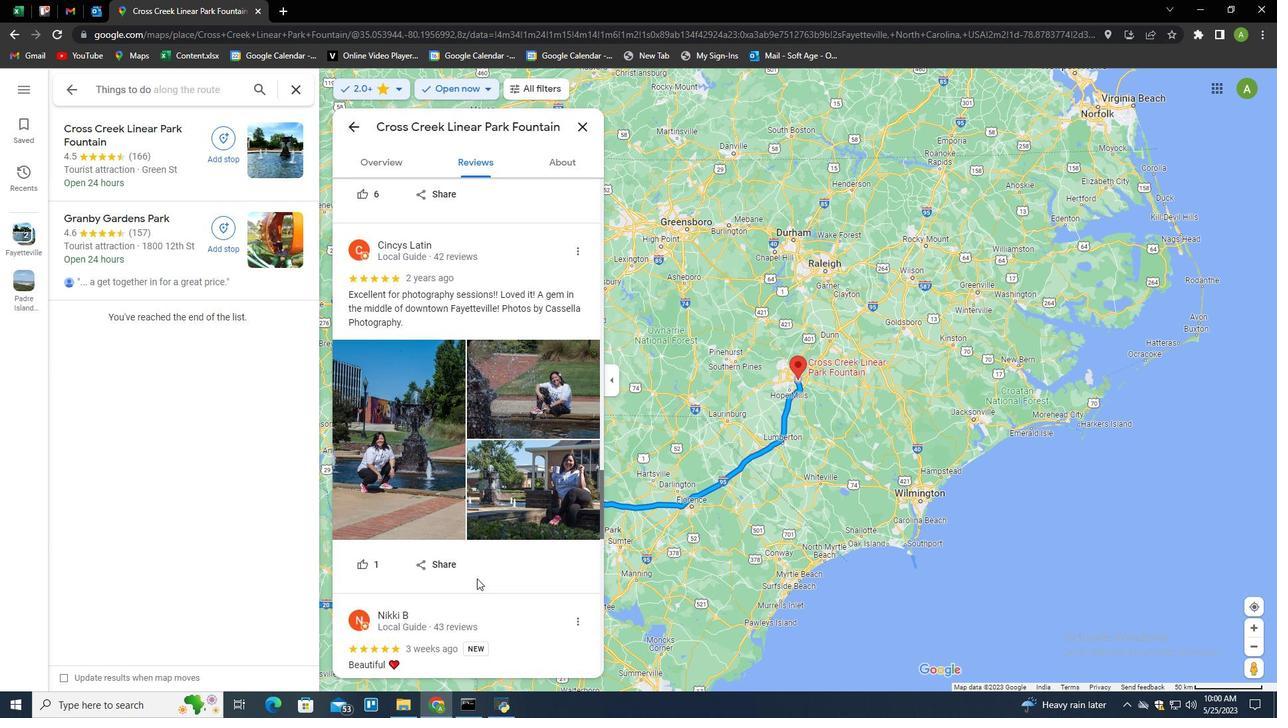 
Action: Mouse scrolled (477, 578) with delta (0, 0)
Screenshot: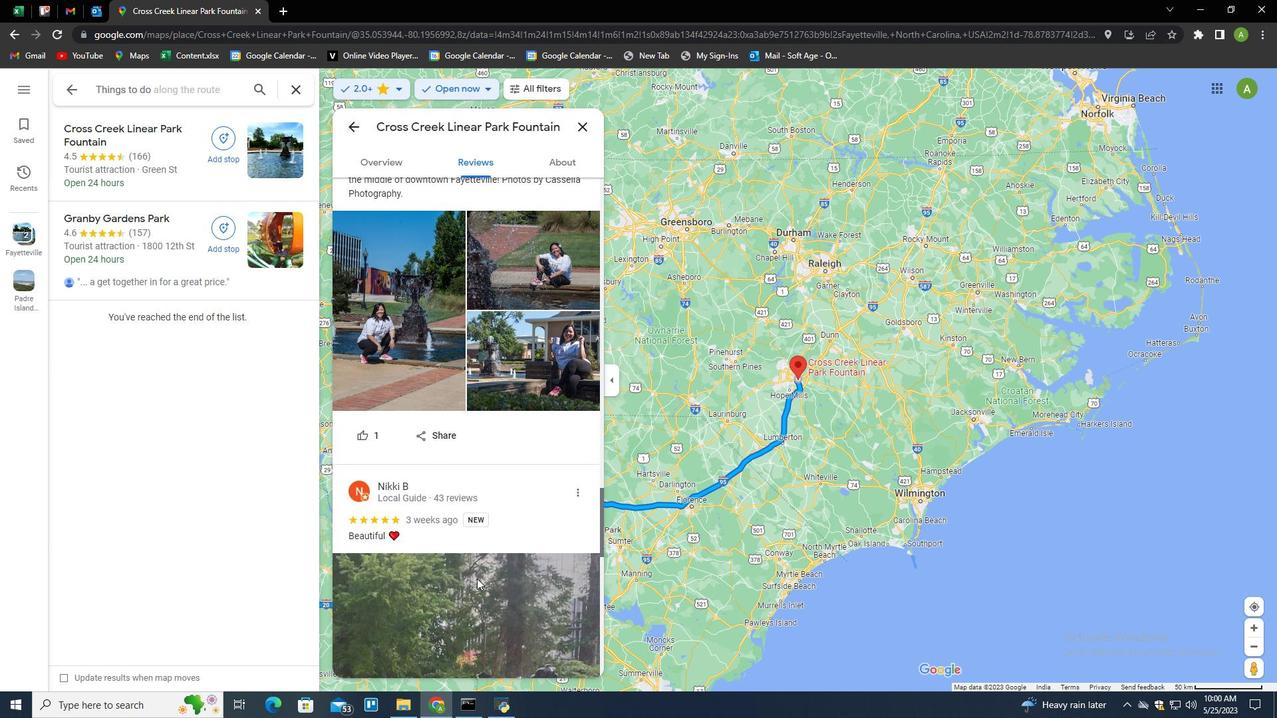 
Action: Mouse scrolled (477, 578) with delta (0, 0)
Screenshot: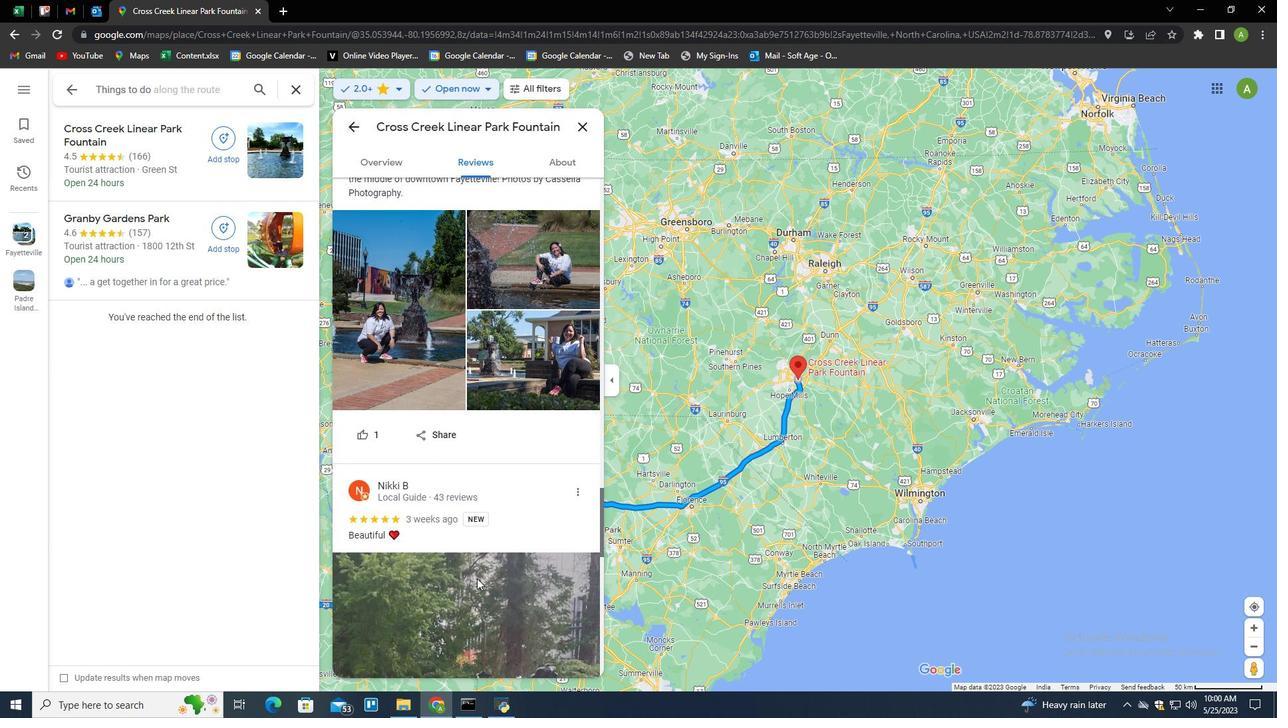 
Action: Mouse scrolled (477, 578) with delta (0, 0)
Screenshot: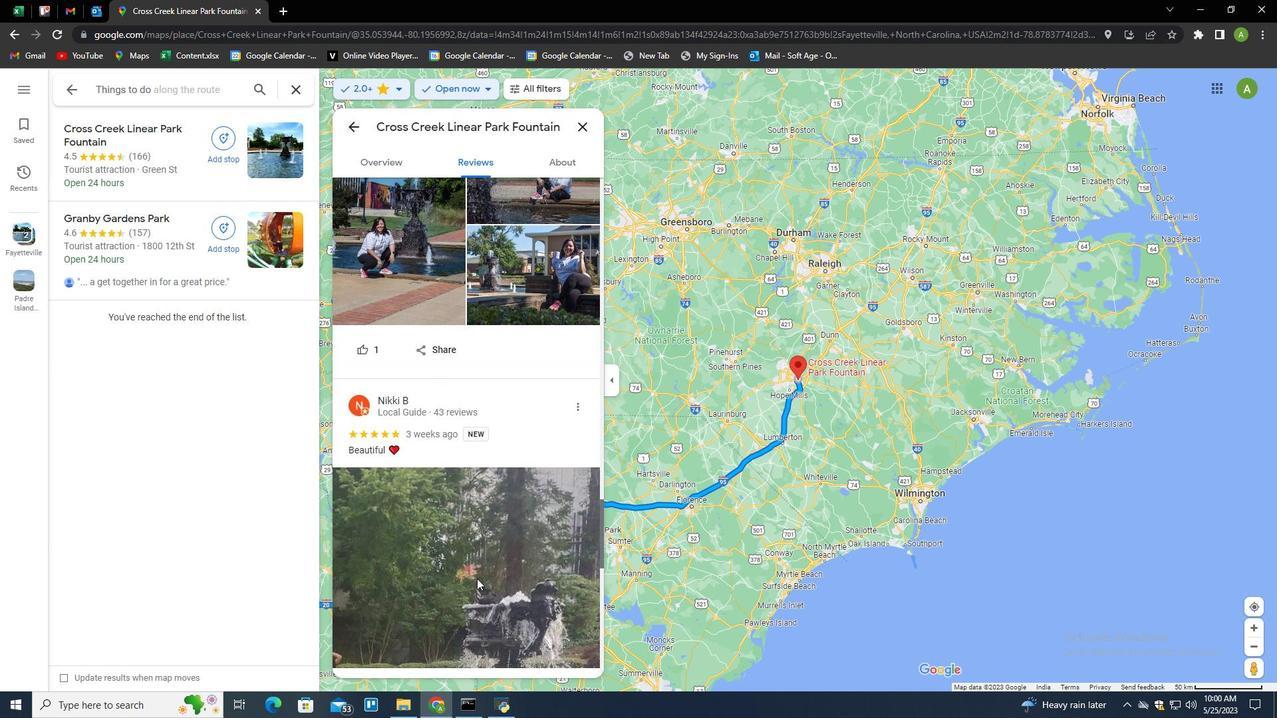 
Action: Mouse scrolled (477, 578) with delta (0, 0)
Screenshot: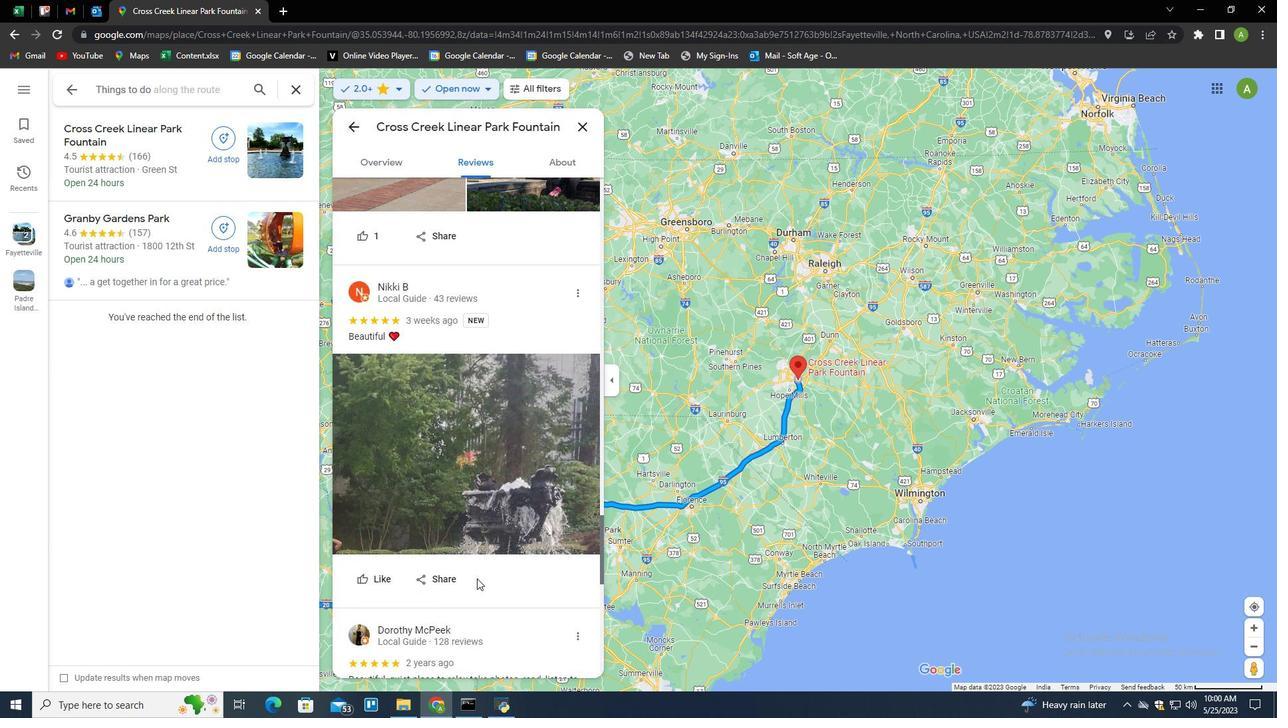
Action: Mouse scrolled (477, 578) with delta (0, 0)
Screenshot: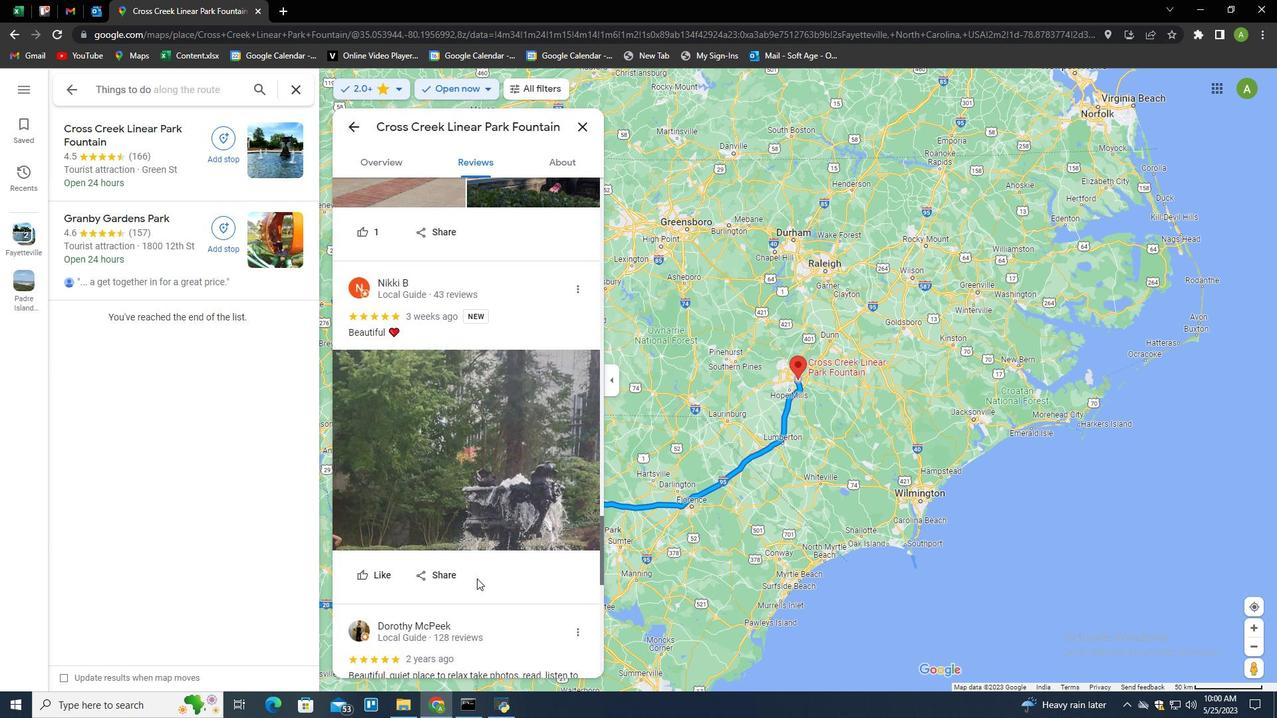 
Action: Mouse scrolled (477, 578) with delta (0, 0)
Screenshot: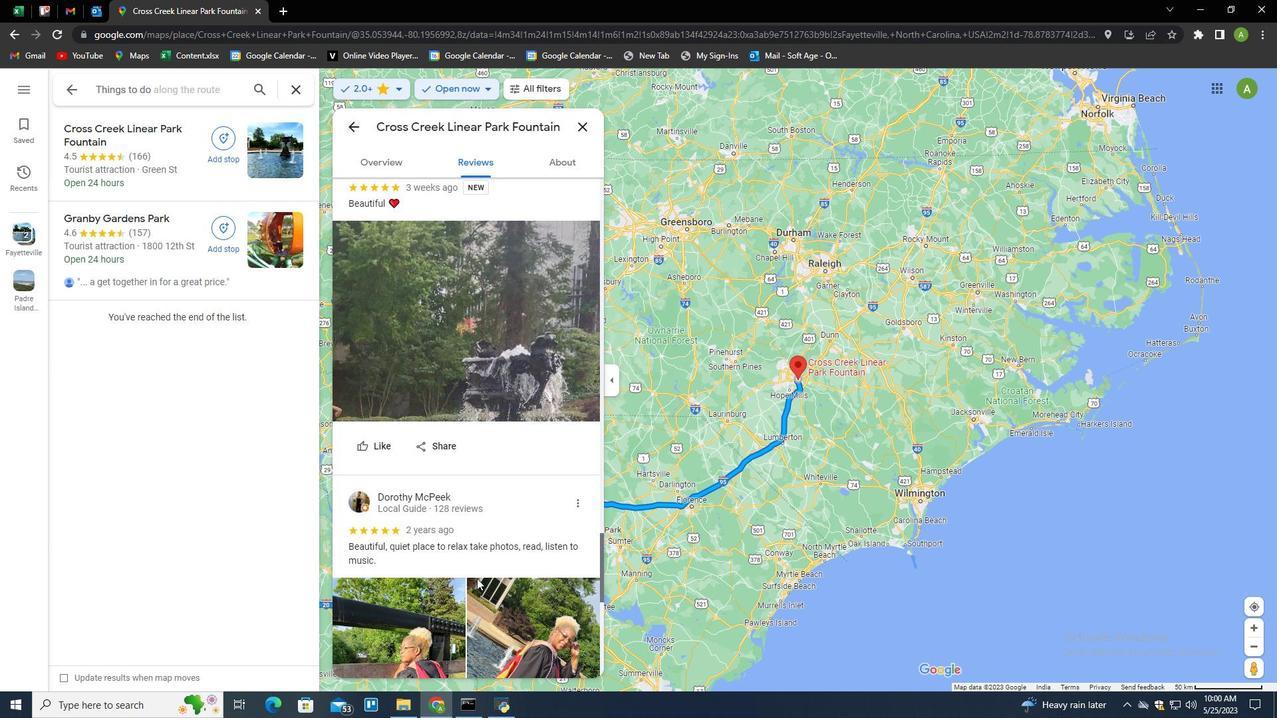 
Action: Mouse scrolled (477, 578) with delta (0, 0)
Screenshot: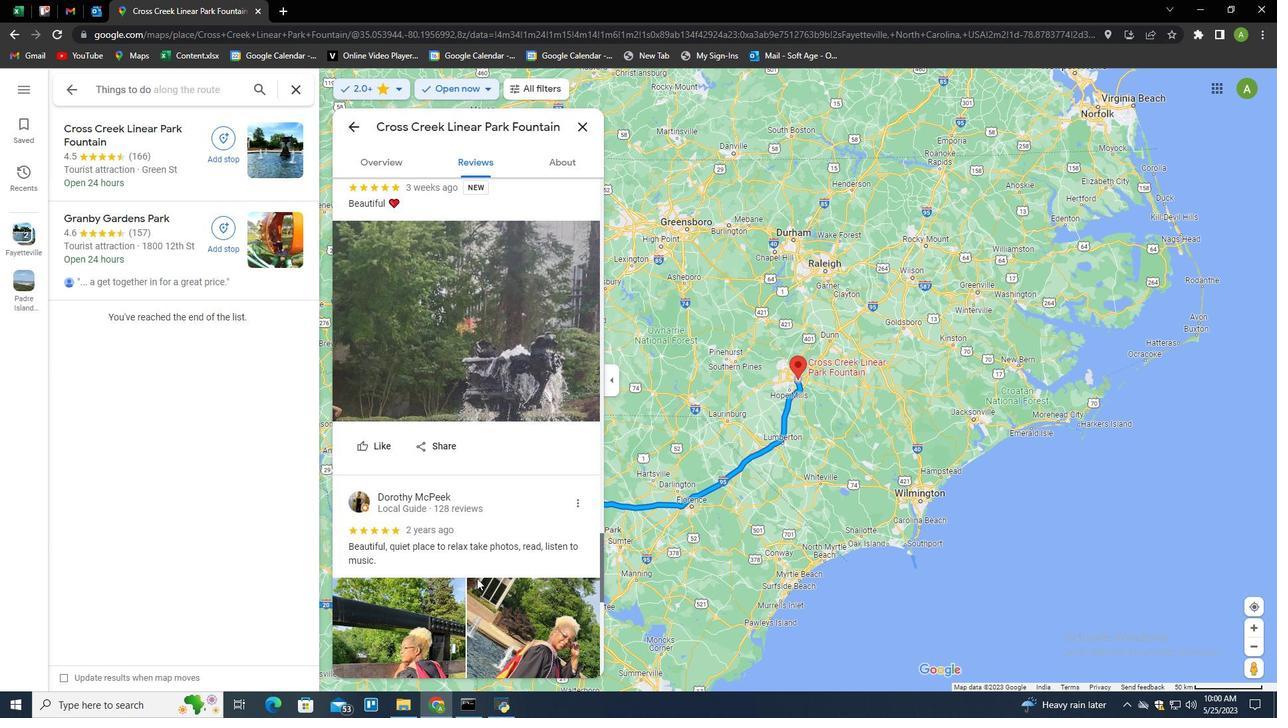 
Action: Mouse scrolled (477, 578) with delta (0, 0)
Screenshot: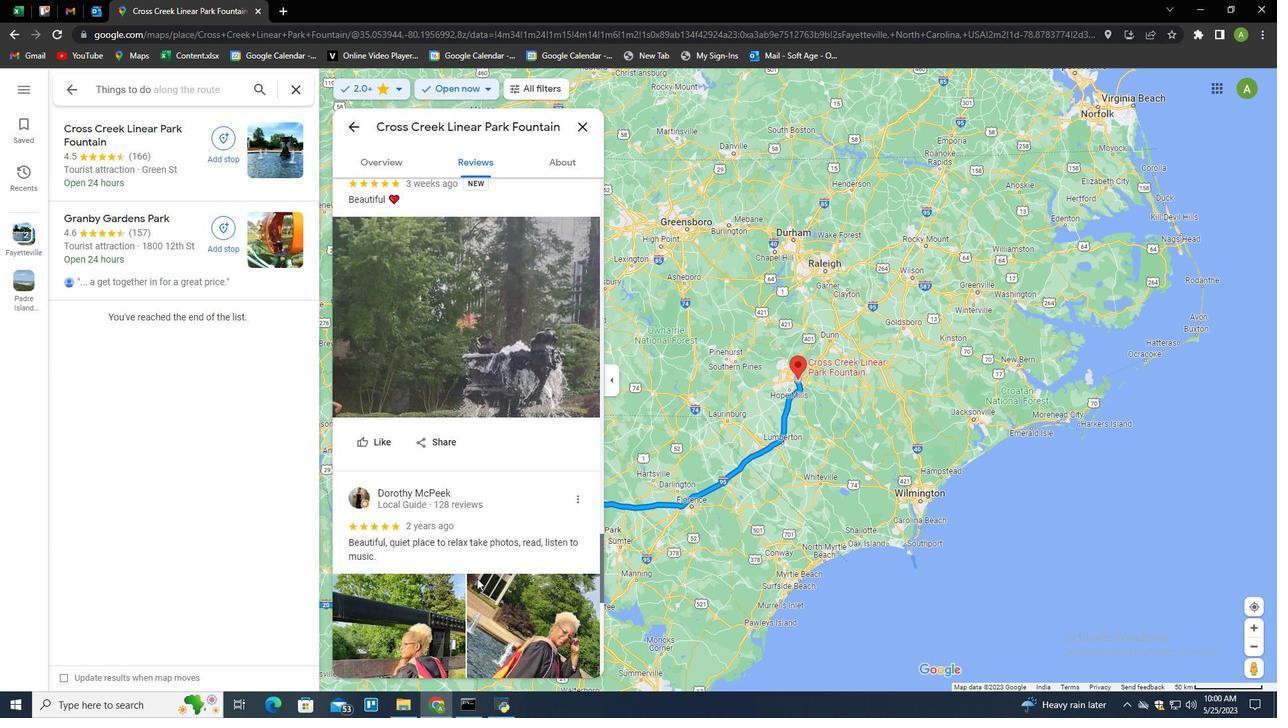 
Action: Mouse scrolled (477, 578) with delta (0, 0)
Screenshot: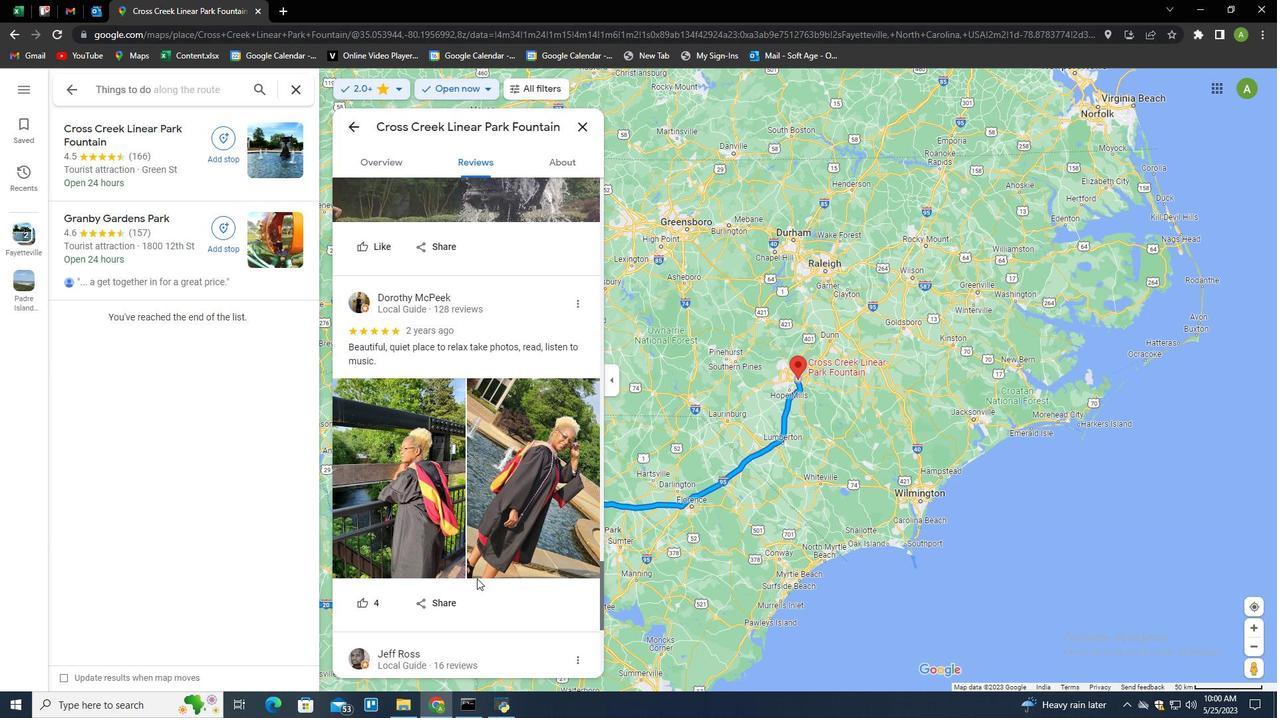 
Action: Mouse scrolled (477, 578) with delta (0, 0)
Screenshot: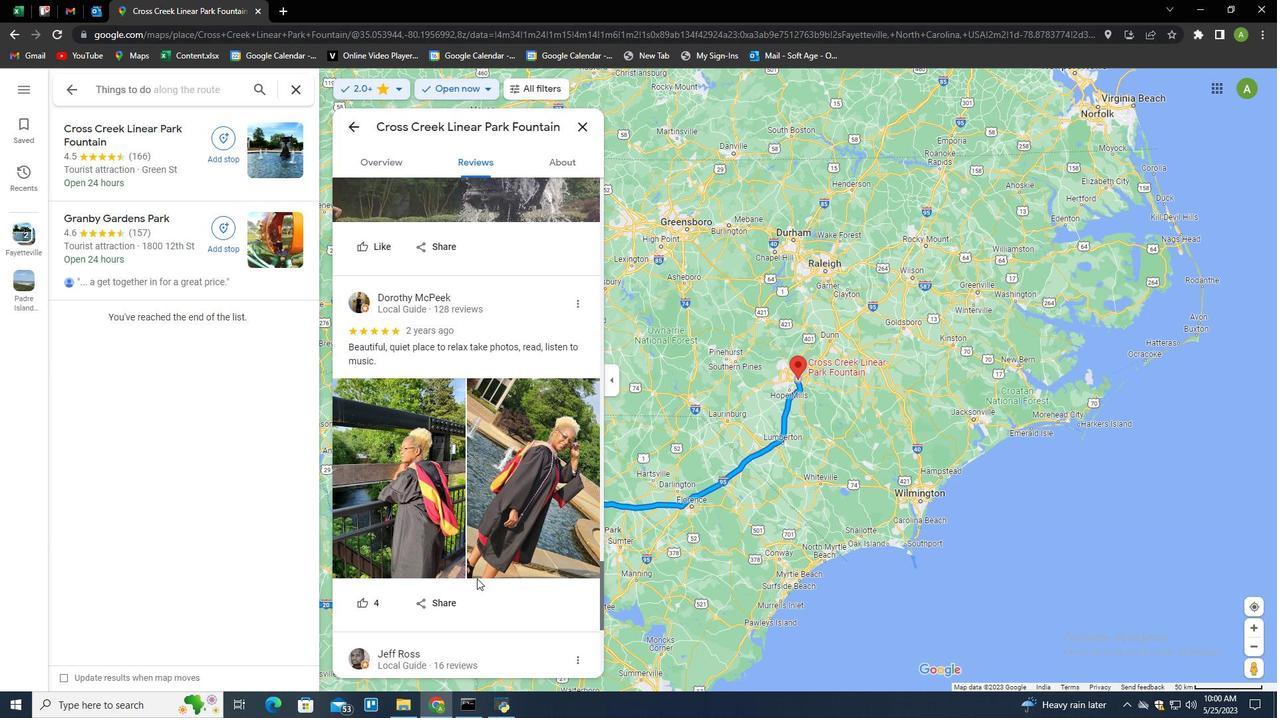 
Action: Mouse scrolled (477, 578) with delta (0, 0)
Screenshot: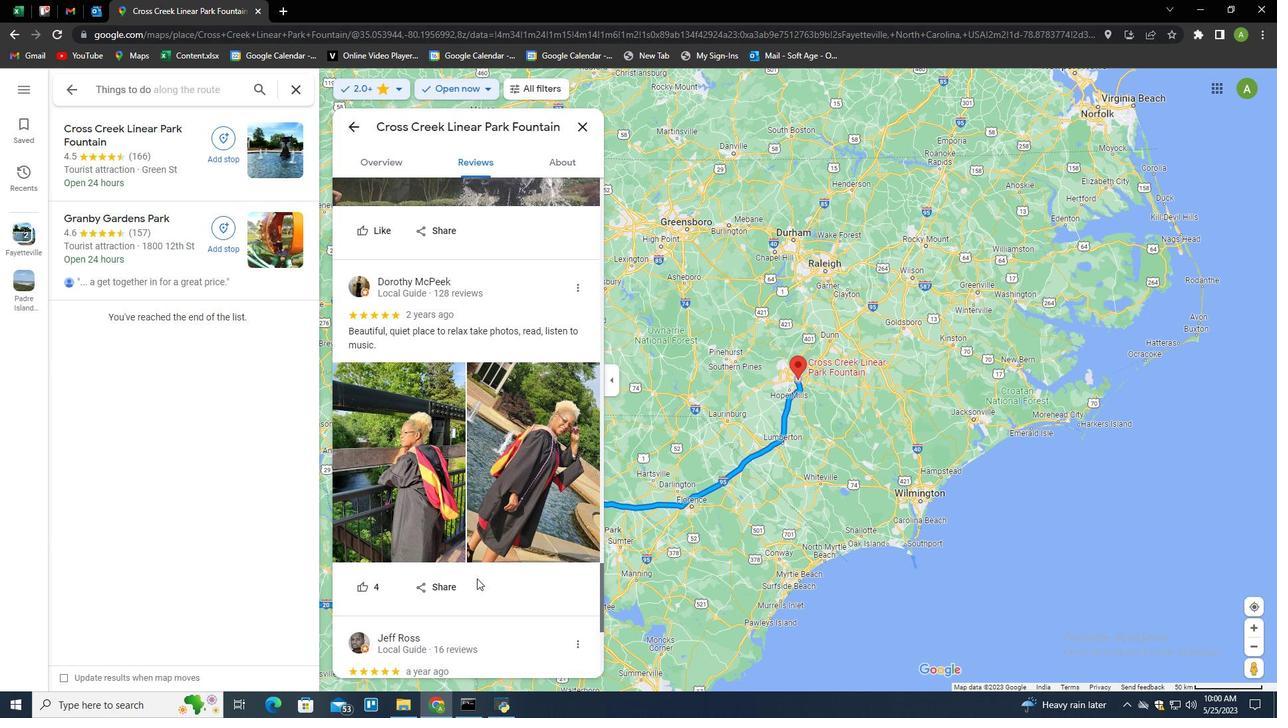 
Action: Mouse scrolled (477, 578) with delta (0, 0)
Screenshot: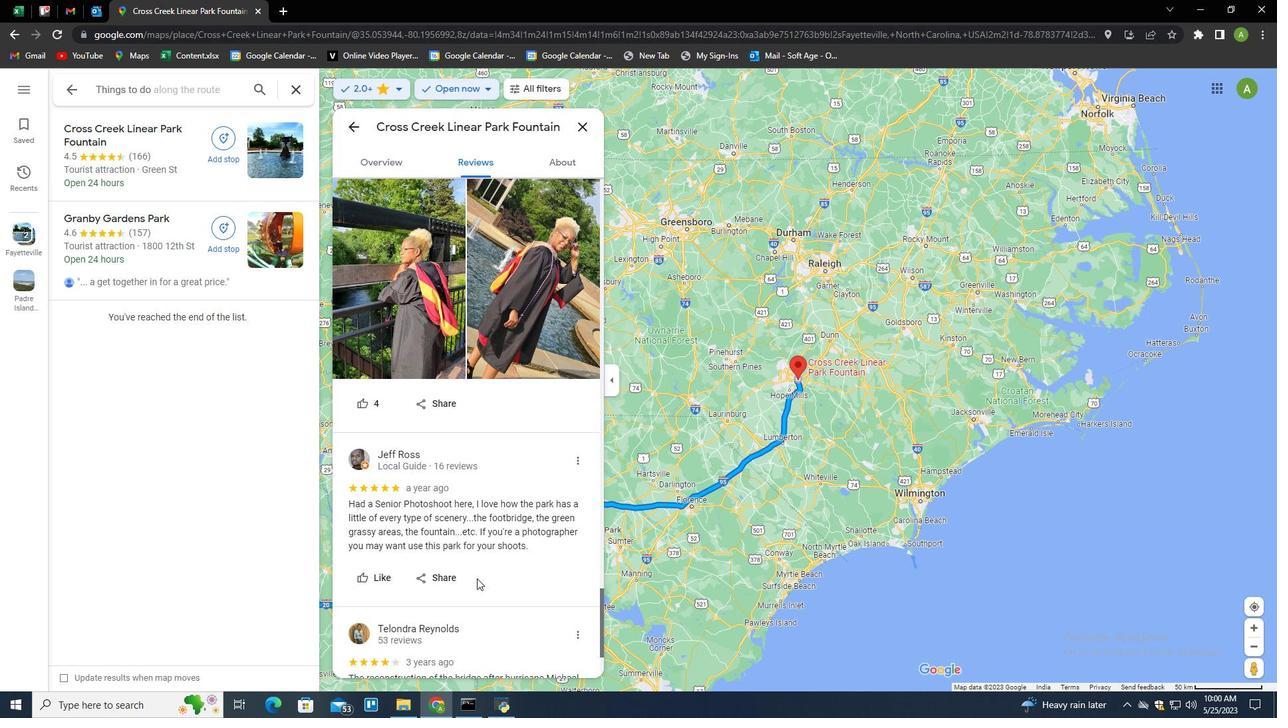 
Action: Mouse scrolled (477, 578) with delta (0, 0)
Screenshot: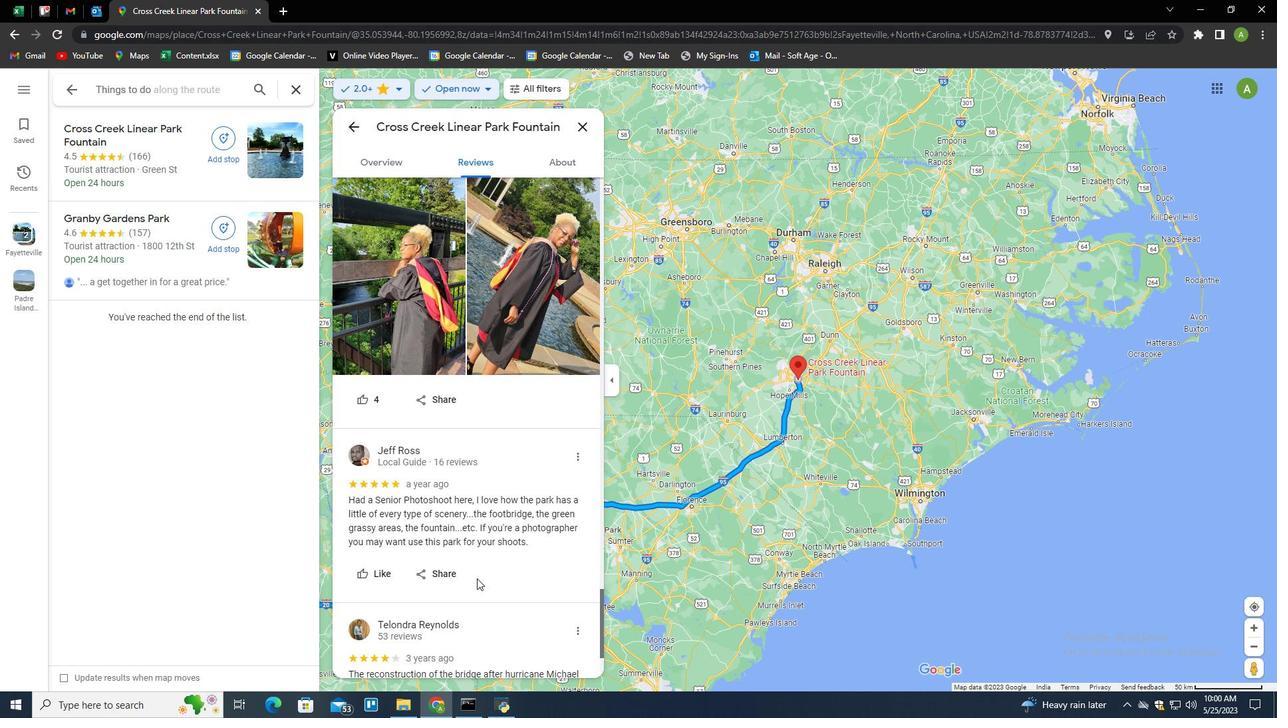 
Action: Mouse scrolled (477, 578) with delta (0, 0)
Screenshot: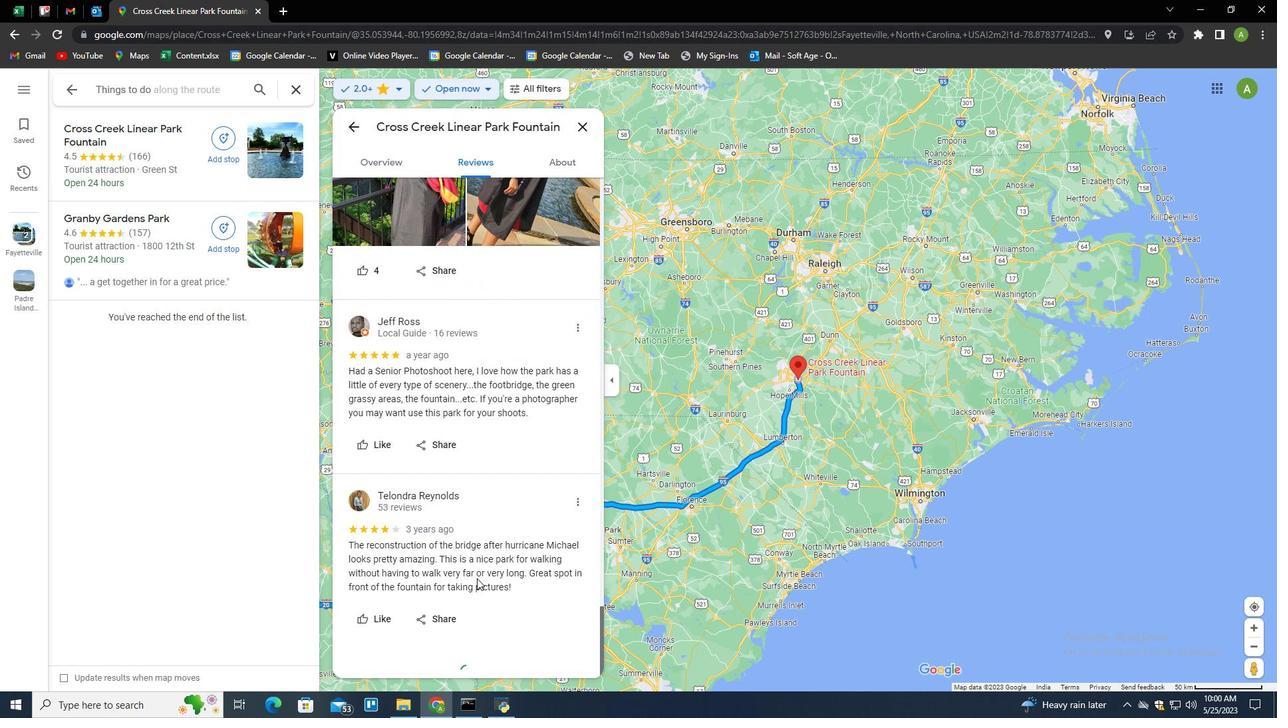 
Action: Mouse scrolled (477, 578) with delta (0, 0)
Screenshot: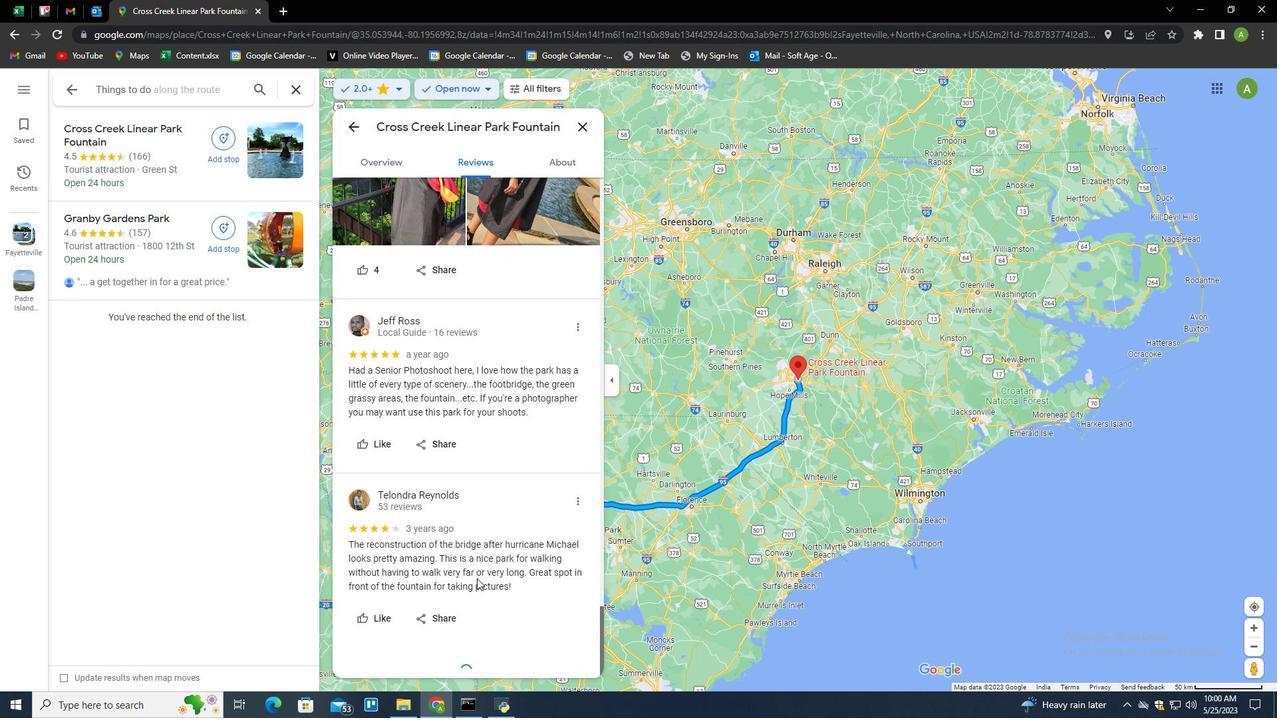
Action: Mouse scrolled (477, 578) with delta (0, 0)
Screenshot: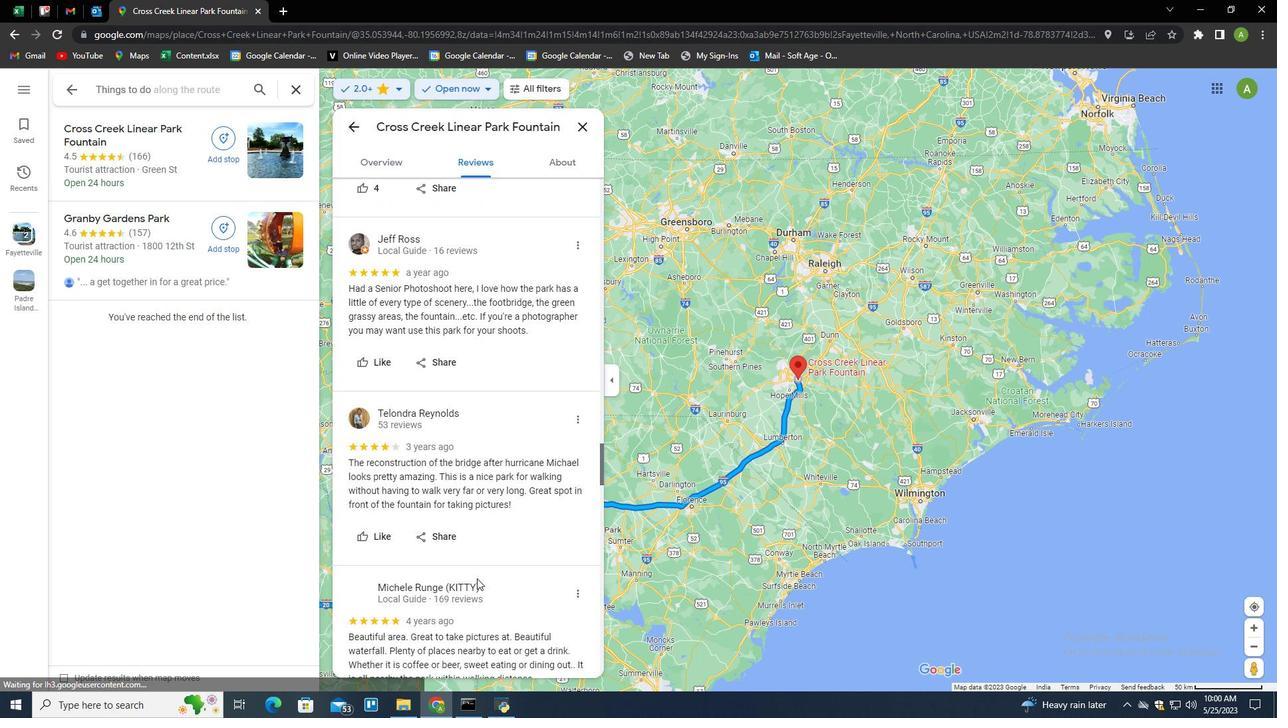 
Action: Mouse scrolled (477, 578) with delta (0, 0)
Screenshot: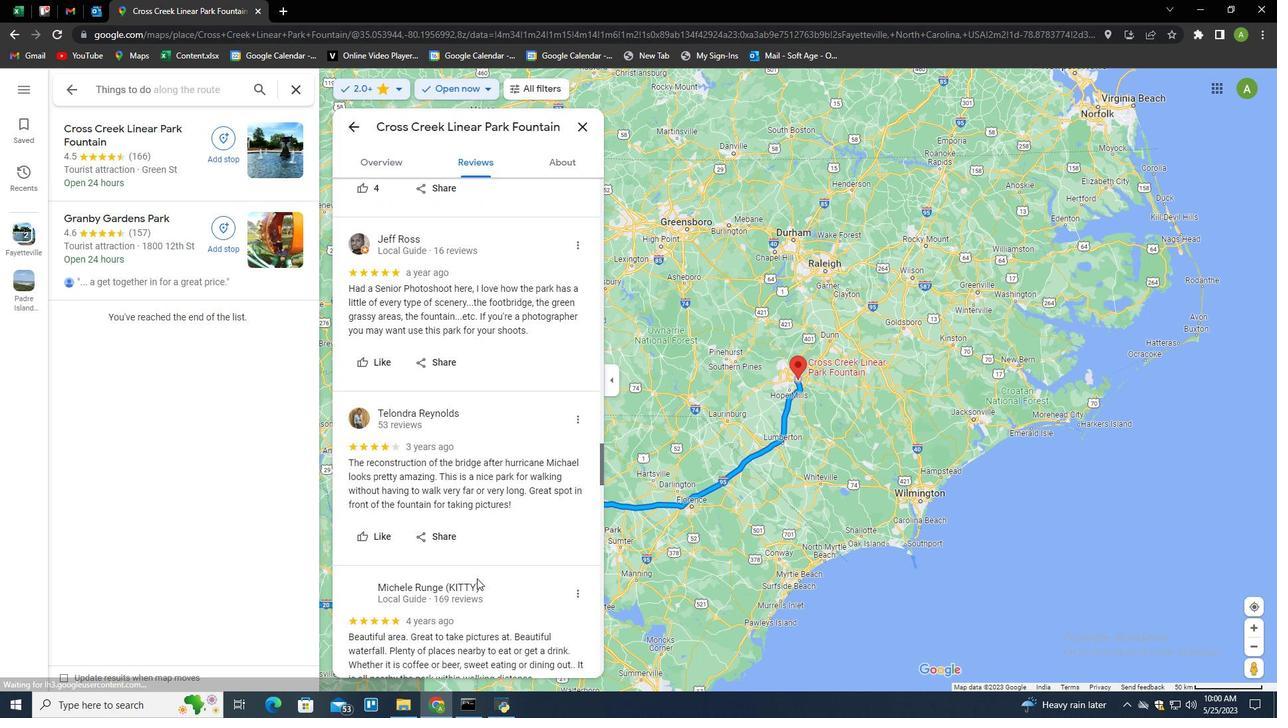 
Action: Mouse scrolled (477, 578) with delta (0, 0)
Screenshot: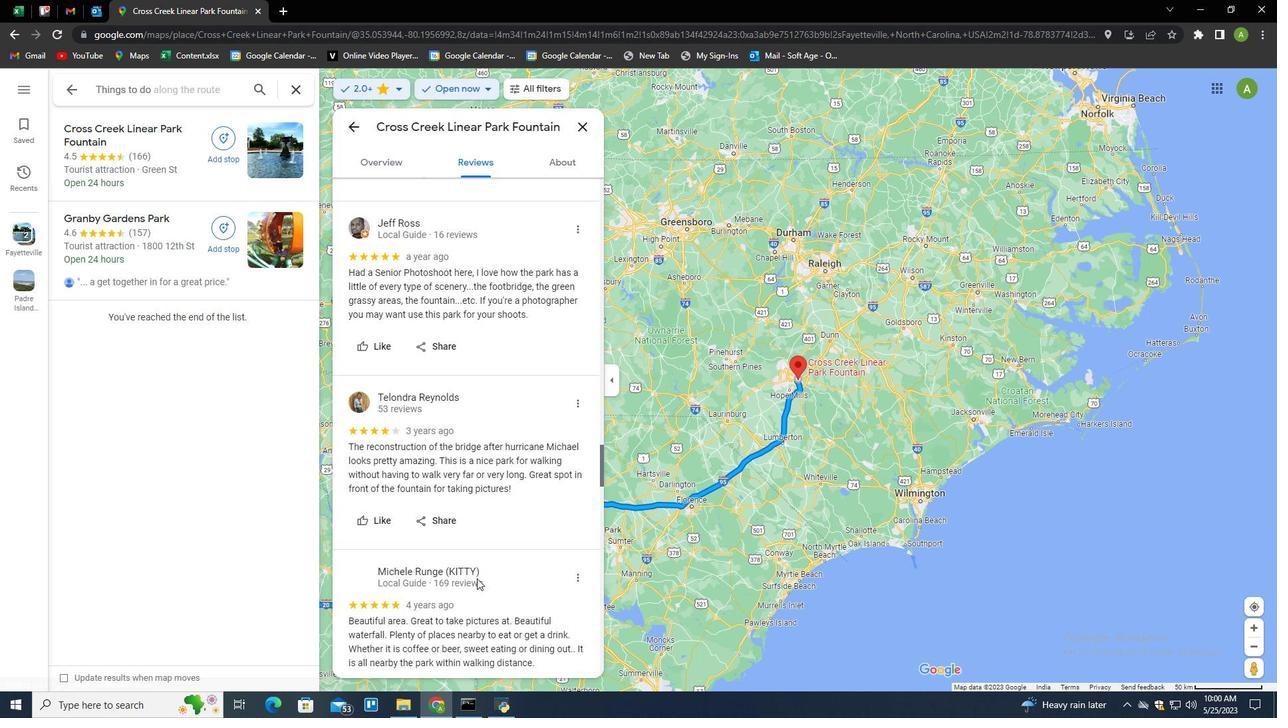 
Action: Mouse scrolled (477, 578) with delta (0, 0)
Screenshot: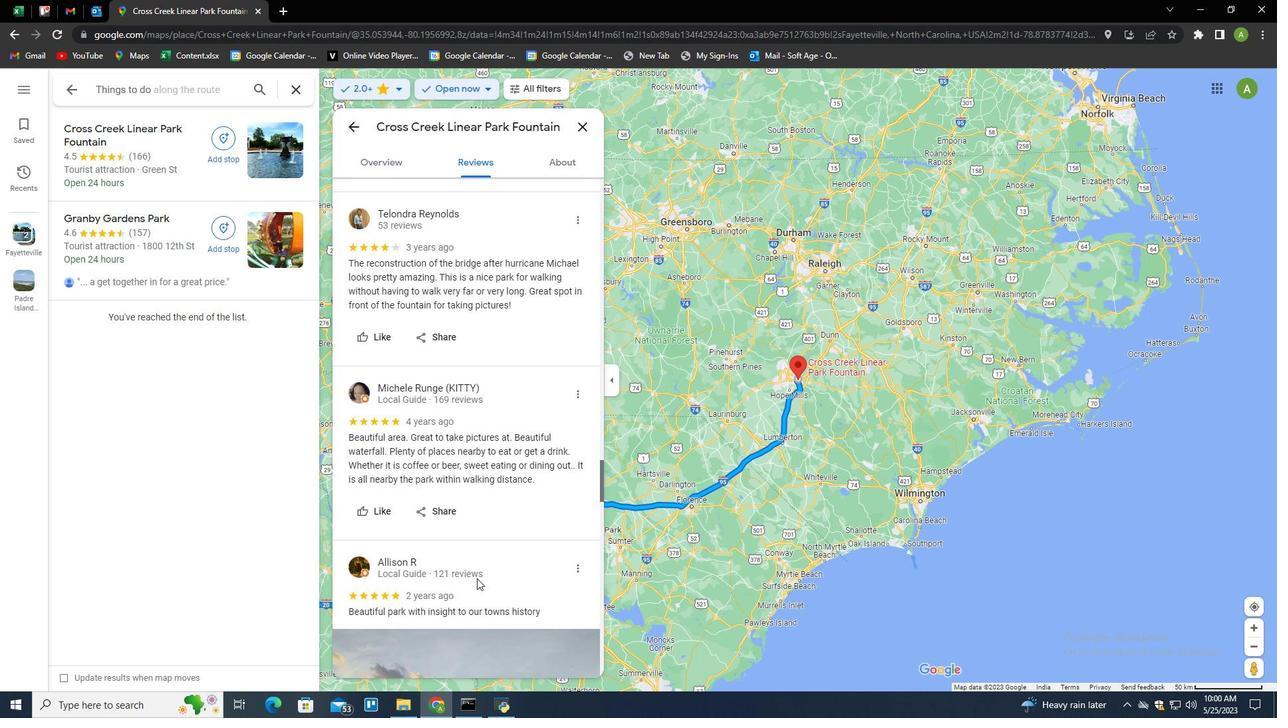 
Action: Mouse scrolled (477, 578) with delta (0, 0)
Screenshot: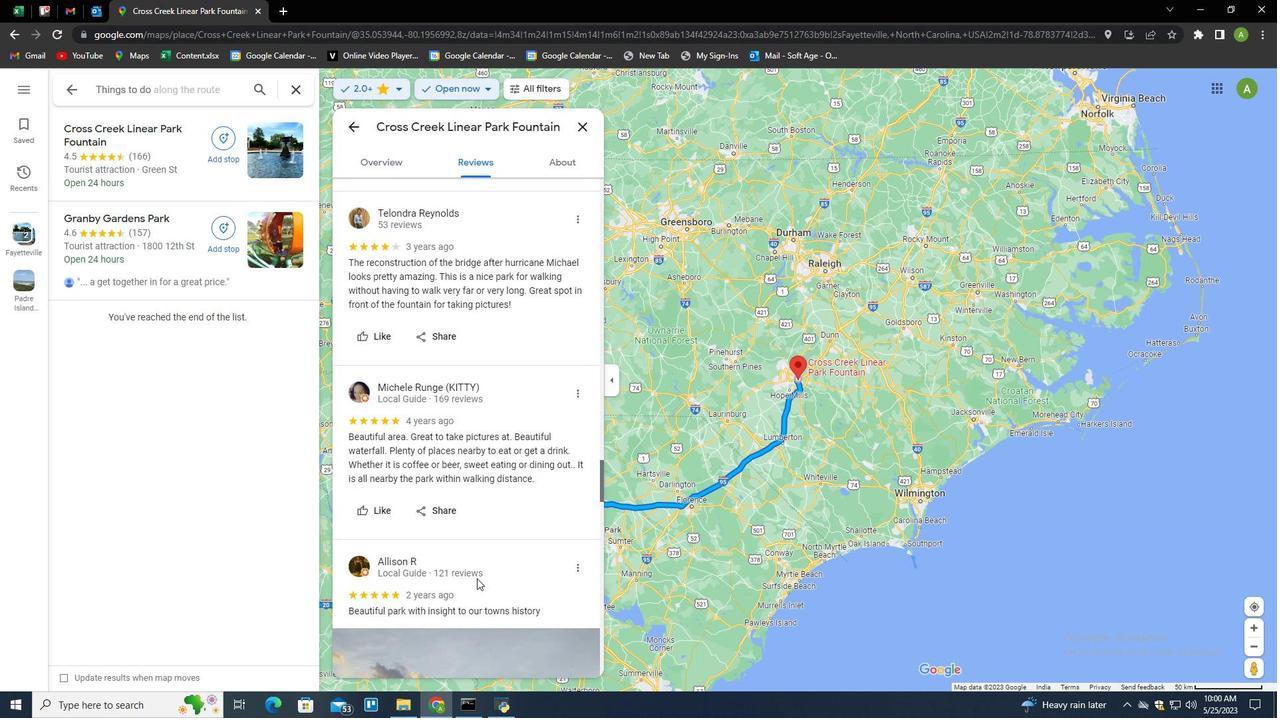 
Action: Mouse scrolled (477, 578) with delta (0, 0)
Screenshot: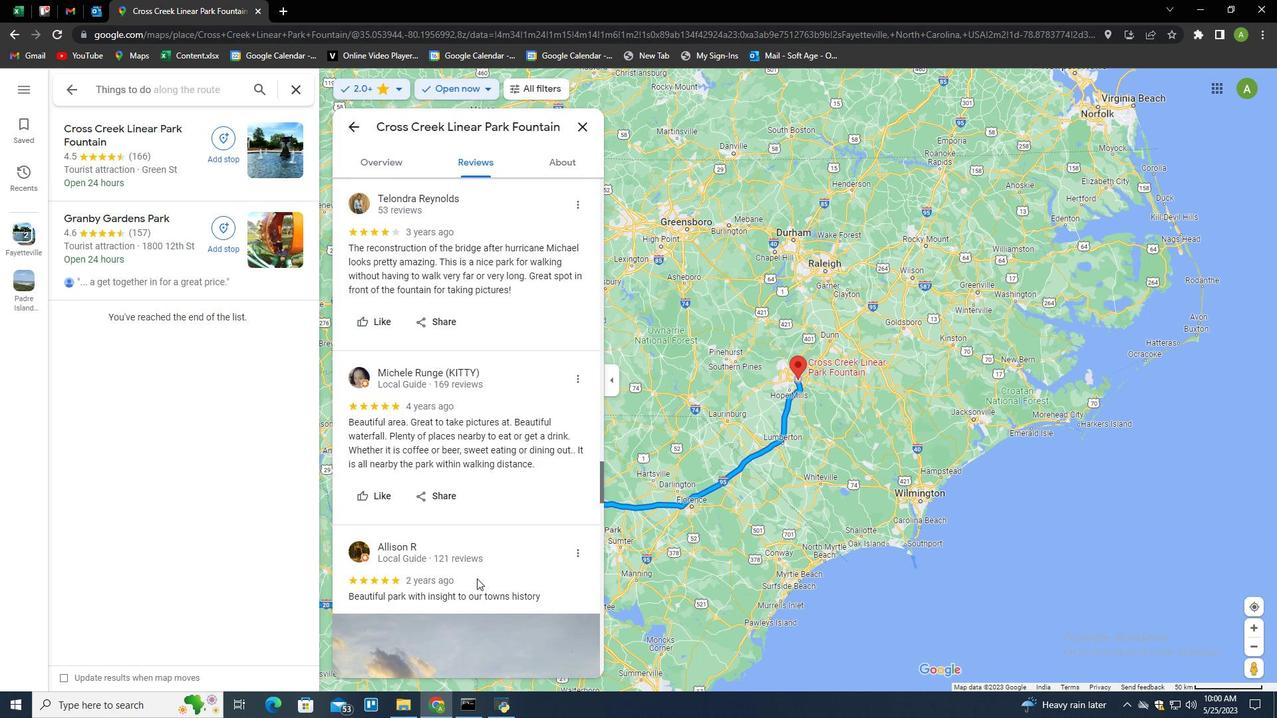 
Action: Mouse scrolled (477, 578) with delta (0, 0)
Screenshot: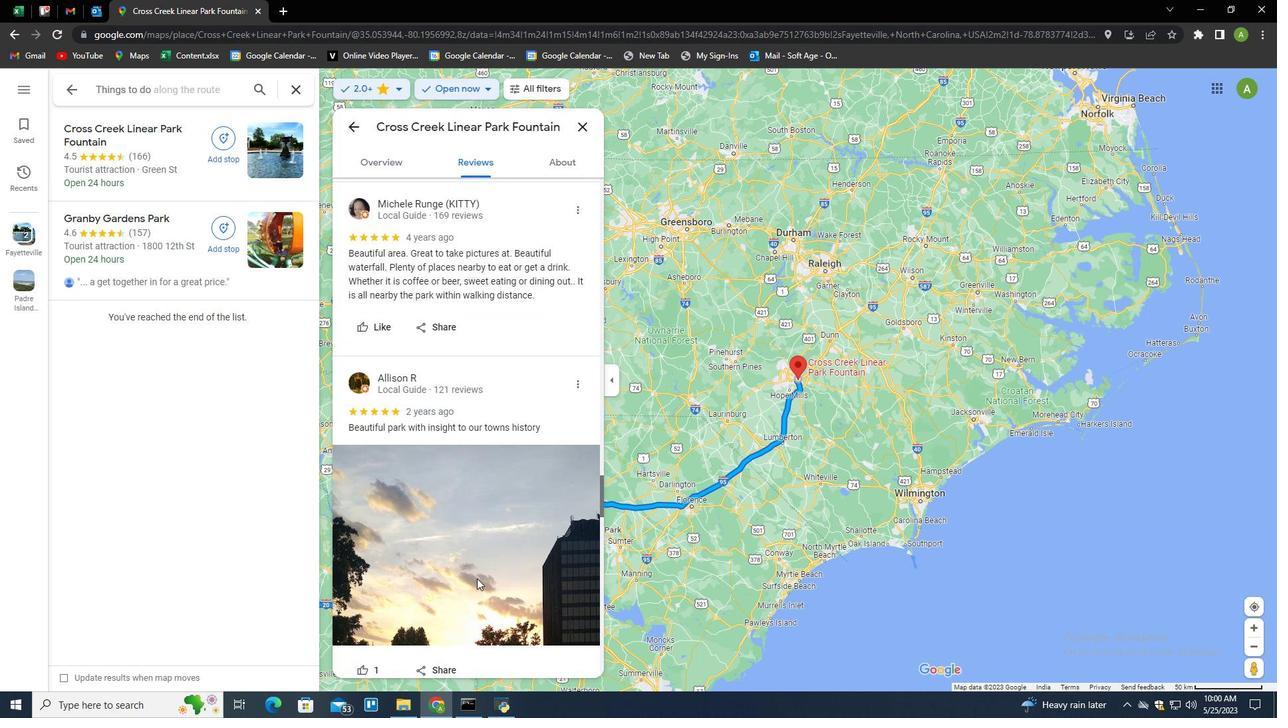 
Action: Mouse scrolled (477, 578) with delta (0, 0)
Screenshot: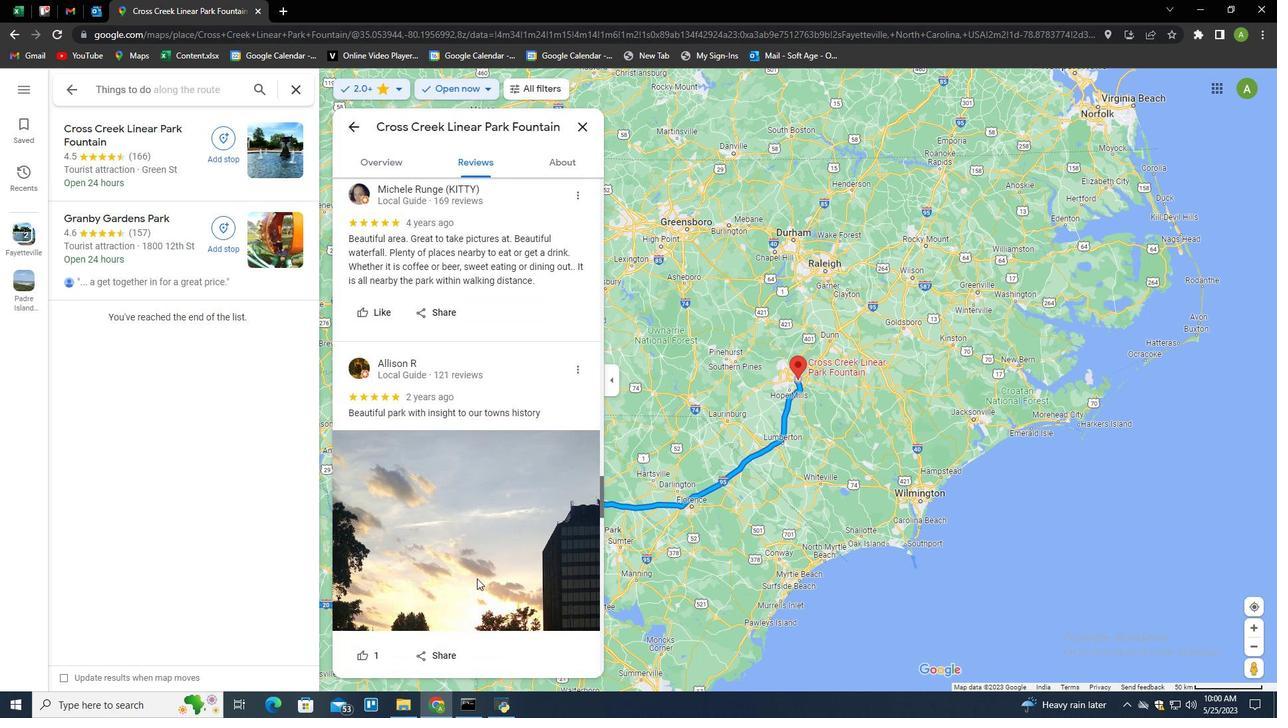 
Action: Mouse scrolled (477, 578) with delta (0, 0)
Screenshot: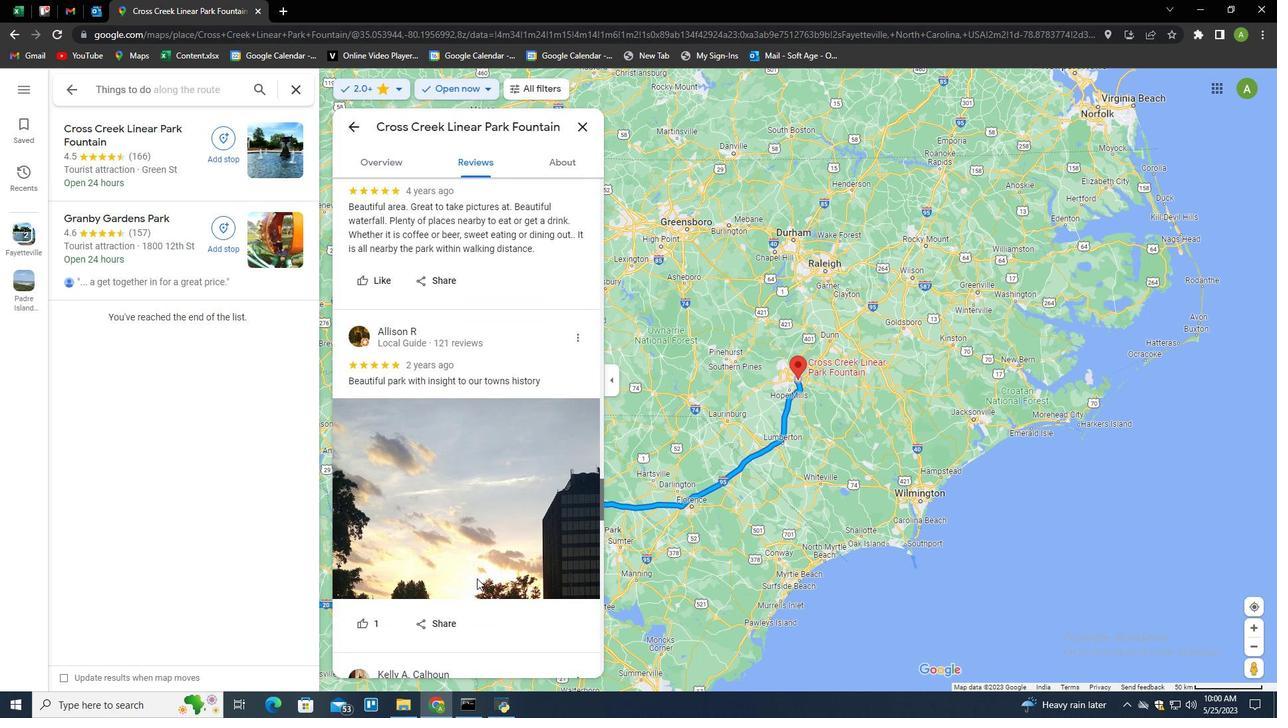 
Action: Mouse scrolled (477, 578) with delta (0, 0)
Screenshot: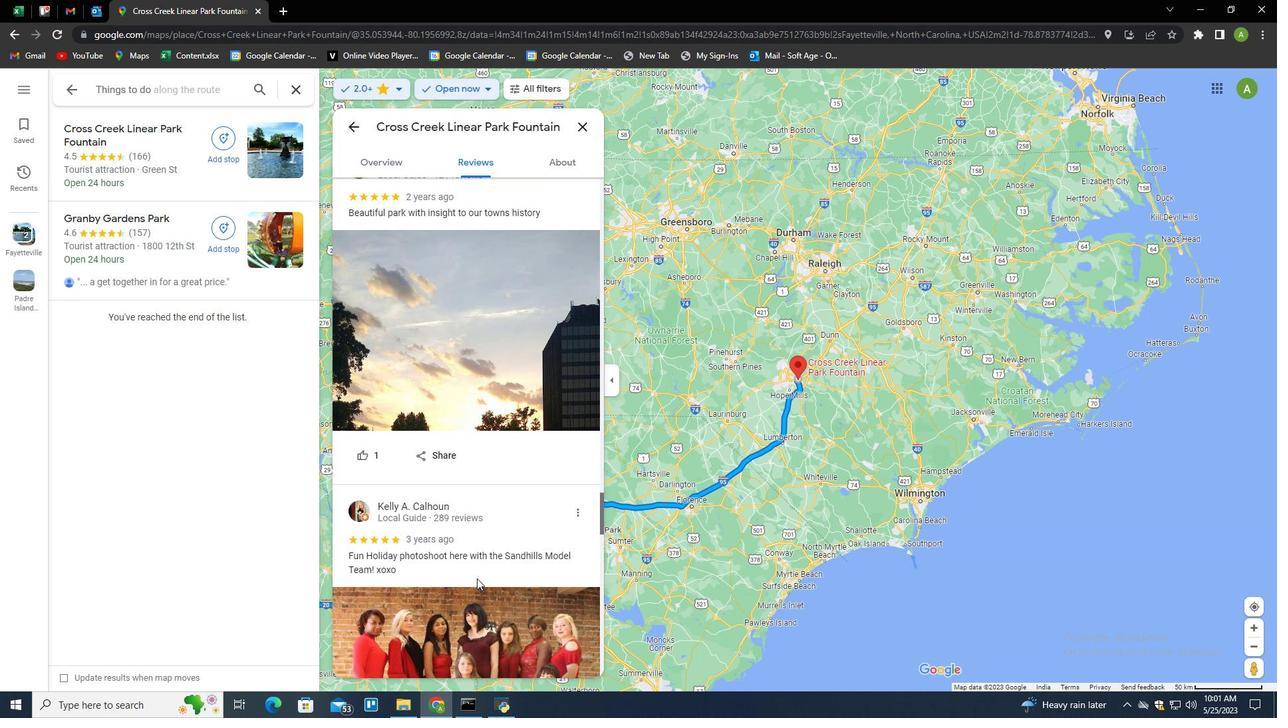 
Action: Mouse scrolled (477, 578) with delta (0, 0)
Screenshot: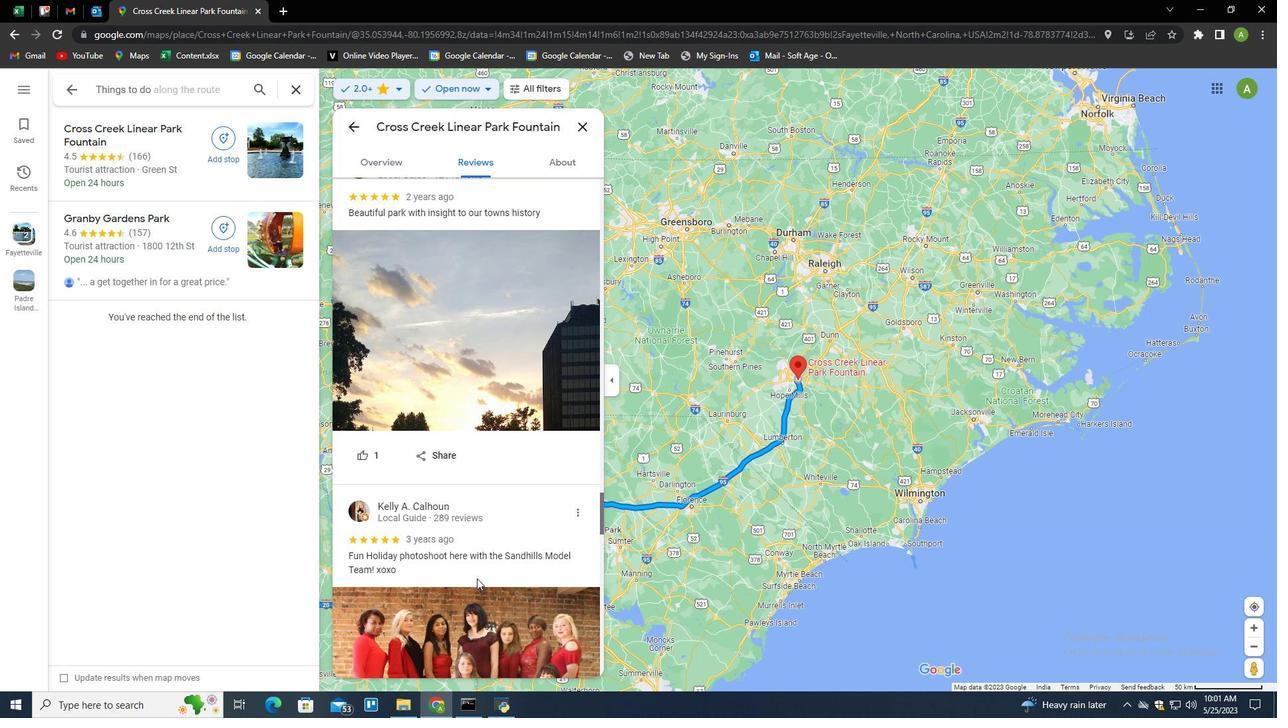 
Action: Mouse scrolled (477, 578) with delta (0, 0)
Screenshot: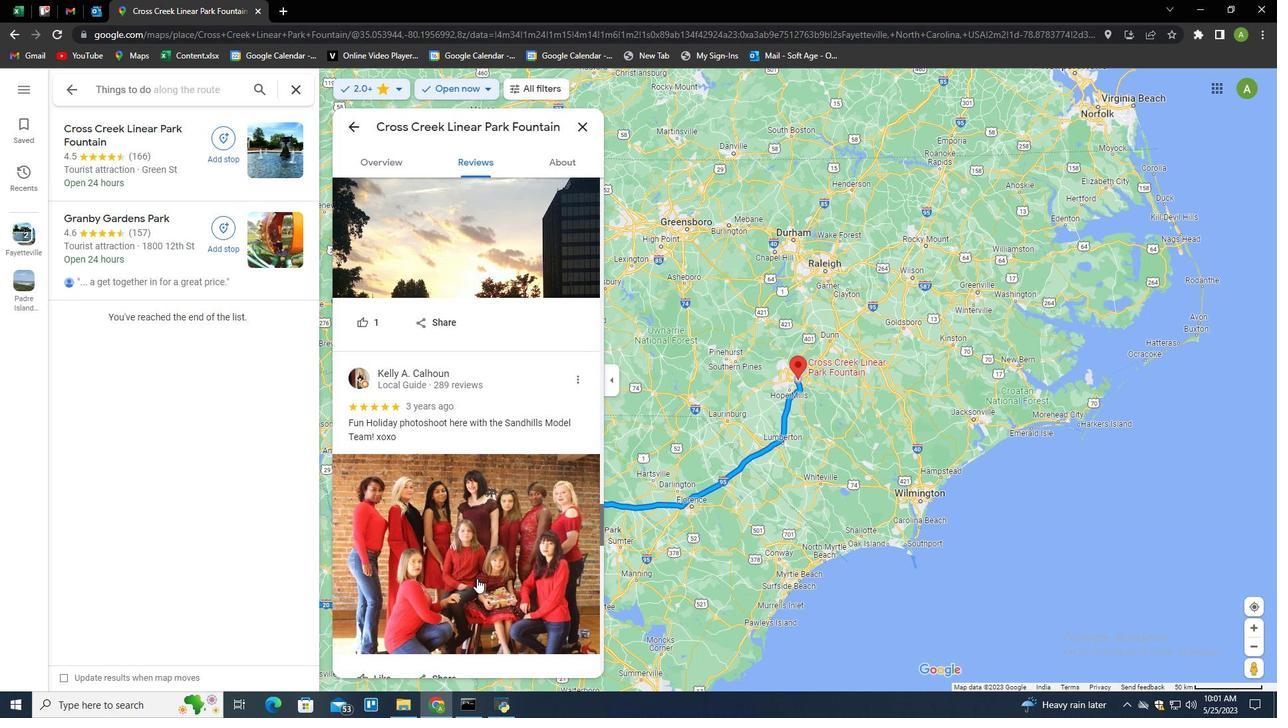 
Action: Mouse scrolled (477, 578) with delta (0, 0)
Screenshot: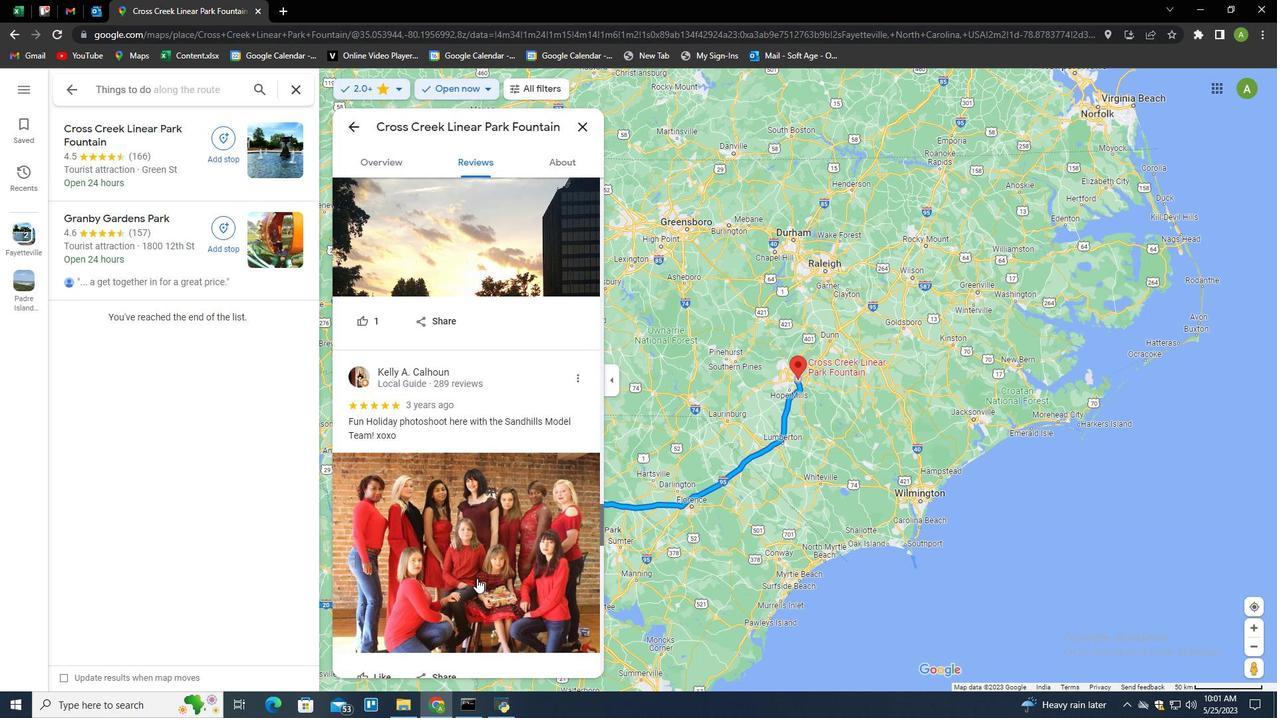 
Action: Mouse scrolled (477, 578) with delta (0, 0)
Screenshot: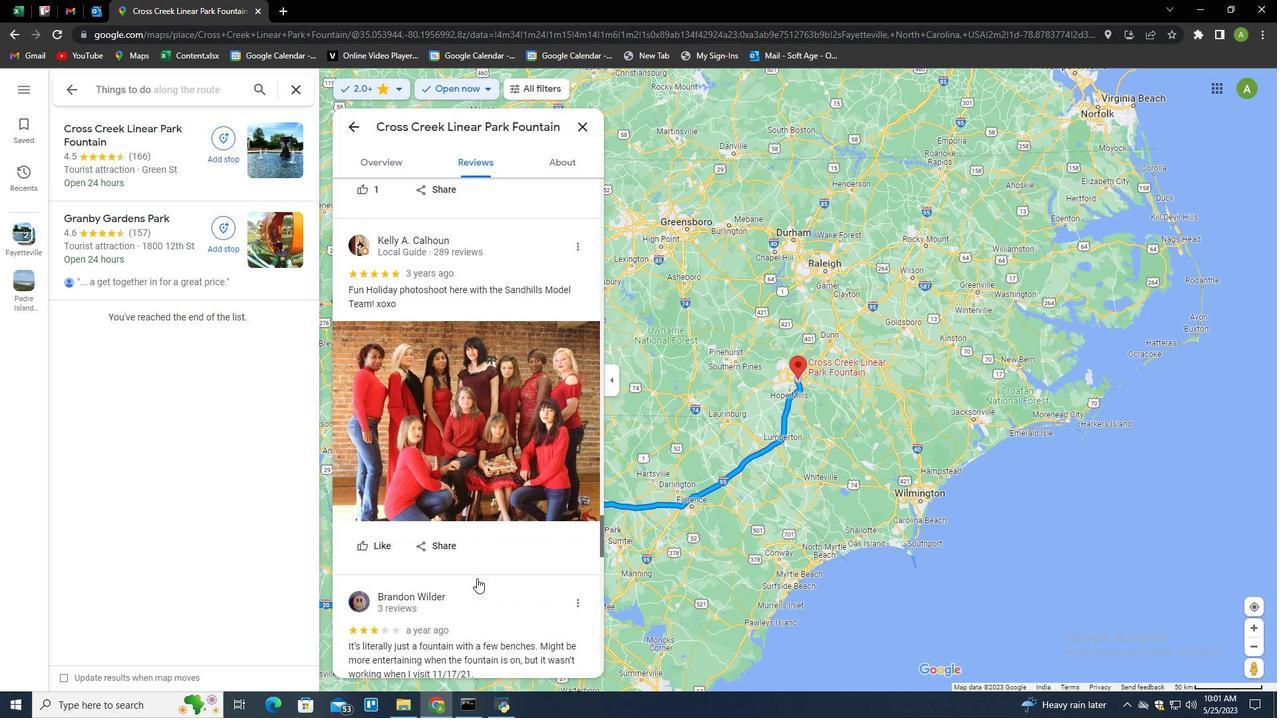 
Action: Mouse scrolled (477, 578) with delta (0, 0)
Screenshot: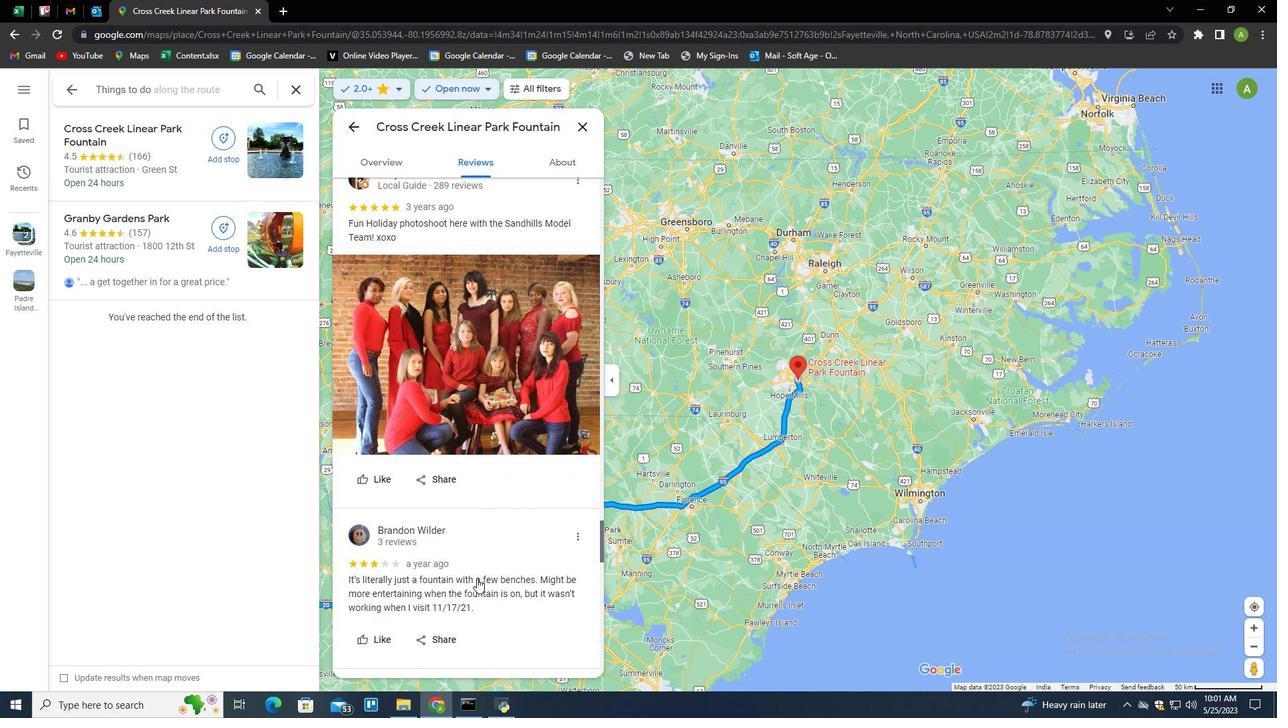 
Action: Mouse scrolled (477, 578) with delta (0, 0)
Screenshot: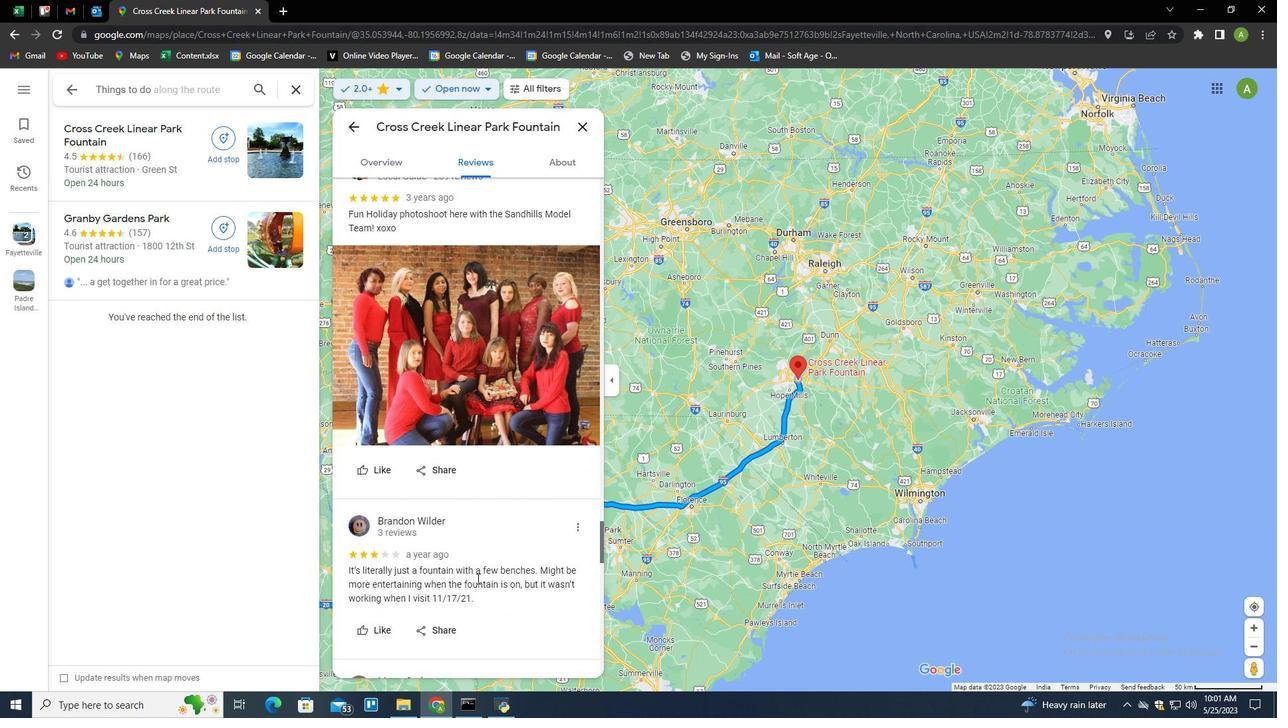 
Action: Mouse scrolled (477, 578) with delta (0, 0)
Screenshot: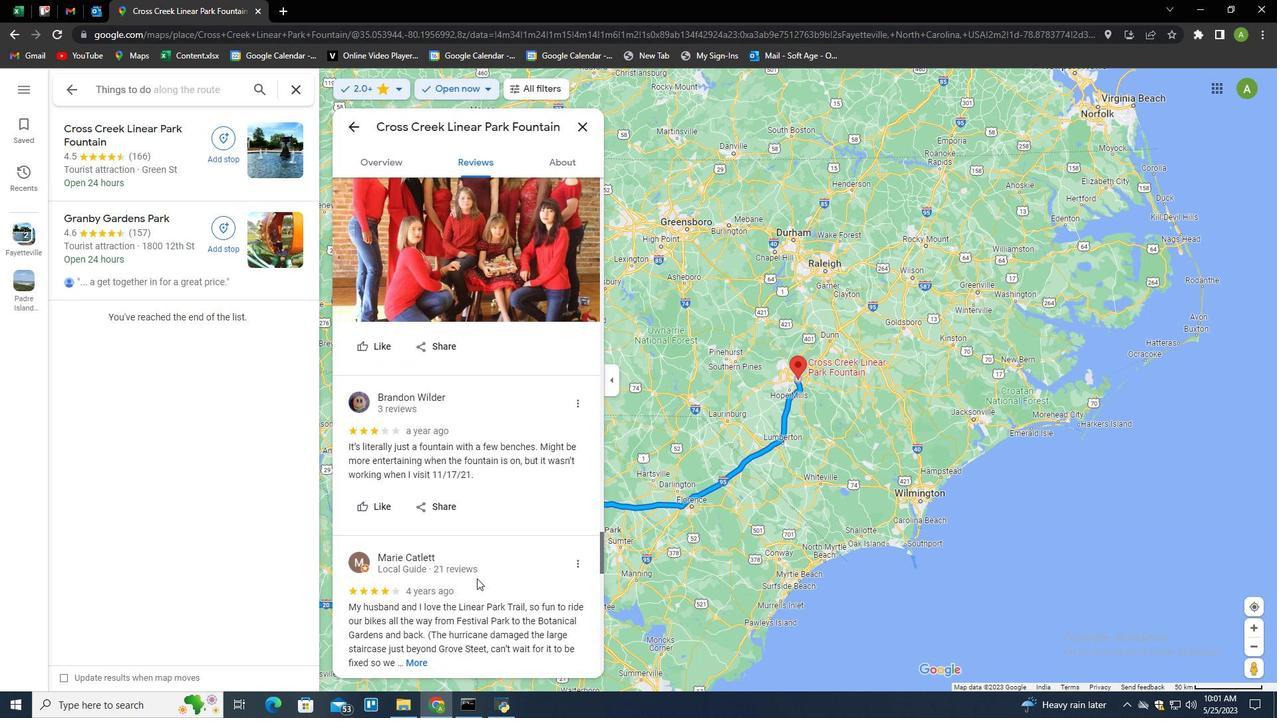 
Action: Mouse scrolled (477, 578) with delta (0, 0)
Screenshot: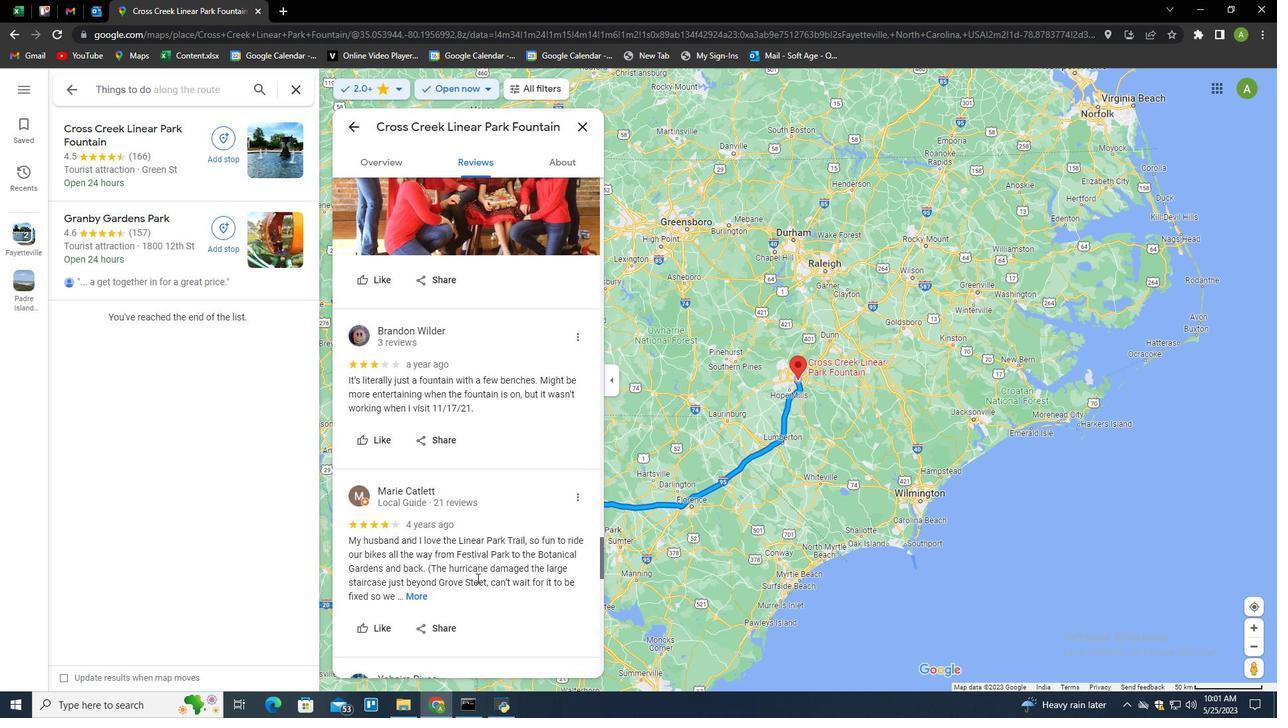 
Action: Mouse scrolled (477, 578) with delta (0, 0)
Screenshot: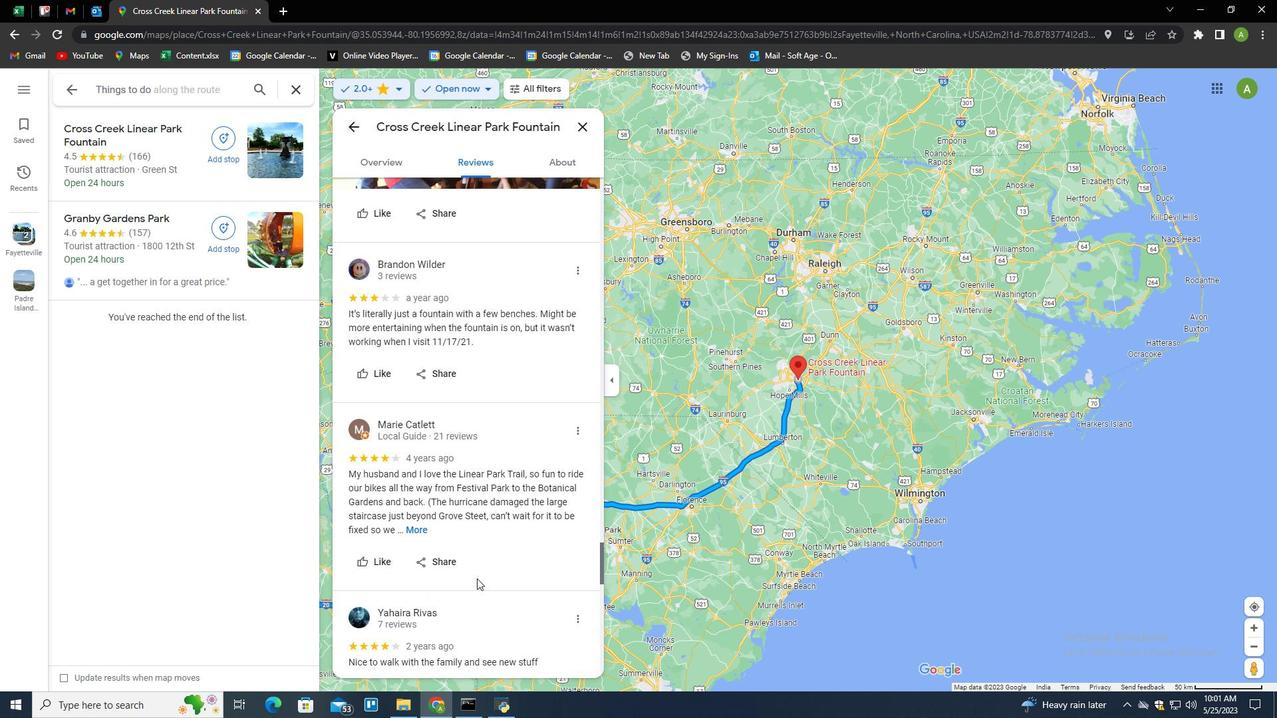 
Action: Mouse moved to (478, 578)
Screenshot: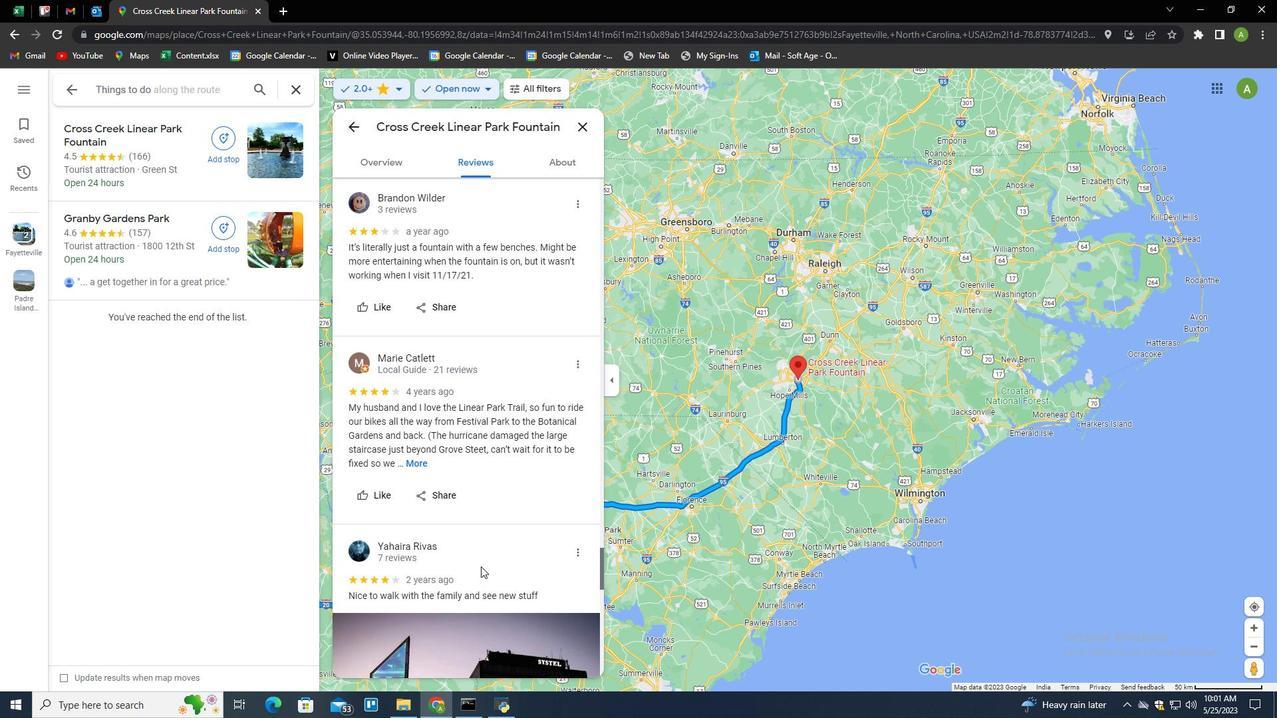 
Action: Mouse scrolled (478, 578) with delta (0, 0)
Screenshot: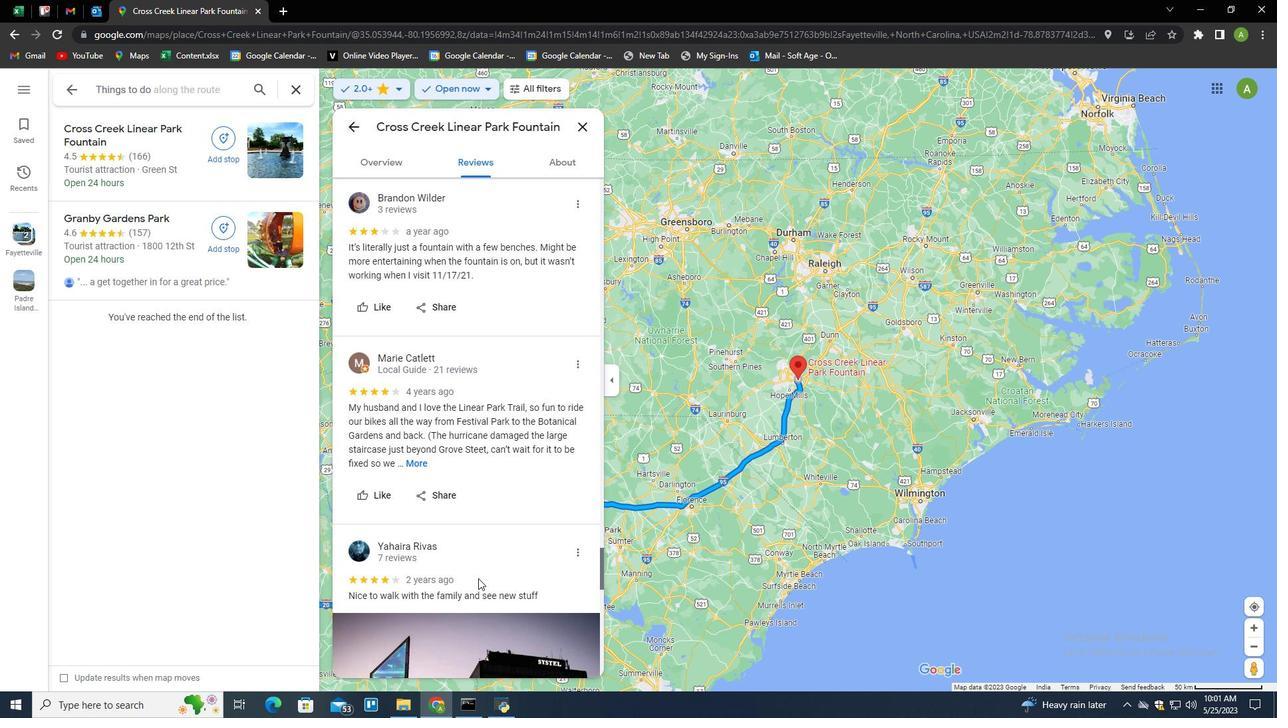 
Action: Mouse moved to (484, 593)
Screenshot: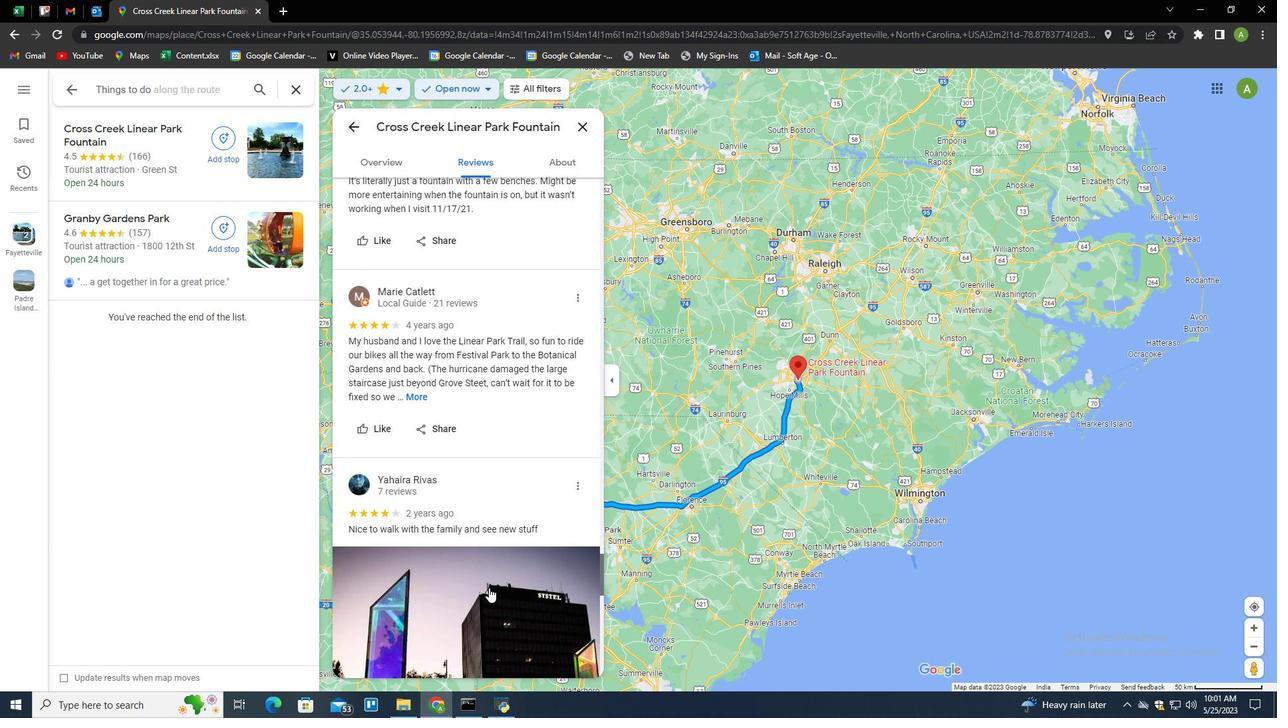 
Action: Mouse scrolled (484, 592) with delta (0, 0)
Screenshot: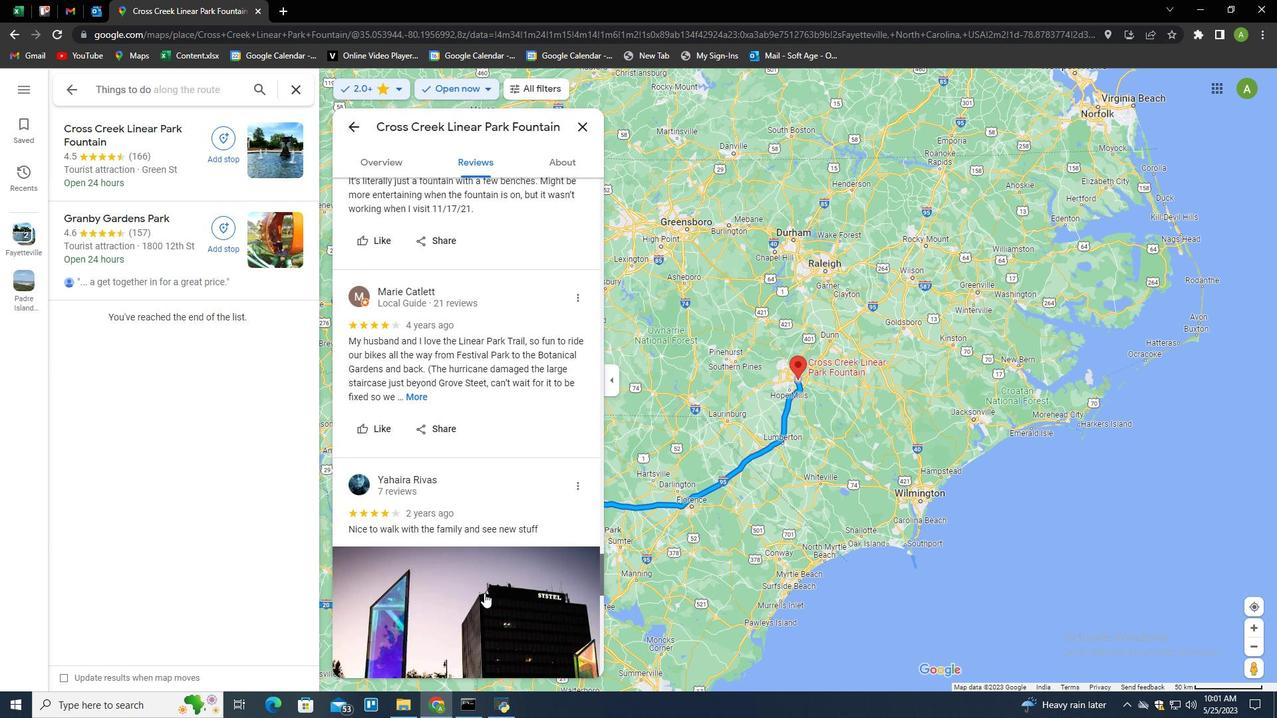 
Action: Mouse moved to (472, 599)
Screenshot: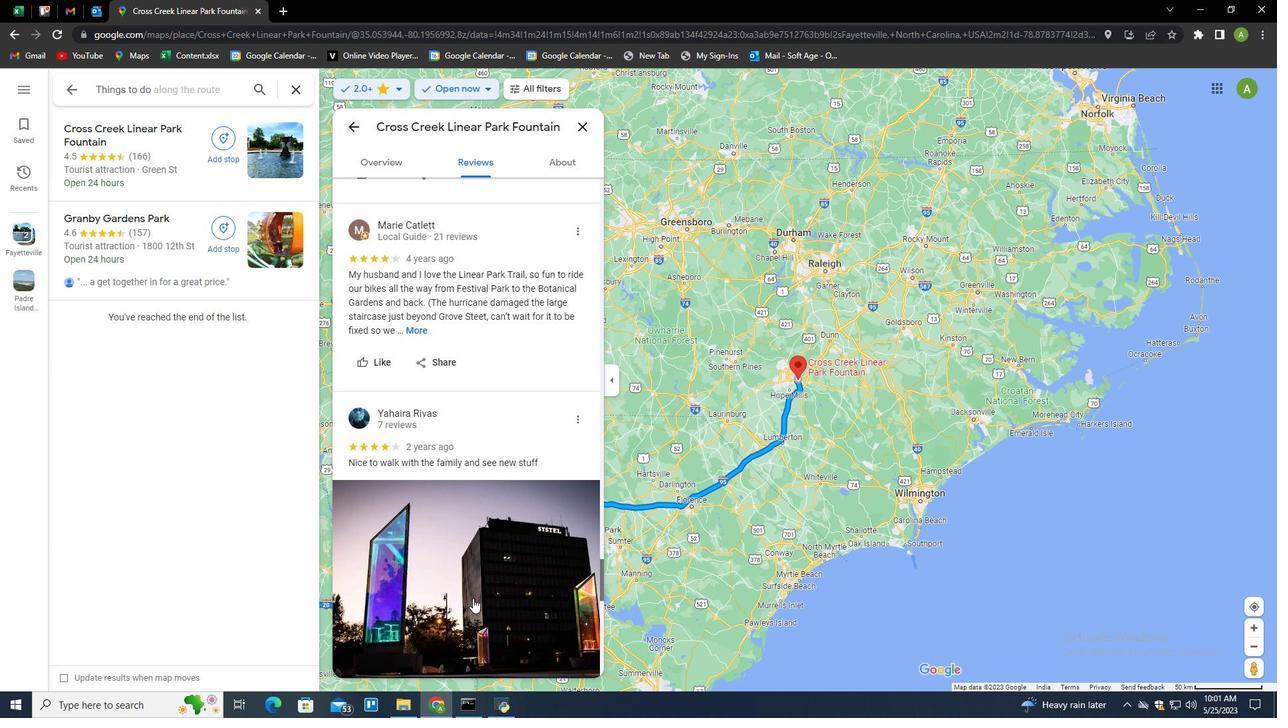 
Action: Mouse scrolled (472, 598) with delta (0, 0)
Screenshot: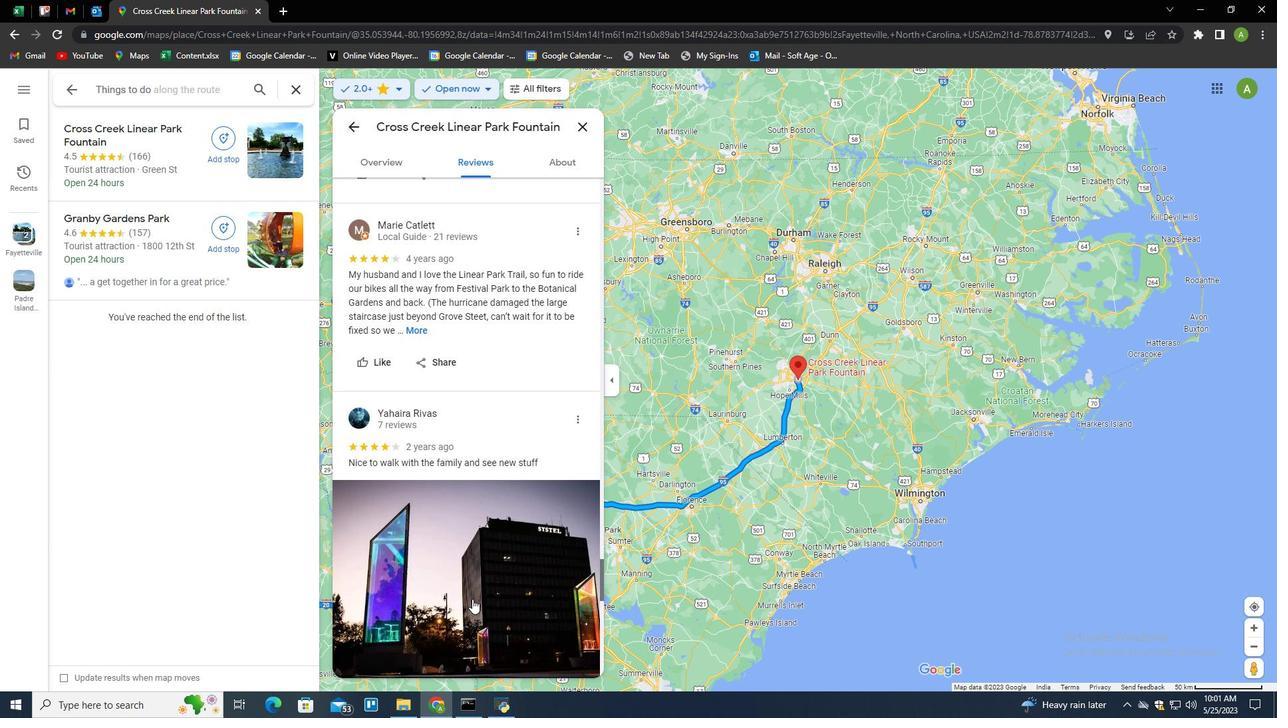 
Action: Mouse scrolled (472, 598) with delta (0, 0)
Screenshot: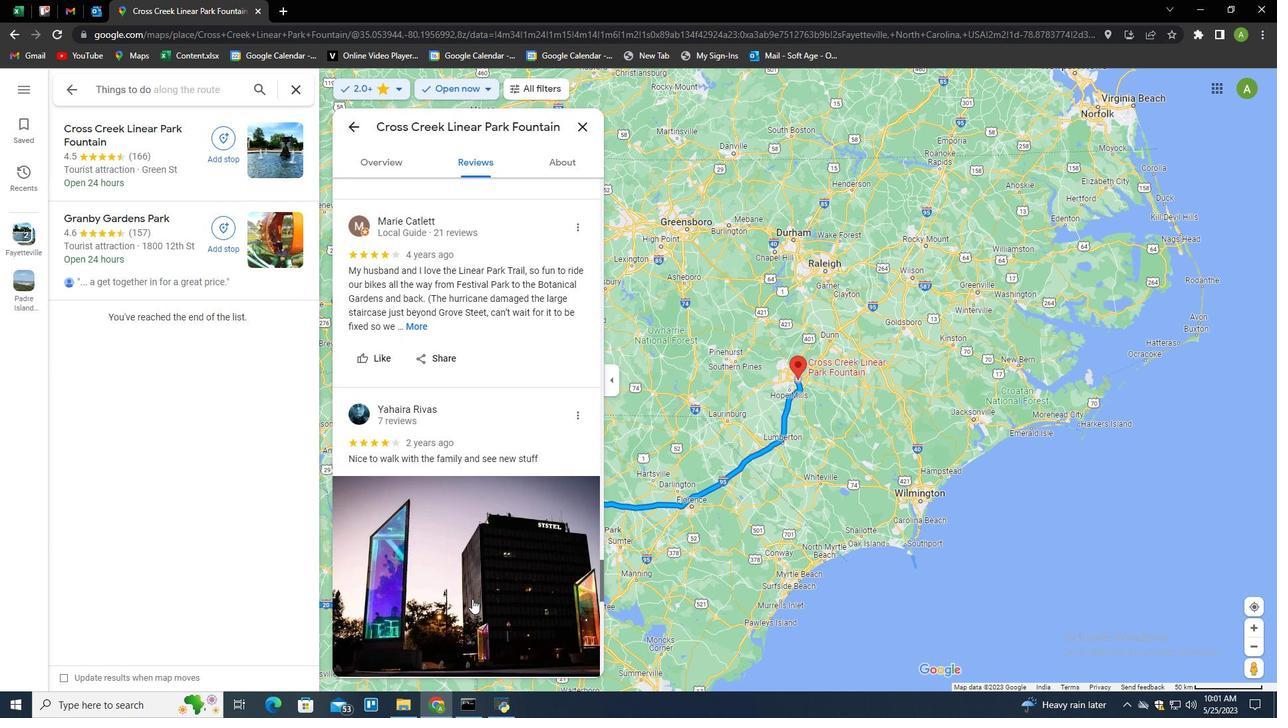 
Action: Mouse moved to (471, 597)
Screenshot: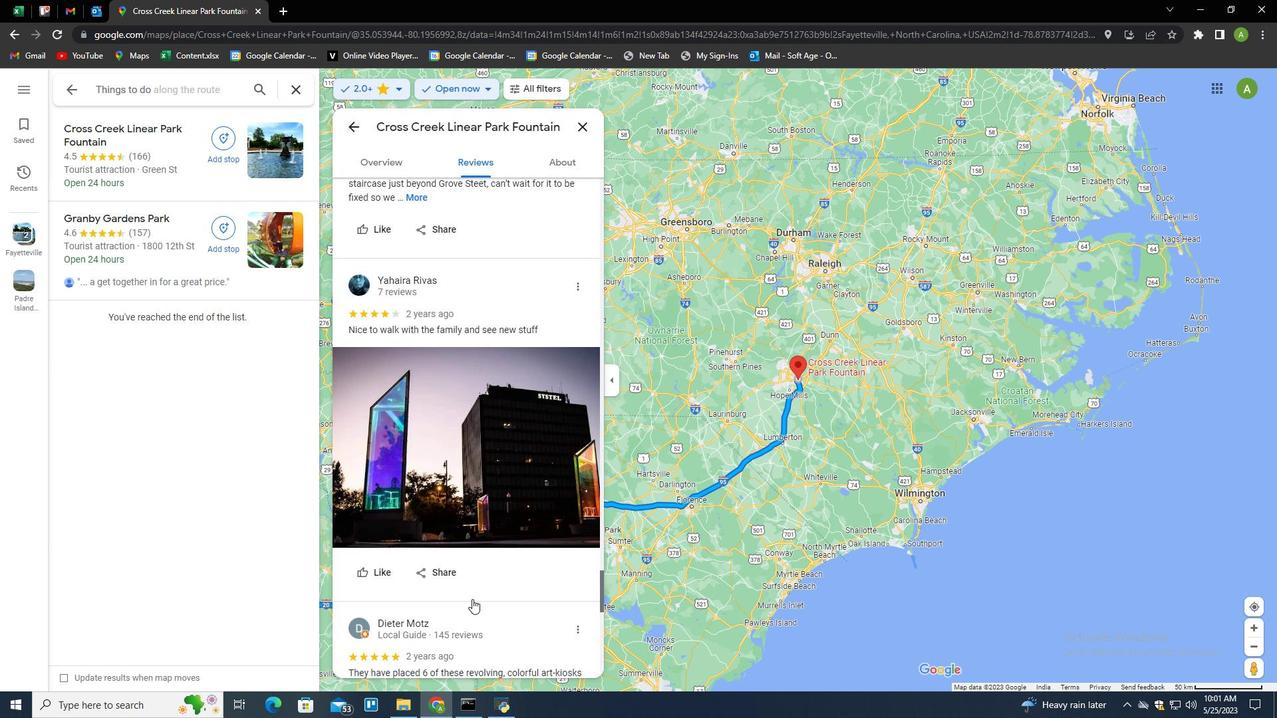 
Action: Mouse scrolled (471, 596) with delta (0, 0)
Screenshot: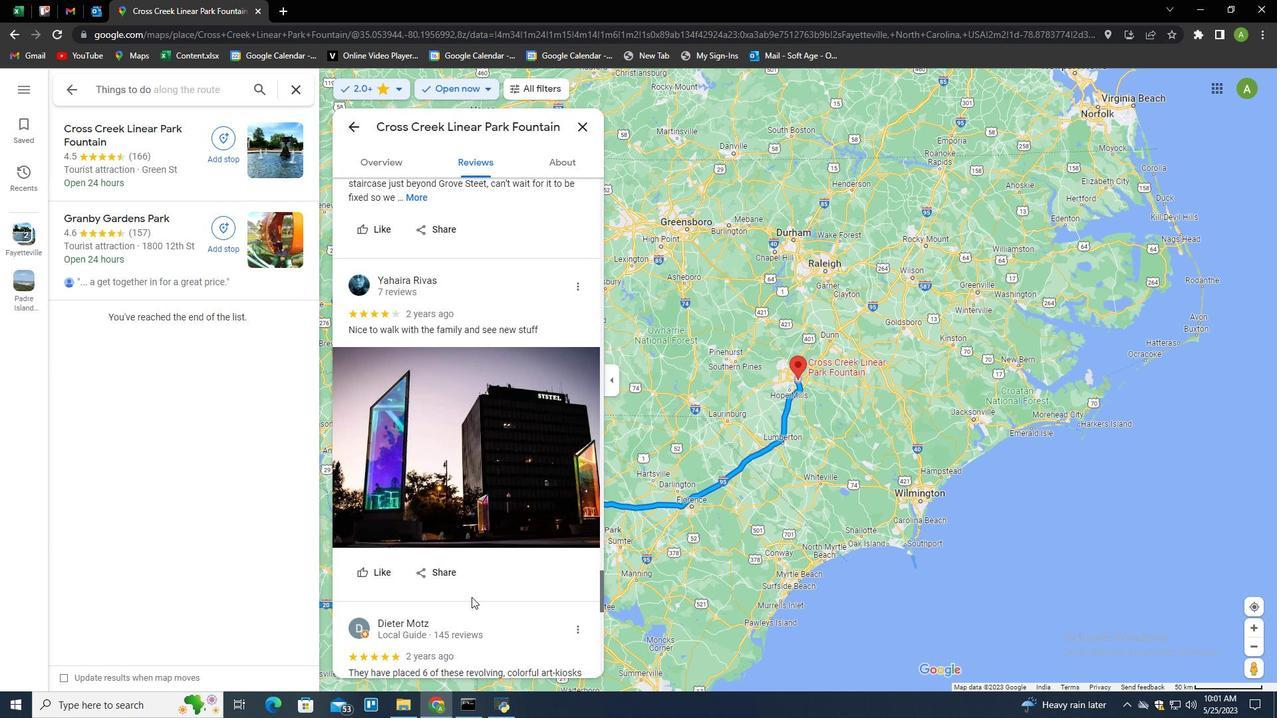 
Action: Mouse moved to (471, 597)
Screenshot: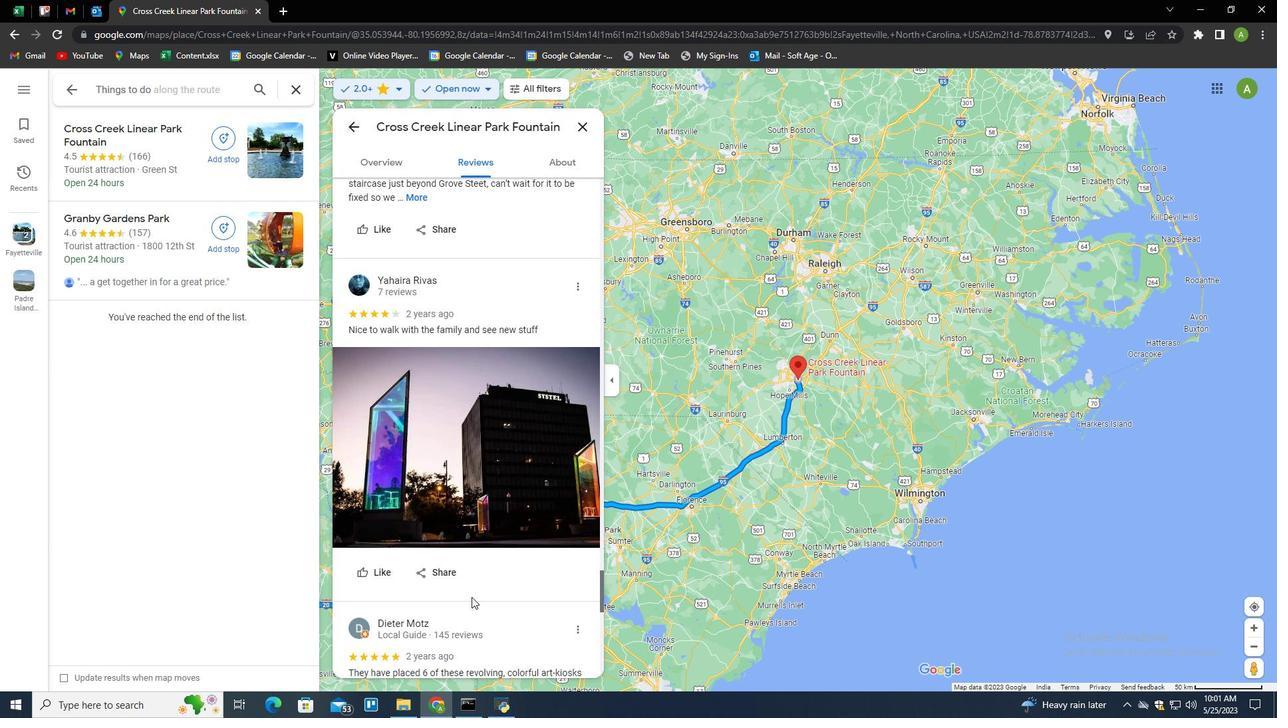 
Action: Mouse scrolled (471, 596) with delta (0, 0)
Screenshot: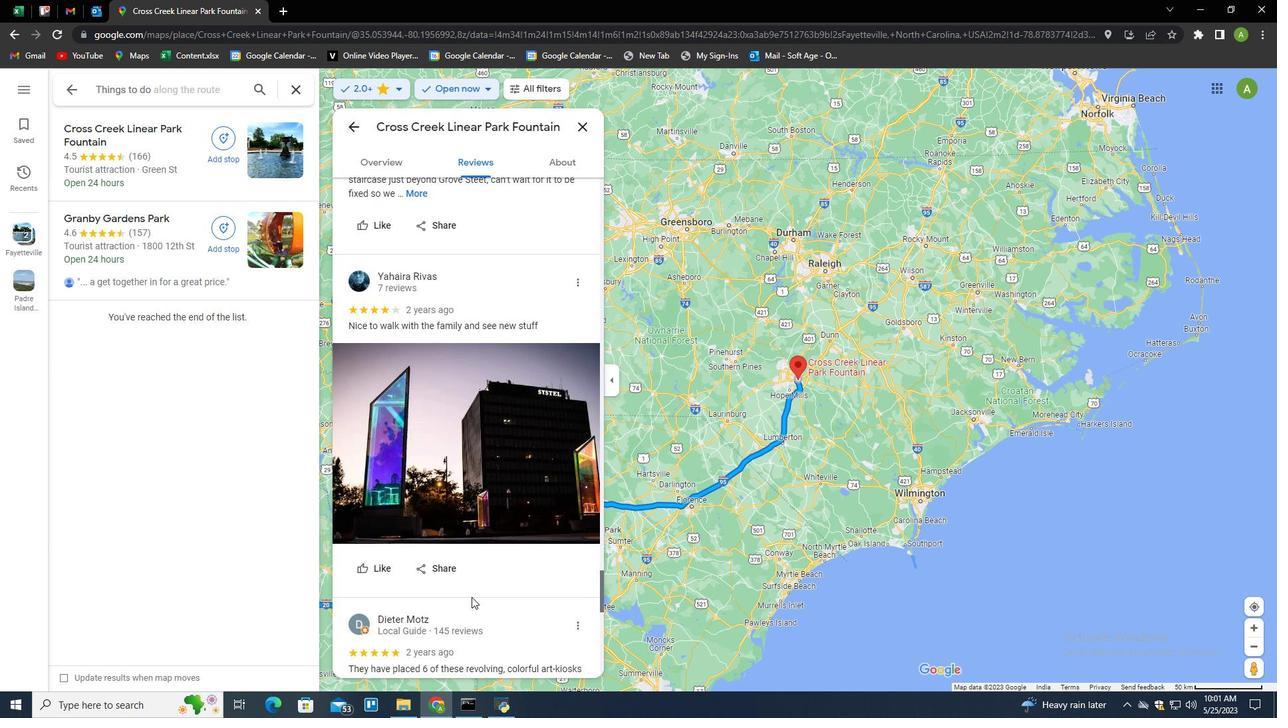 
Action: Mouse moved to (455, 526)
Screenshot: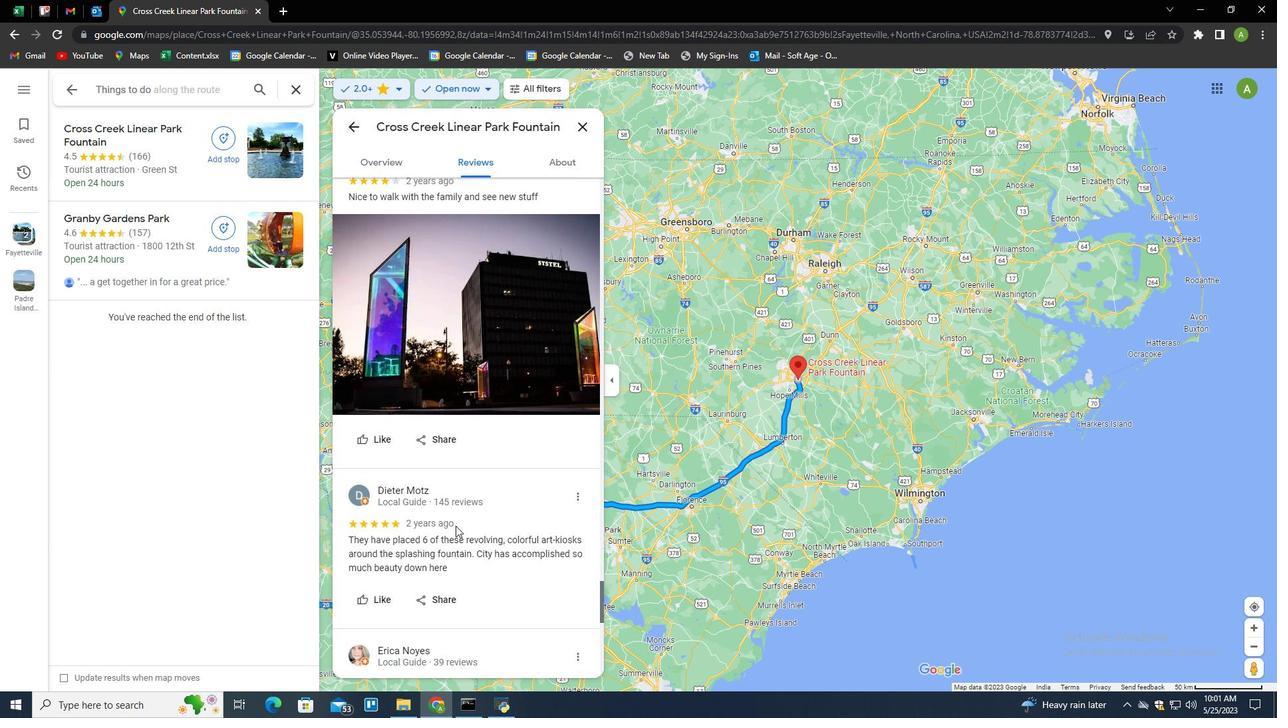
Action: Mouse scrolled (455, 525) with delta (0, 0)
Screenshot: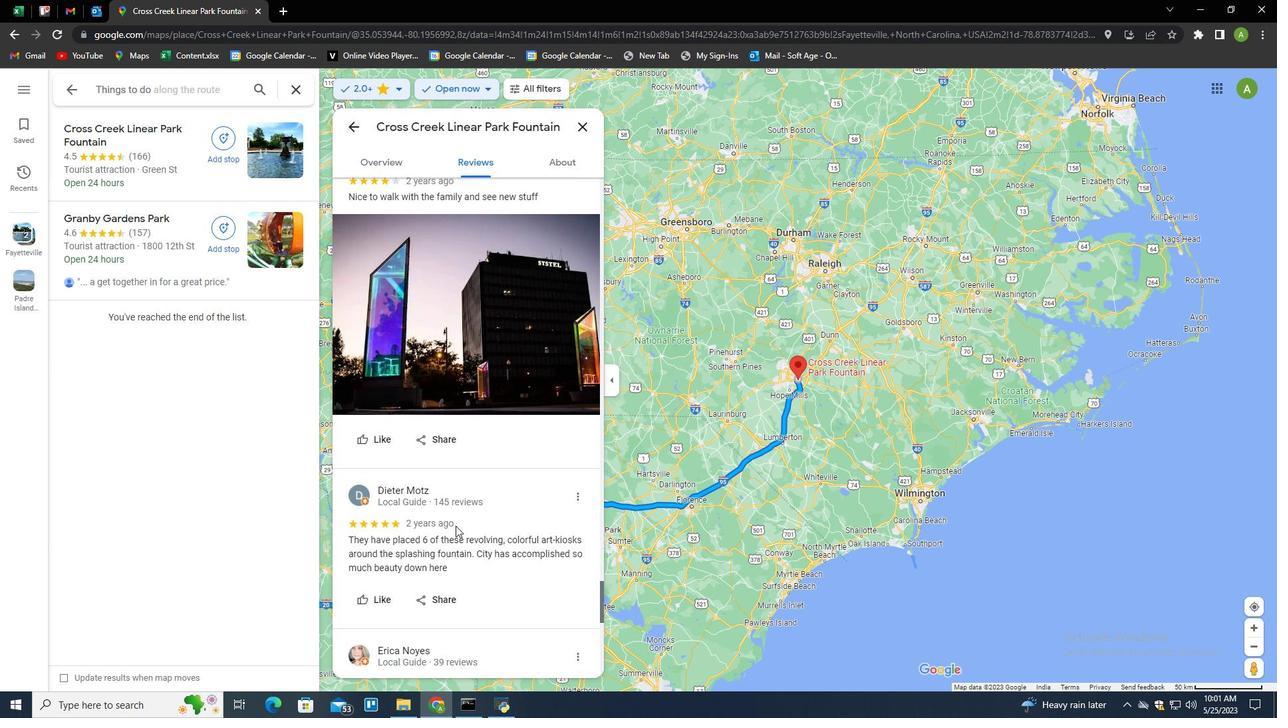 
Action: Mouse moved to (455, 525)
Screenshot: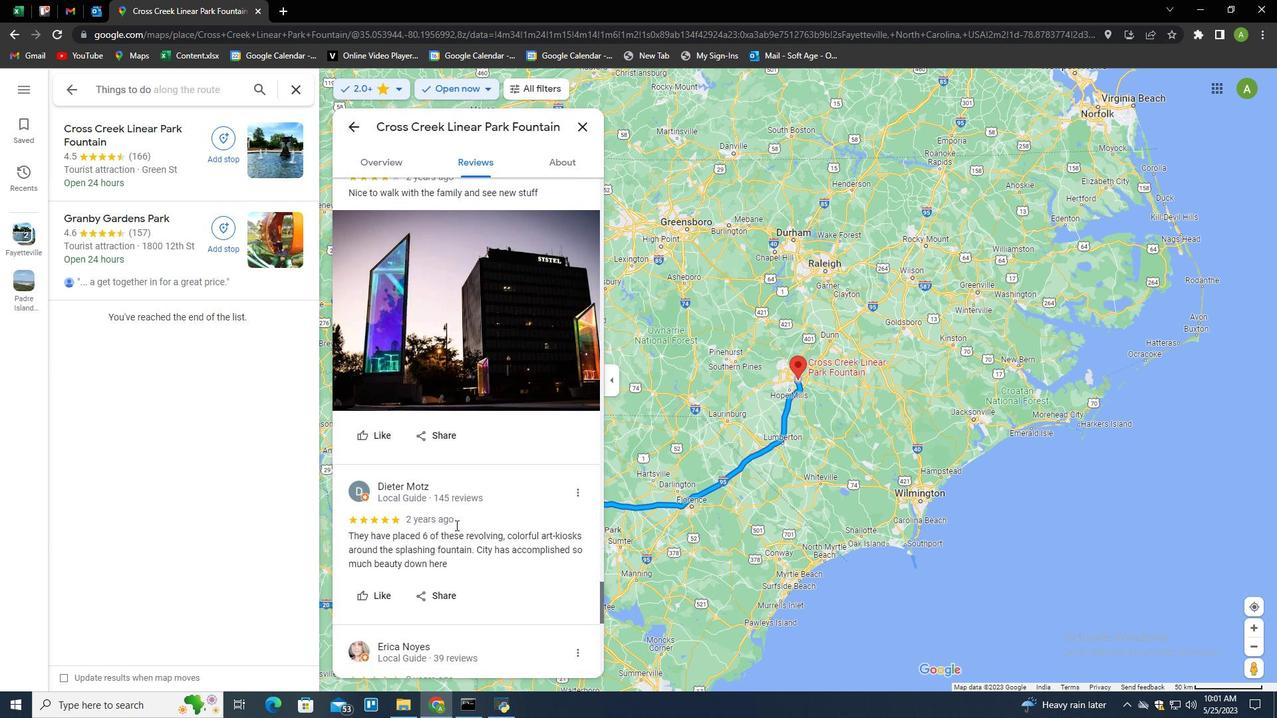
Action: Mouse scrolled (455, 525) with delta (0, 0)
Screenshot: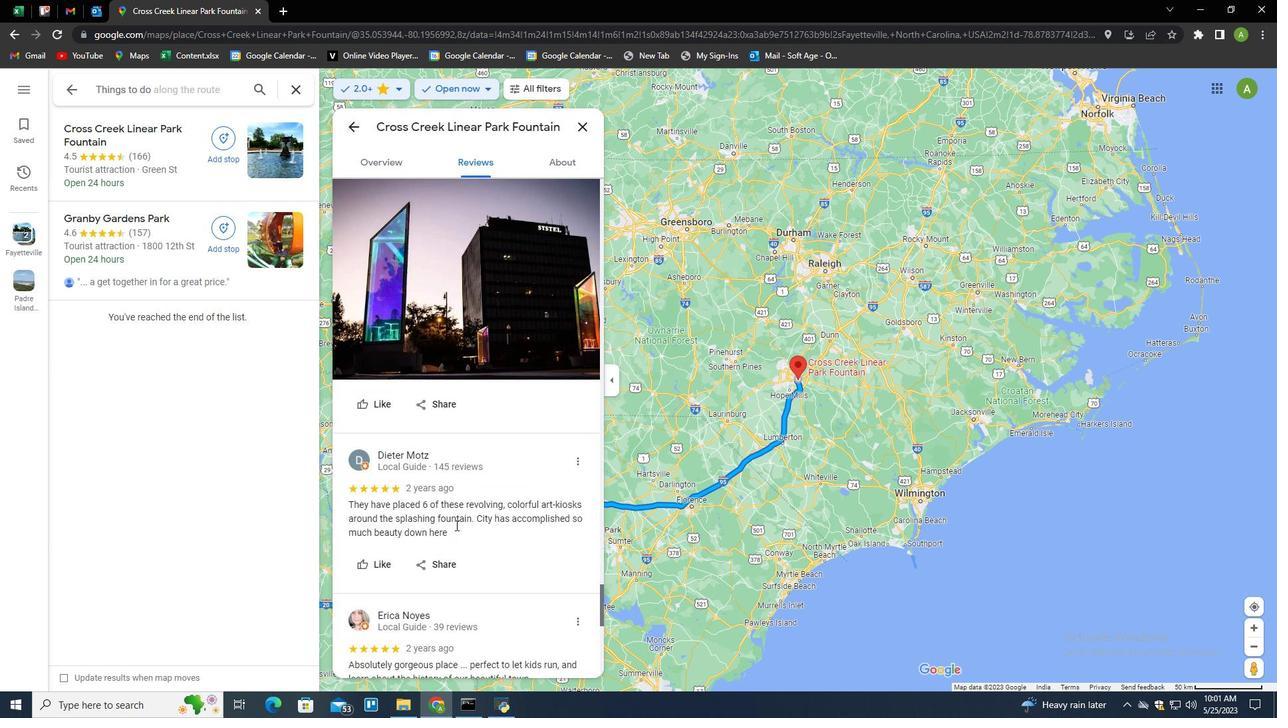 
Action: Mouse scrolled (455, 525) with delta (0, 0)
Screenshot: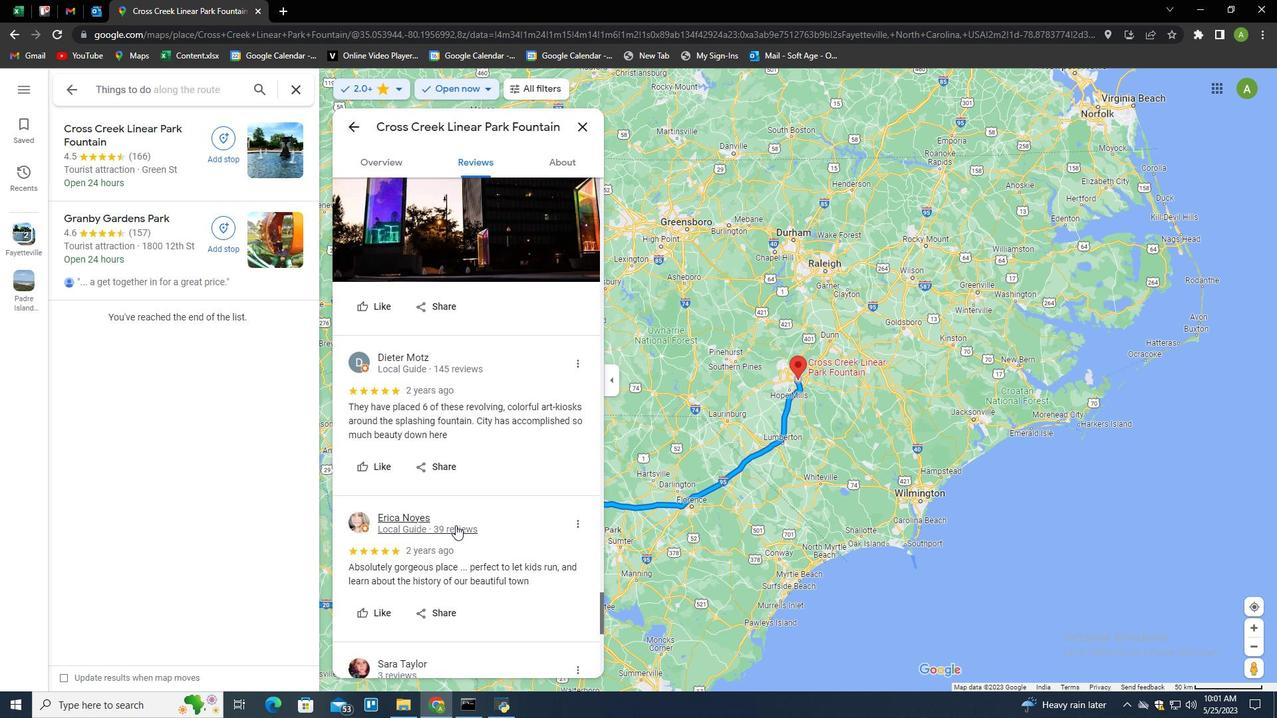 
Action: Mouse scrolled (455, 525) with delta (0, 0)
Screenshot: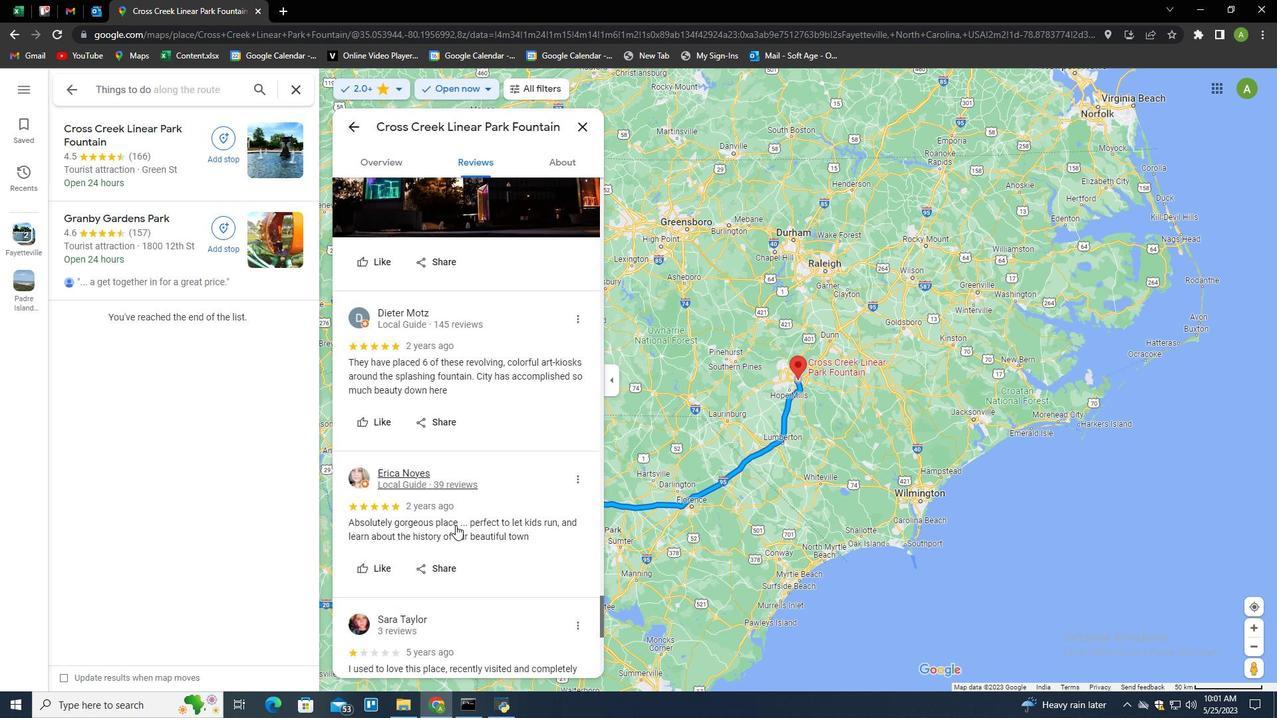 
Action: Mouse scrolled (455, 525) with delta (0, 0)
Screenshot: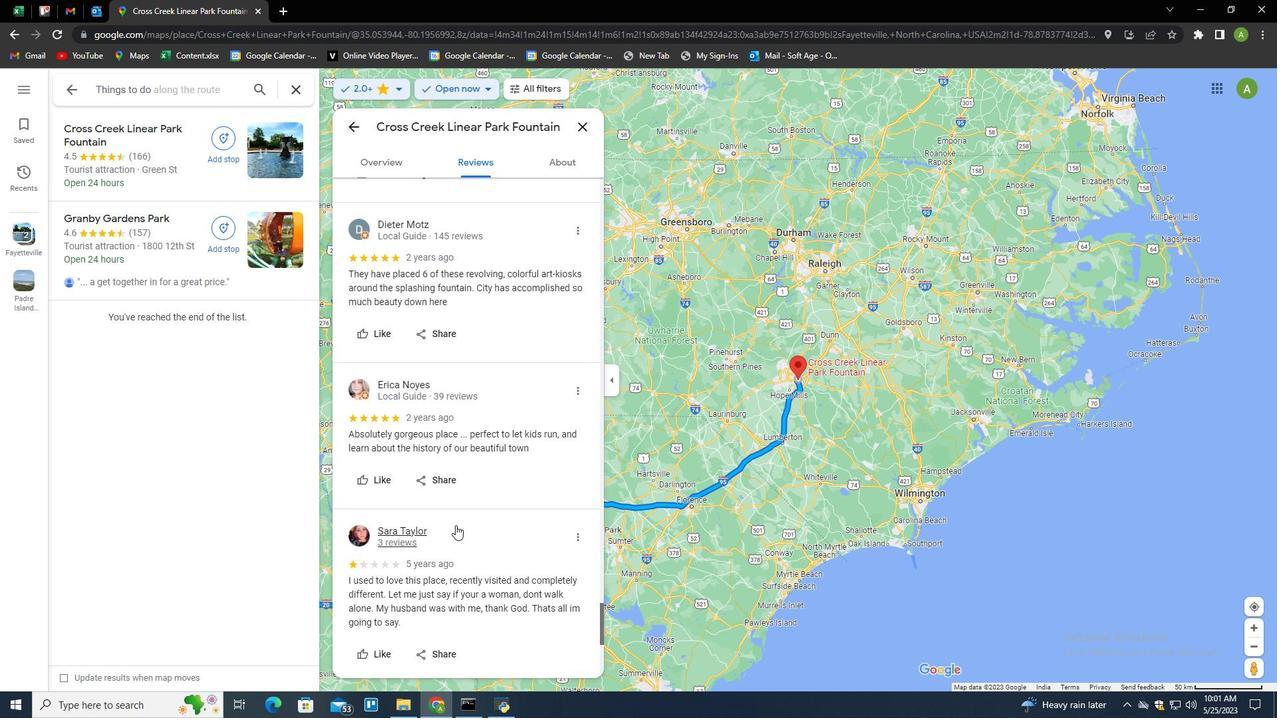 
Action: Mouse moved to (455, 503)
Screenshot: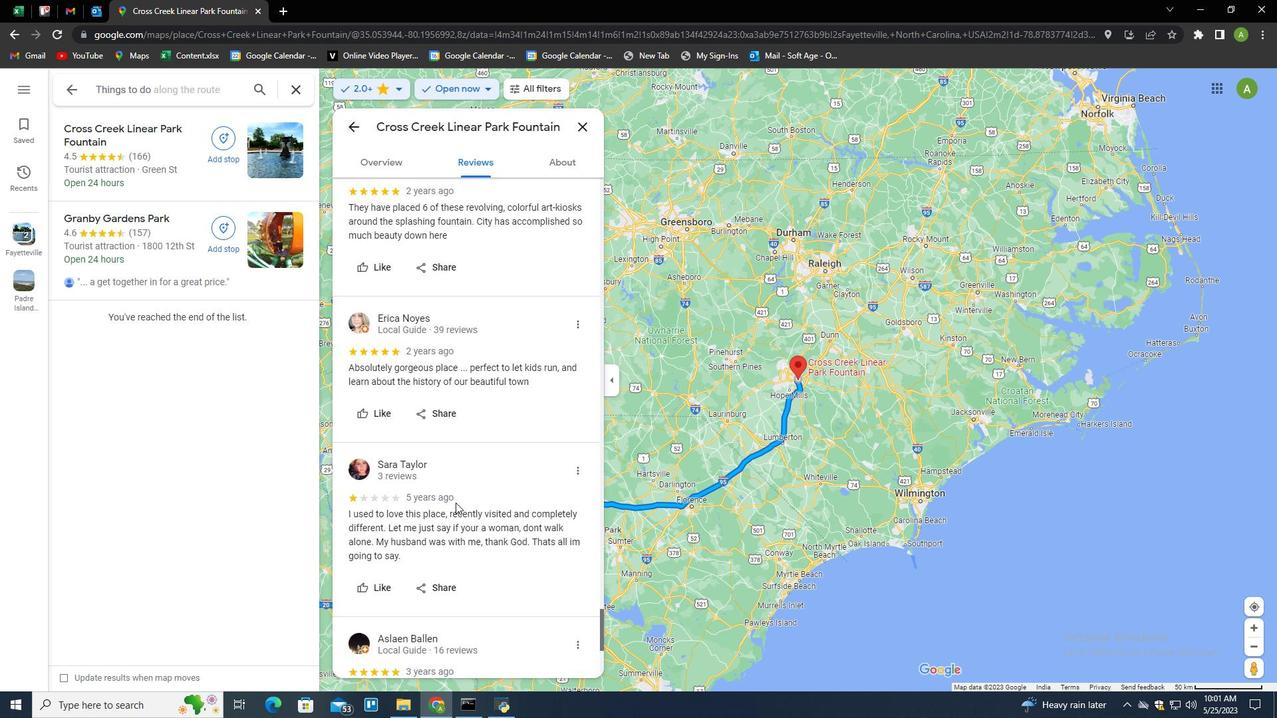 
Action: Mouse scrolled (455, 502) with delta (0, 0)
Screenshot: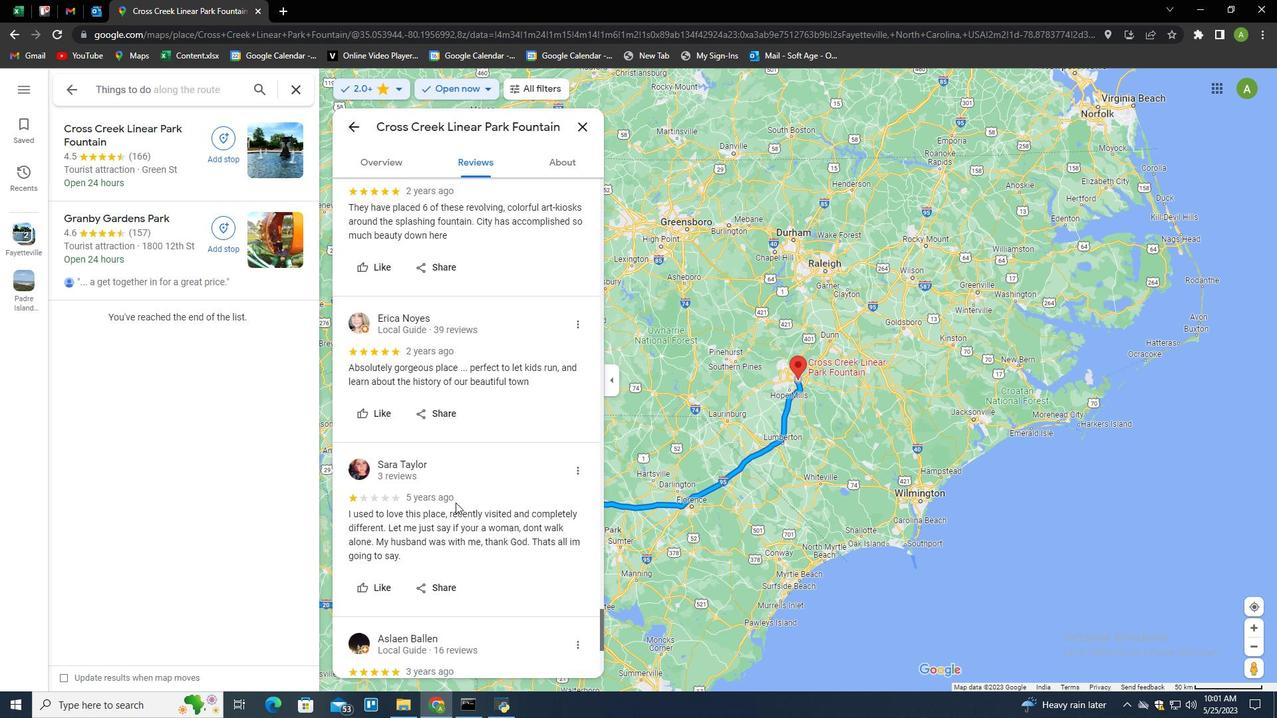 
Action: Mouse moved to (485, 492)
Screenshot: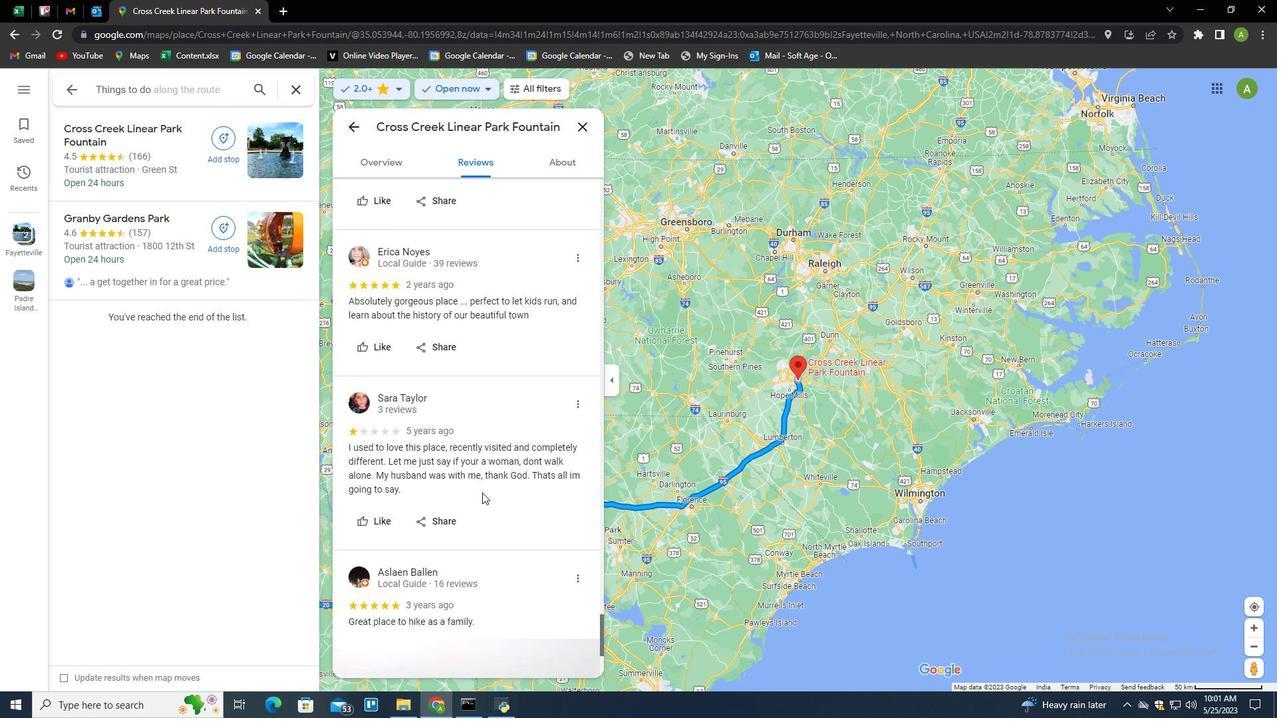 
Action: Mouse scrolled (485, 491) with delta (0, 0)
Screenshot: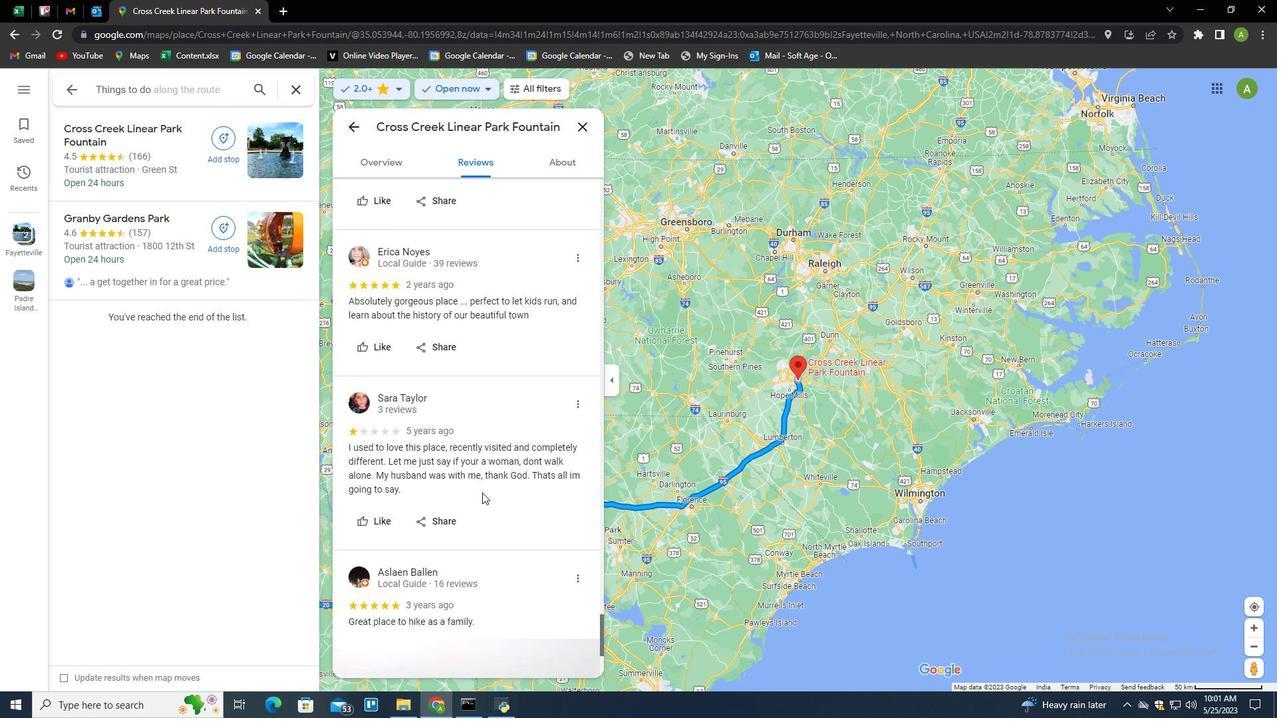 
Action: Mouse moved to (529, 472)
Screenshot: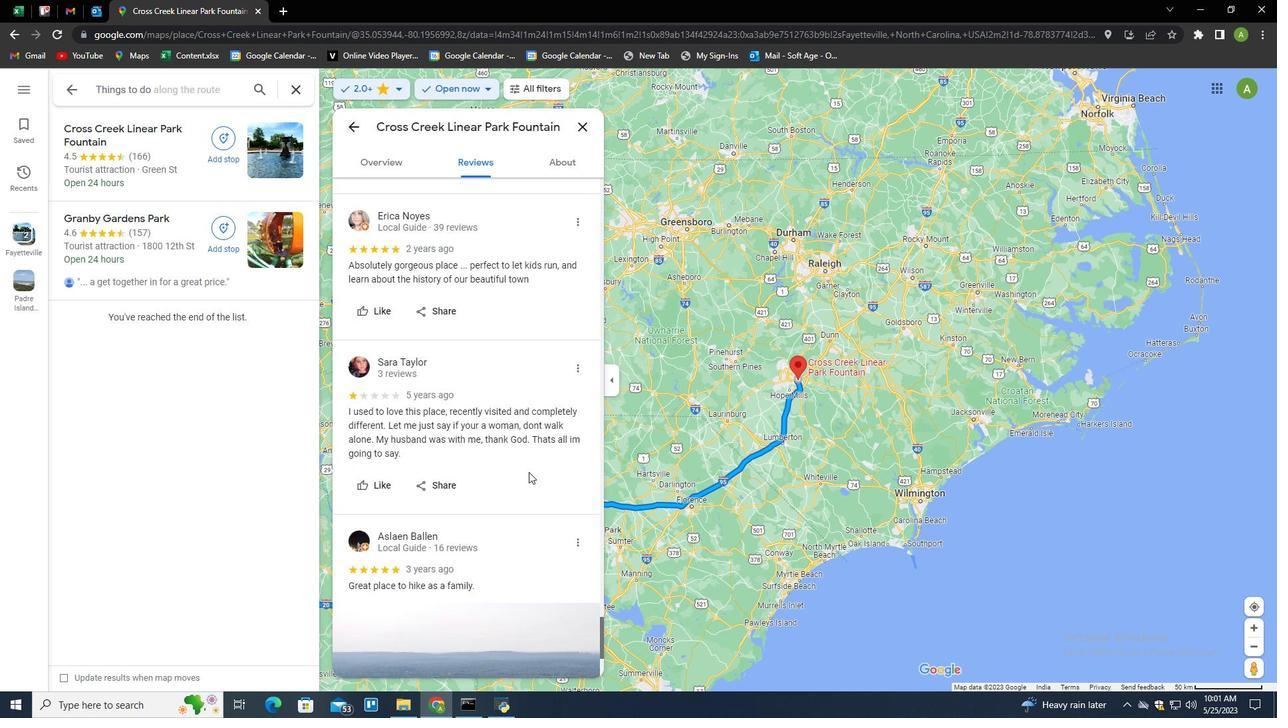 
Action: Mouse scrolled (529, 471) with delta (0, 0)
Screenshot: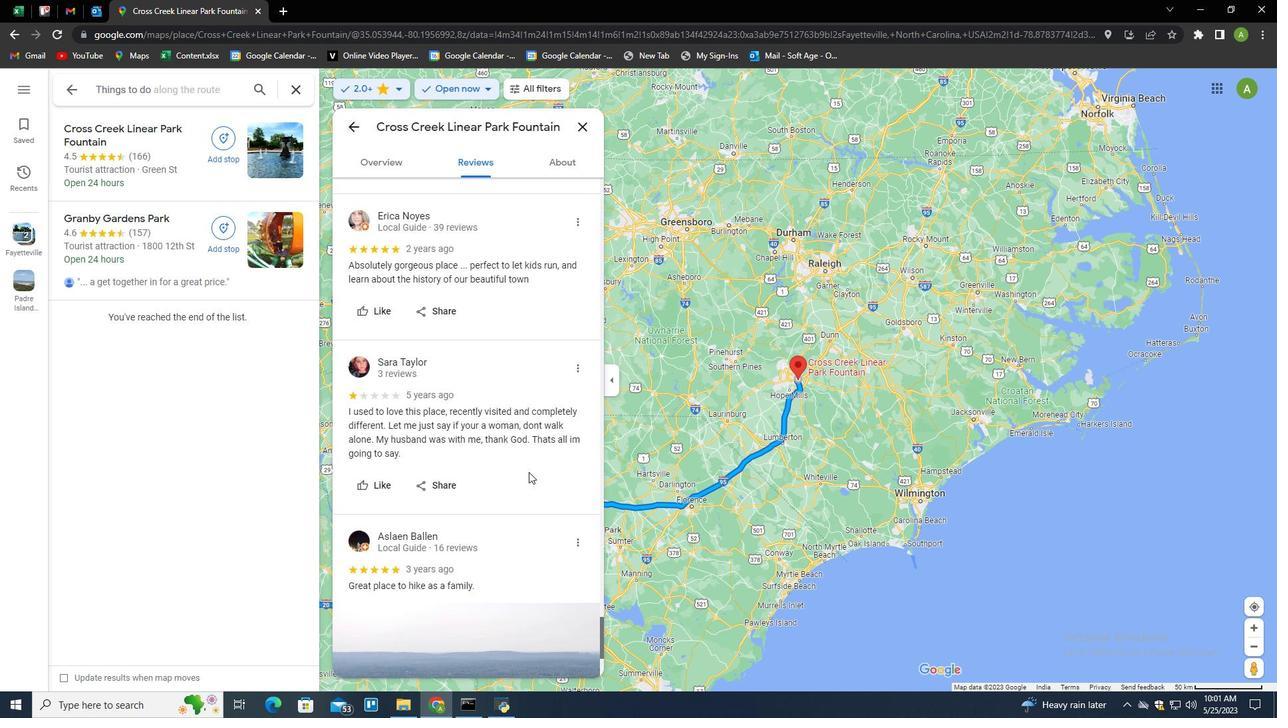 
Action: Mouse moved to (529, 473)
Screenshot: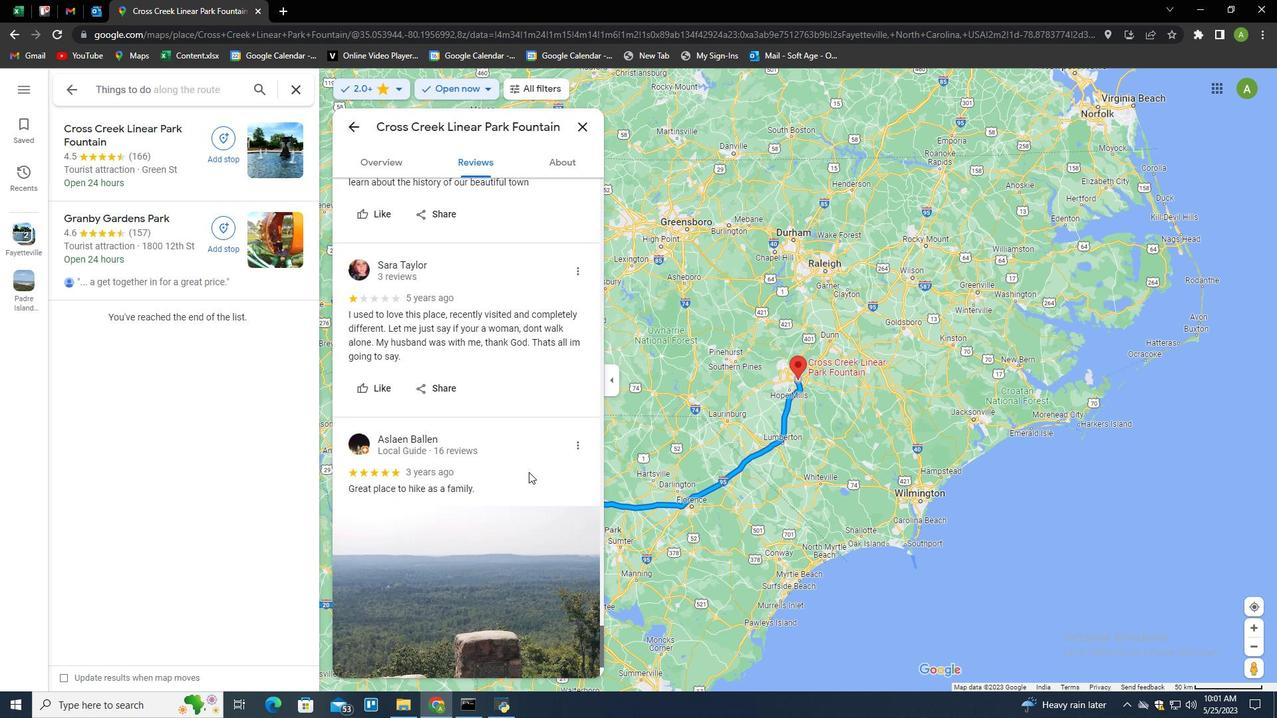 
Action: Mouse scrolled (529, 472) with delta (0, 0)
Screenshot: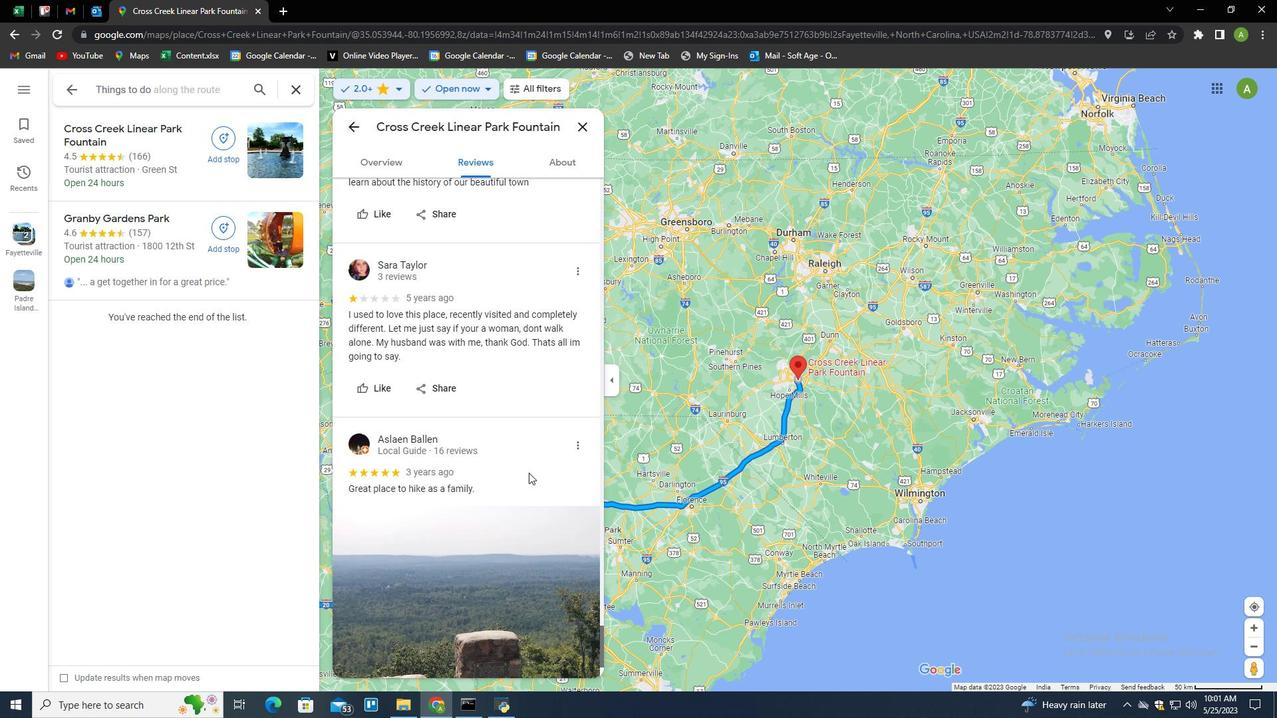 
Action: Mouse scrolled (529, 472) with delta (0, 0)
Screenshot: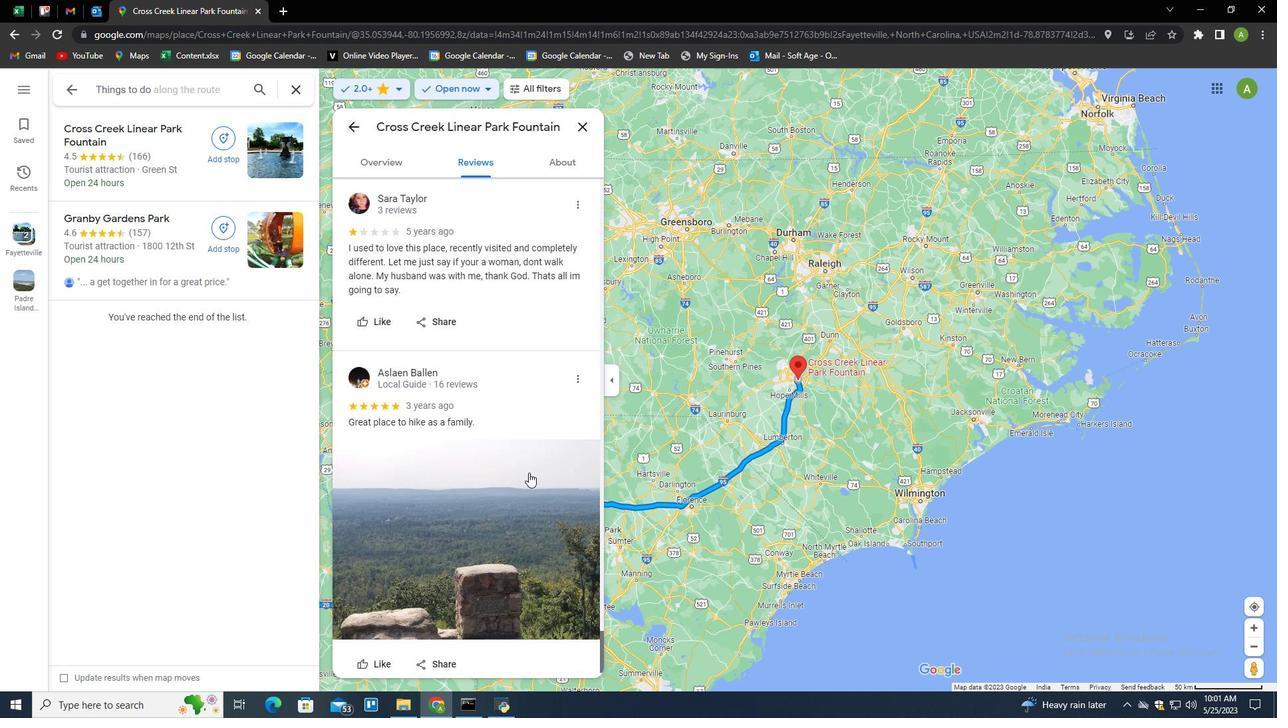
Action: Mouse moved to (570, 465)
Screenshot: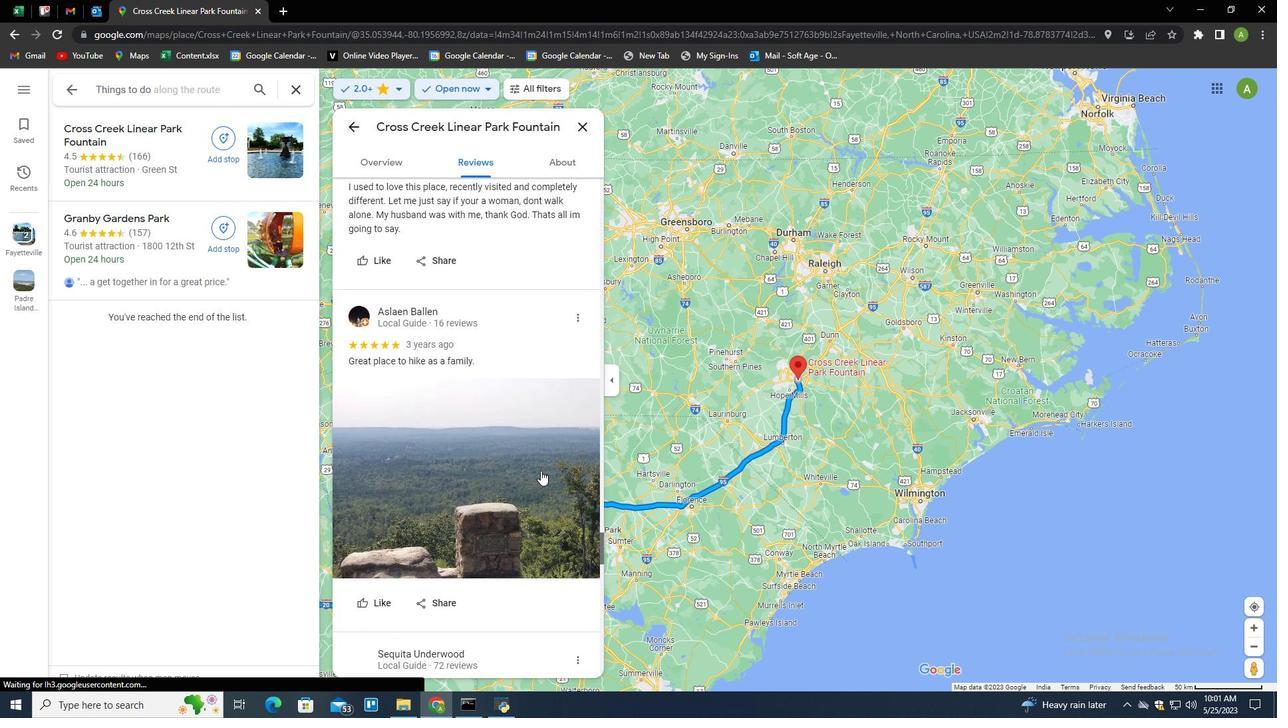 
Action: Mouse scrolled (570, 464) with delta (0, 0)
Screenshot: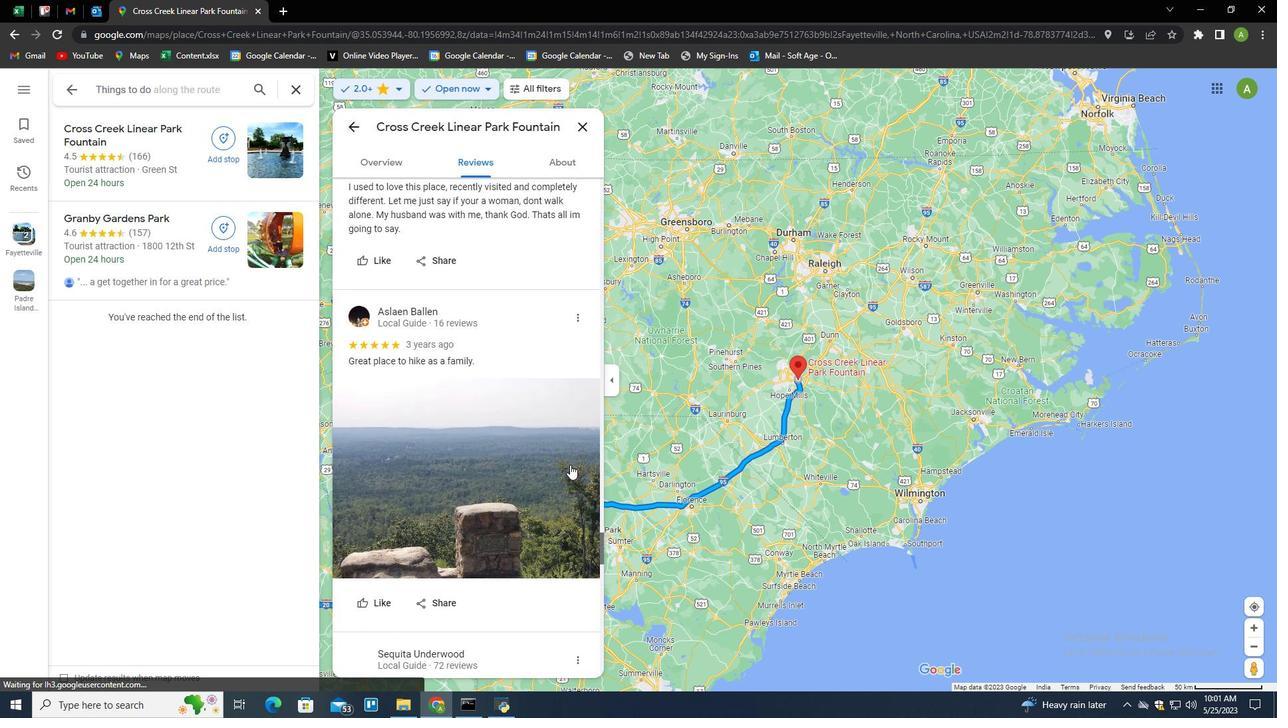 
Action: Mouse scrolled (570, 464) with delta (0, 0)
Screenshot: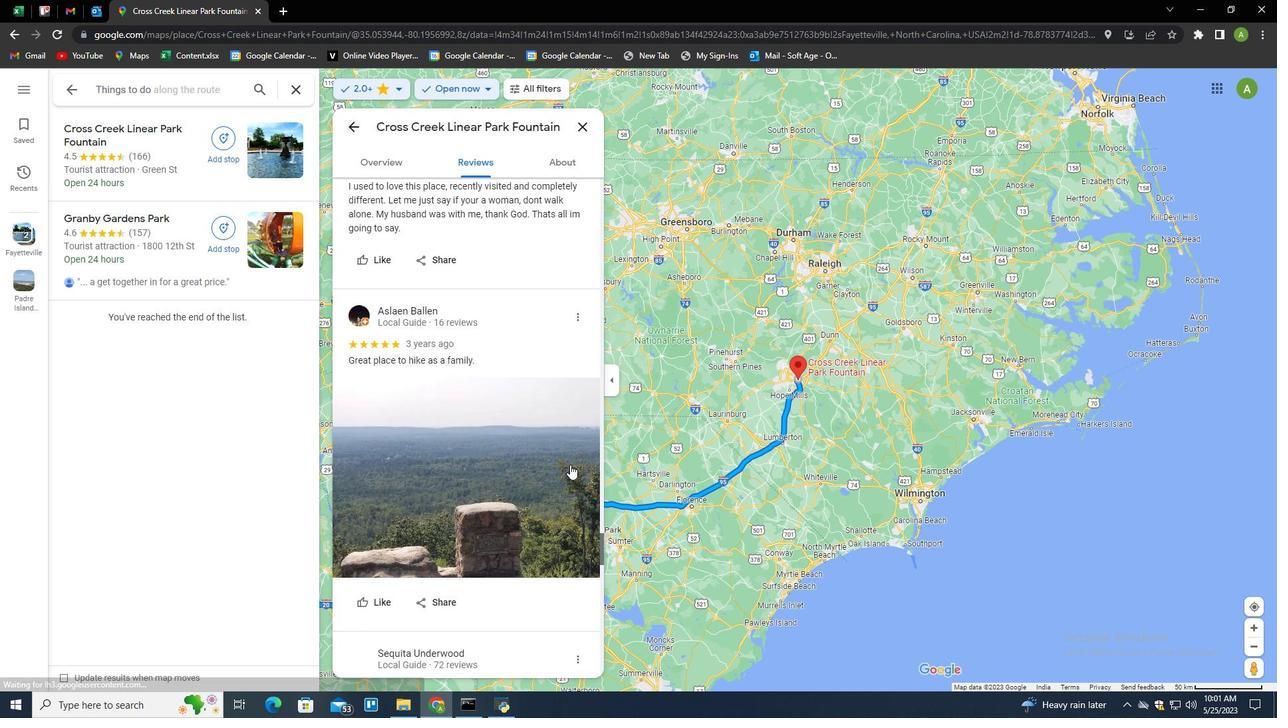 
Action: Mouse scrolled (570, 464) with delta (0, 0)
Screenshot: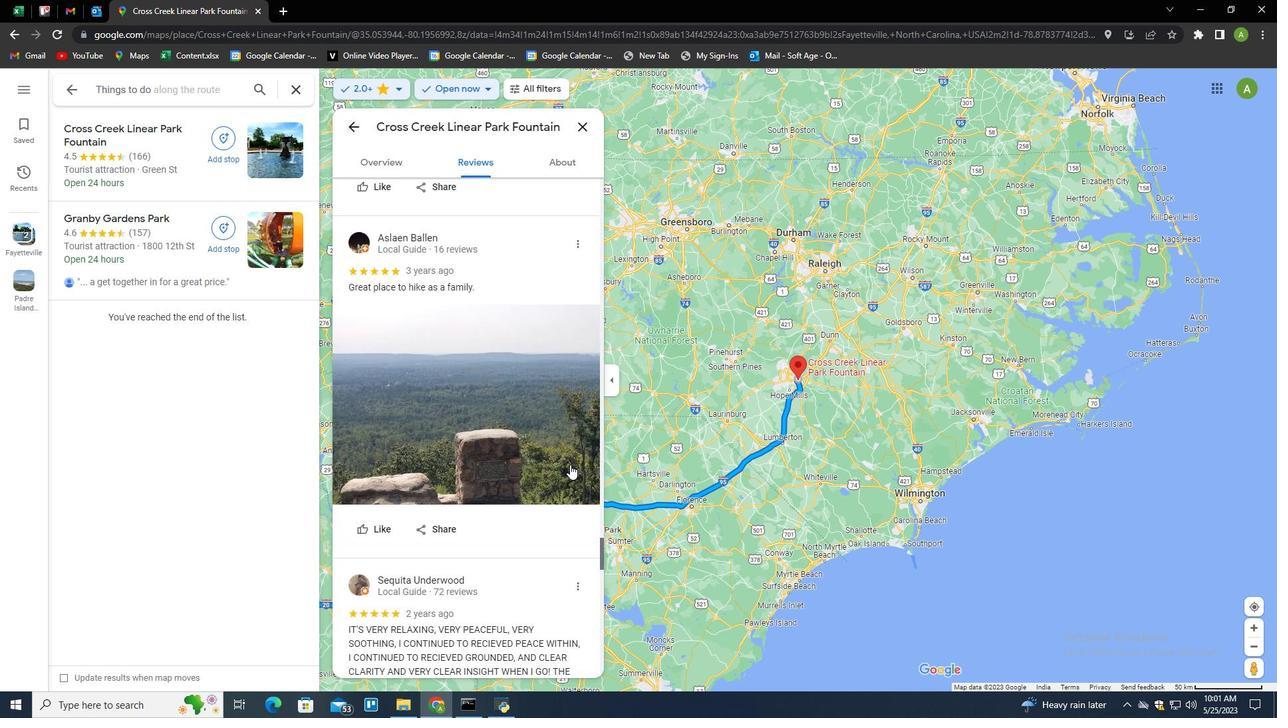 
Action: Mouse scrolled (570, 464) with delta (0, 0)
Screenshot: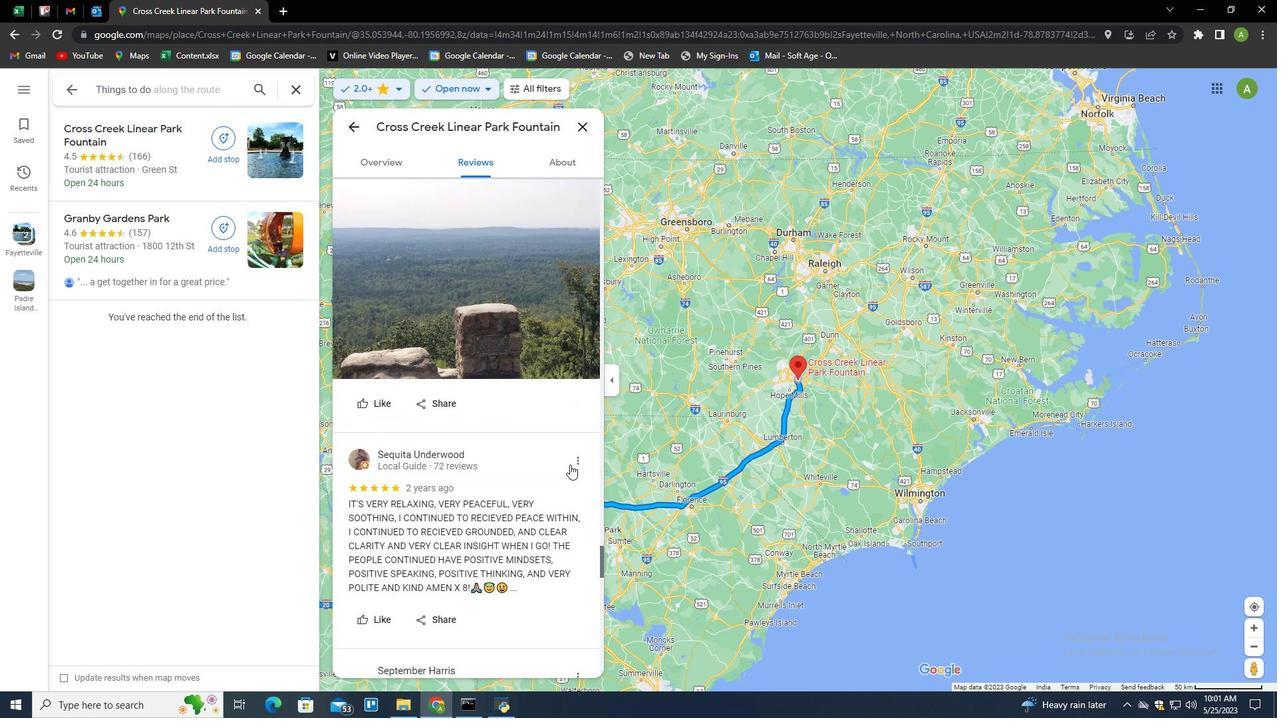 
Action: Mouse scrolled (570, 464) with delta (0, 0)
Screenshot: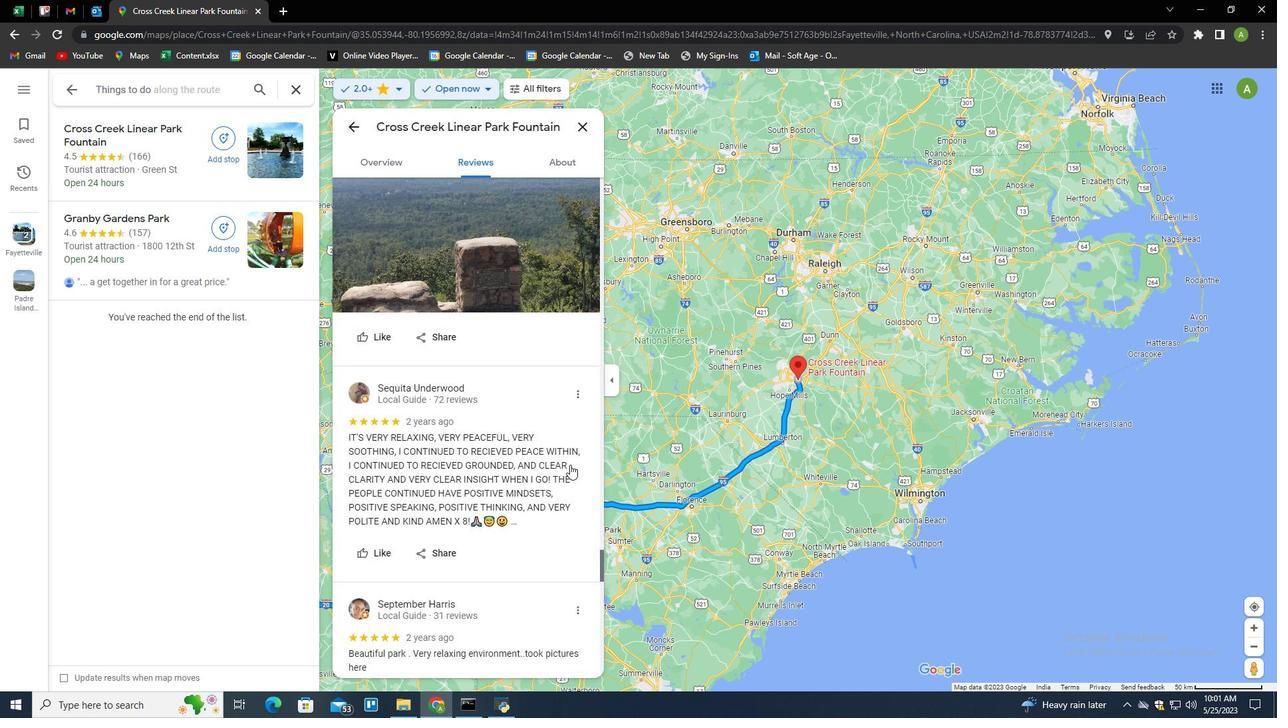 
Action: Mouse moved to (512, 461)
Screenshot: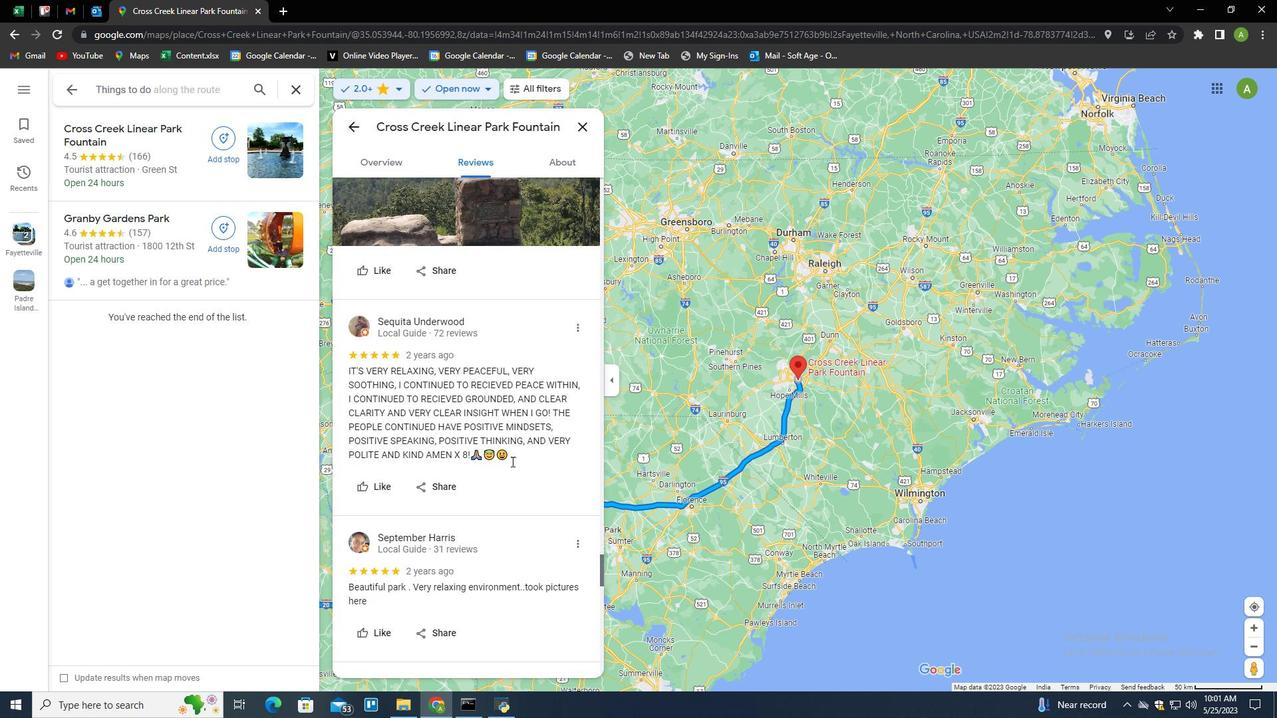 
Action: Mouse scrolled (512, 461) with delta (0, 0)
Screenshot: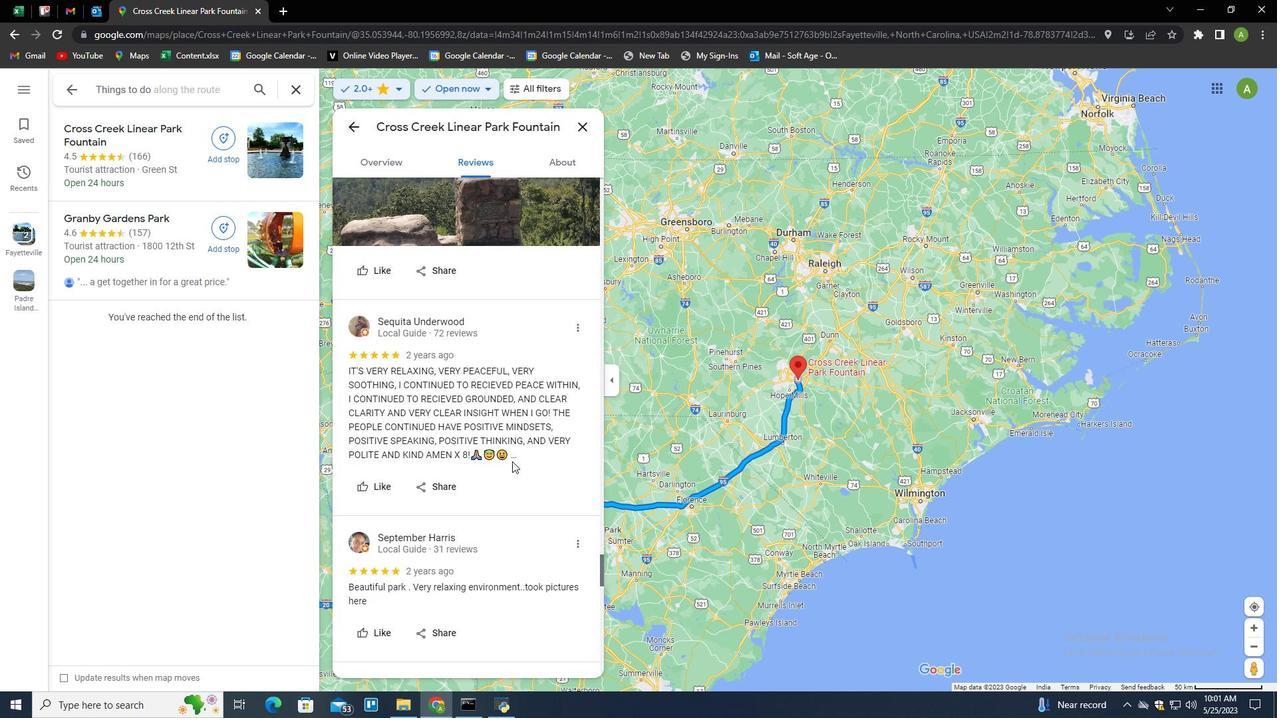 
Action: Mouse scrolled (512, 461) with delta (0, 0)
Screenshot: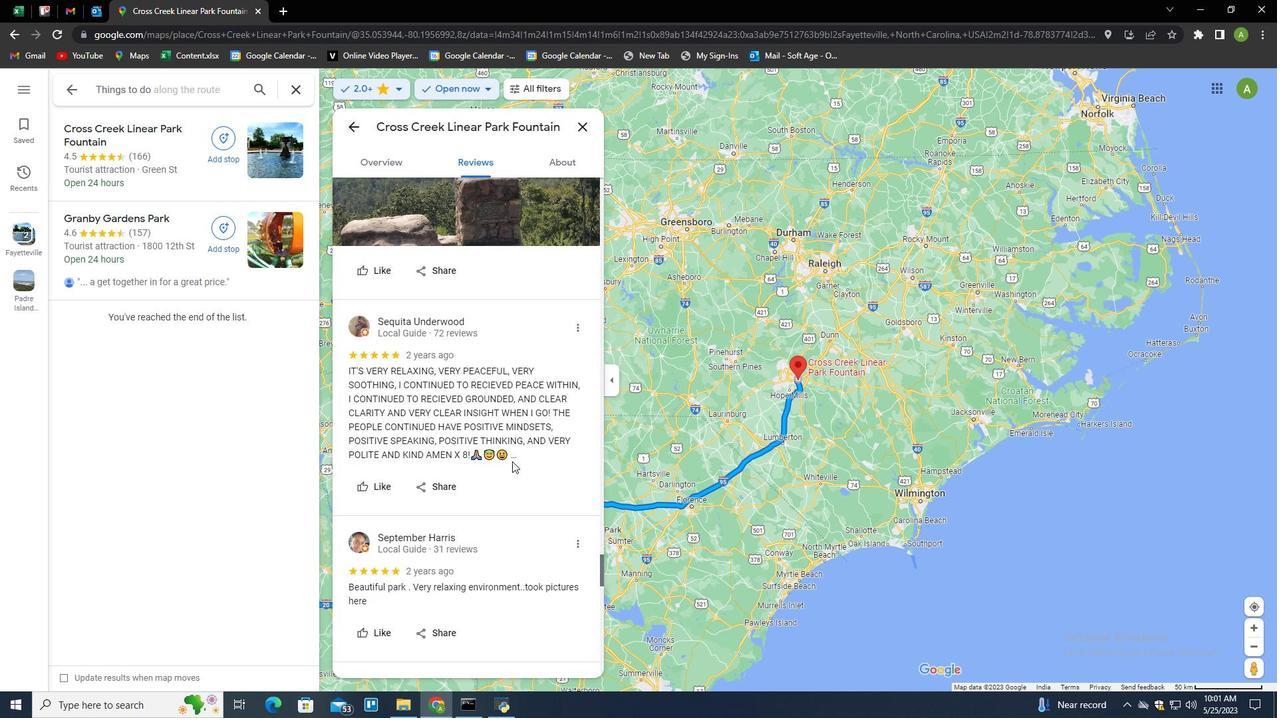 
Action: Mouse moved to (512, 462)
Screenshot: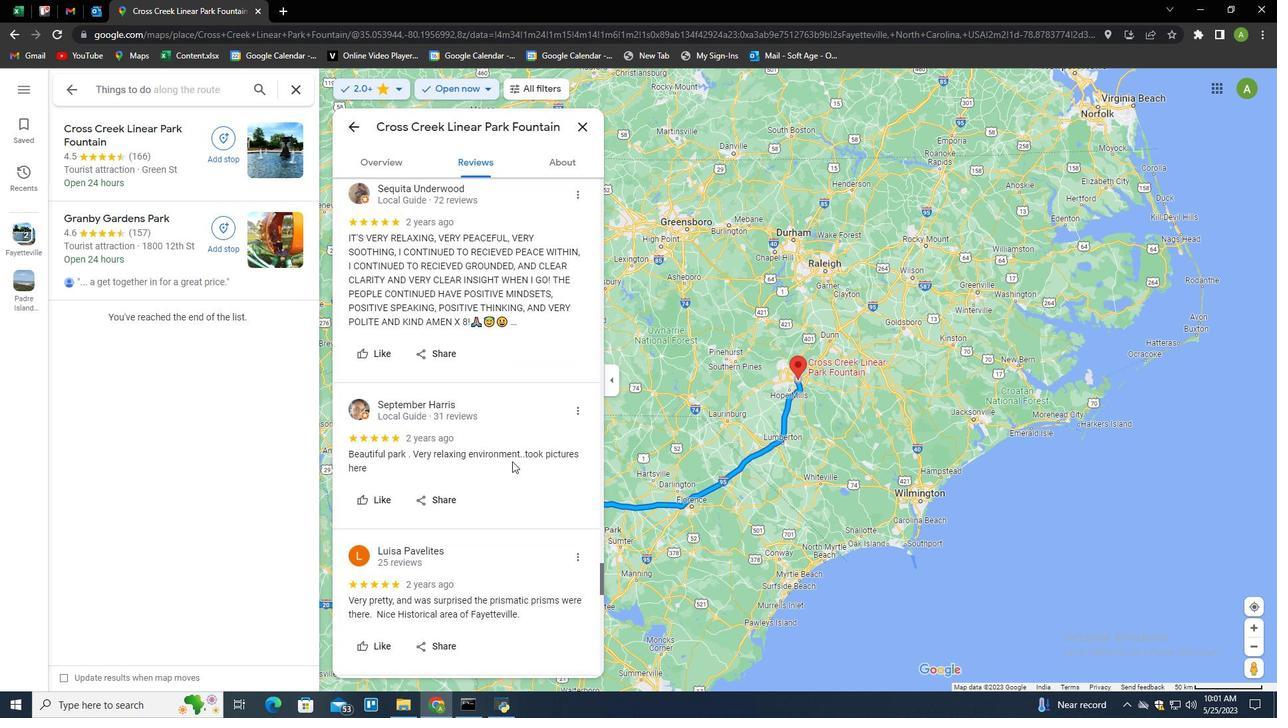 
Action: Mouse scrolled (512, 461) with delta (0, 0)
Screenshot: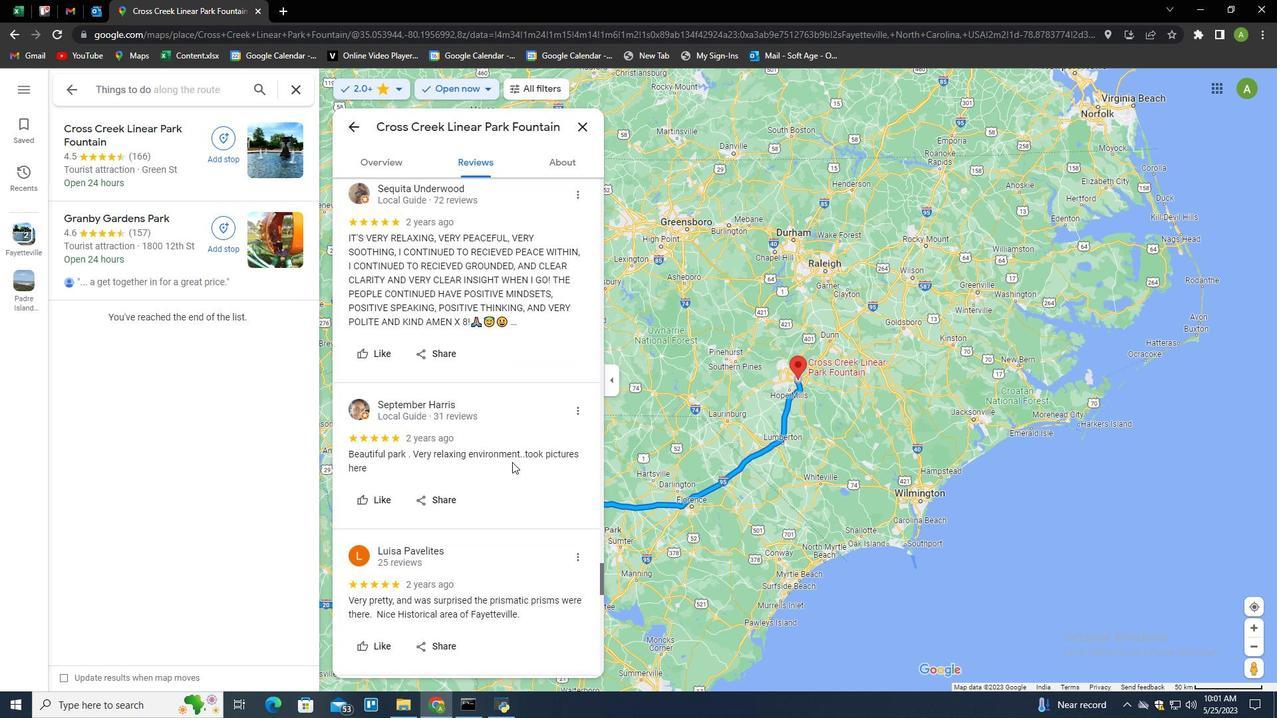 
Action: Mouse scrolled (512, 461) with delta (0, 0)
Screenshot: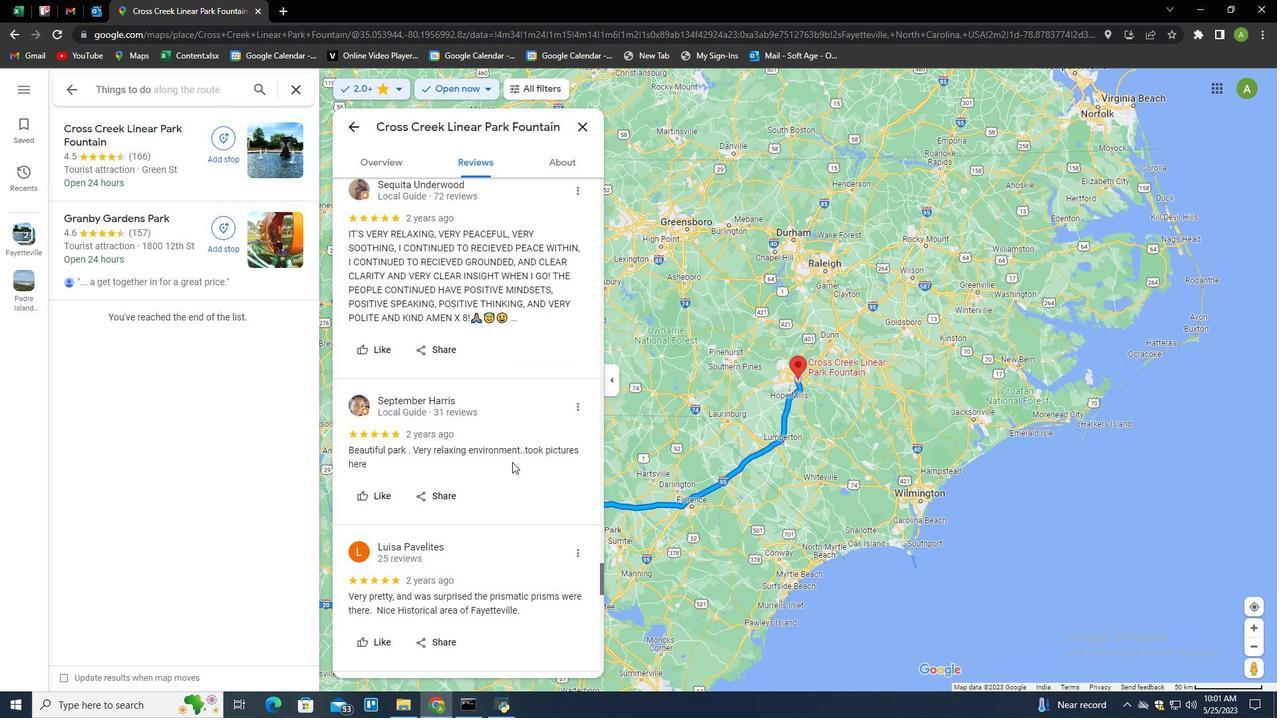 
Action: Mouse scrolled (512, 461) with delta (0, 0)
Screenshot: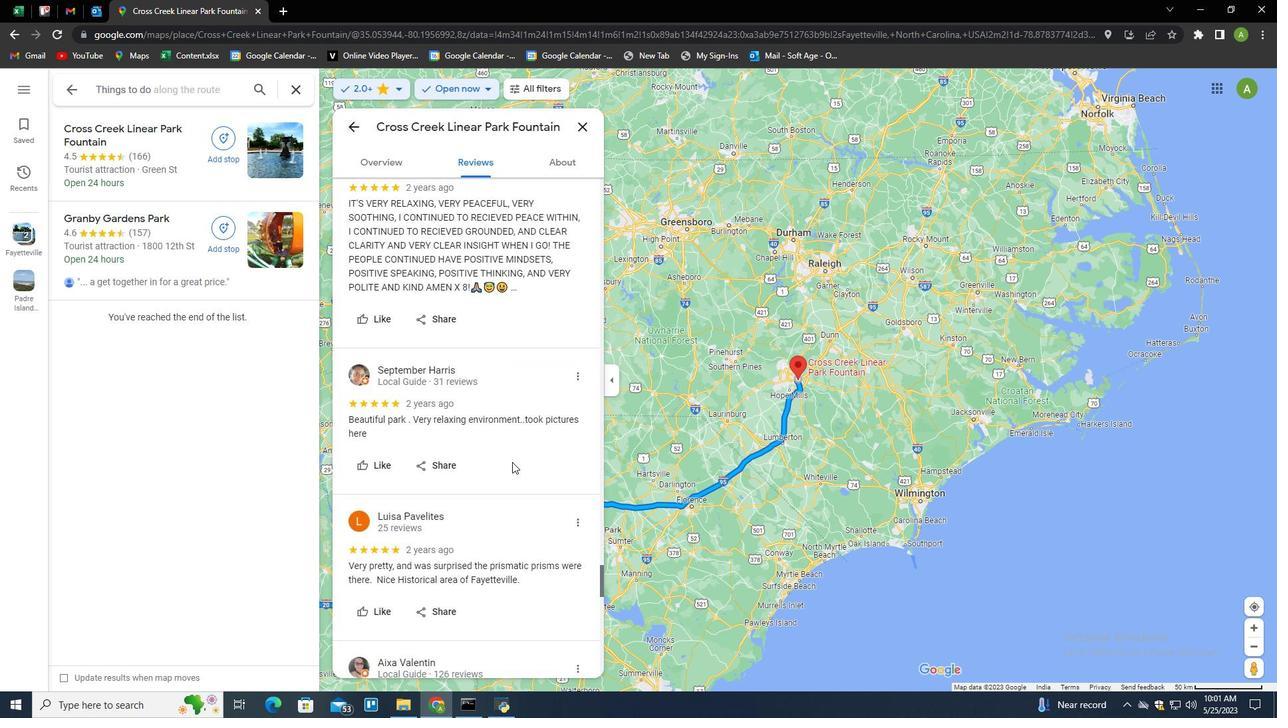 
Action: Mouse scrolled (512, 461) with delta (0, 0)
Screenshot: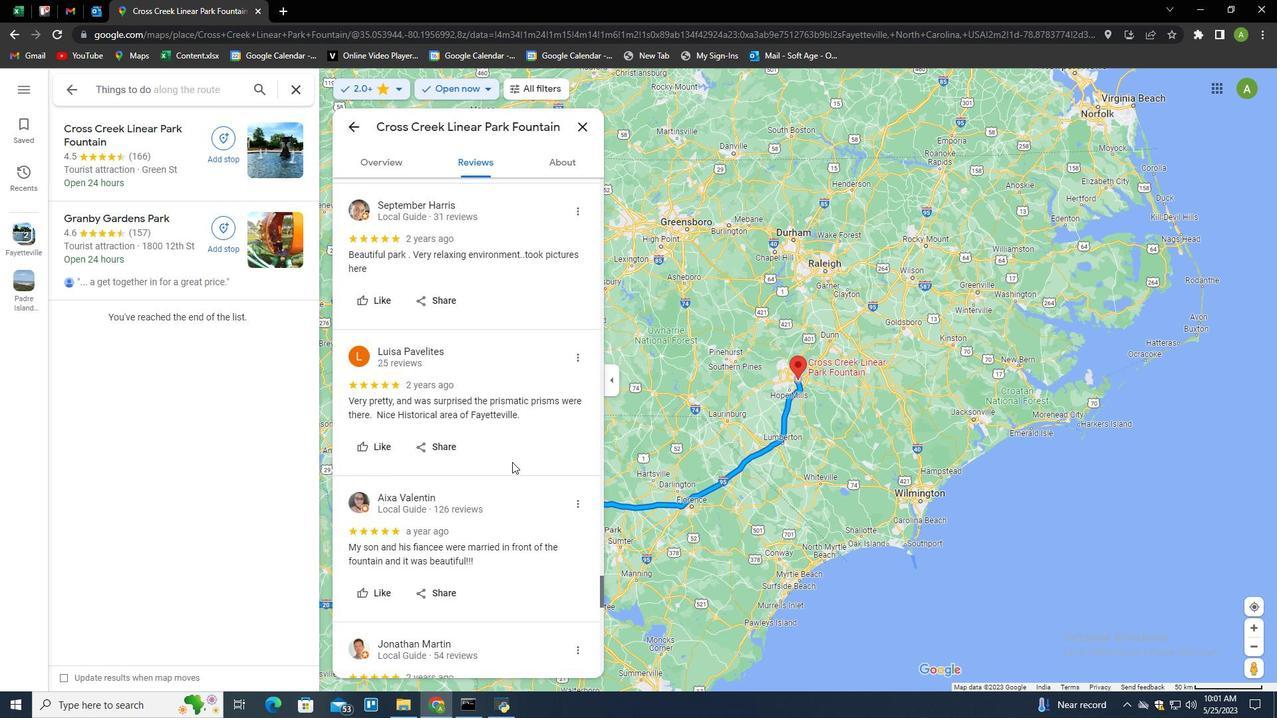 
Action: Mouse scrolled (512, 461) with delta (0, 0)
Screenshot: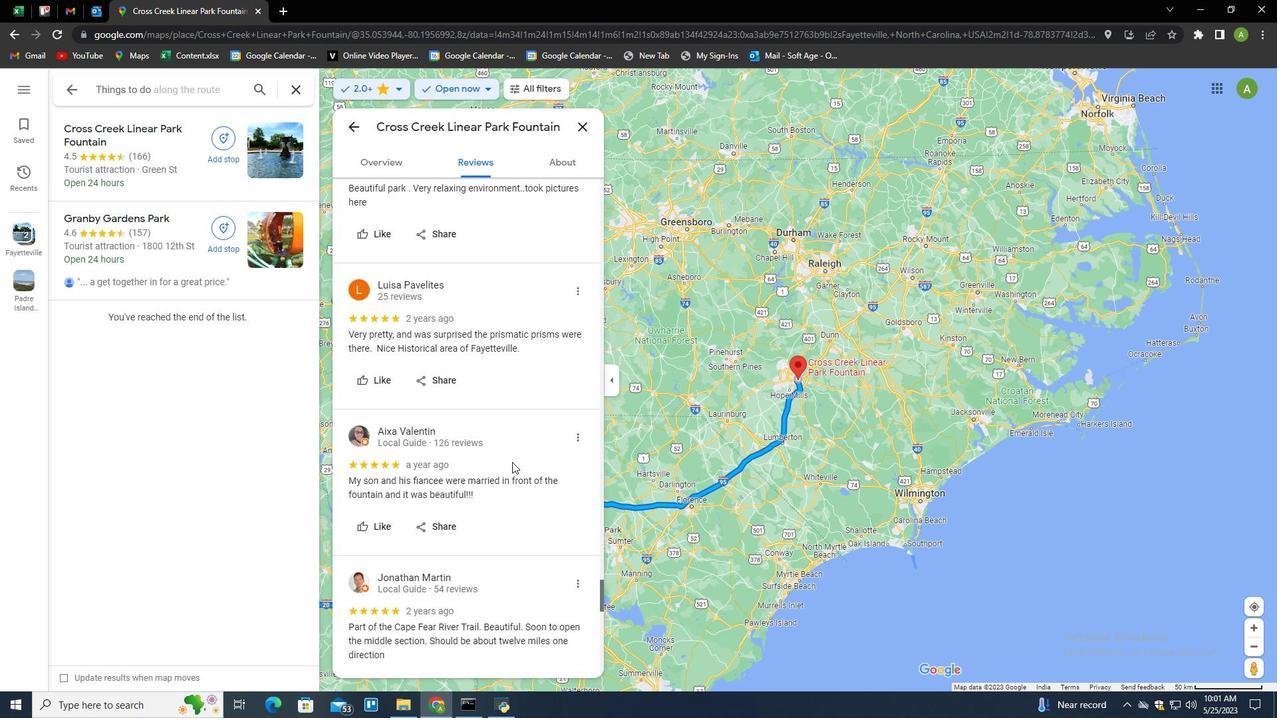
Action: Mouse scrolled (512, 461) with delta (0, 0)
Screenshot: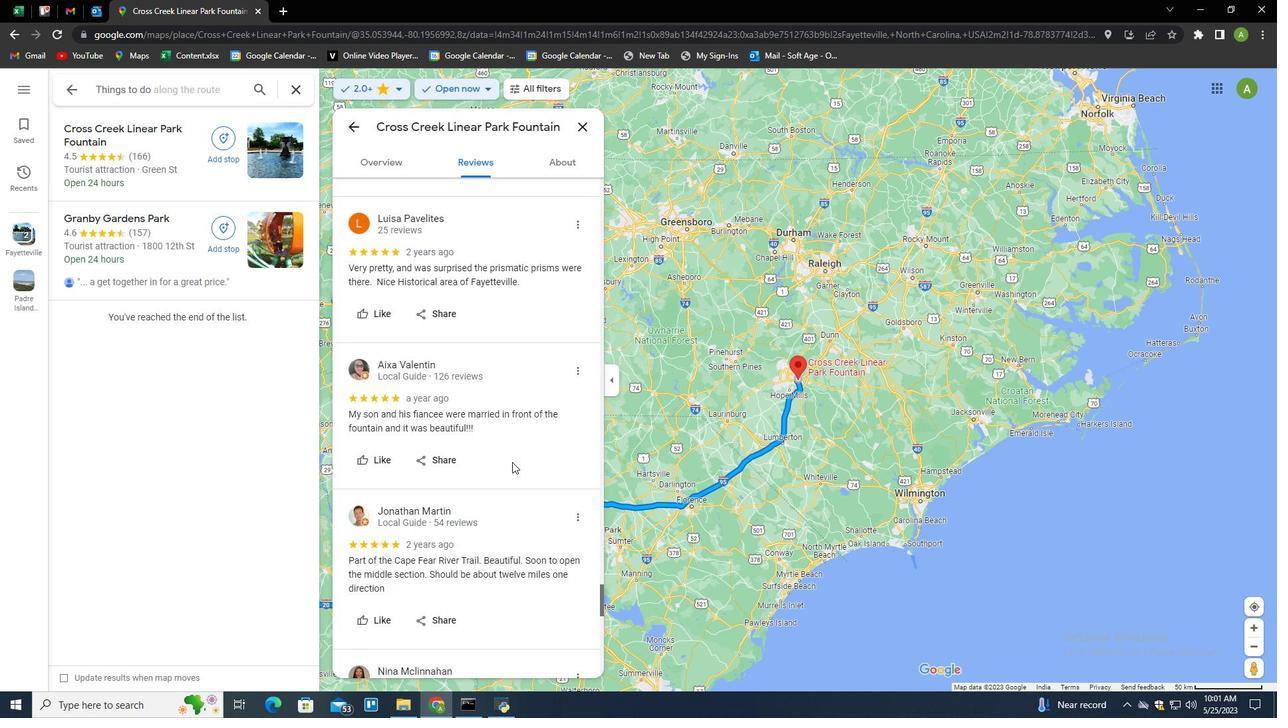 
Action: Mouse scrolled (512, 461) with delta (0, 0)
Screenshot: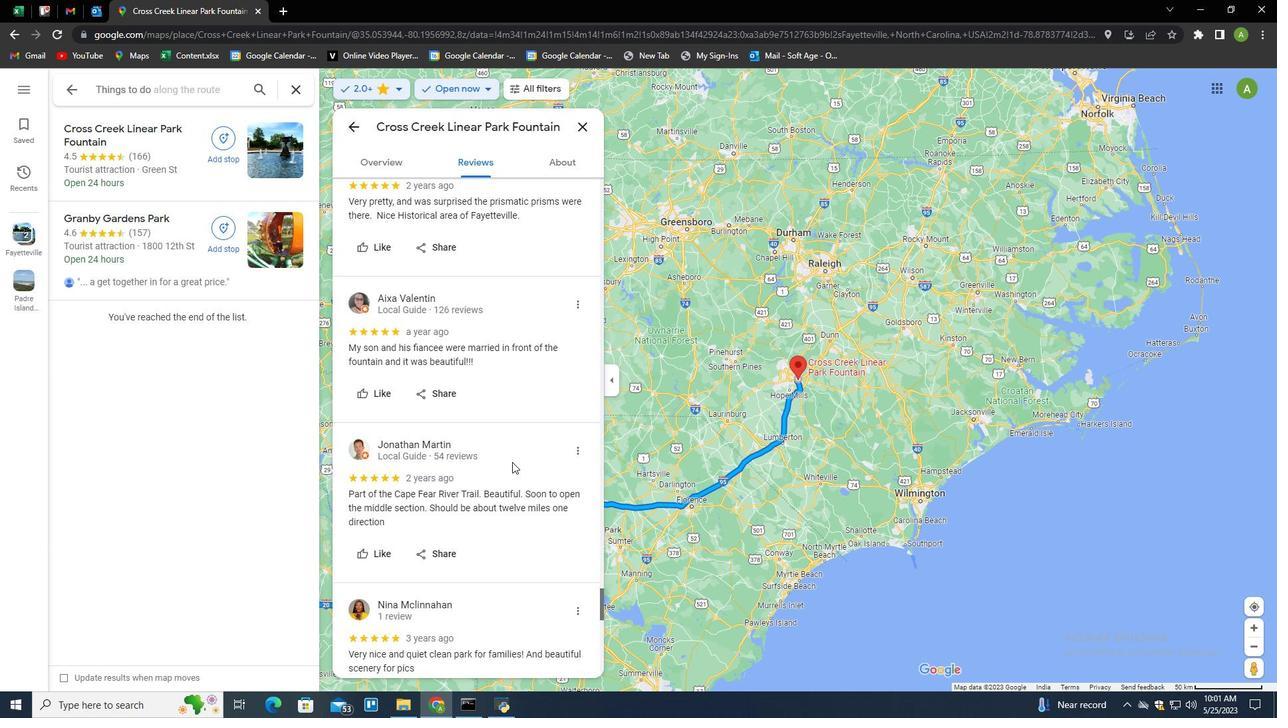 
Action: Mouse scrolled (512, 461) with delta (0, 0)
Screenshot: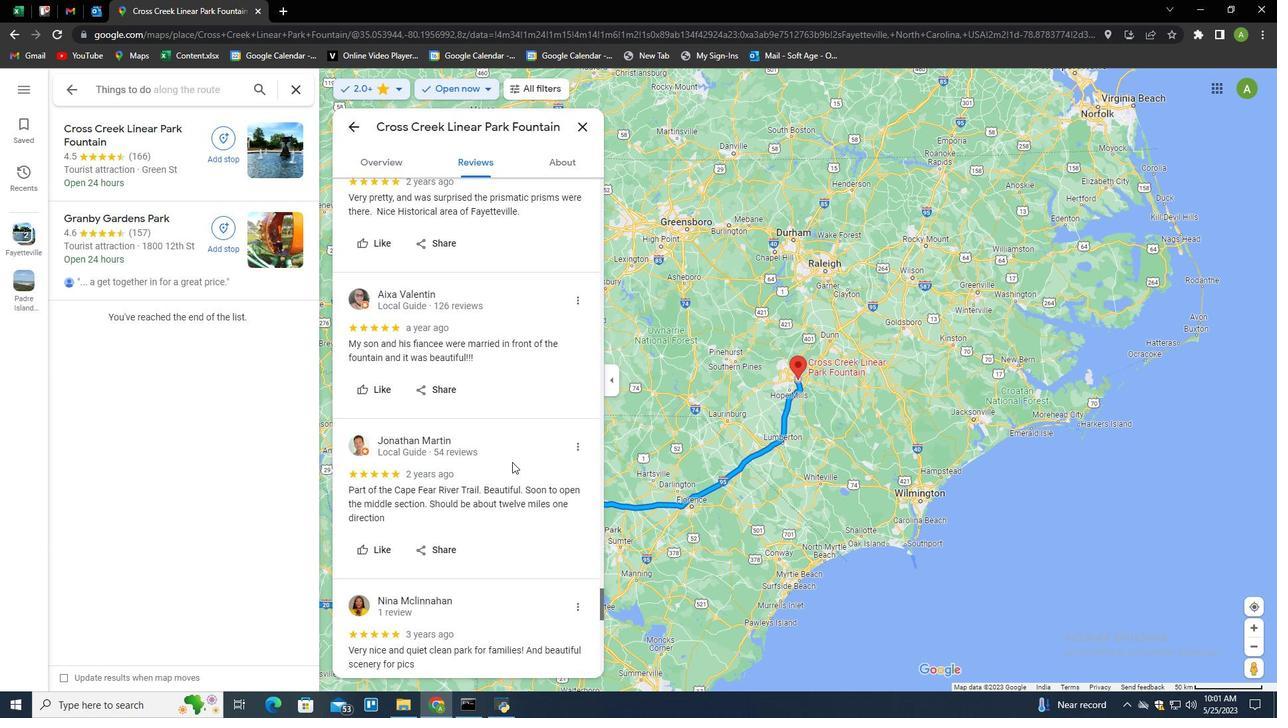 
Action: Mouse scrolled (512, 461) with delta (0, 0)
Screenshot: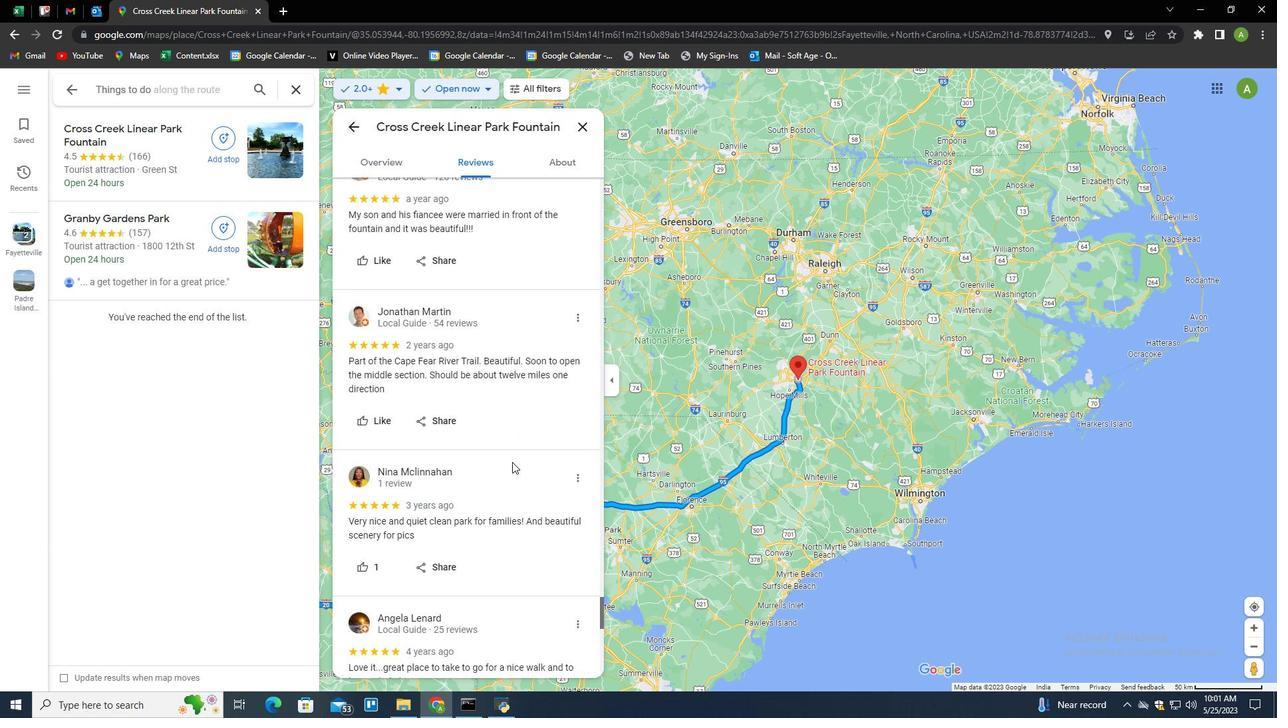 
Action: Mouse scrolled (512, 461) with delta (0, 0)
Screenshot: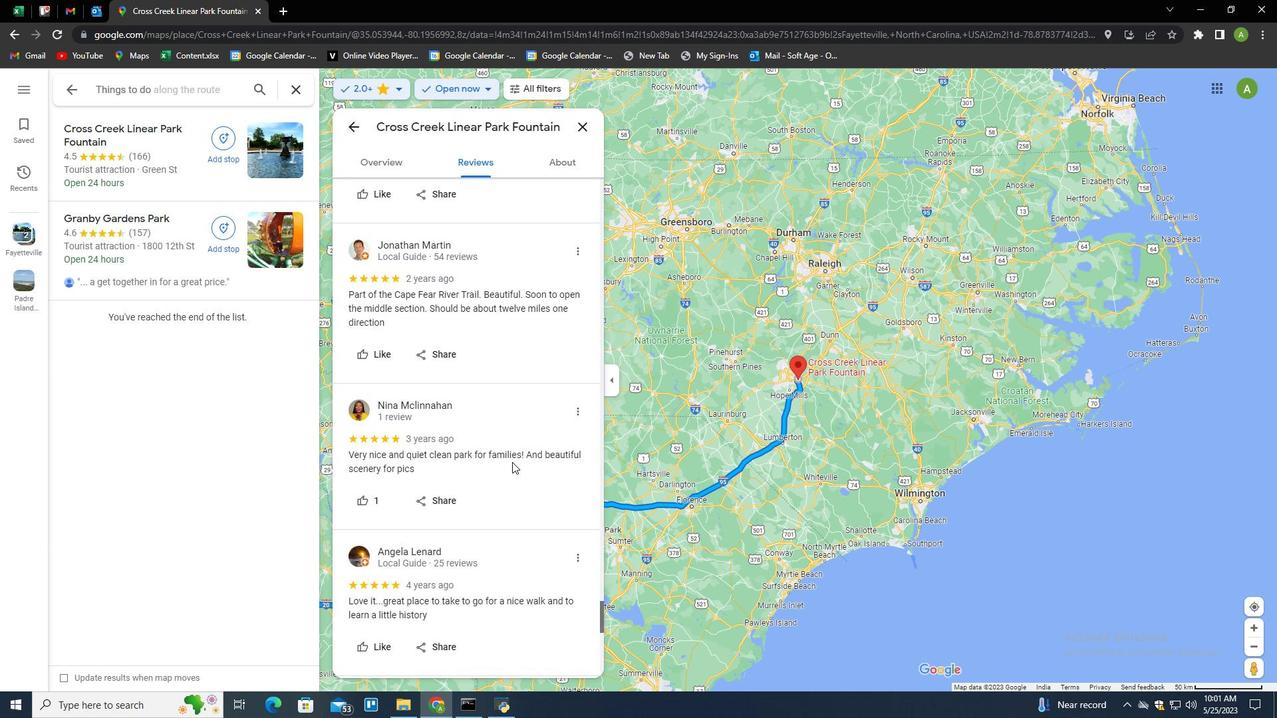 
Action: Mouse scrolled (512, 461) with delta (0, 0)
Screenshot: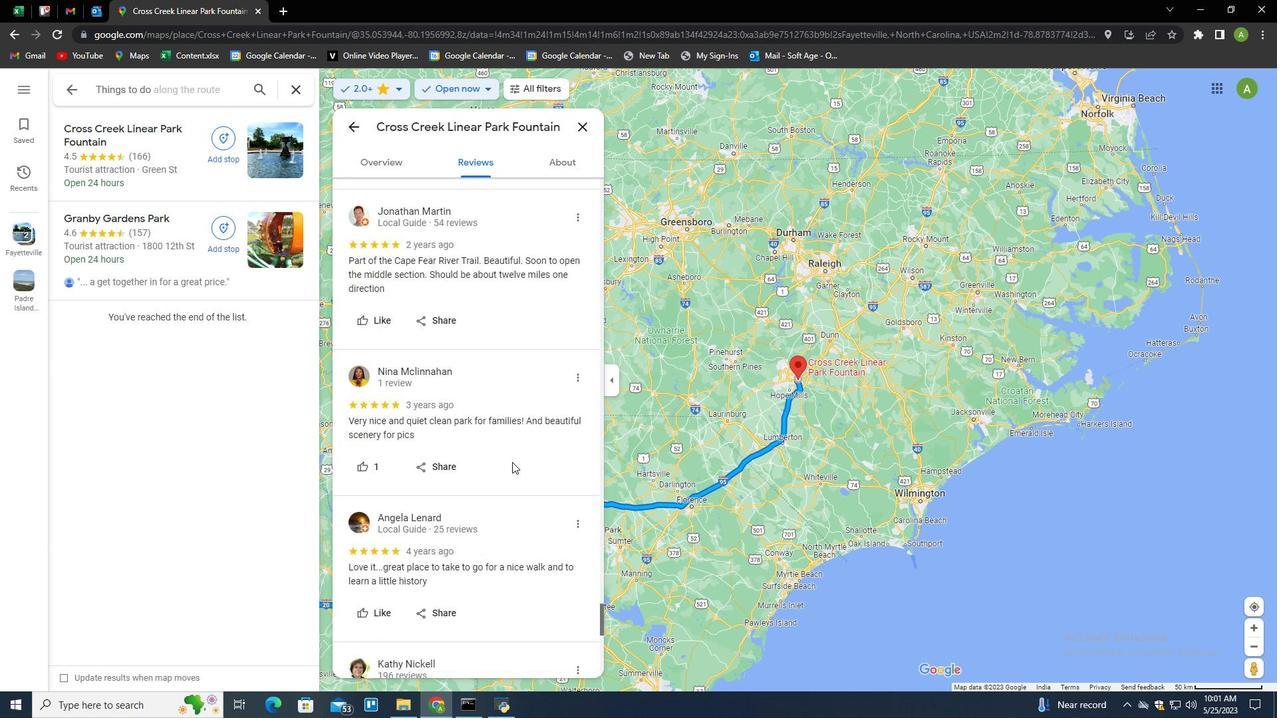 
Action: Mouse scrolled (512, 461) with delta (0, 0)
Screenshot: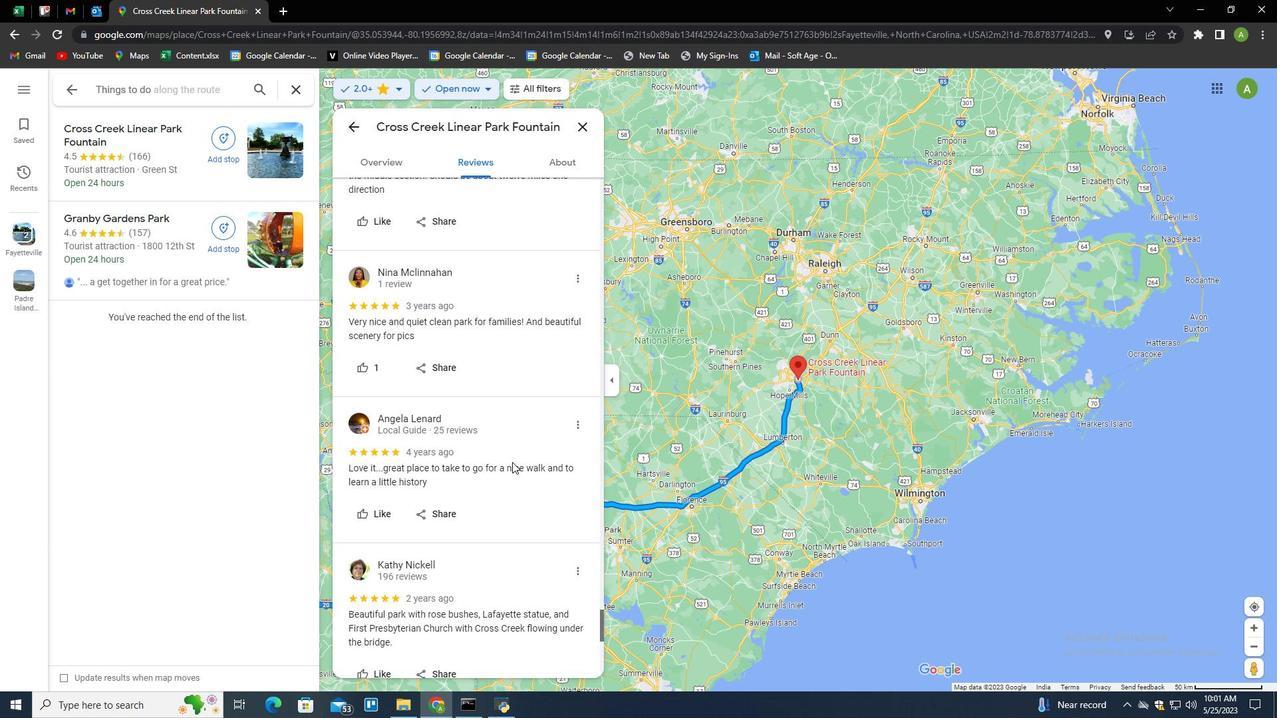 
Action: Mouse scrolled (512, 461) with delta (0, 0)
Screenshot: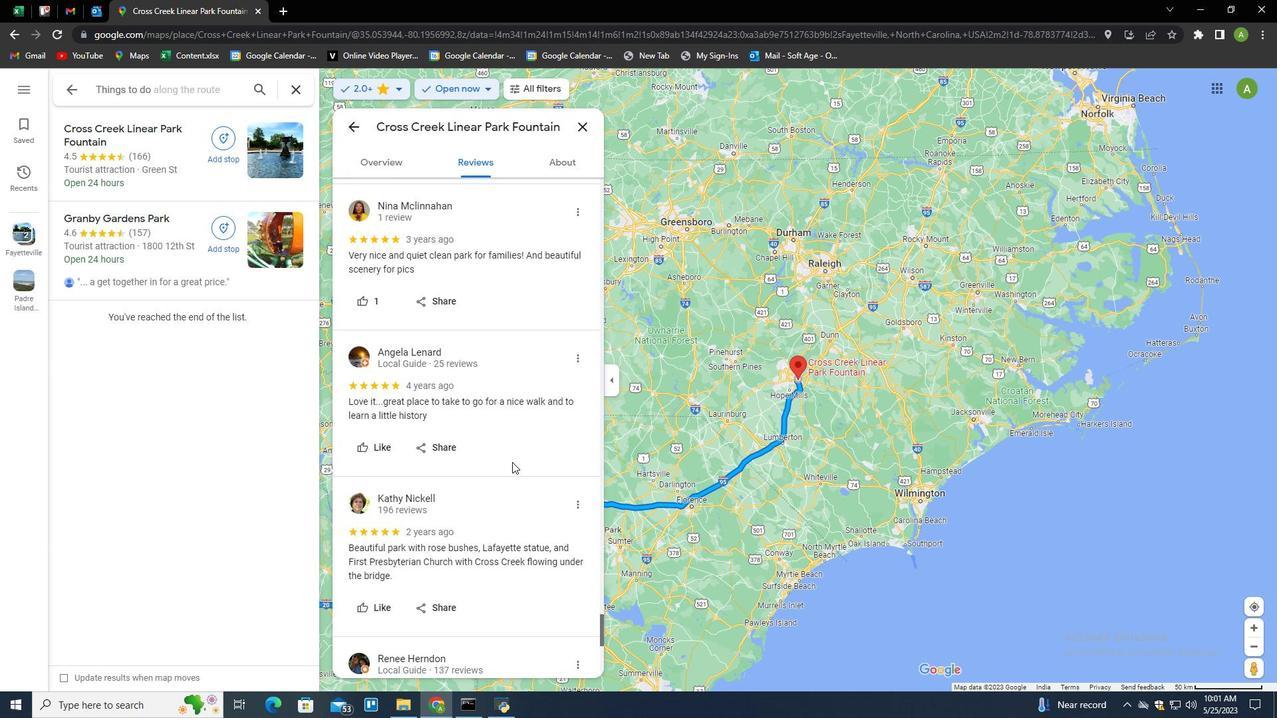 
Action: Mouse scrolled (512, 461) with delta (0, 0)
Screenshot: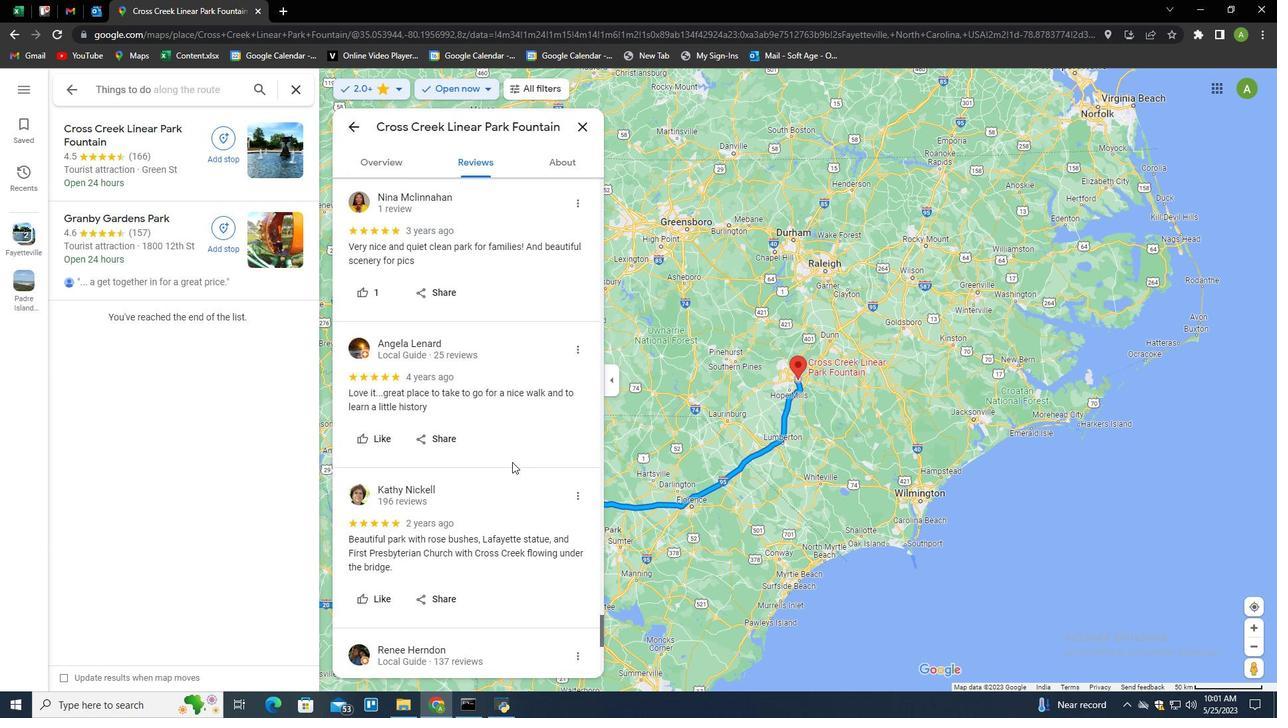 
Action: Mouse scrolled (512, 461) with delta (0, 0)
Screenshot: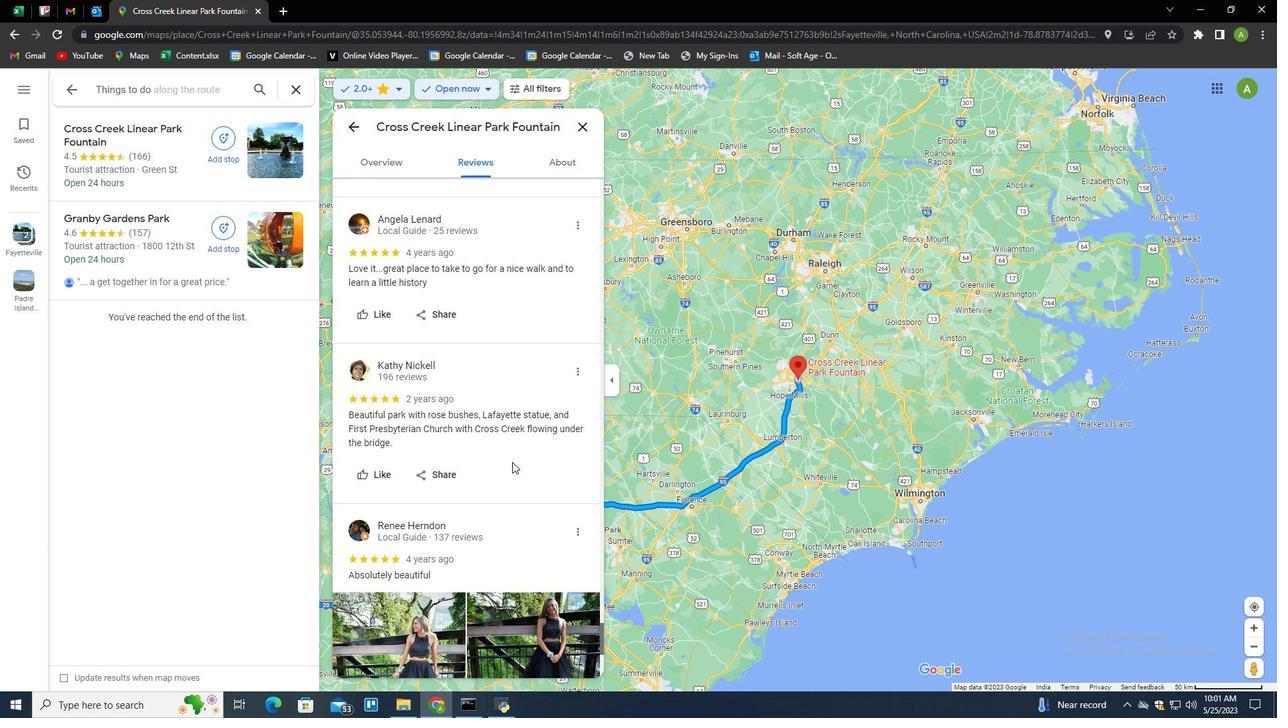 
Action: Mouse scrolled (512, 461) with delta (0, 0)
Screenshot: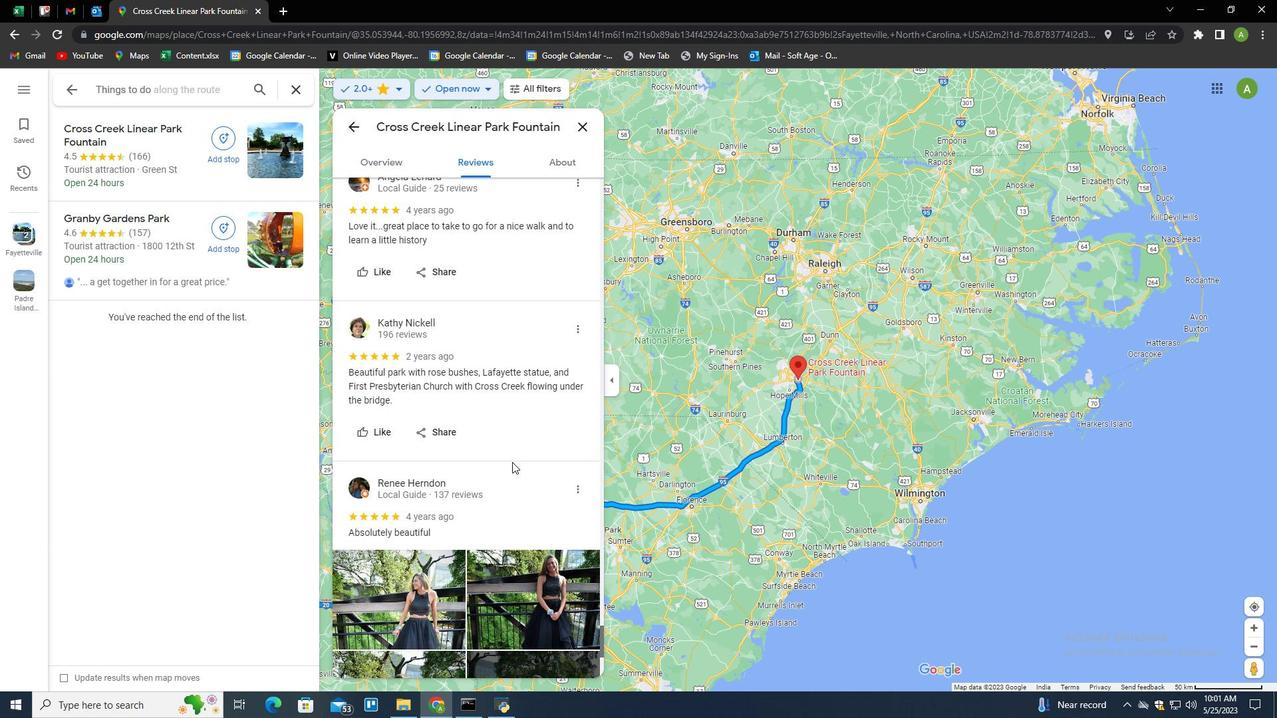 
Action: Mouse scrolled (512, 461) with delta (0, 0)
Screenshot: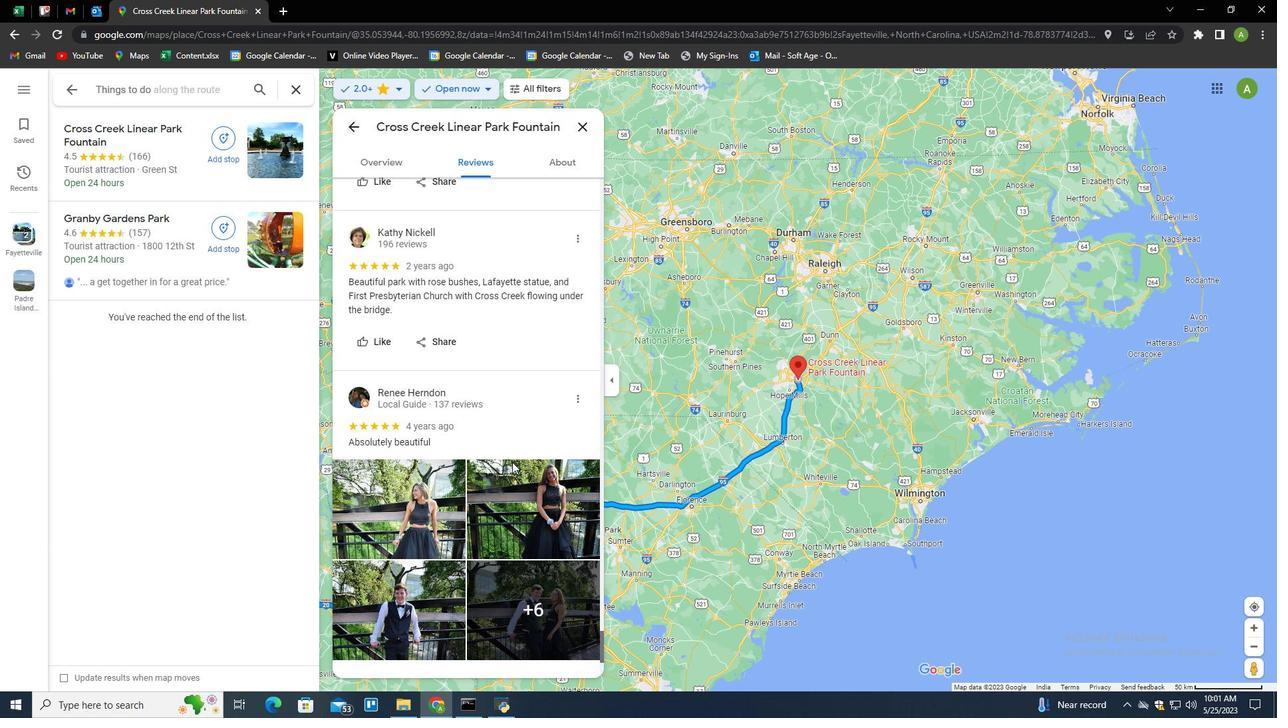 
Action: Mouse scrolled (512, 461) with delta (0, 0)
Screenshot: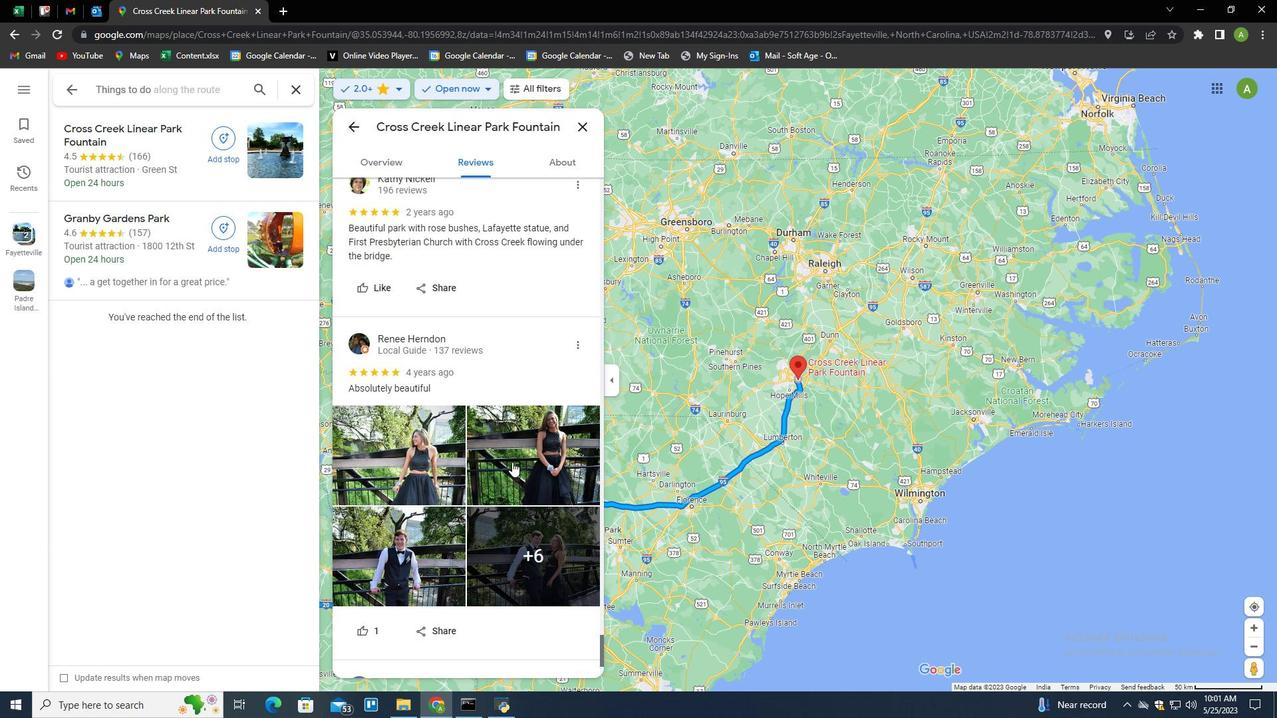 
Action: Mouse moved to (519, 479)
Screenshot: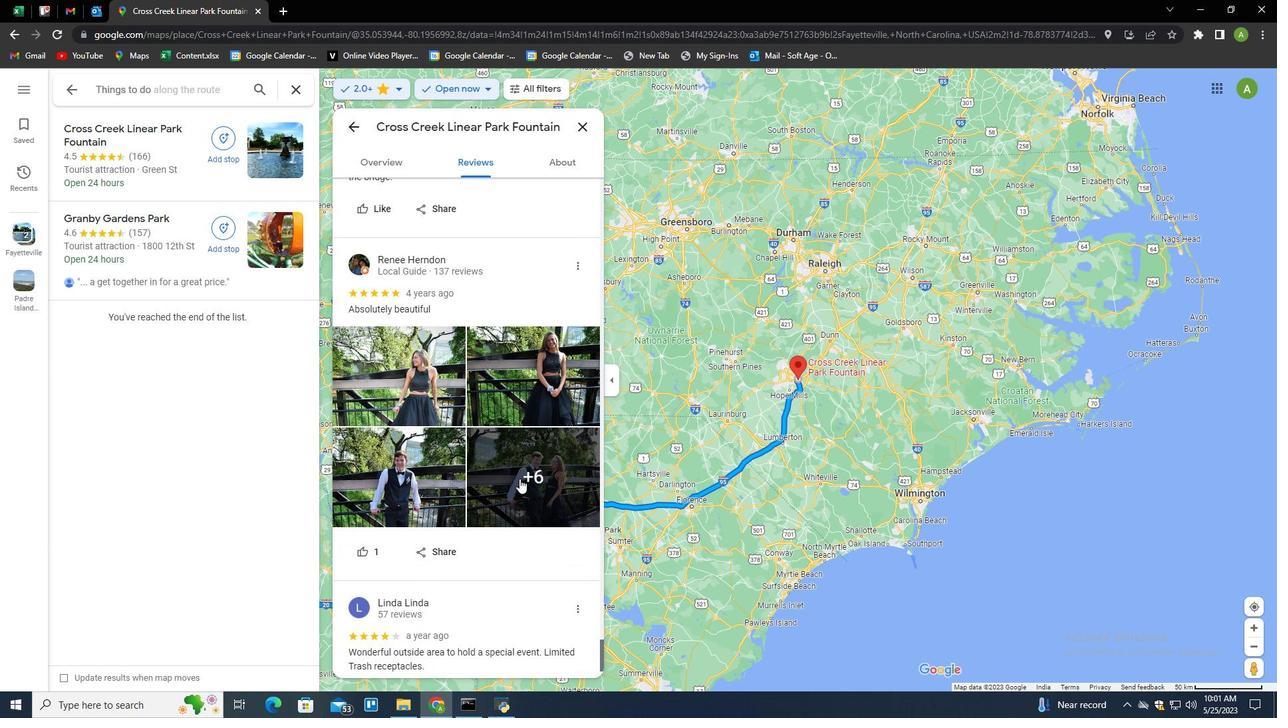 
Action: Mouse pressed left at (519, 479)
Screenshot: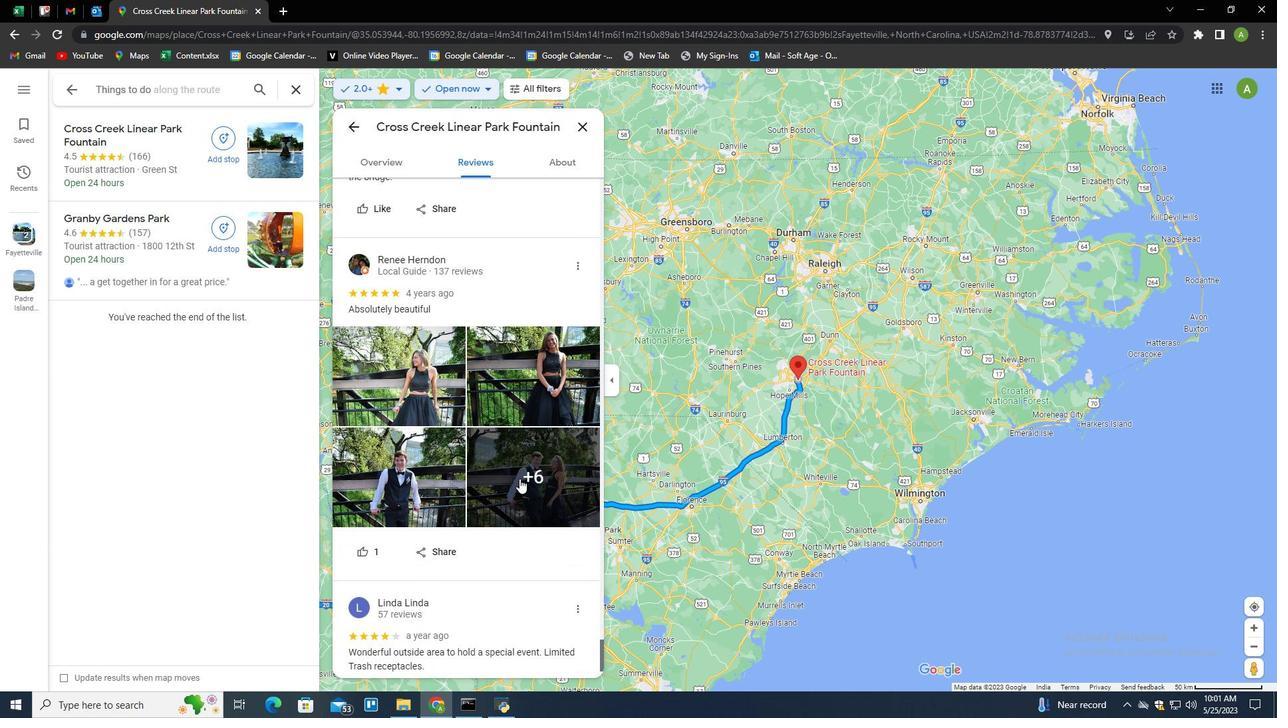 
Action: Mouse scrolled (519, 478) with delta (0, 0)
Screenshot: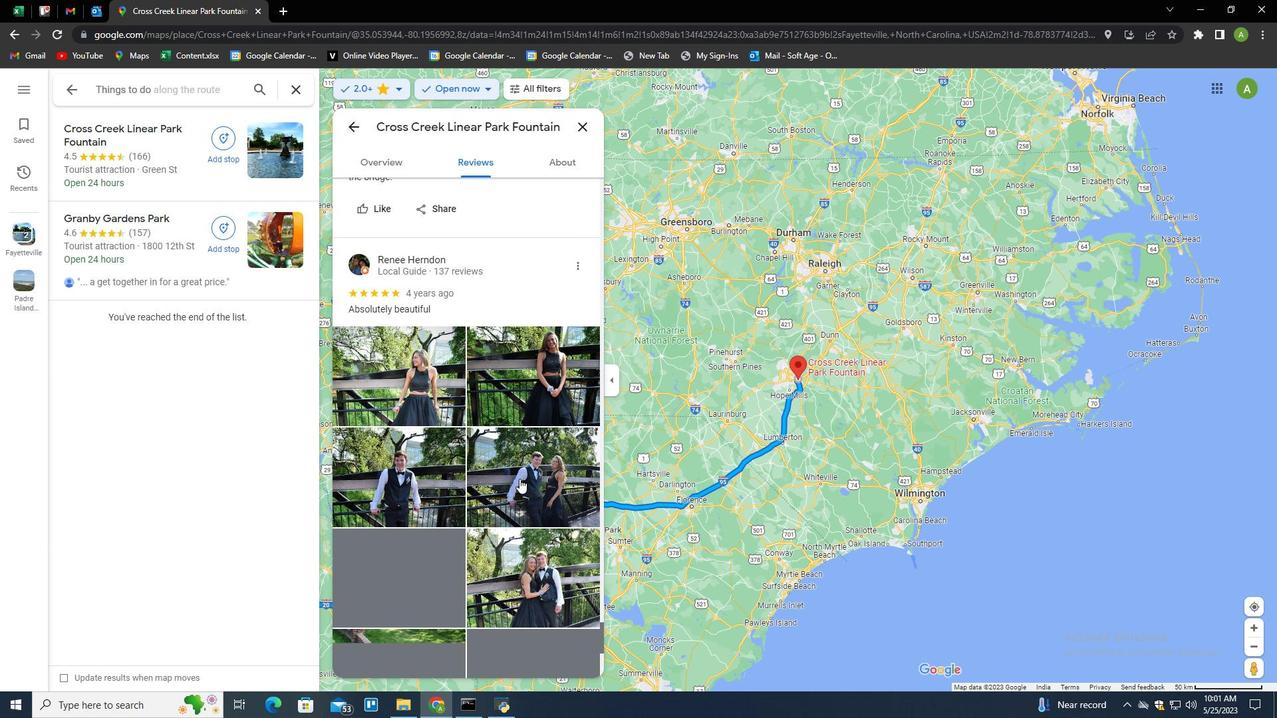 
Action: Mouse scrolled (519, 478) with delta (0, 0)
Screenshot: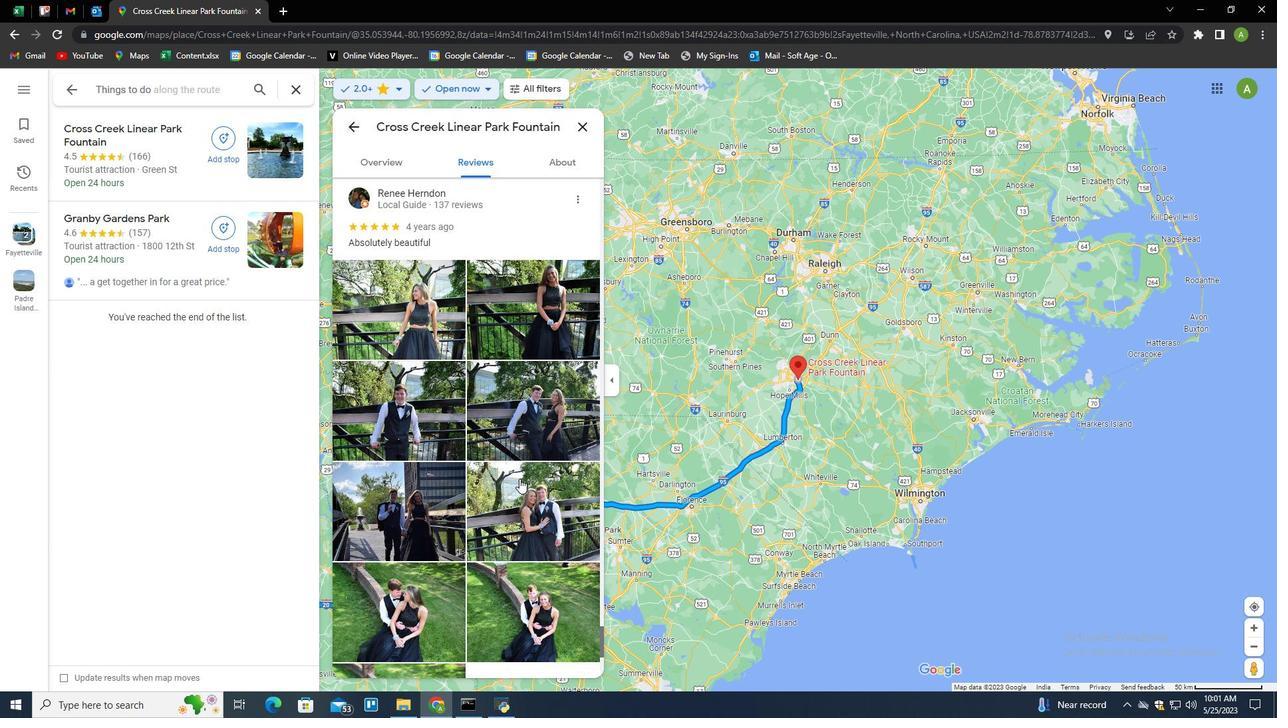 
Action: Mouse scrolled (519, 478) with delta (0, 0)
Screenshot: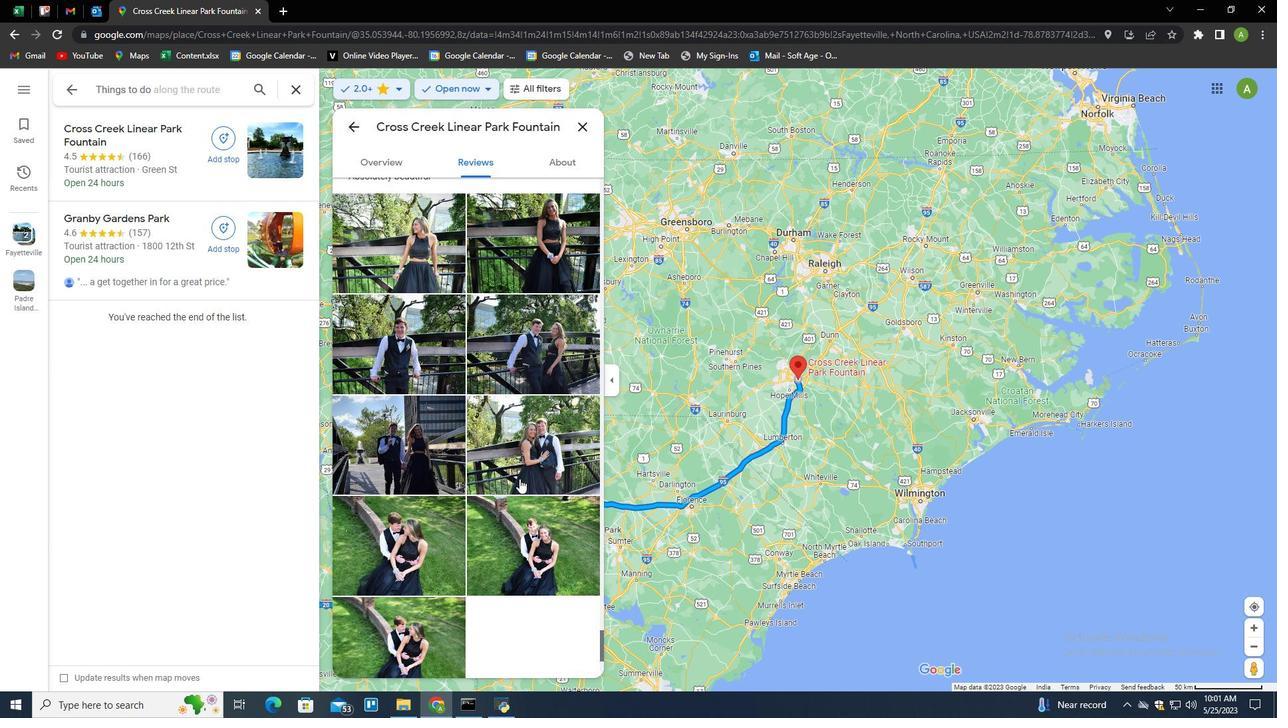
Action: Mouse scrolled (519, 478) with delta (0, 0)
Screenshot: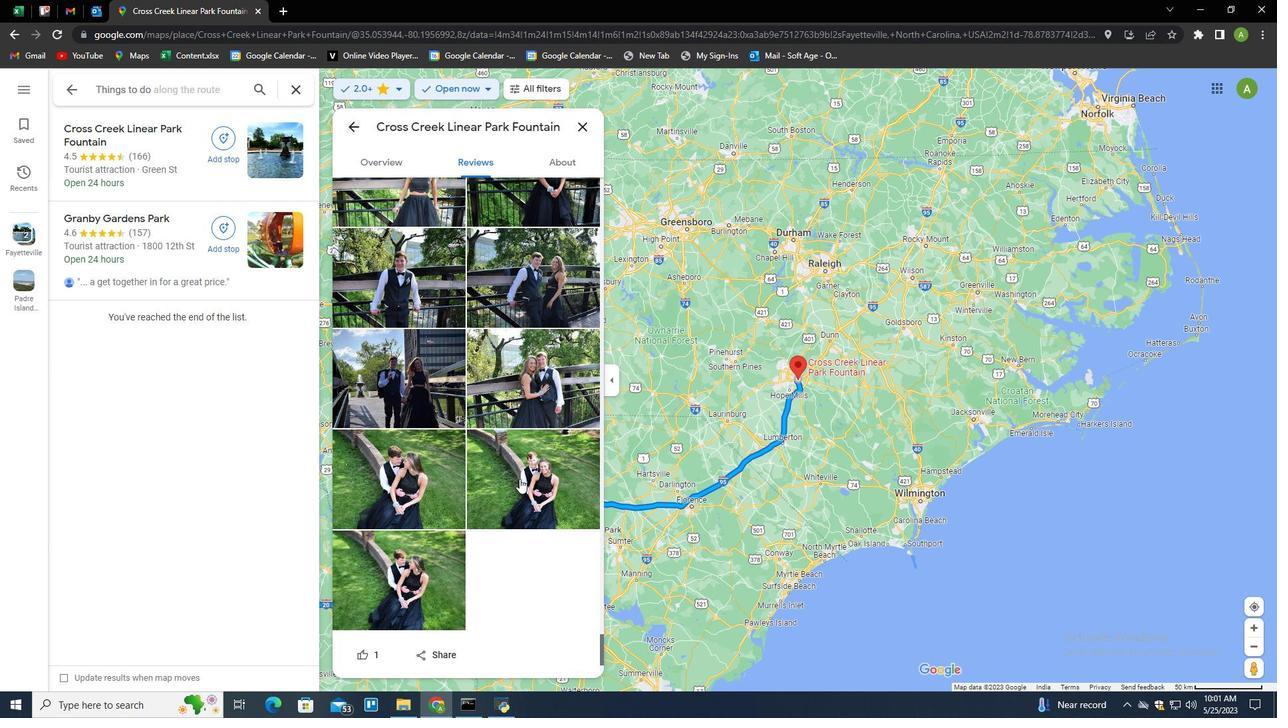 
Action: Mouse scrolled (519, 478) with delta (0, 0)
Screenshot: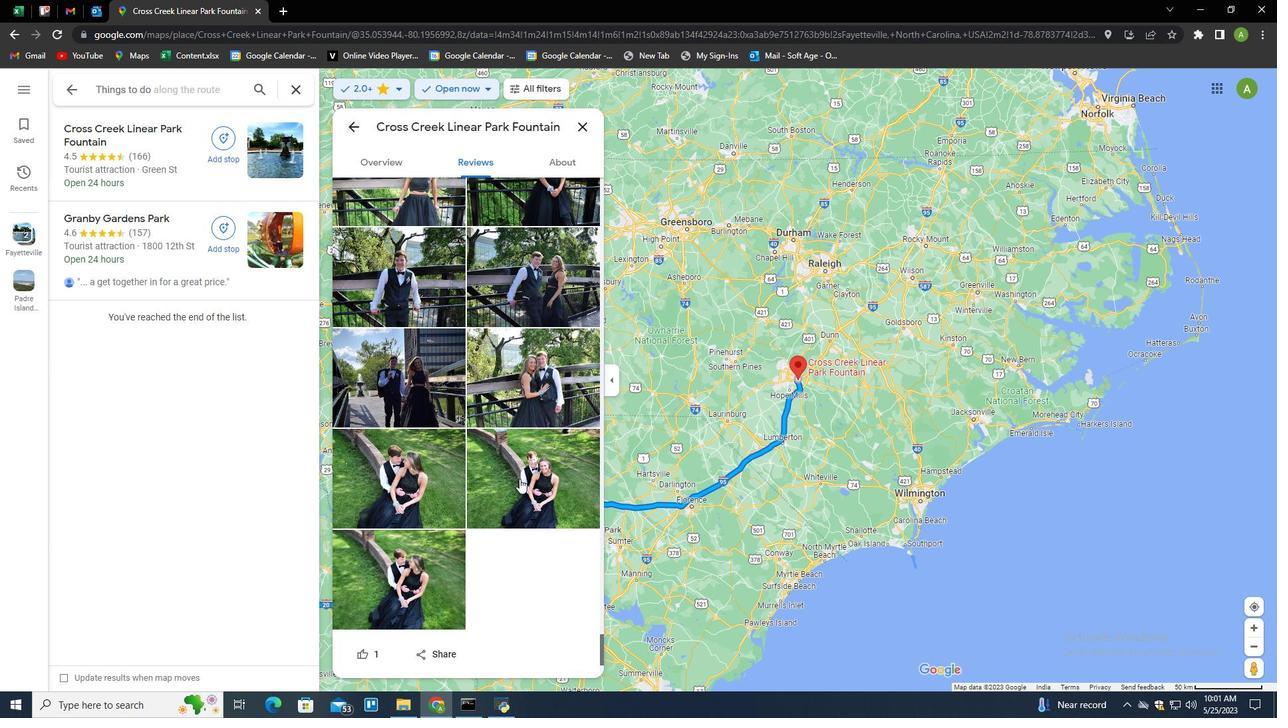 
Action: Mouse scrolled (519, 478) with delta (0, 0)
Screenshot: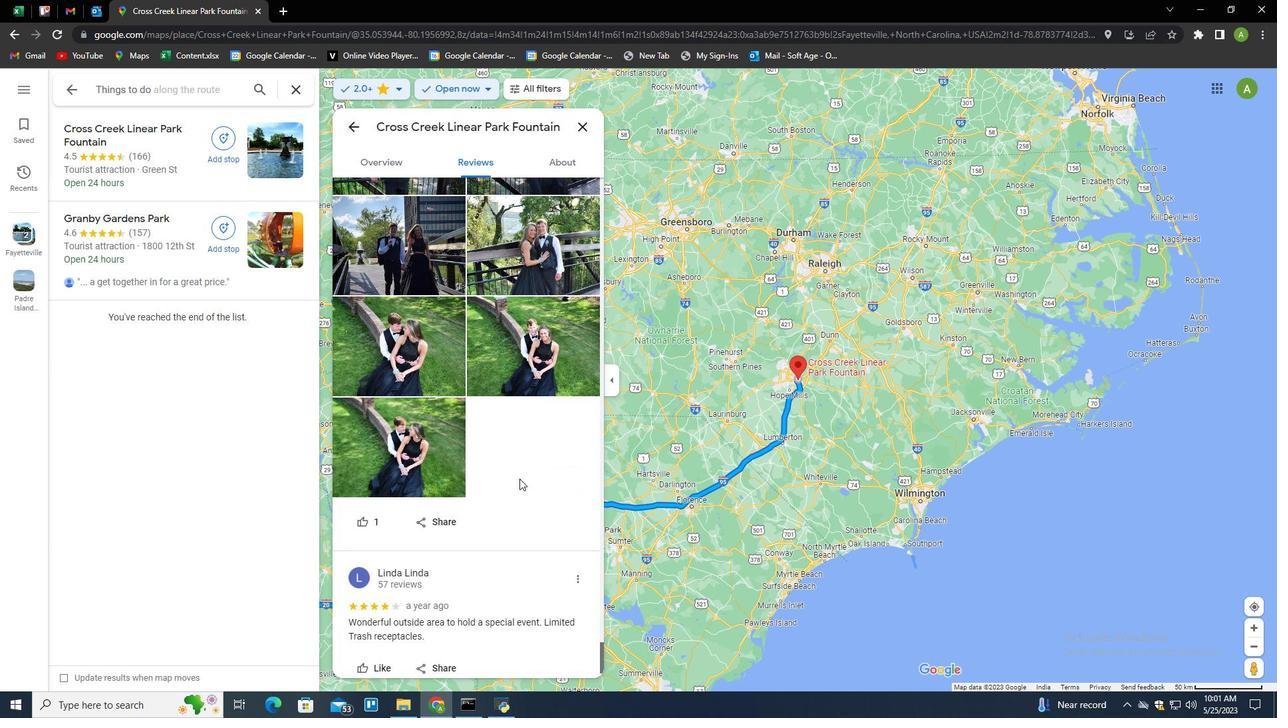 
Action: Mouse scrolled (519, 478) with delta (0, 0)
Screenshot: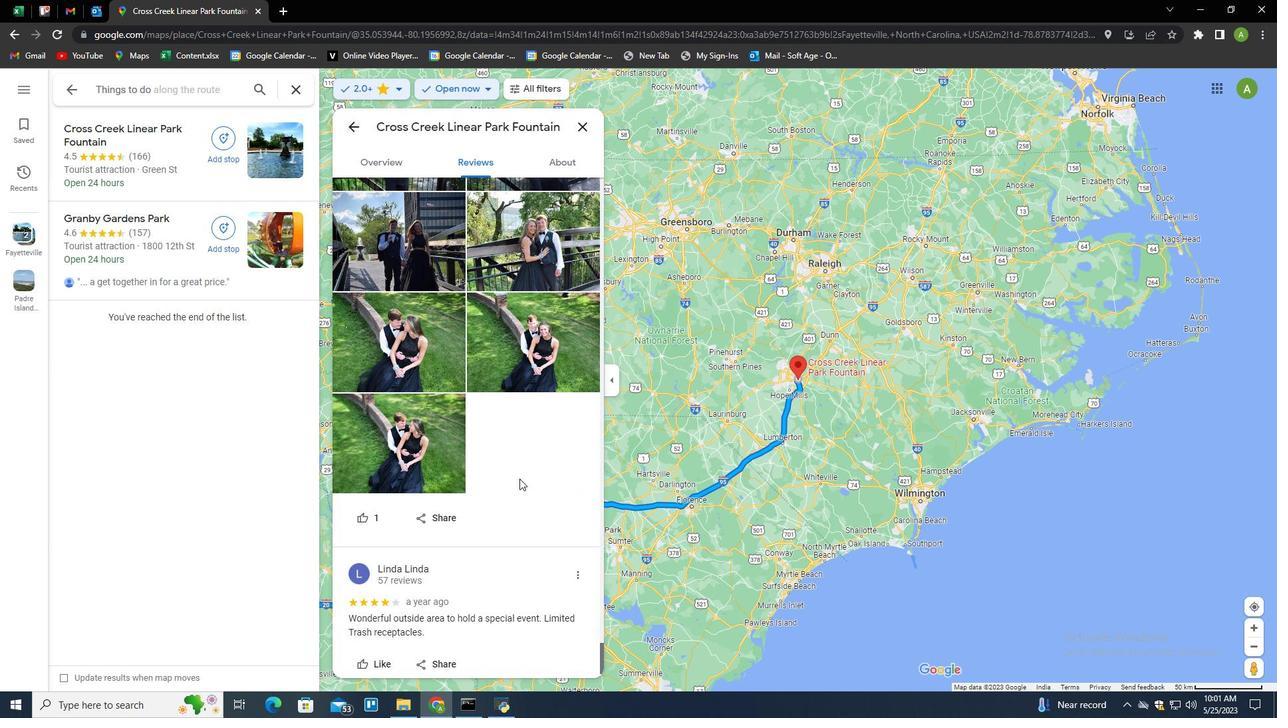
Action: Mouse scrolled (519, 478) with delta (0, 0)
Screenshot: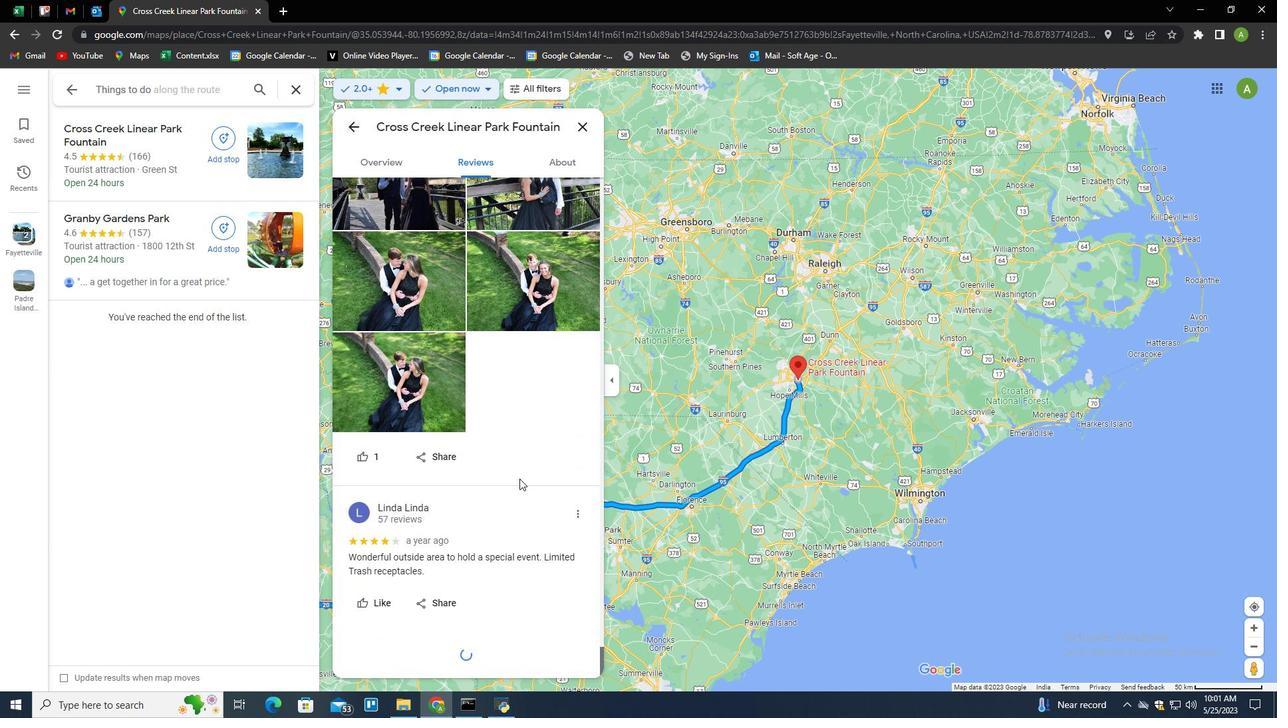 
Action: Mouse scrolled (519, 478) with delta (0, 0)
Screenshot: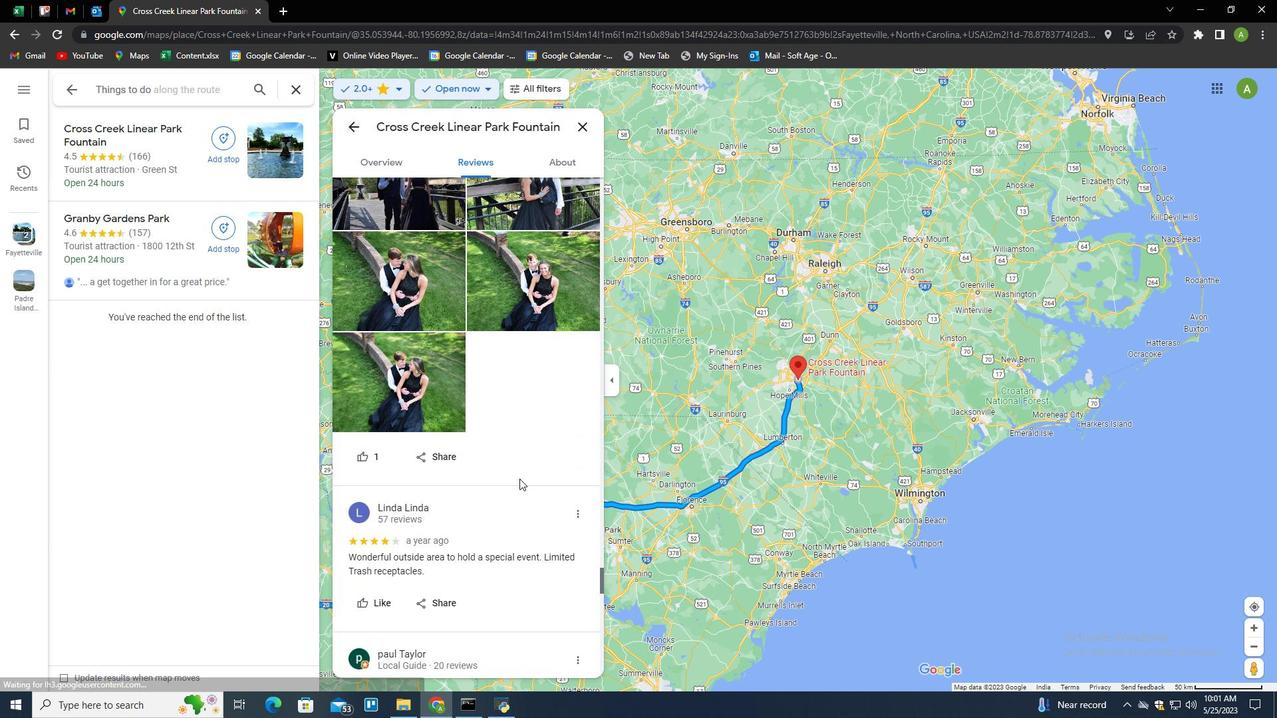 
Action: Mouse scrolled (519, 478) with delta (0, 0)
Screenshot: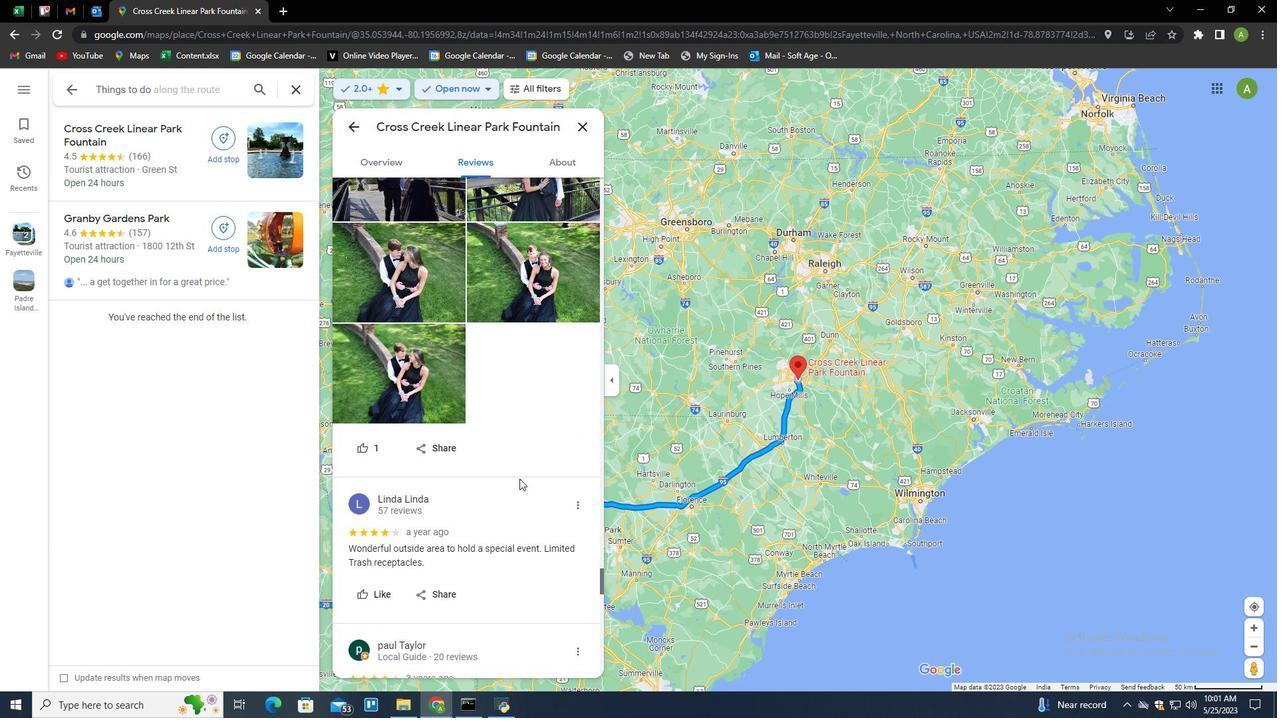 
Action: Mouse scrolled (519, 478) with delta (0, 0)
Screenshot: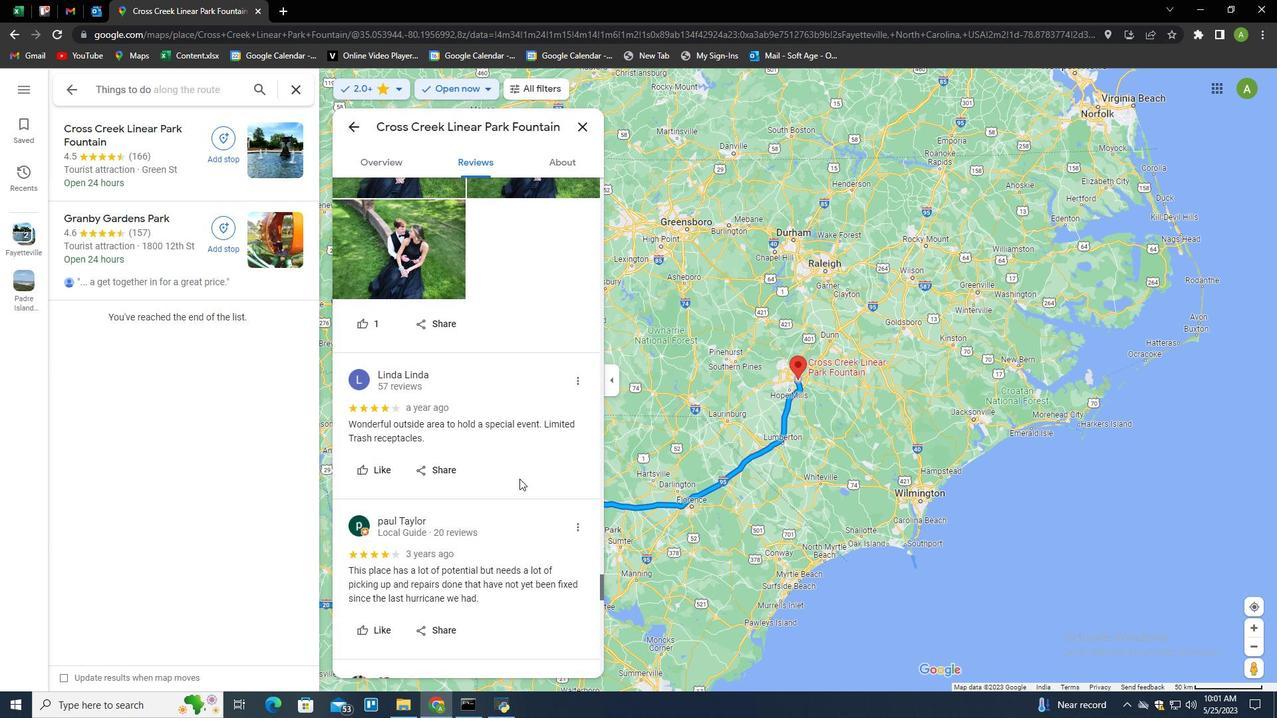 
Action: Mouse scrolled (519, 478) with delta (0, 0)
Screenshot: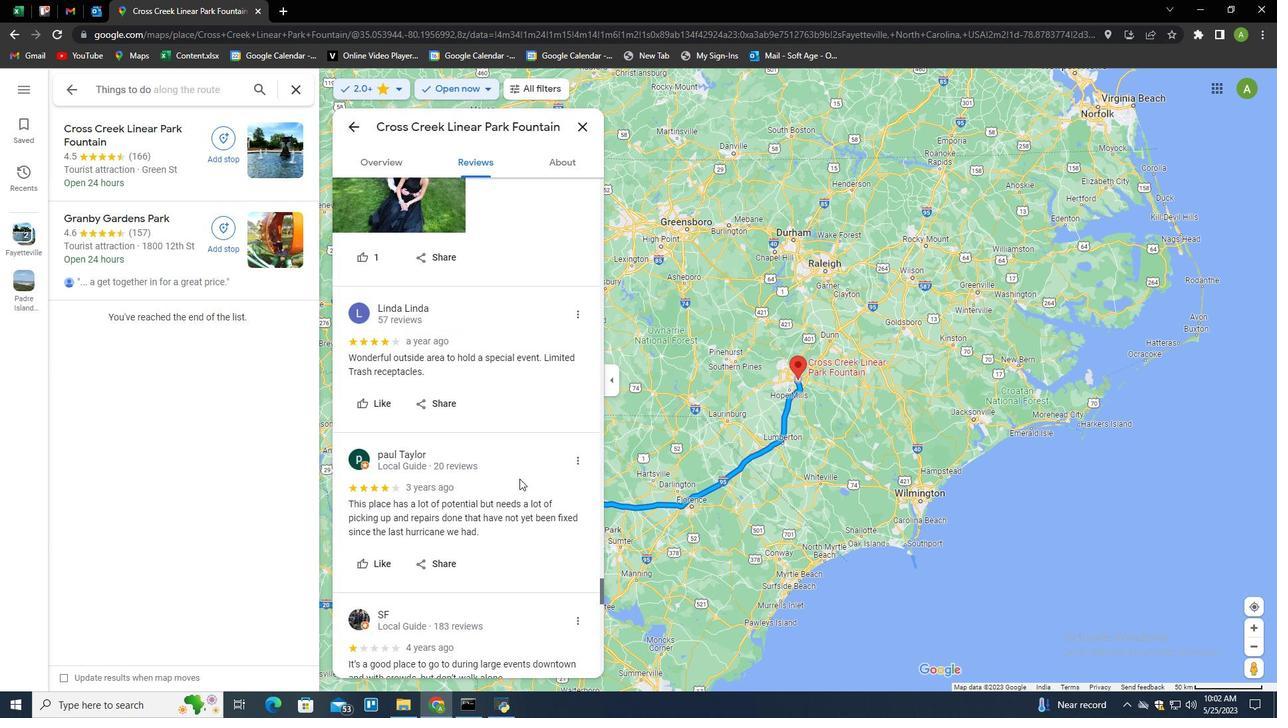 
Action: Mouse scrolled (519, 478) with delta (0, 0)
